 Task: Go to Digital Content & Devices. Select Echo & Alexa. Add to cart Echo Spot-2, Echo Show-3. Select Smart Home Devices from Echo & Alexa. Add to cart August Smart Lock-1, Logitech Harmony Hub (Universal Remote Control)-1. Select Fire Tablet. Add to cart Amazon Fire HD 8 Kids Edition-2. Select Fire TV from Amazon Fire TV. Add to cart Amazon Fire TV Edition Smart TVs (various brands)-1. Select Kindle E-Readers from Kindle E-readers & Books. Add to cart Kindle Scribe Essentials Bundle including Kindle Scribe (64 GB)-2. Select Audible Books & Originals. Add to cart Sapiens: A Brief History of Humankind by Yuval Noah Harari-2. Place order for _x000D_
7100 Chimney Rock_x000D_
Canyon Lake, Texas(TX), 78133, Cell Number (830) 907-4477
Action: Mouse moved to (16, 104)
Screenshot: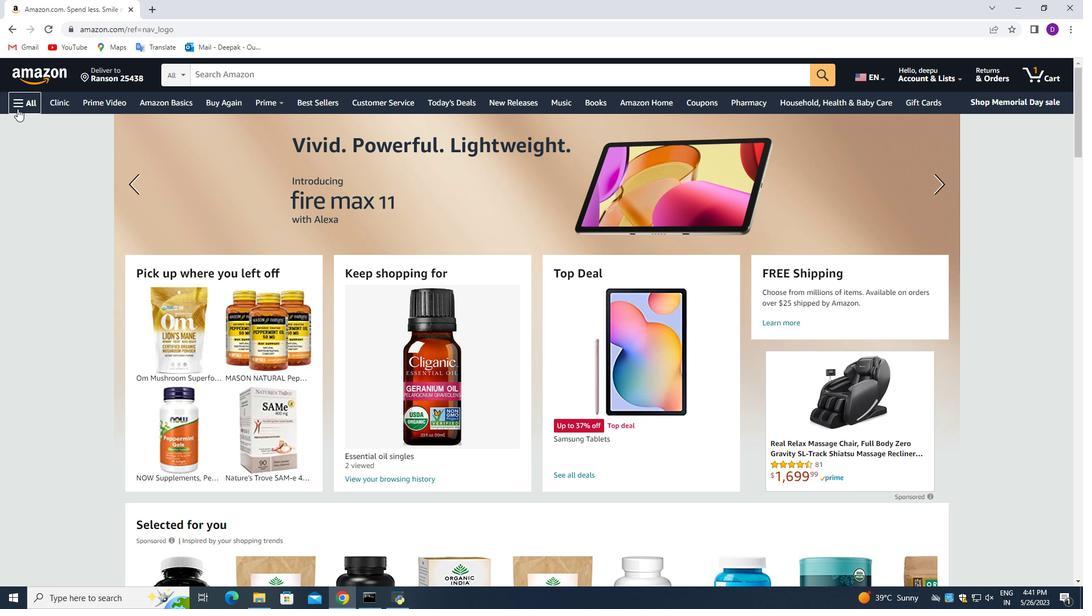 
Action: Mouse pressed left at (16, 104)
Screenshot: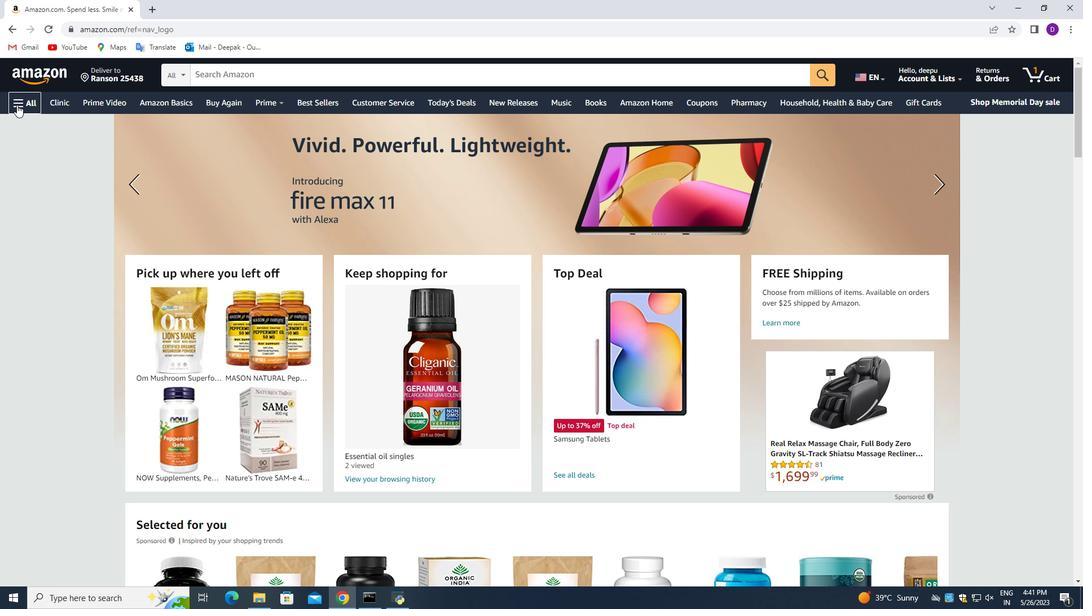 
Action: Mouse moved to (110, 278)
Screenshot: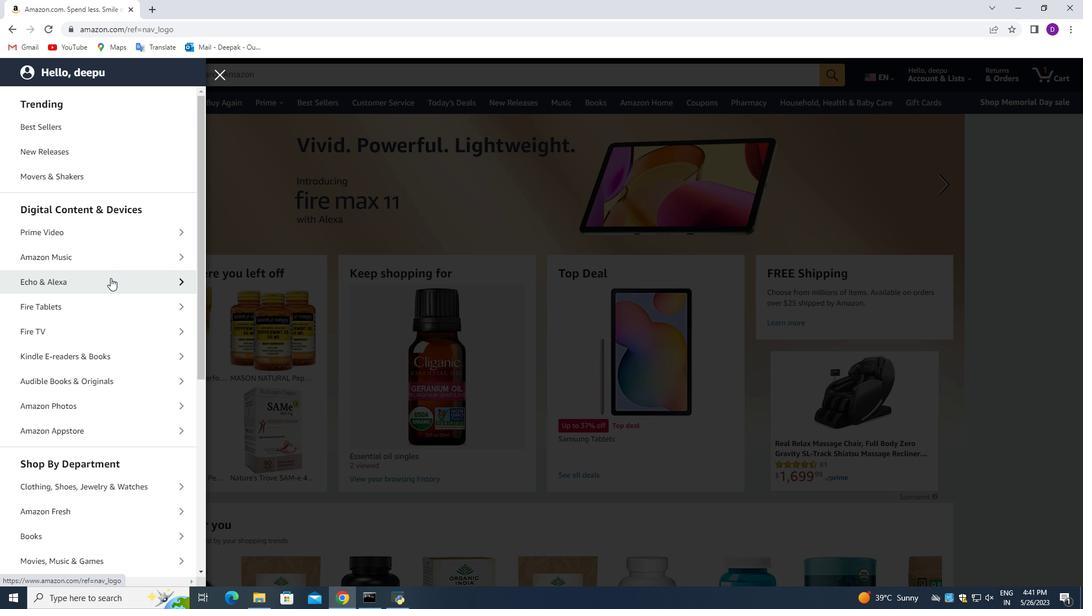 
Action: Mouse pressed left at (110, 278)
Screenshot: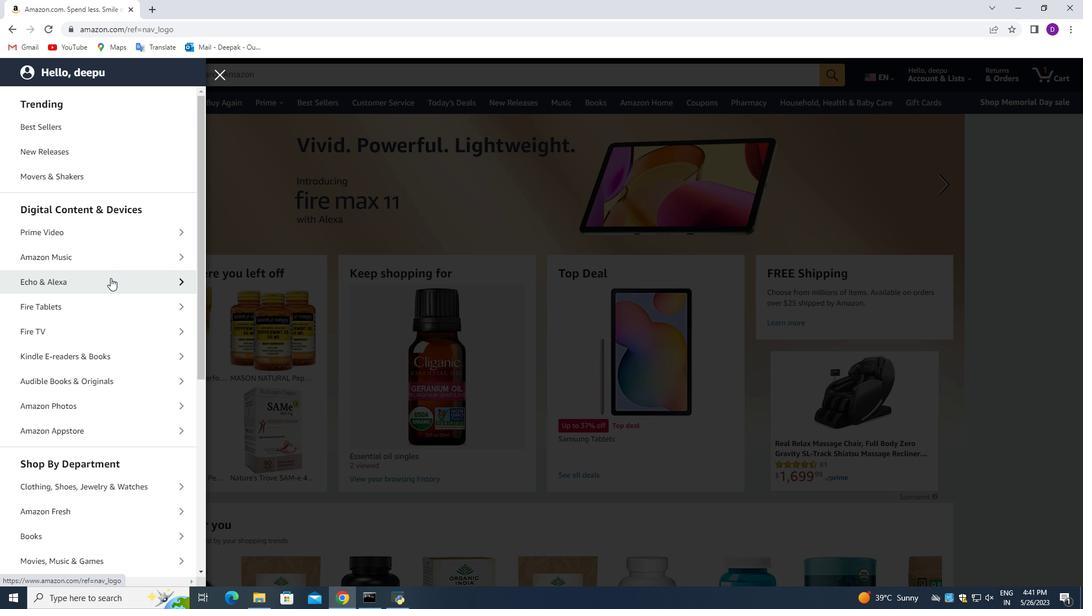 
Action: Mouse moved to (89, 362)
Screenshot: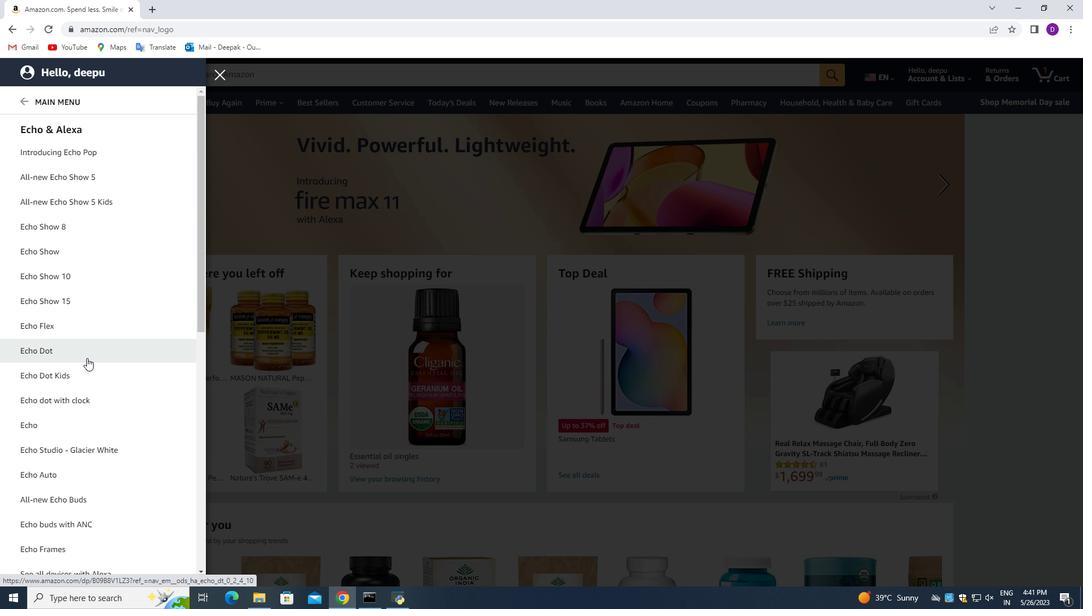 
Action: Mouse scrolled (89, 362) with delta (0, 0)
Screenshot: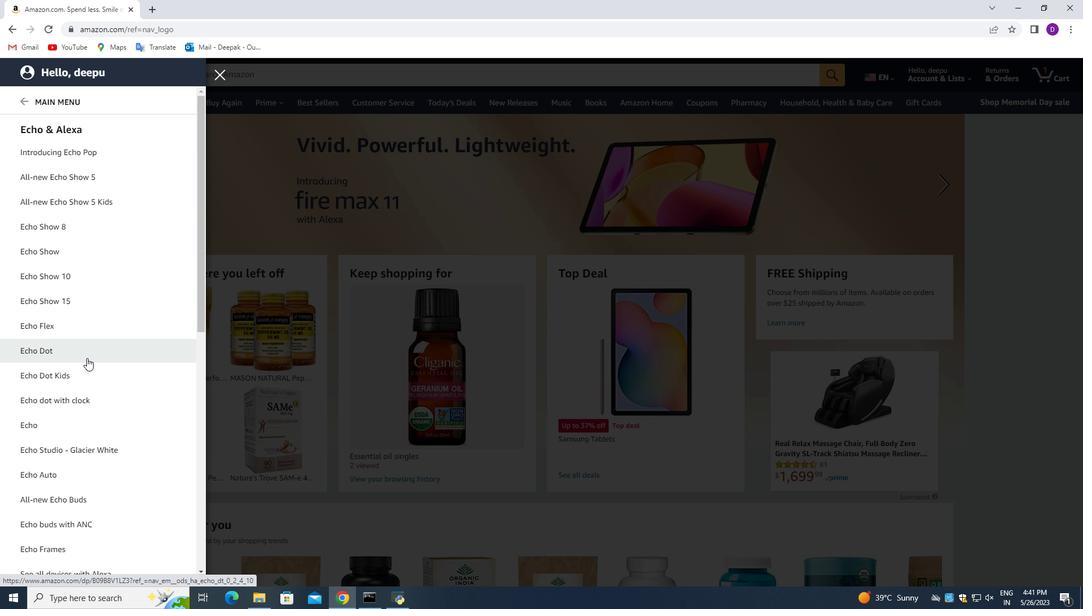 
Action: Mouse moved to (89, 365)
Screenshot: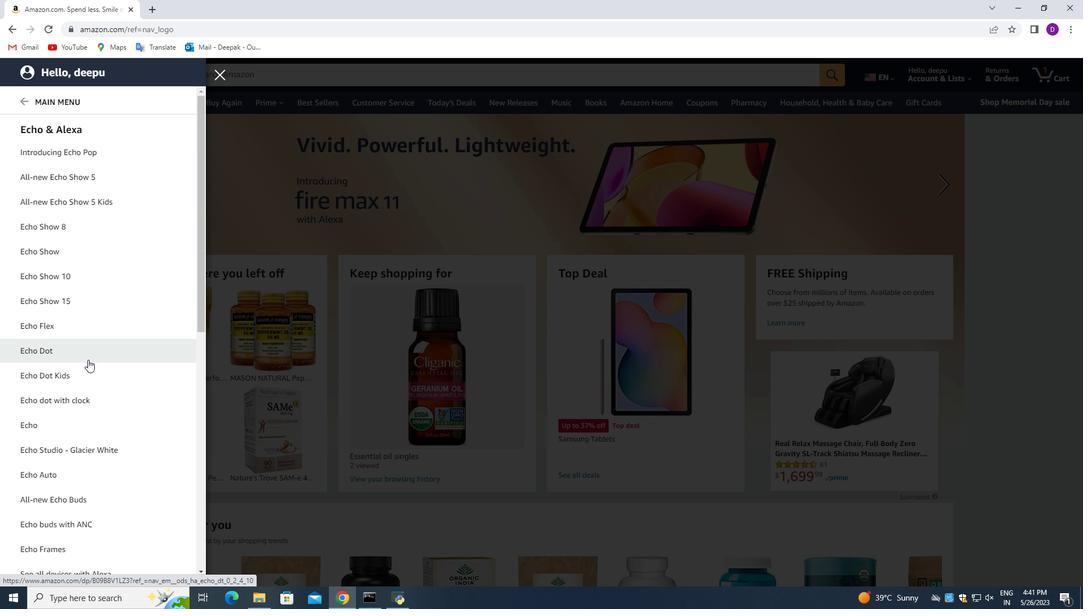 
Action: Mouse scrolled (89, 365) with delta (0, 0)
Screenshot: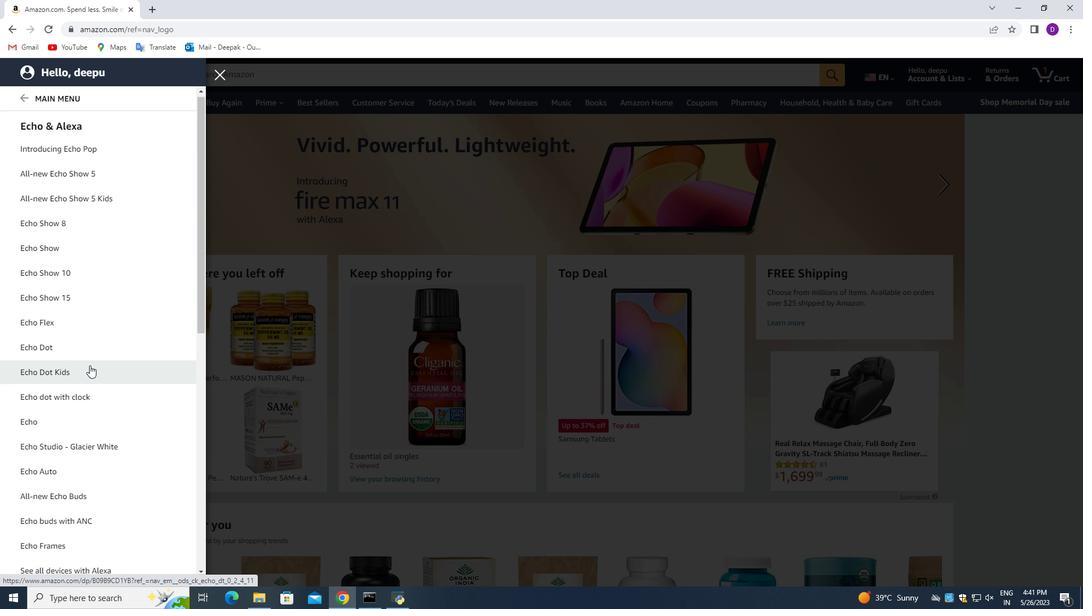 
Action: Mouse moved to (93, 370)
Screenshot: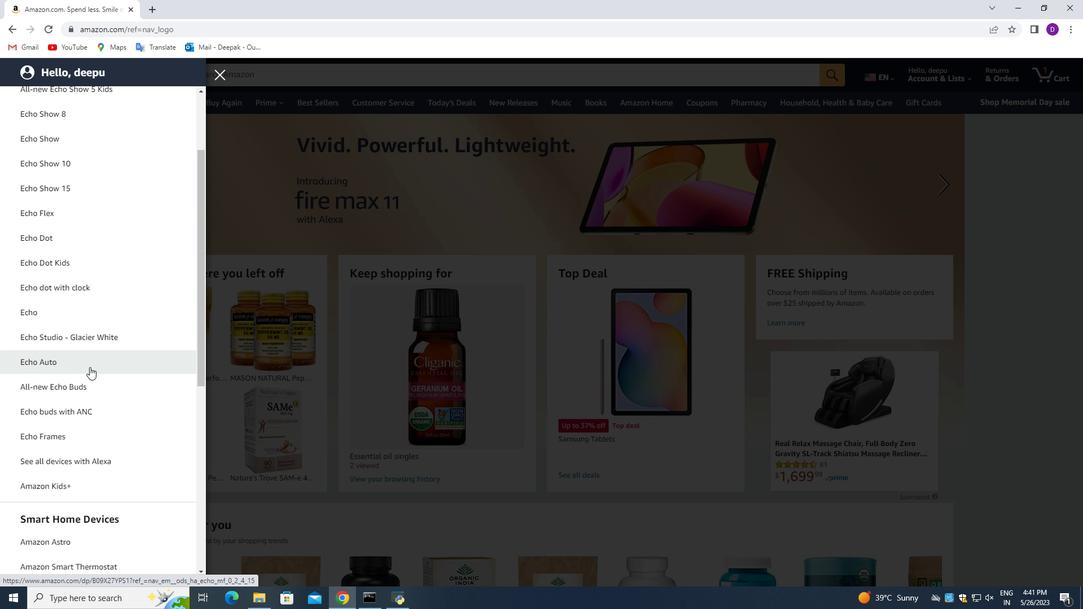 
Action: Mouse scrolled (93, 370) with delta (0, 0)
Screenshot: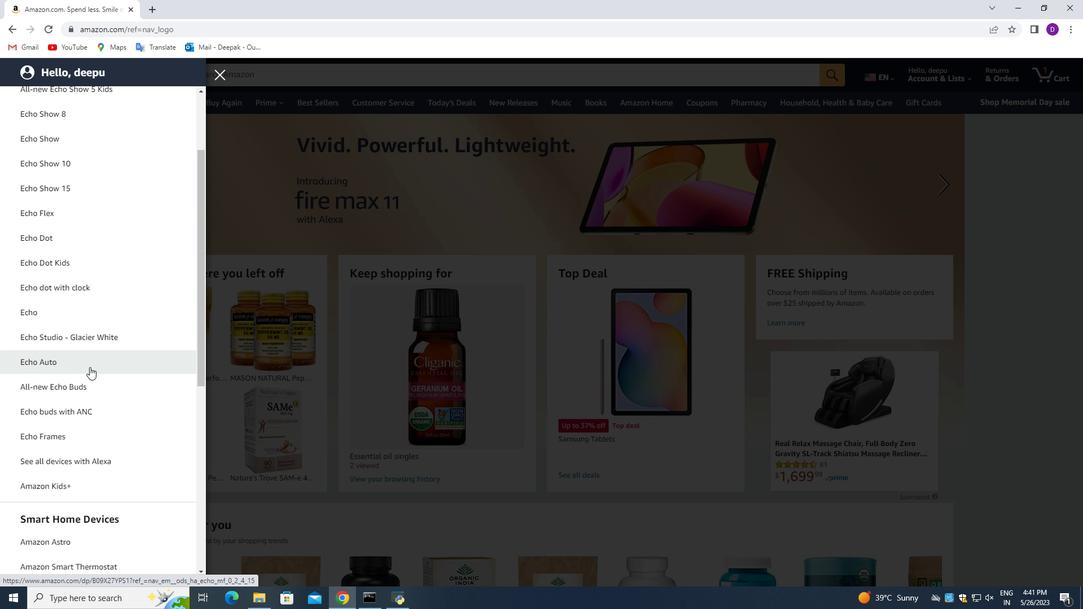 
Action: Mouse moved to (93, 371)
Screenshot: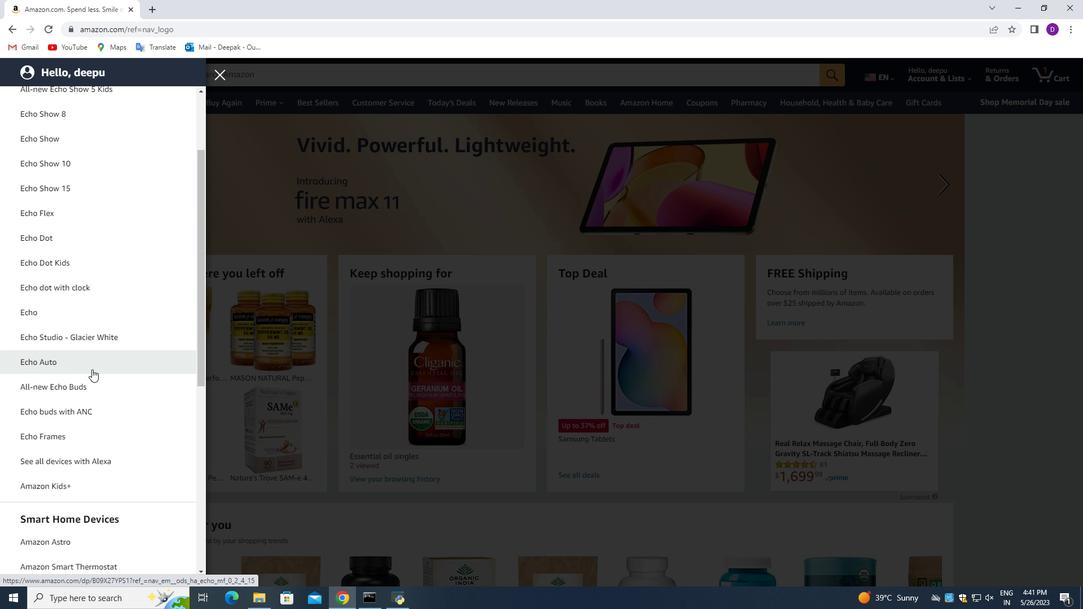
Action: Mouse scrolled (93, 370) with delta (0, 0)
Screenshot: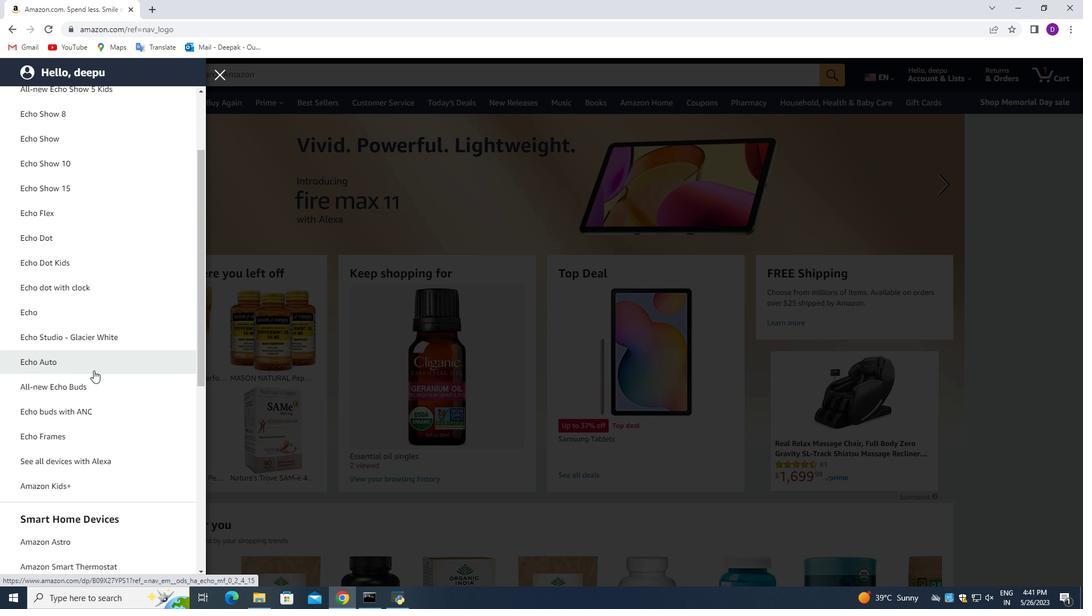 
Action: Mouse moved to (141, 386)
Screenshot: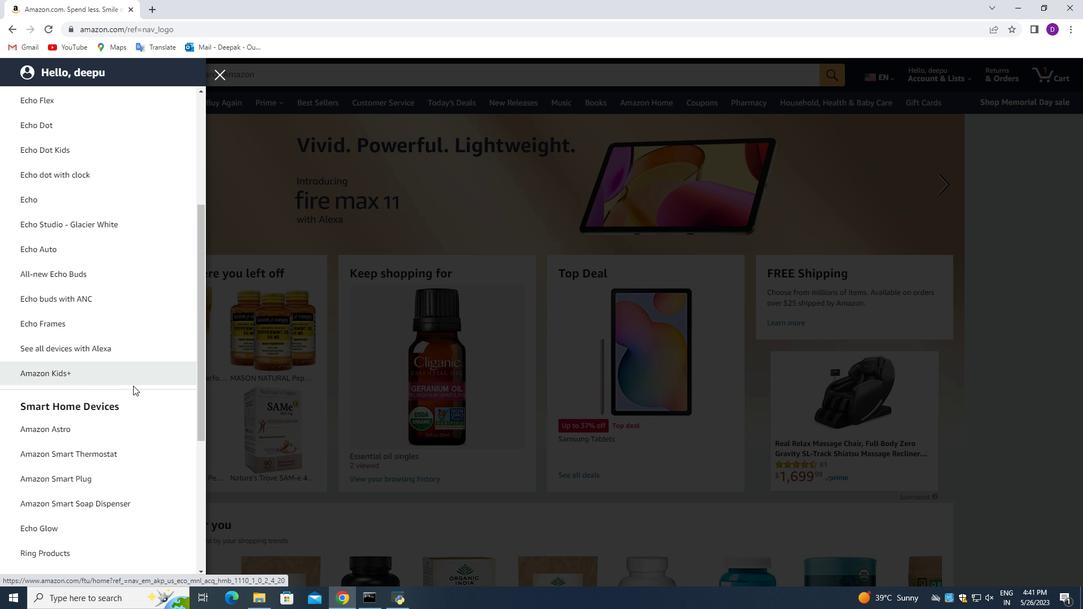 
Action: Mouse scrolled (141, 385) with delta (0, 0)
Screenshot: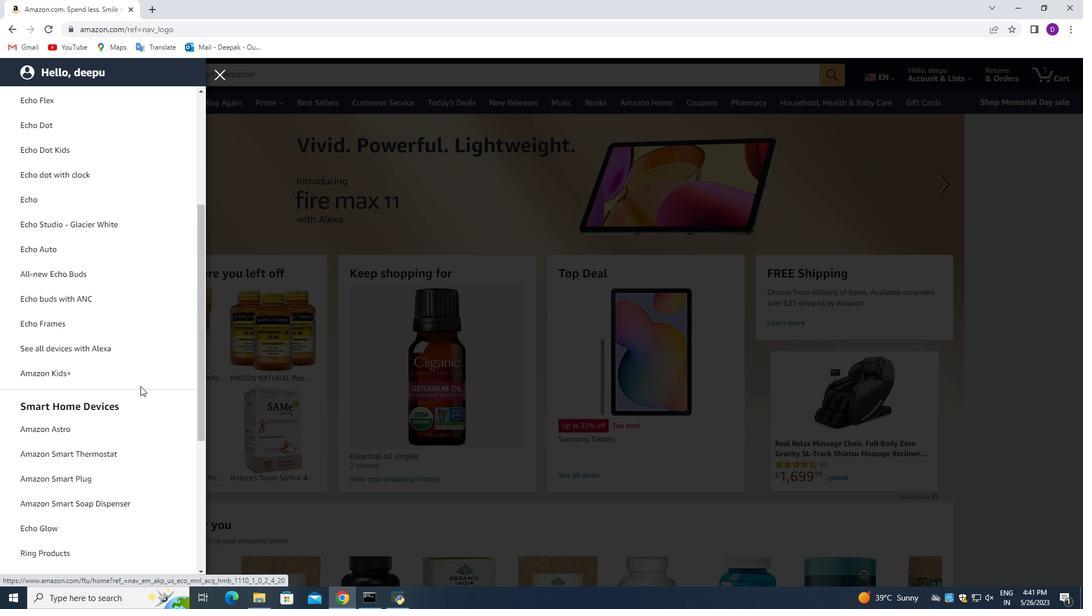 
Action: Mouse moved to (141, 386)
Screenshot: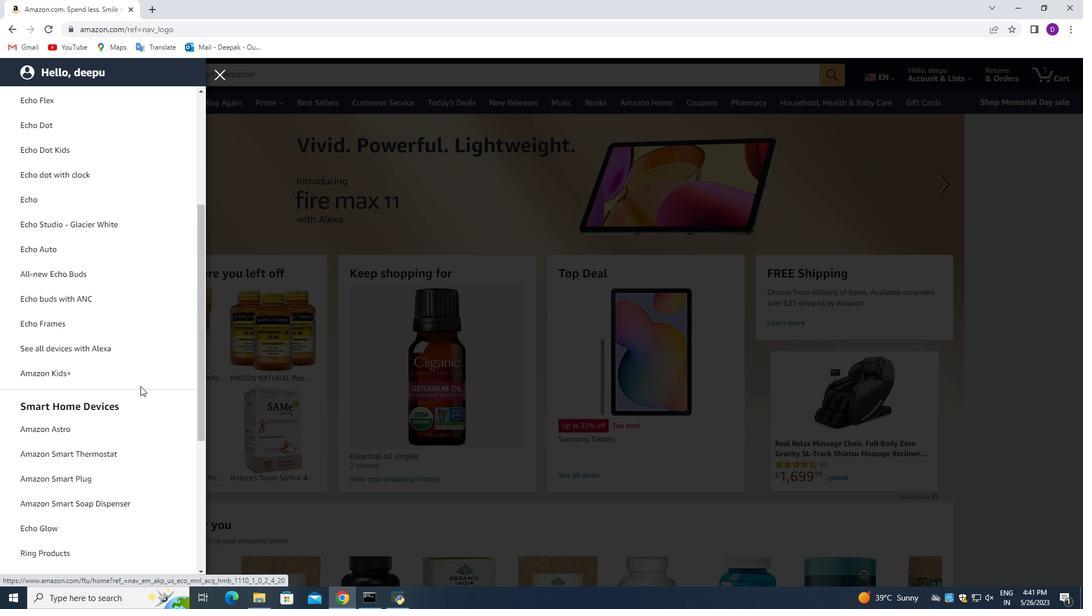
Action: Mouse scrolled (141, 385) with delta (0, 0)
Screenshot: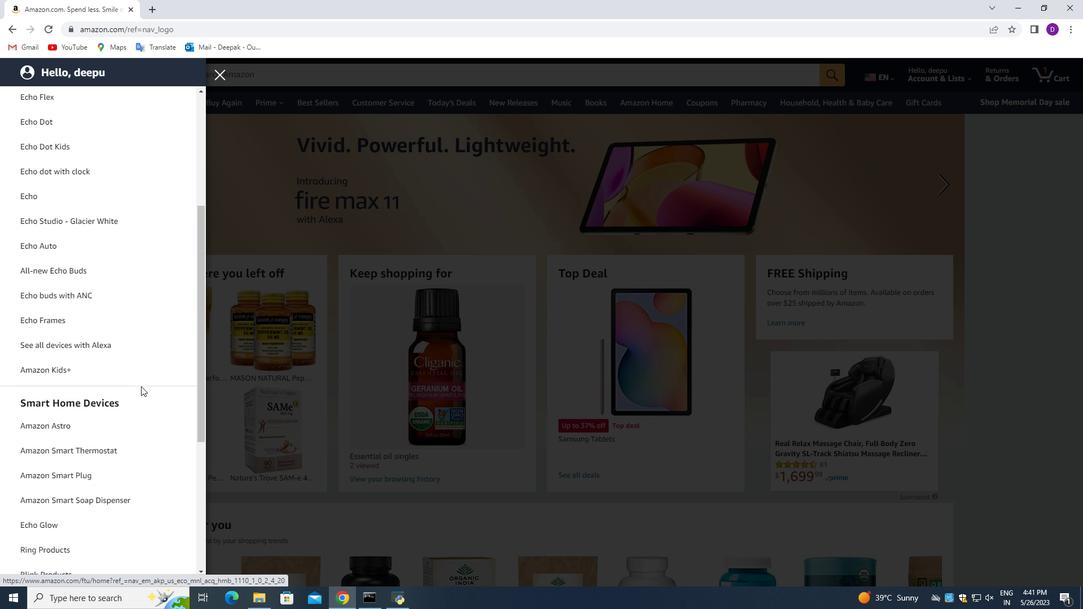 
Action: Mouse moved to (131, 392)
Screenshot: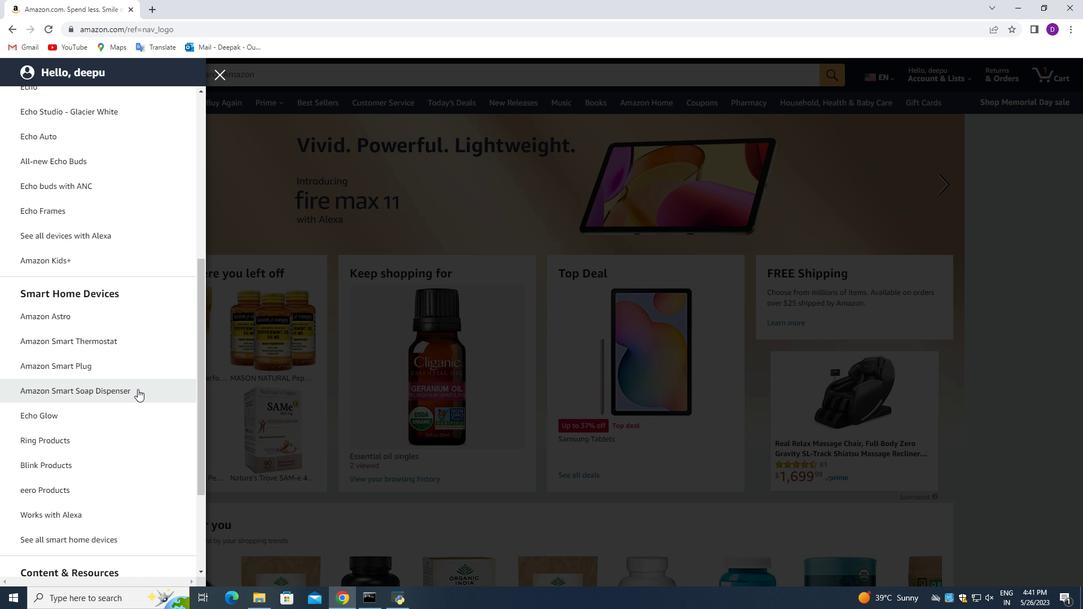 
Action: Mouse scrolled (131, 392) with delta (0, 0)
Screenshot: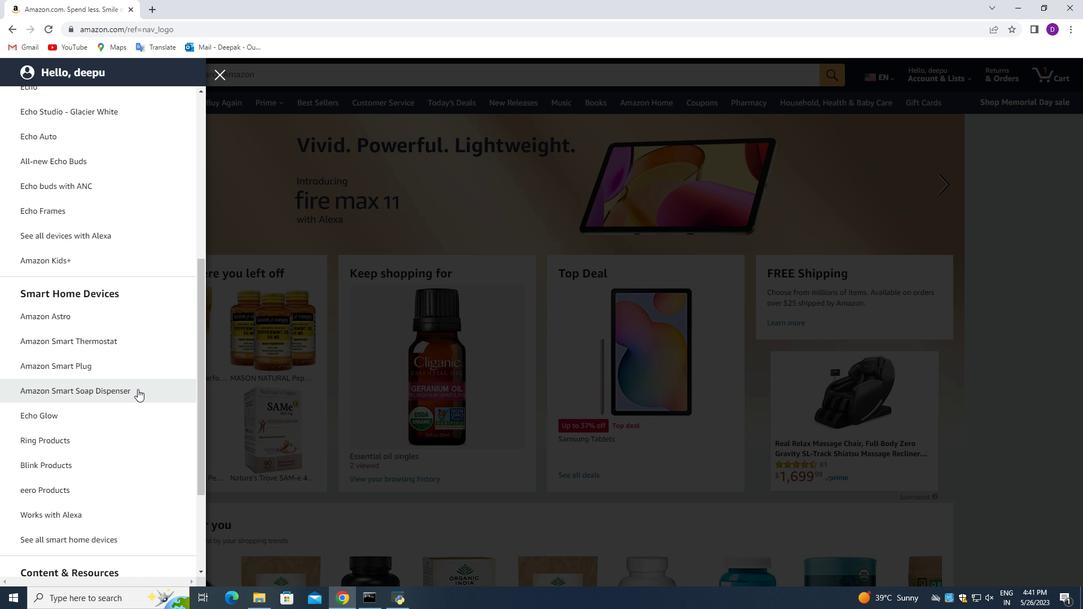 
Action: Mouse moved to (128, 394)
Screenshot: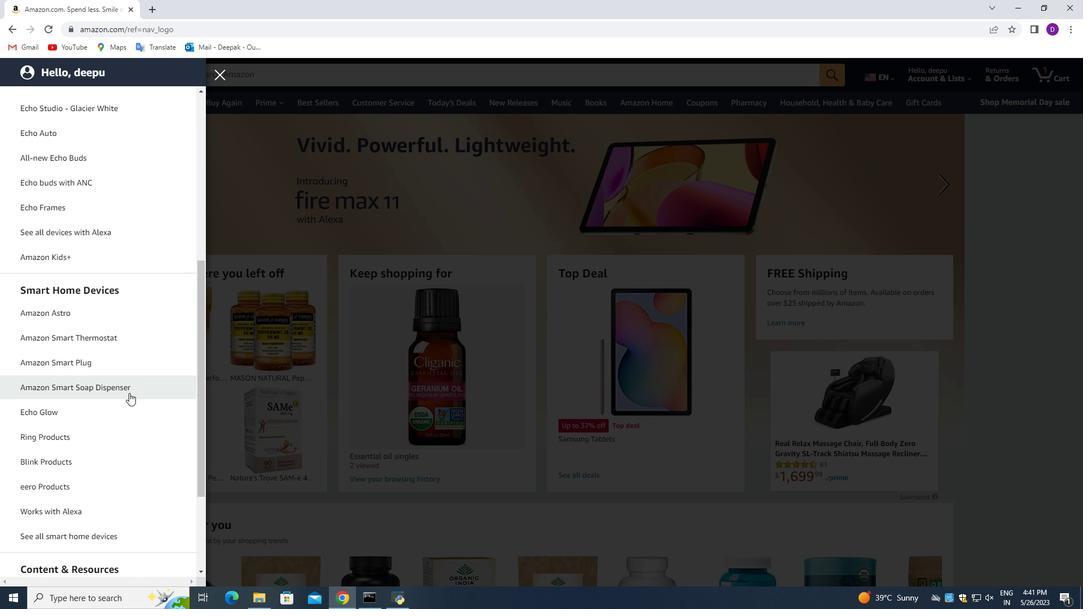 
Action: Mouse scrolled (128, 393) with delta (0, 0)
Screenshot: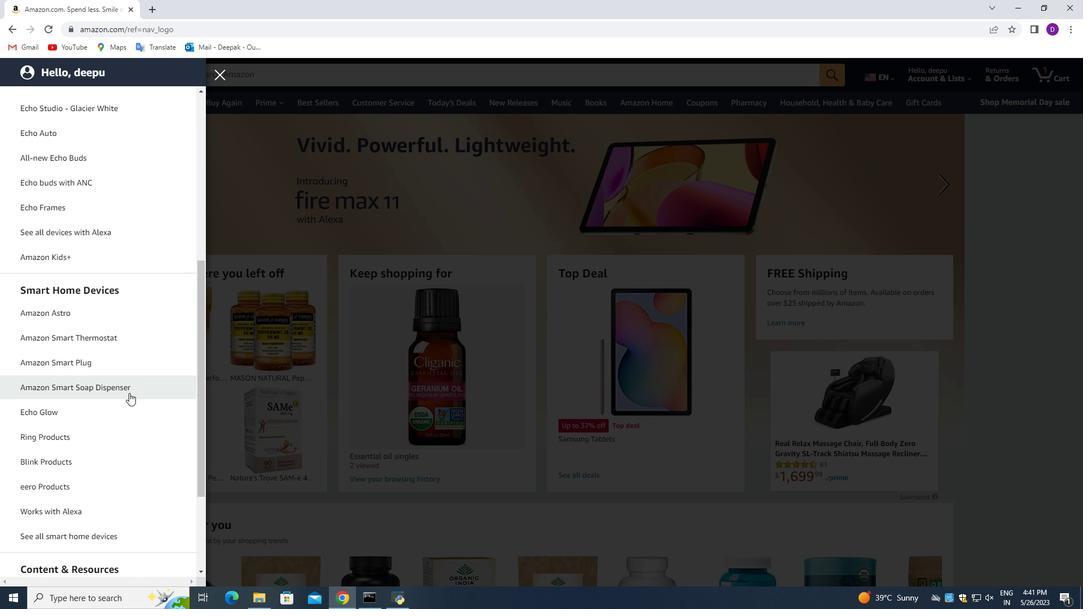 
Action: Mouse moved to (119, 396)
Screenshot: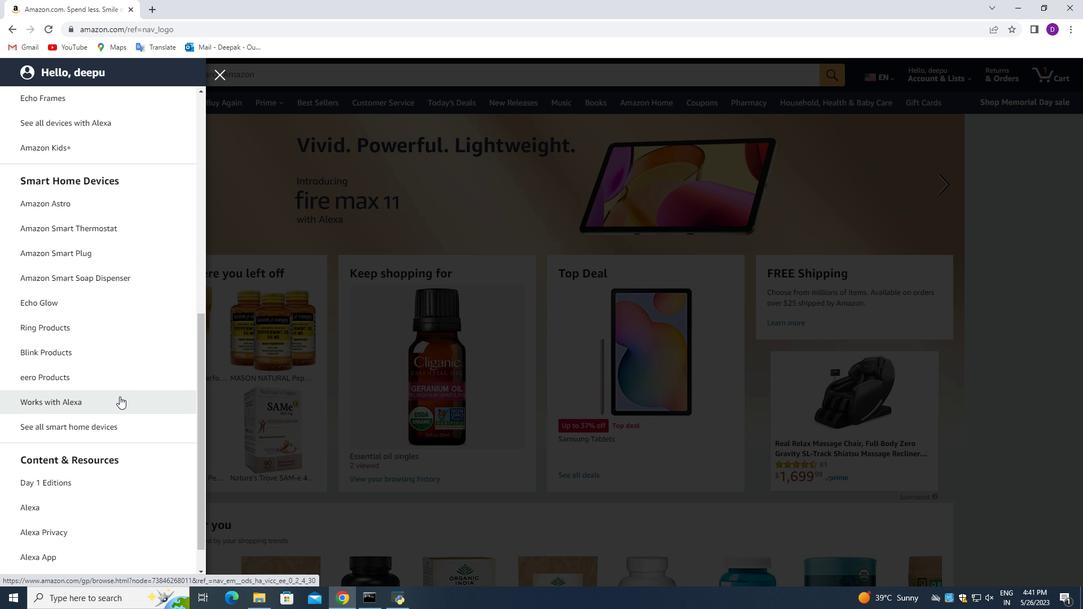 
Action: Mouse scrolled (119, 396) with delta (0, 0)
Screenshot: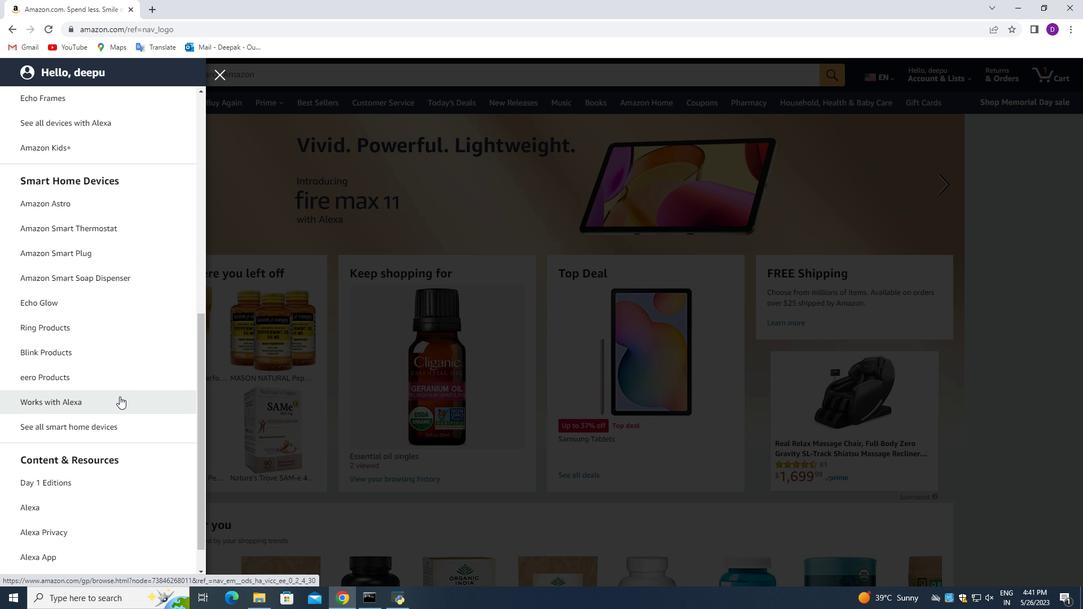 
Action: Mouse scrolled (119, 396) with delta (0, 0)
Screenshot: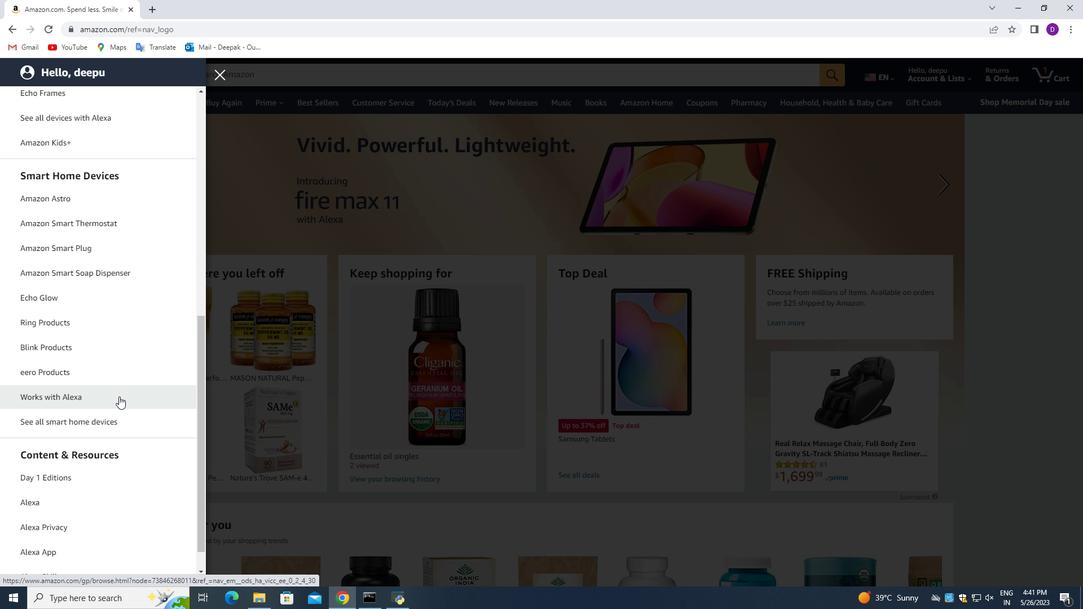 
Action: Mouse moved to (117, 396)
Screenshot: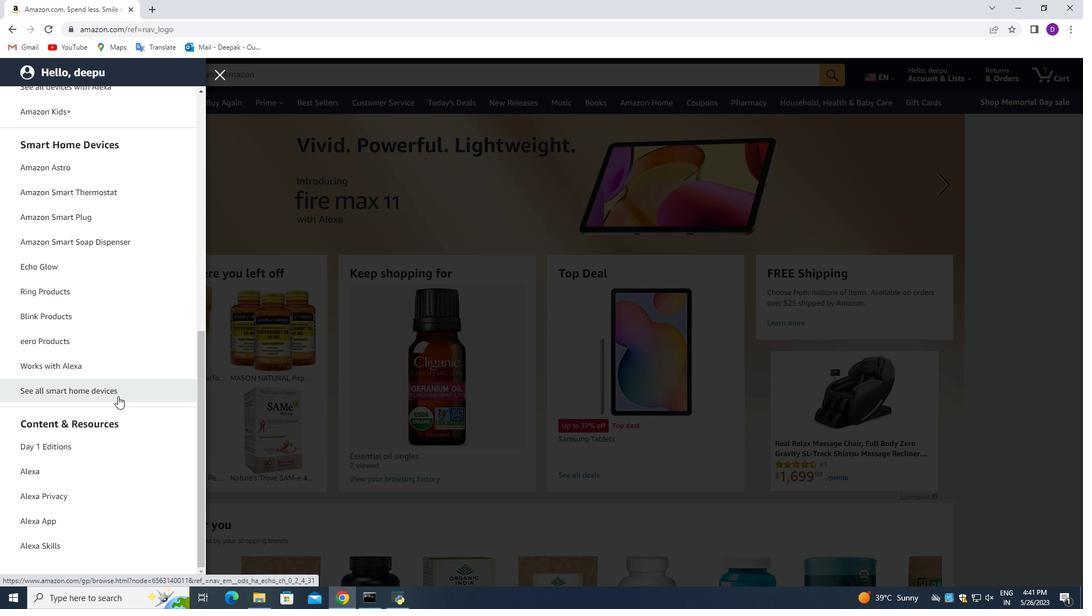 
Action: Mouse scrolled (117, 396) with delta (0, 0)
Screenshot: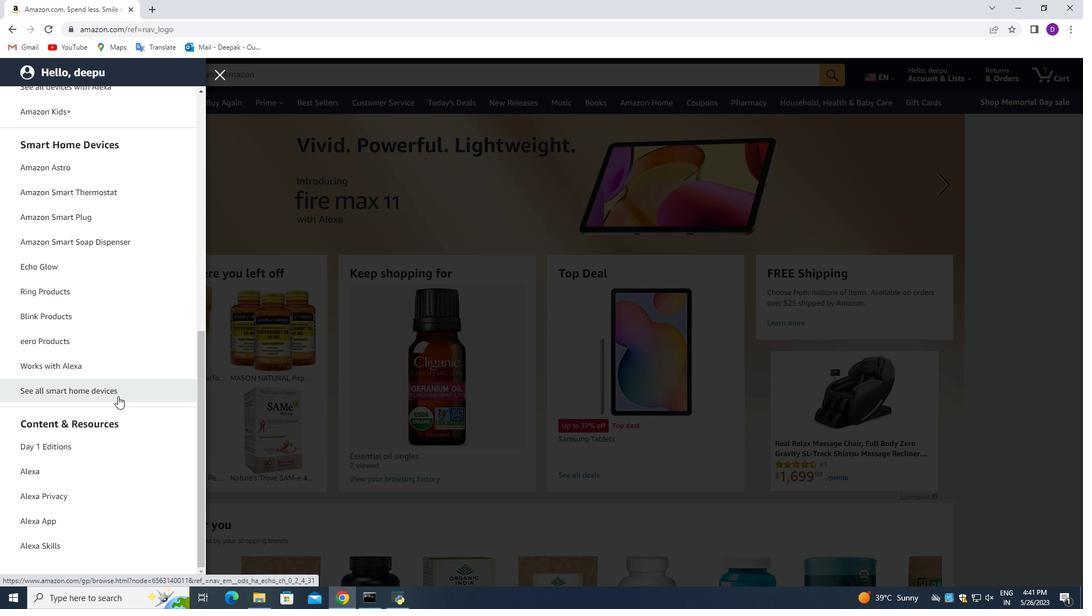 
Action: Mouse scrolled (117, 396) with delta (0, 0)
Screenshot: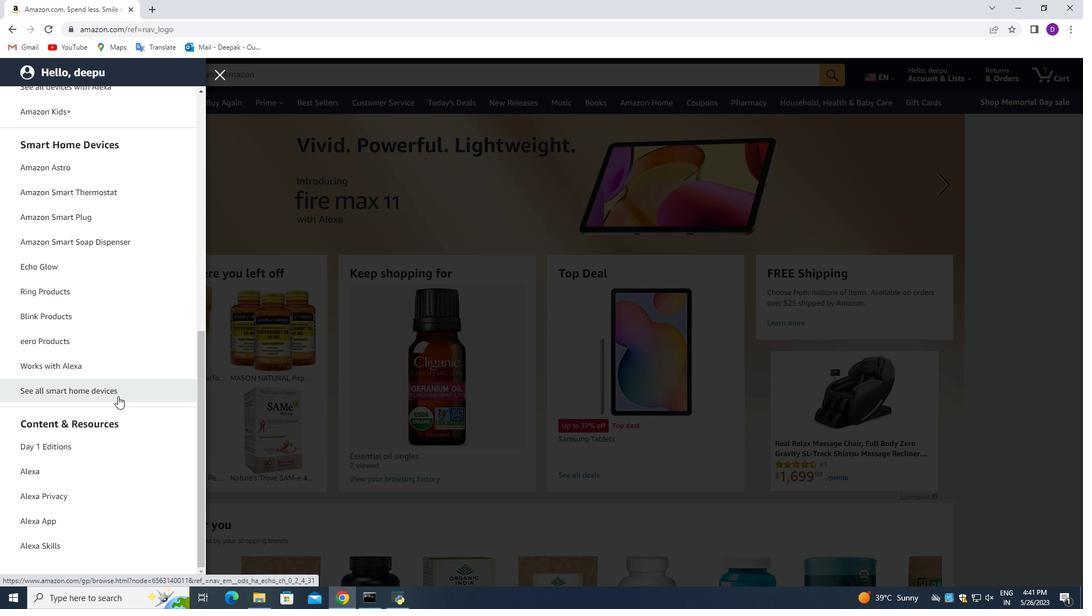 
Action: Mouse moved to (116, 398)
Screenshot: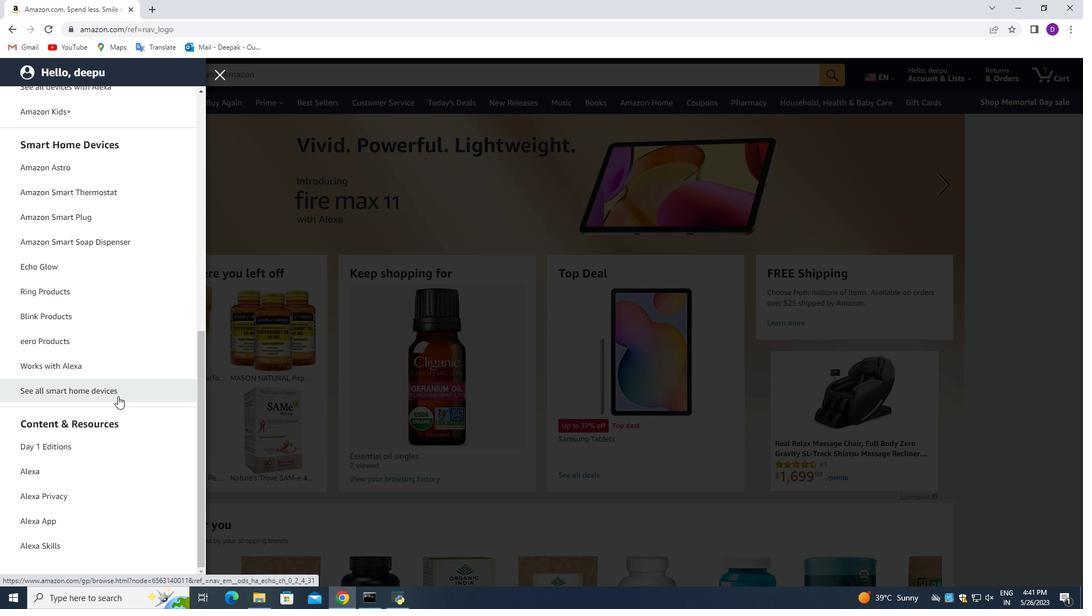 
Action: Mouse scrolled (116, 398) with delta (0, 0)
Screenshot: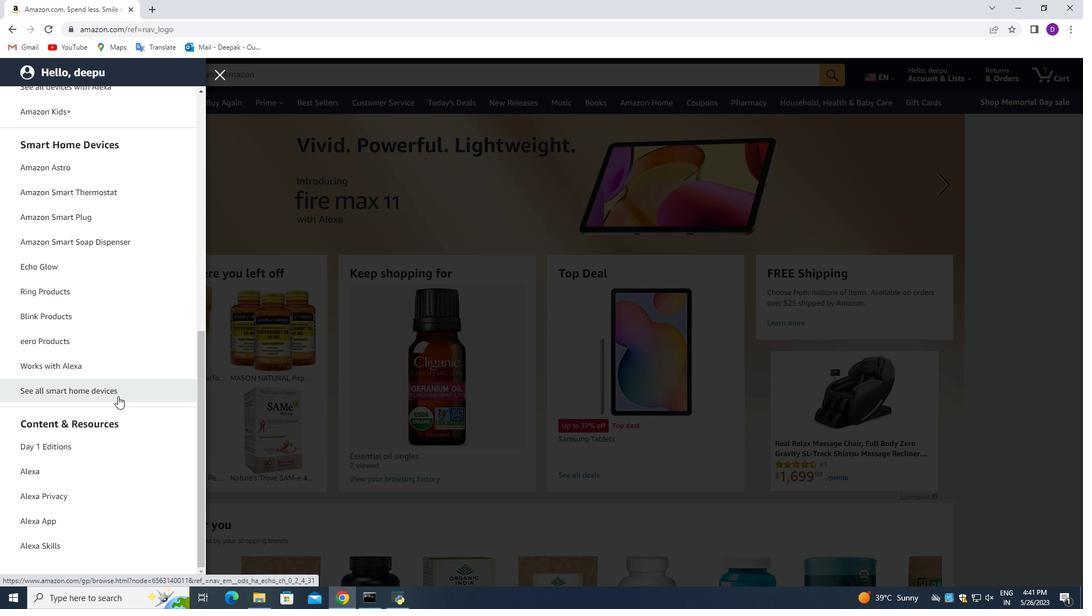 
Action: Mouse moved to (111, 393)
Screenshot: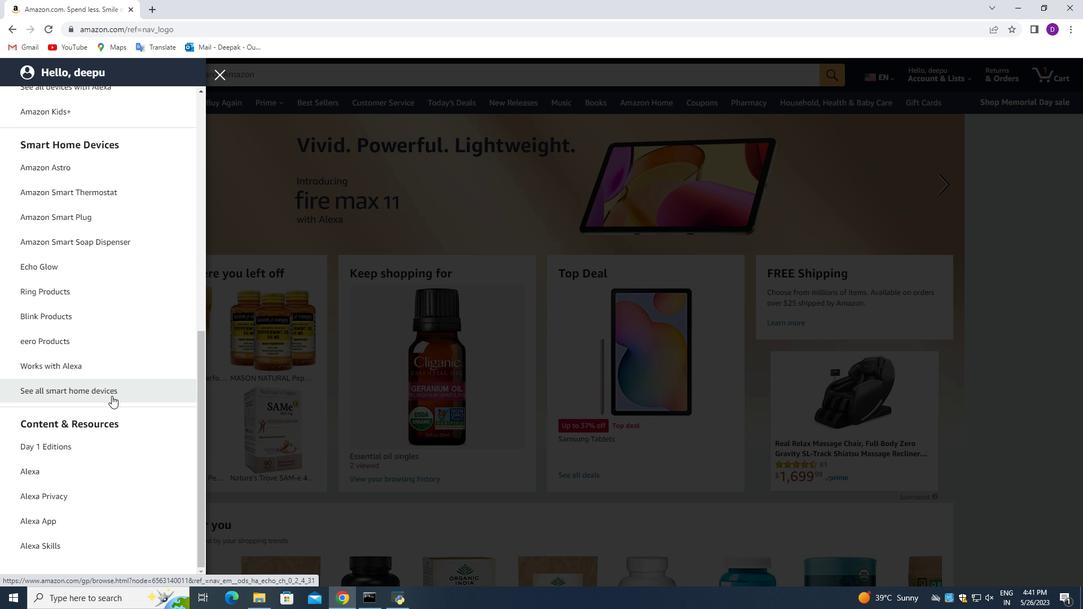 
Action: Mouse scrolled (111, 393) with delta (0, 0)
Screenshot: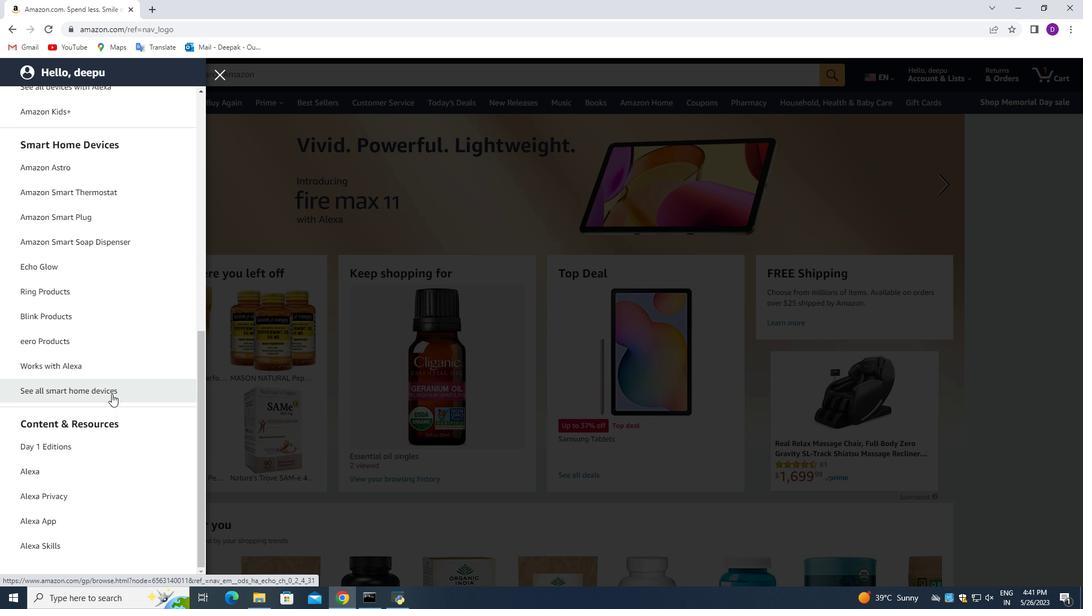 
Action: Mouse moved to (111, 392)
Screenshot: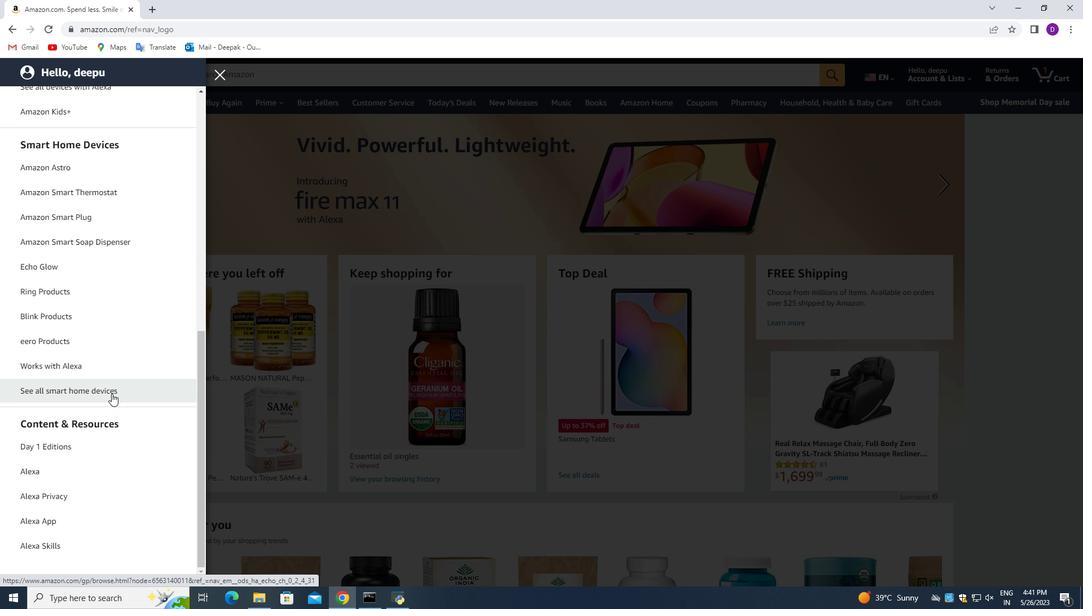 
Action: Mouse scrolled (111, 393) with delta (0, 0)
Screenshot: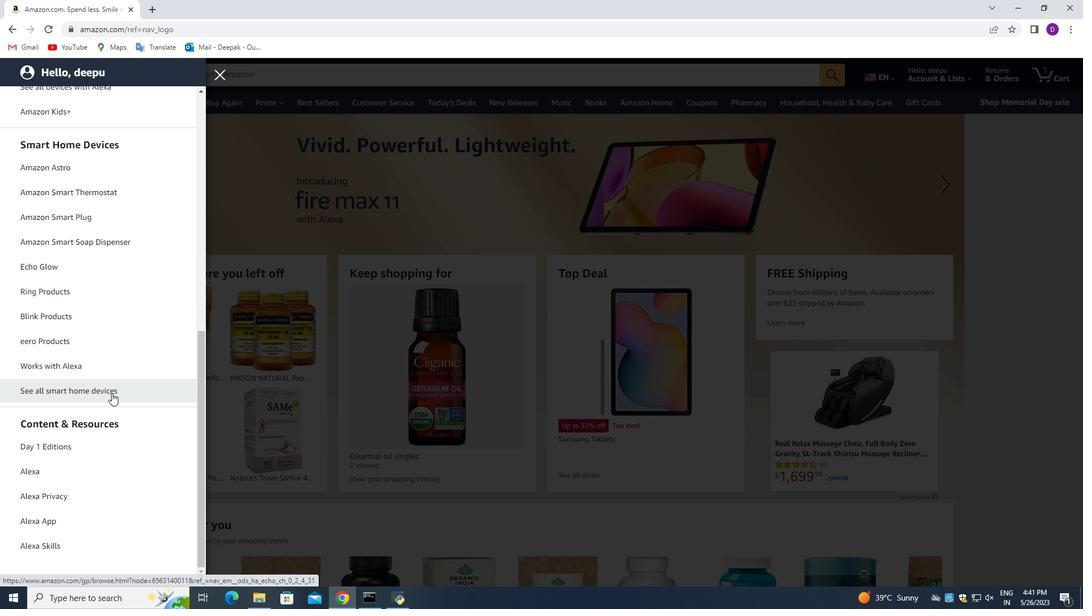 
Action: Mouse scrolled (111, 393) with delta (0, 0)
Screenshot: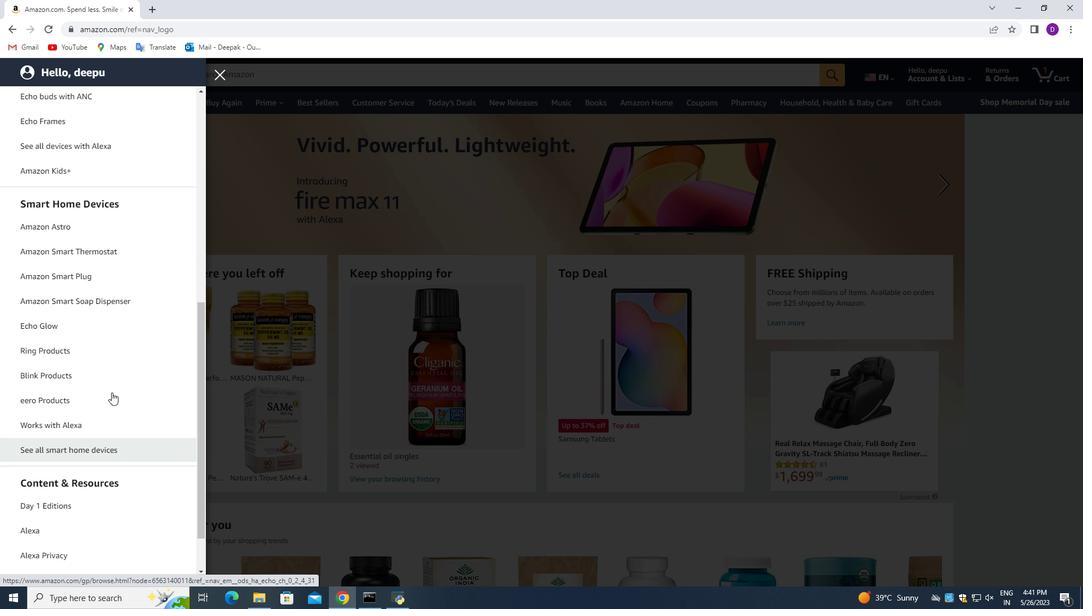 
Action: Mouse moved to (100, 392)
Screenshot: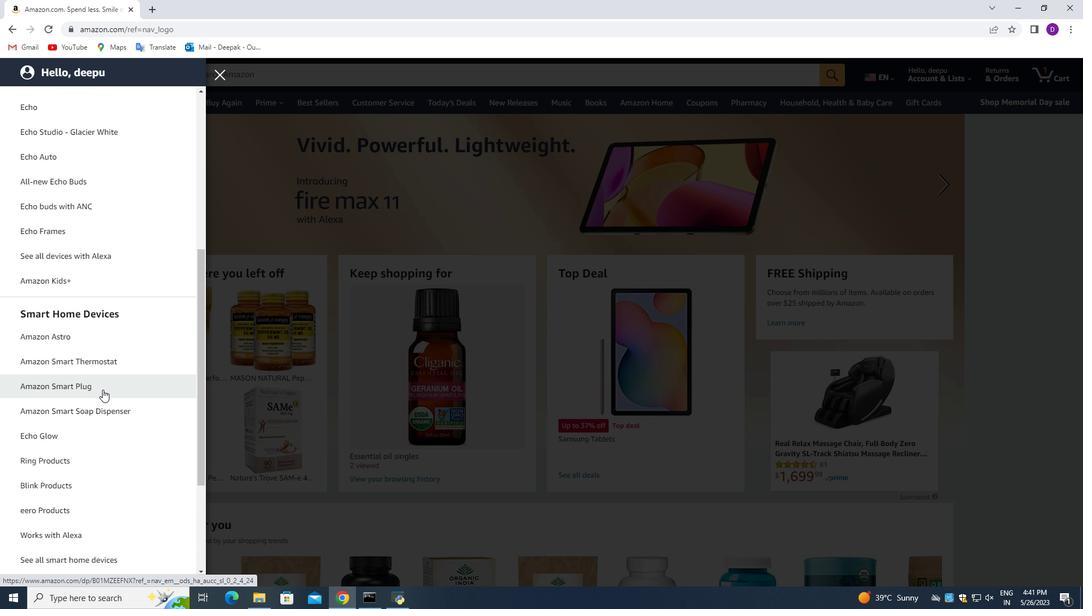 
Action: Mouse scrolled (100, 392) with delta (0, 0)
Screenshot: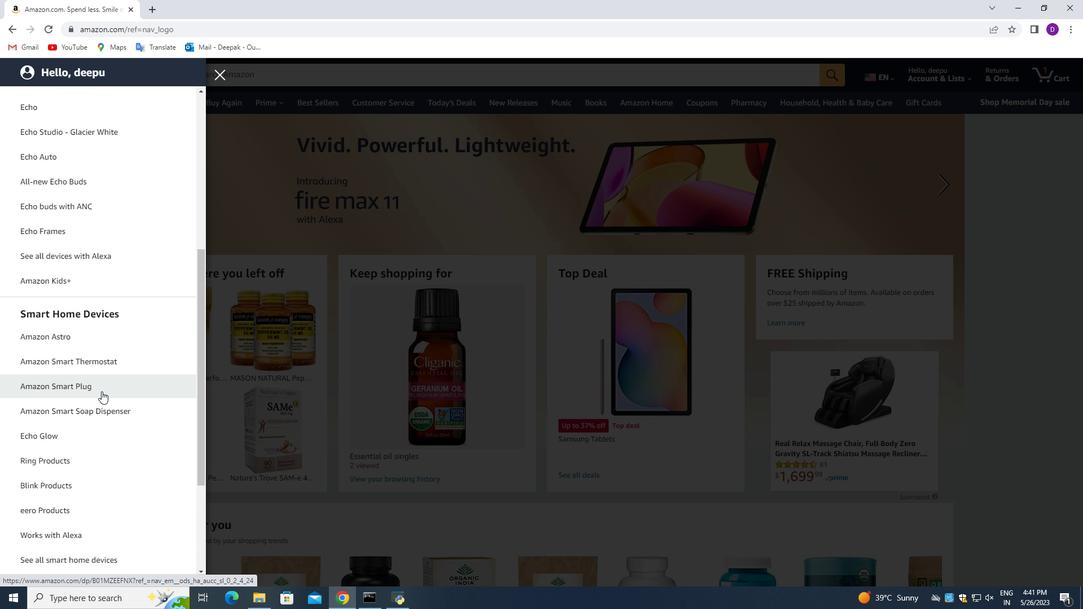 
Action: Mouse moved to (101, 383)
Screenshot: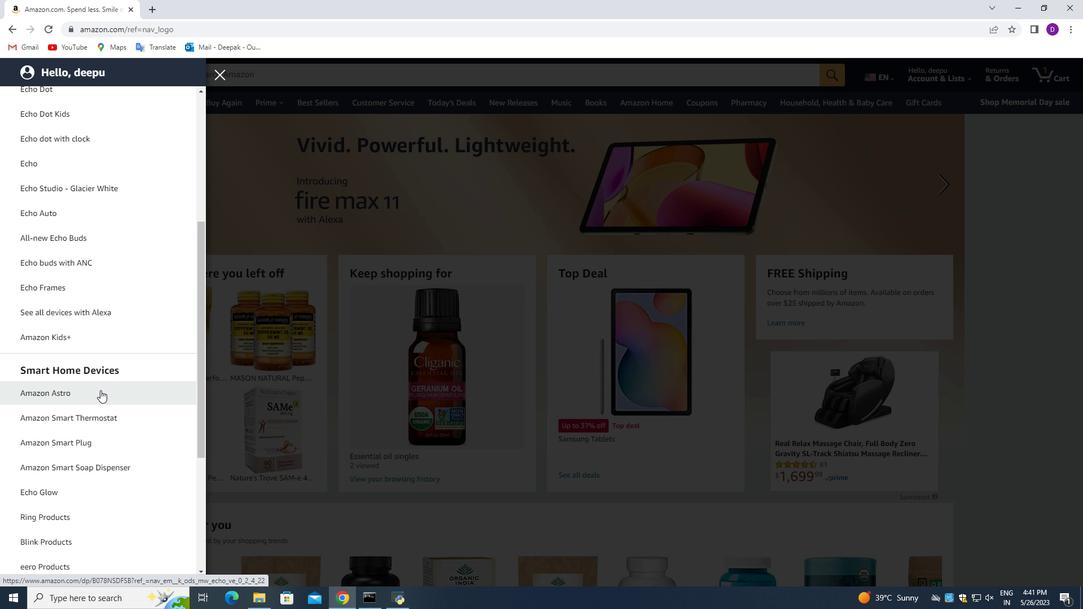 
Action: Mouse scrolled (101, 384) with delta (0, 0)
Screenshot: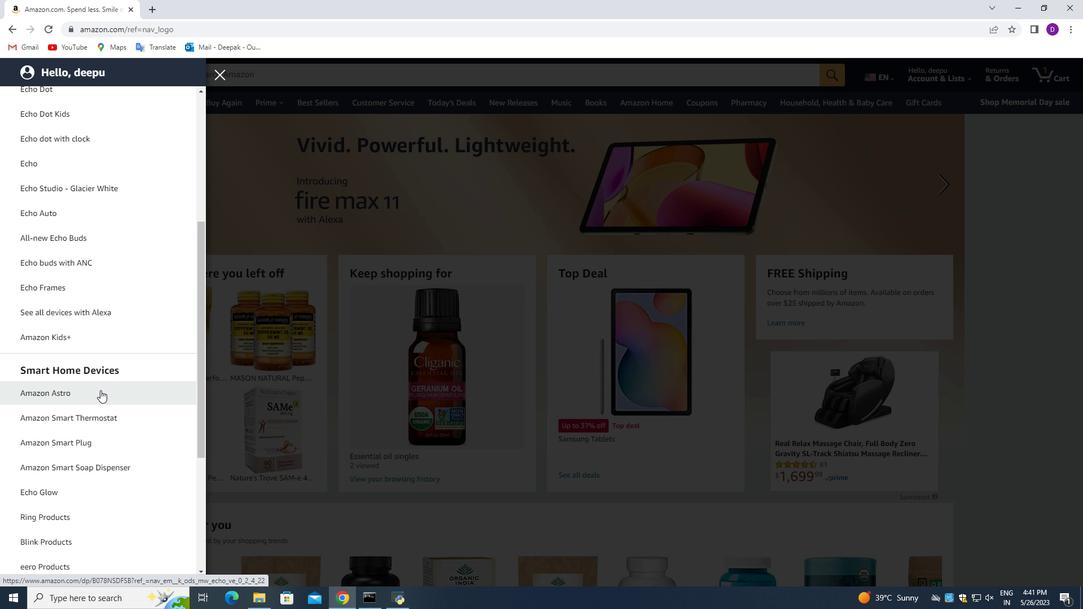 
Action: Mouse moved to (101, 383)
Screenshot: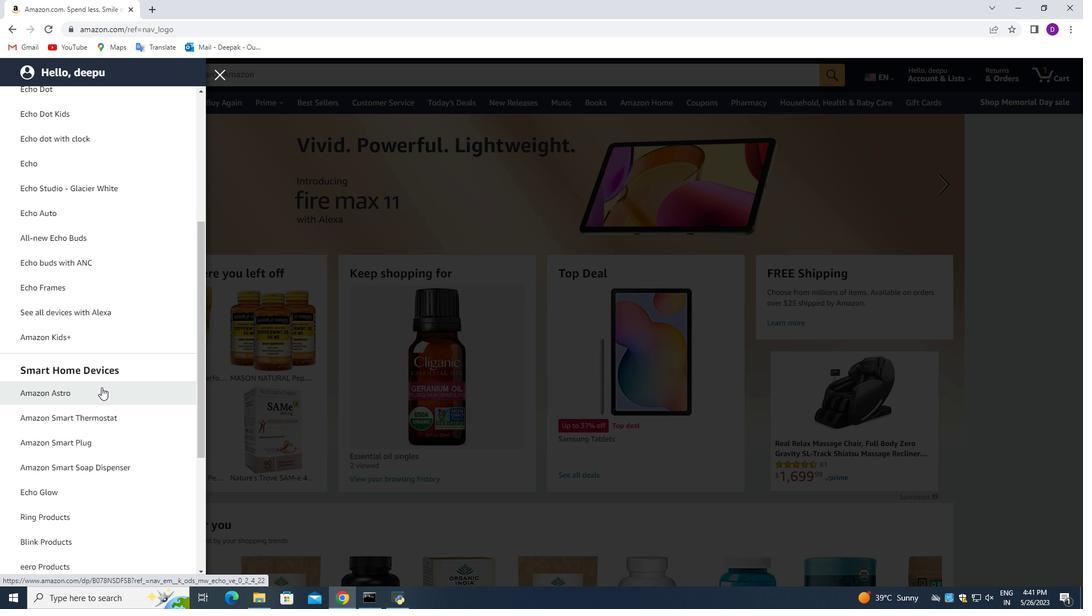 
Action: Mouse scrolled (101, 383) with delta (0, 0)
Screenshot: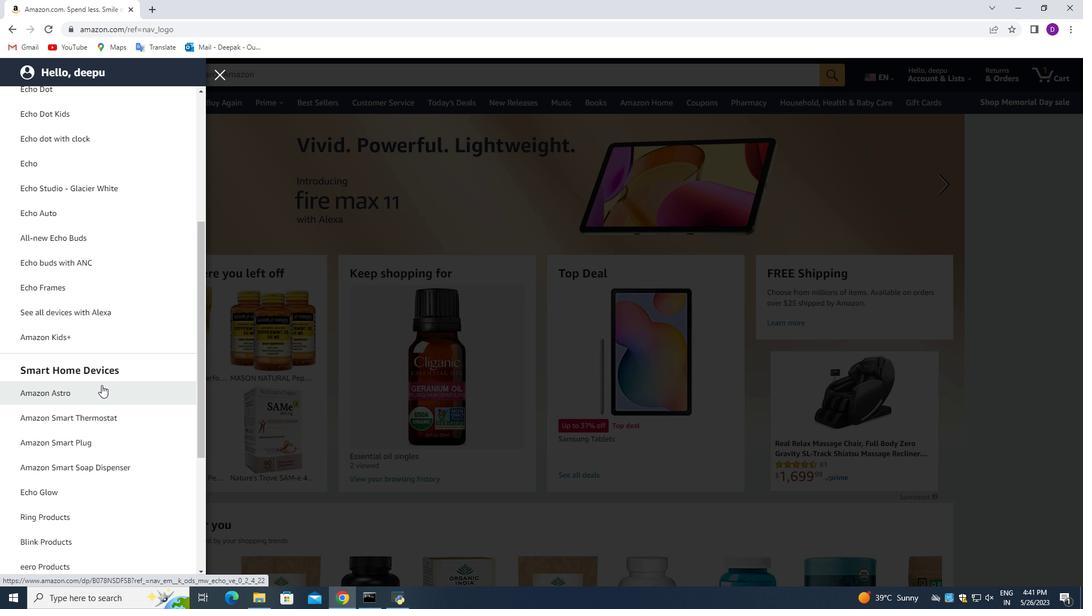 
Action: Mouse scrolled (101, 383) with delta (0, 0)
Screenshot: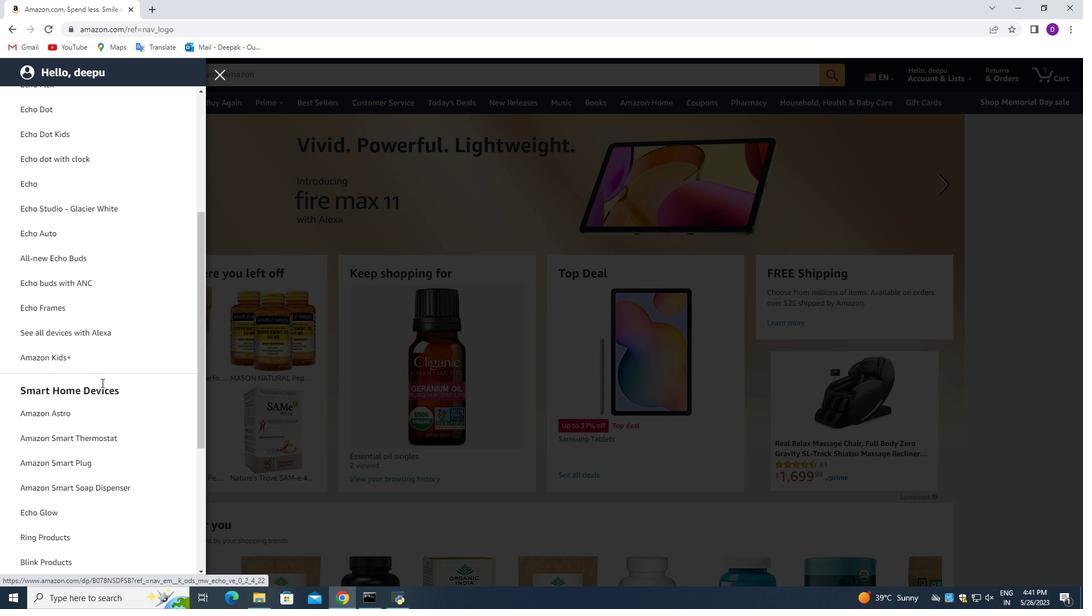 
Action: Mouse moved to (91, 331)
Screenshot: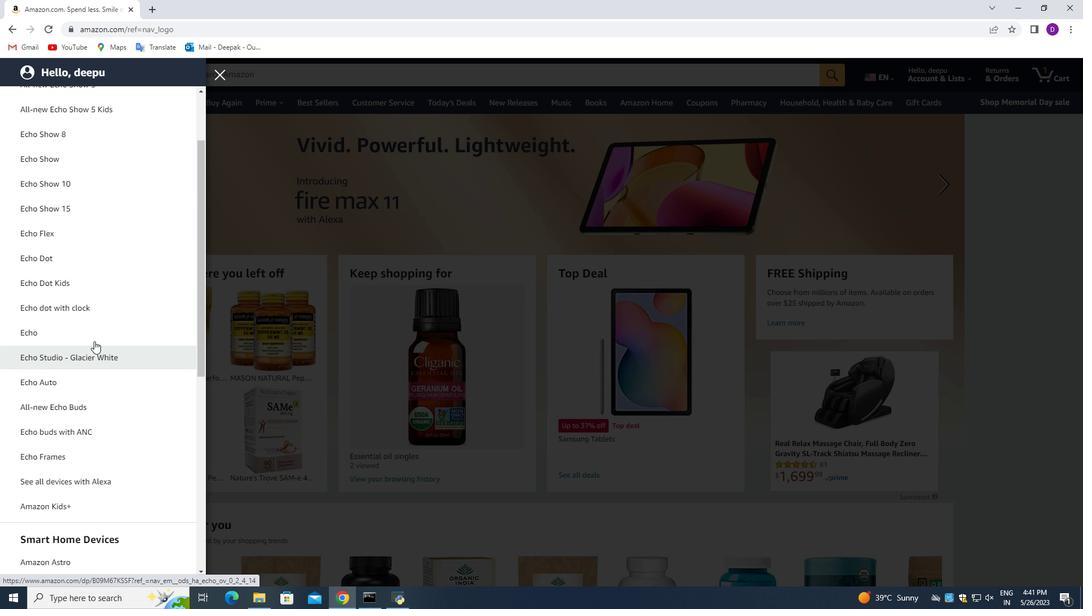 
Action: Mouse pressed left at (91, 331)
Screenshot: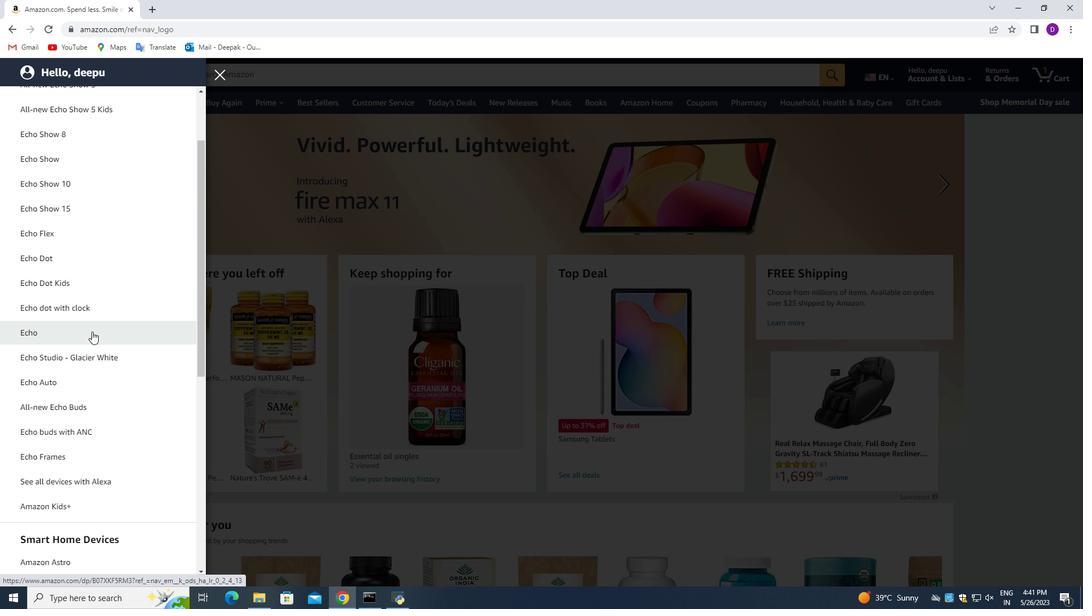 
Action: Mouse moved to (8, 24)
Screenshot: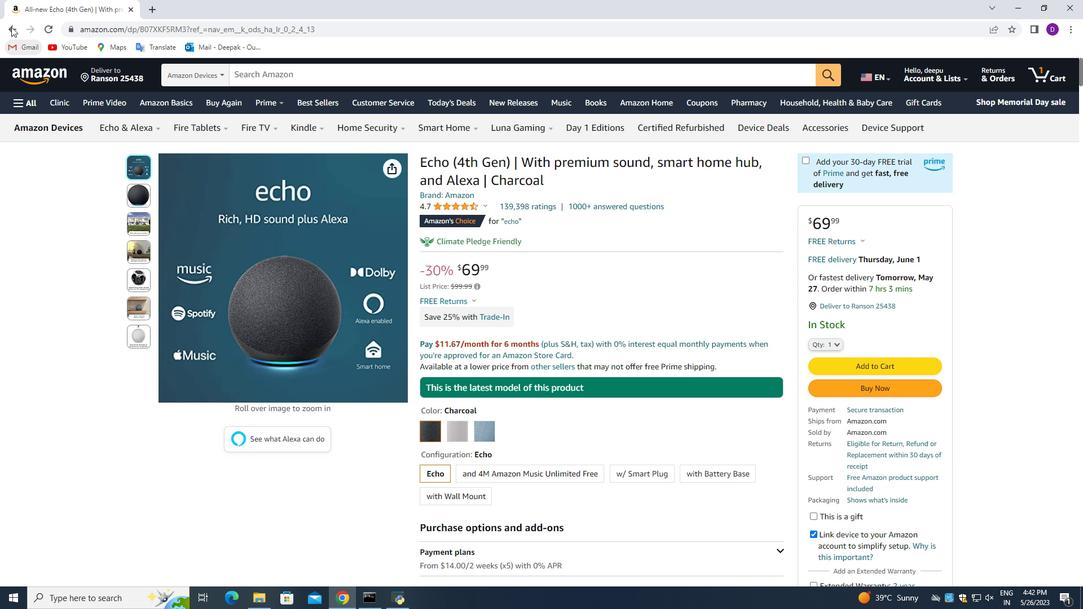 
Action: Mouse pressed left at (8, 24)
Screenshot: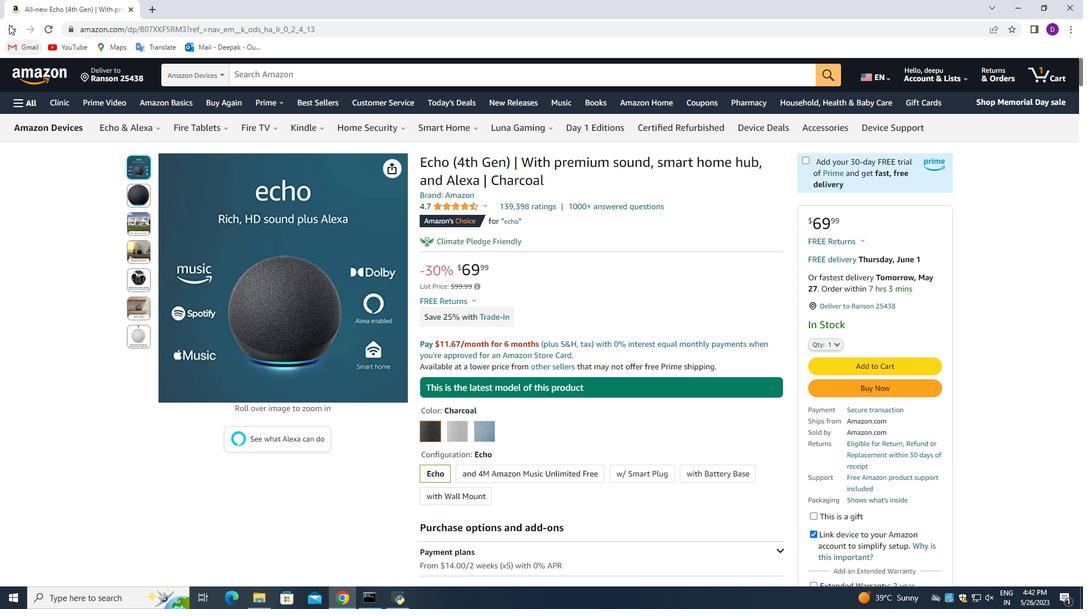 
Action: Mouse moved to (14, 99)
Screenshot: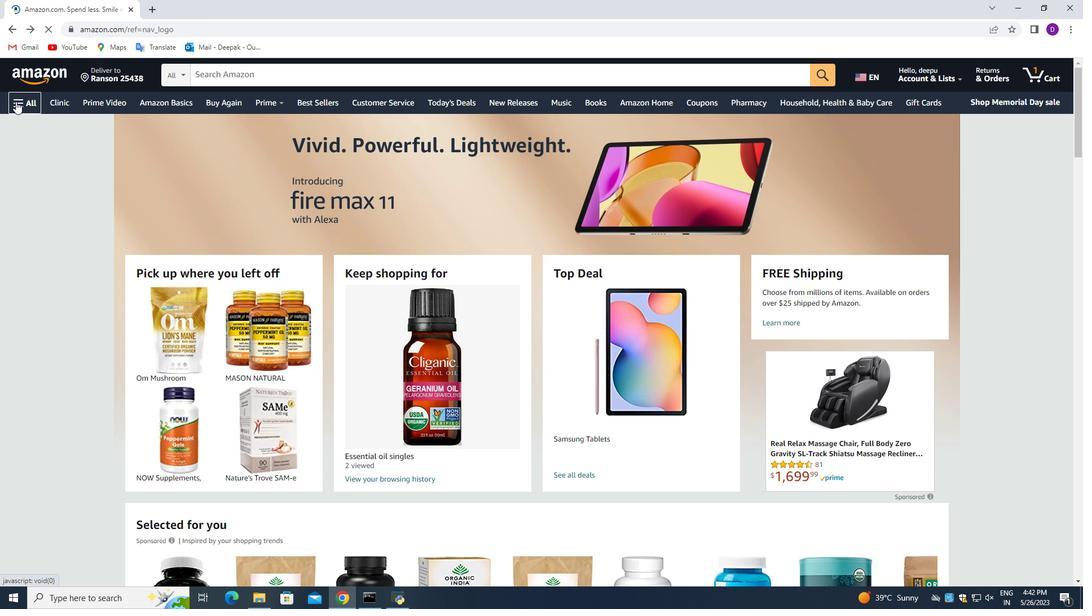 
Action: Mouse pressed left at (14, 99)
Screenshot: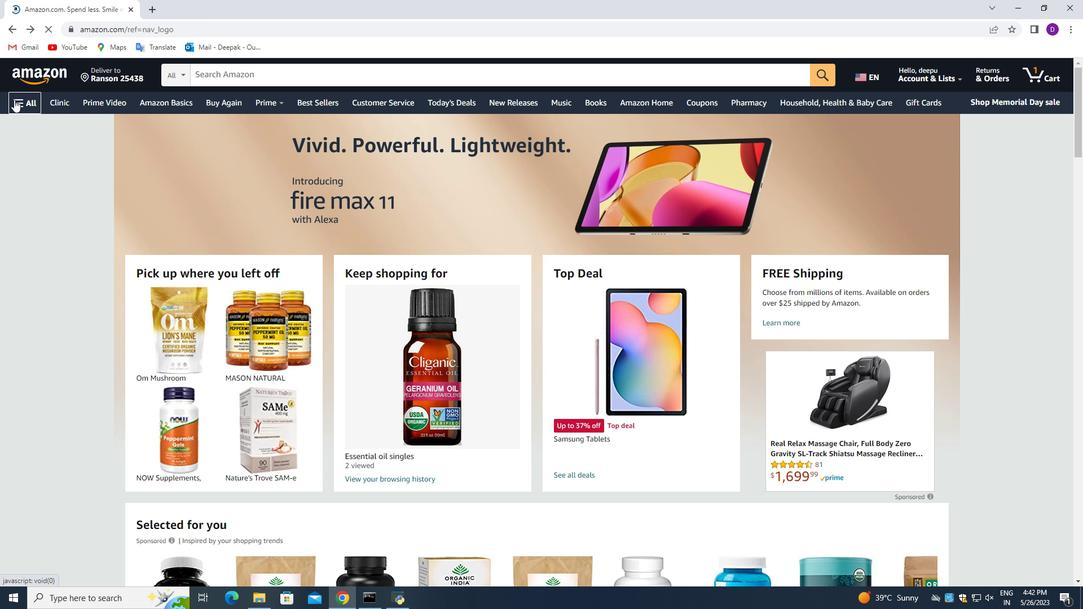 
Action: Mouse moved to (120, 288)
Screenshot: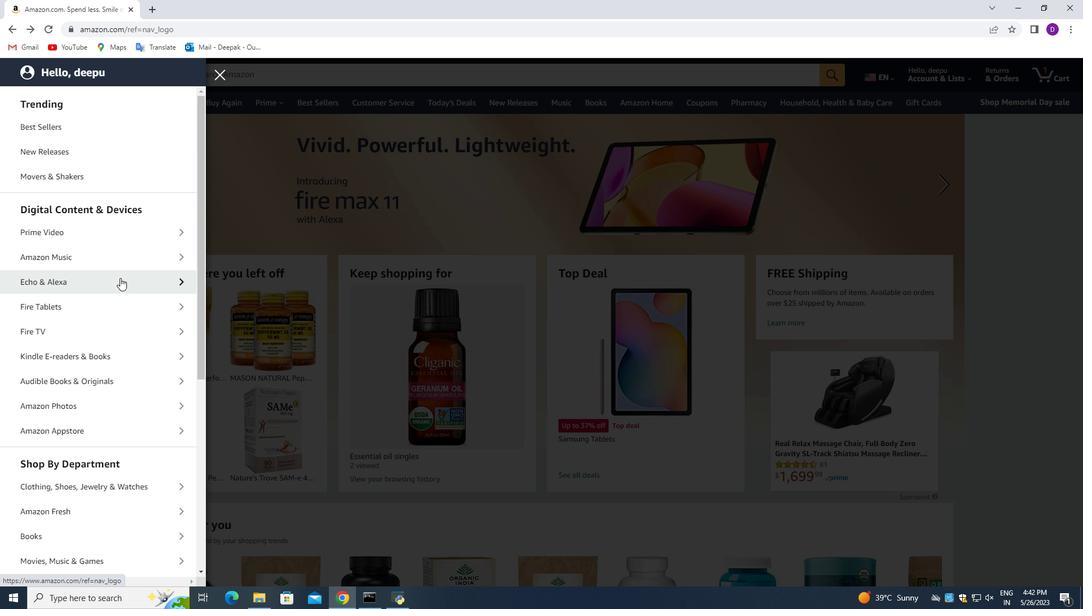 
Action: Mouse pressed left at (120, 288)
Screenshot: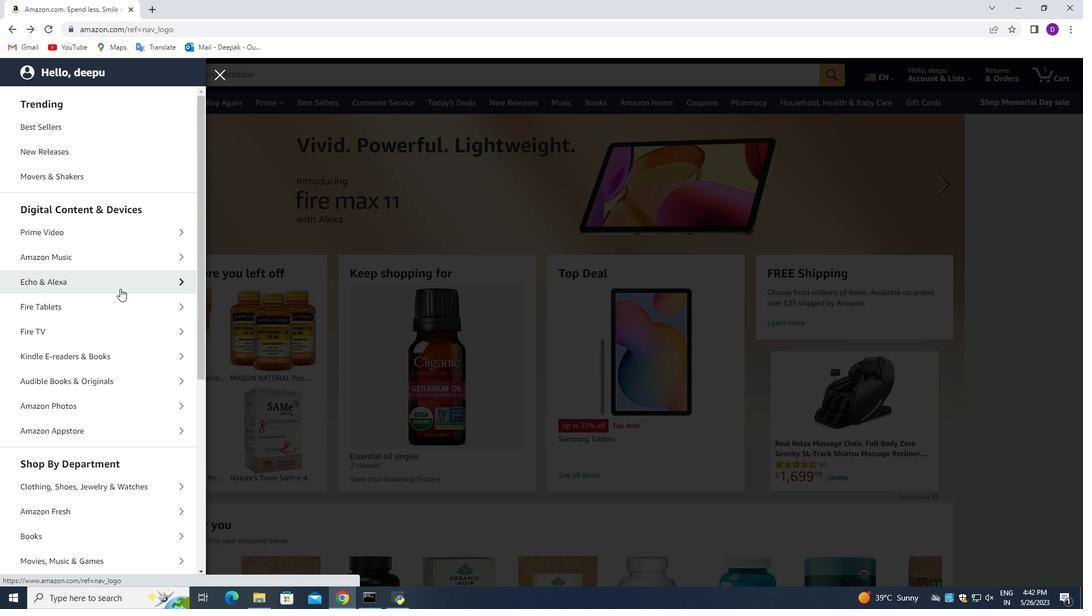 
Action: Mouse moved to (88, 260)
Screenshot: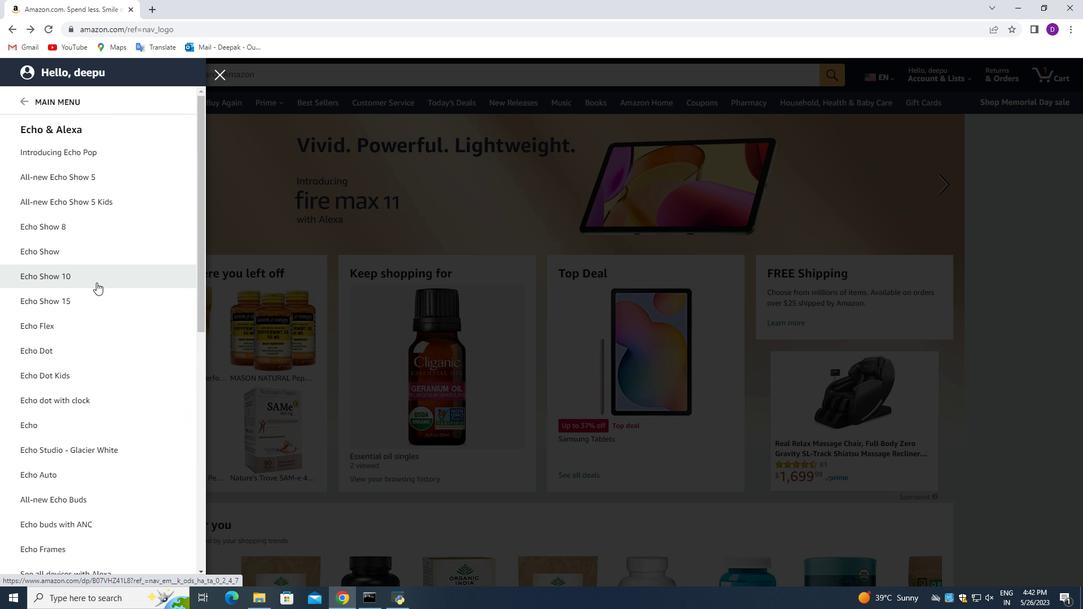 
Action: Mouse scrolled (88, 260) with delta (0, 0)
Screenshot: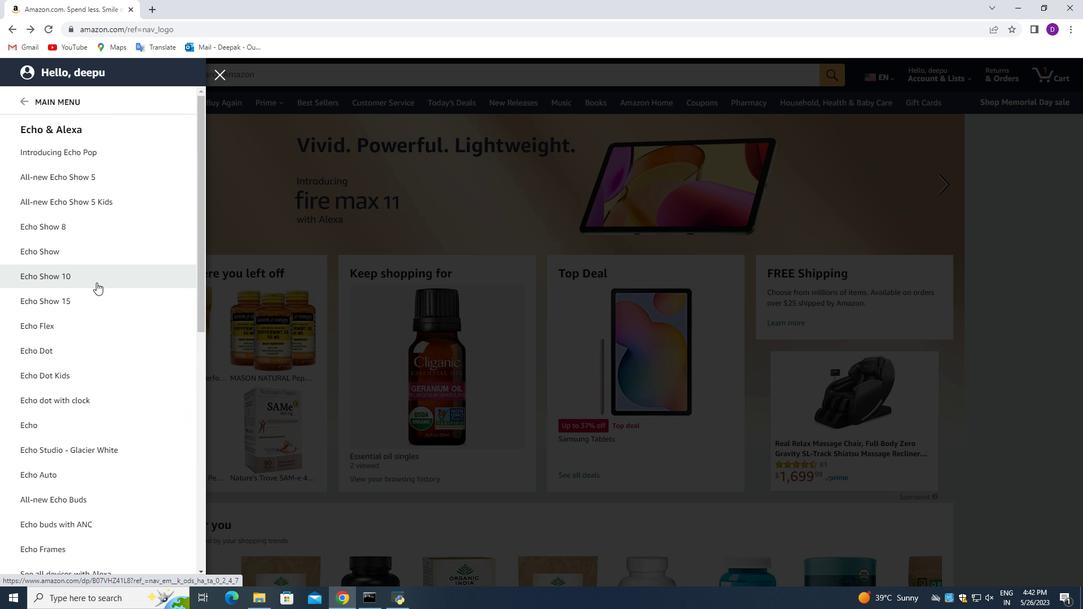 
Action: Mouse moved to (85, 247)
Screenshot: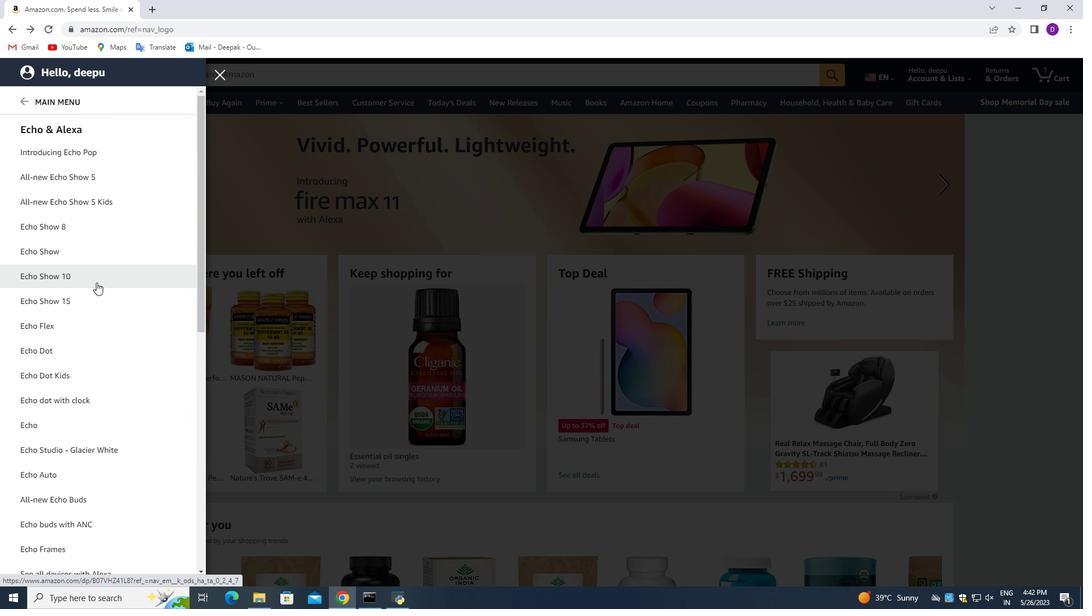 
Action: Mouse scrolled (85, 251) with delta (0, 0)
Screenshot: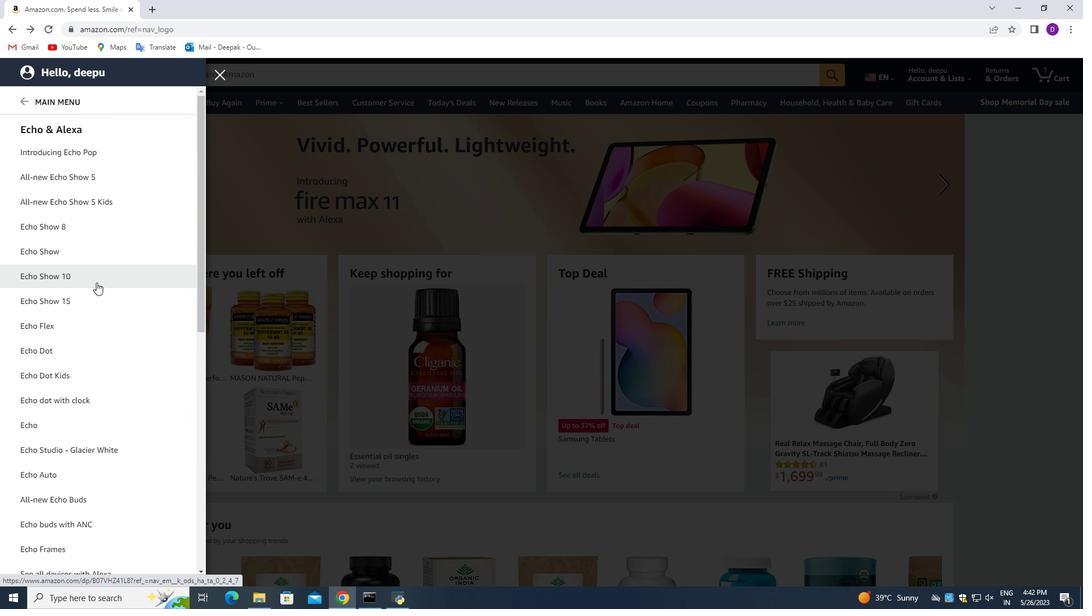 
Action: Mouse moved to (84, 236)
Screenshot: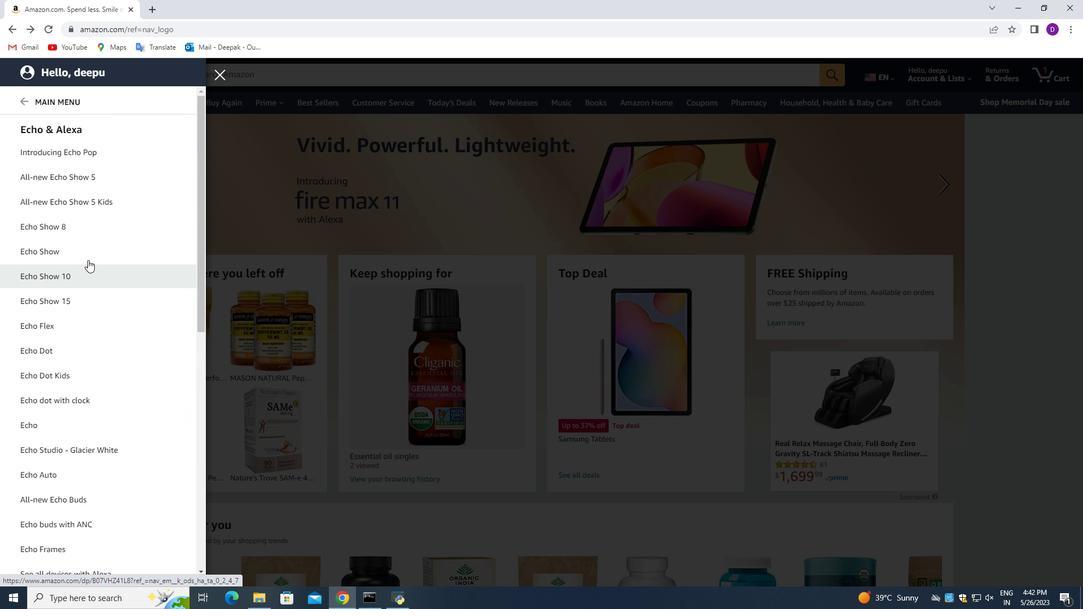 
Action: Mouse scrolled (85, 244) with delta (0, 0)
Screenshot: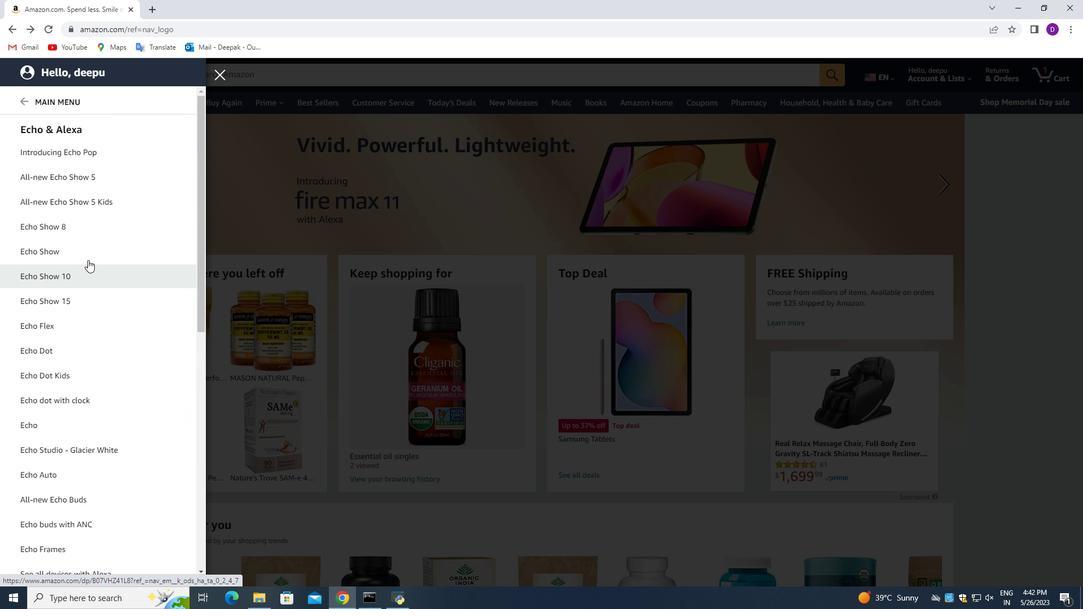 
Action: Mouse moved to (82, 227)
Screenshot: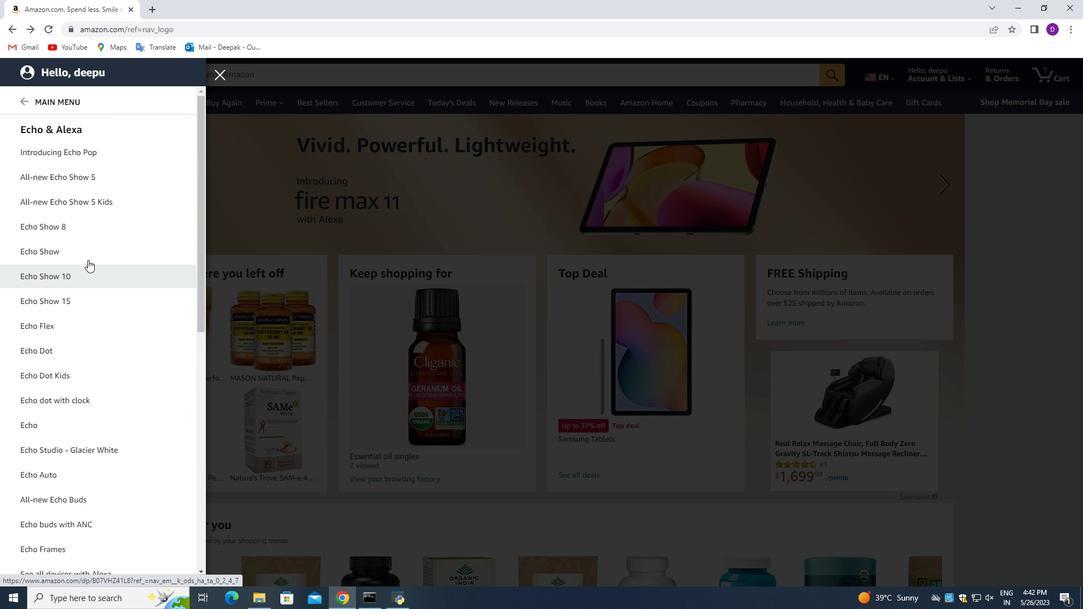 
Action: Mouse scrolled (82, 231) with delta (0, 0)
Screenshot: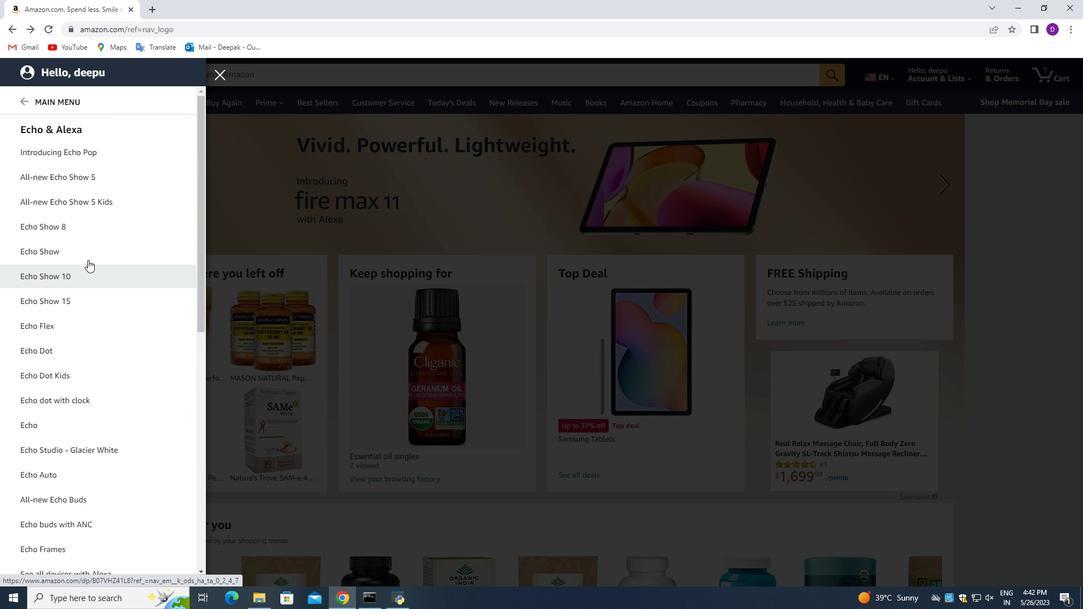 
Action: Mouse moved to (89, 339)
Screenshot: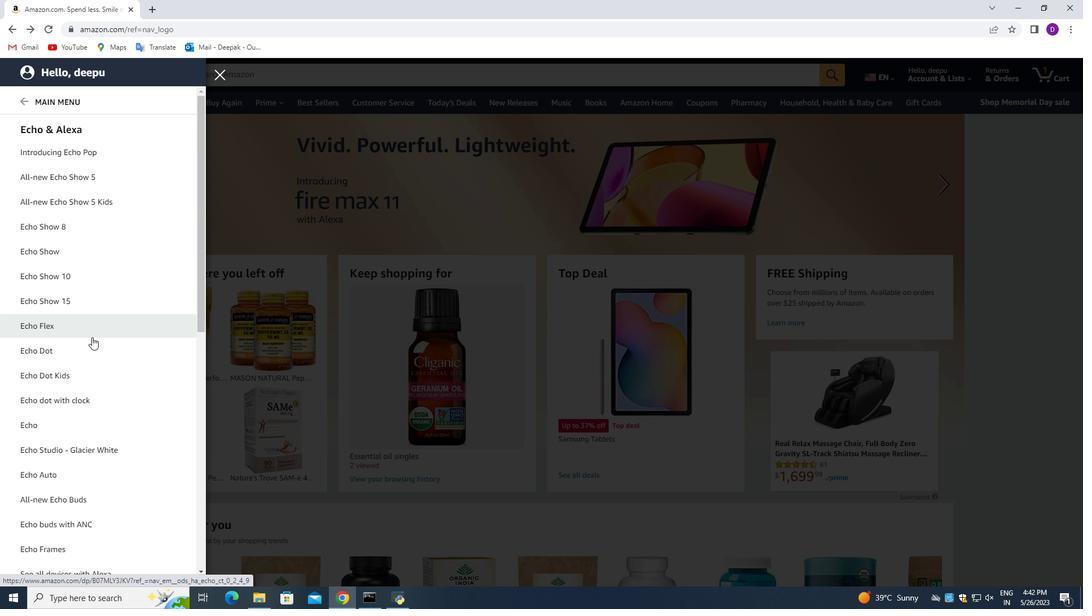 
Action: Mouse scrolled (89, 338) with delta (0, 0)
Screenshot: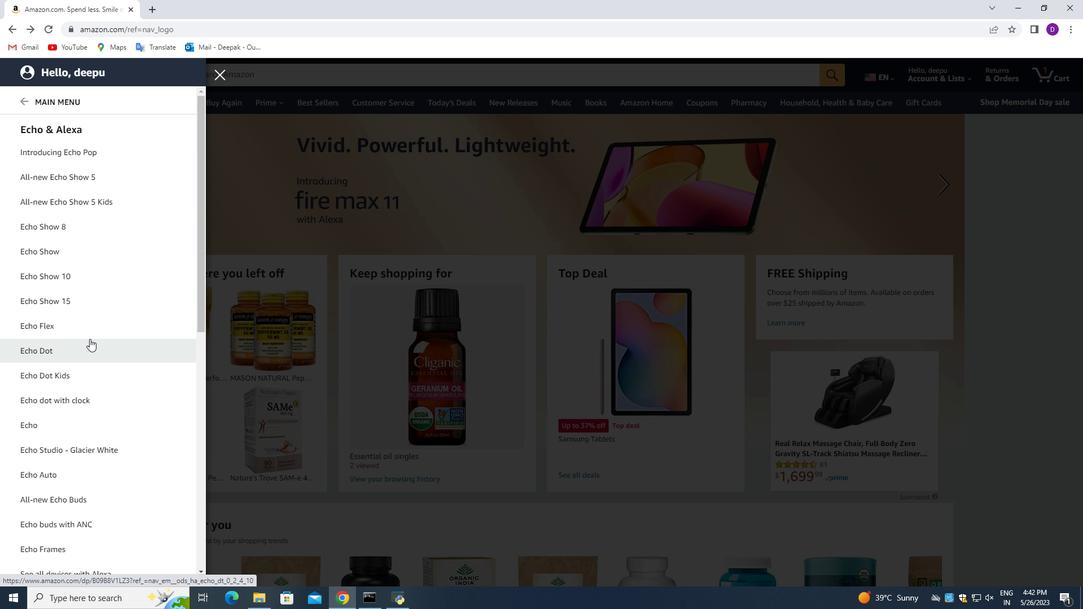 
Action: Mouse moved to (89, 339)
Screenshot: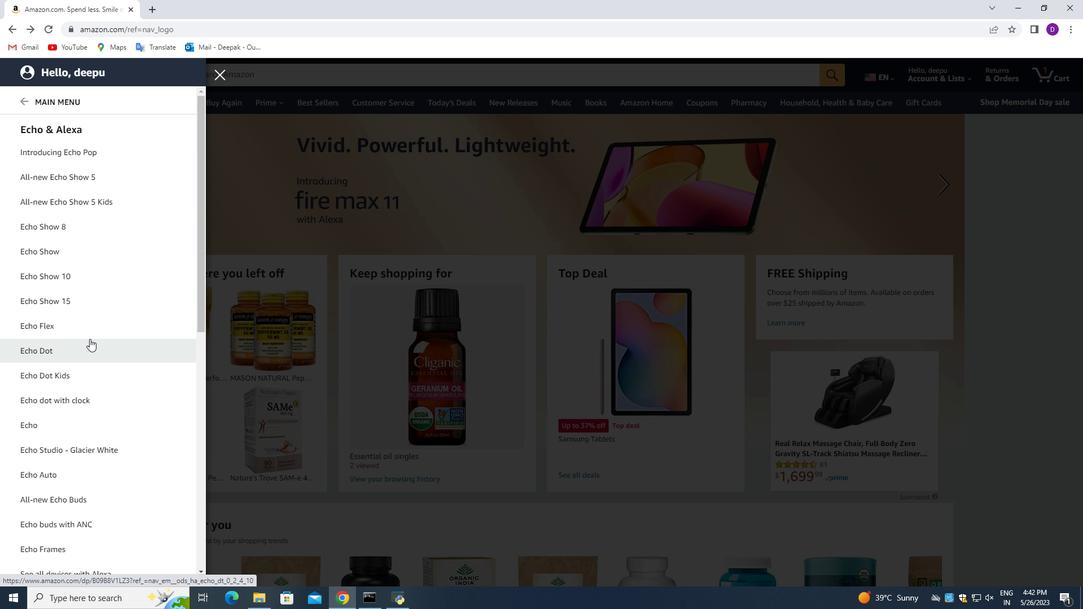 
Action: Mouse scrolled (89, 338) with delta (0, 0)
Screenshot: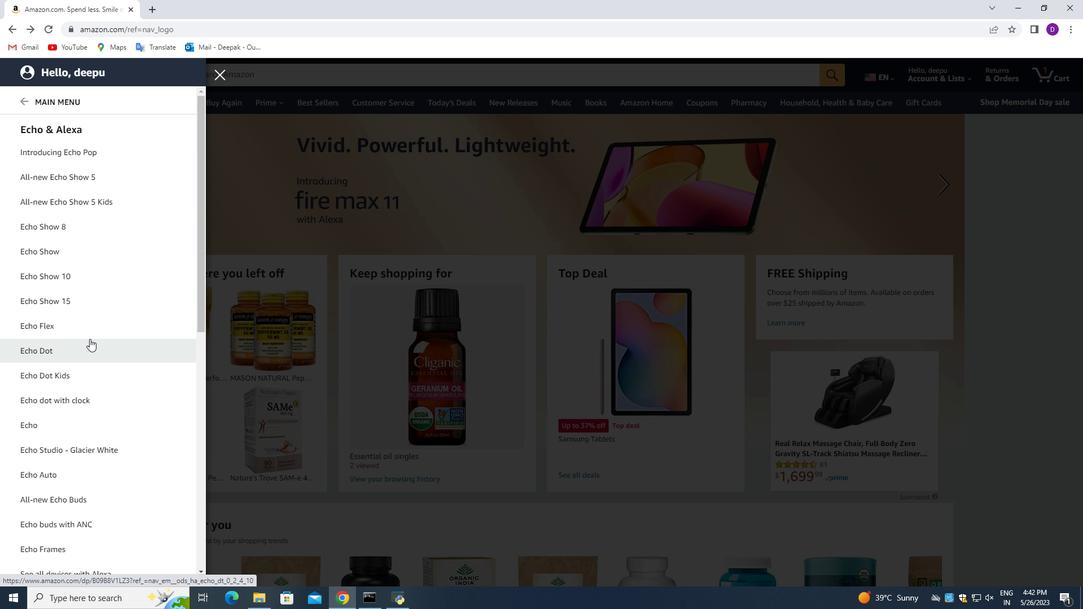 
Action: Mouse scrolled (89, 338) with delta (0, 0)
Screenshot: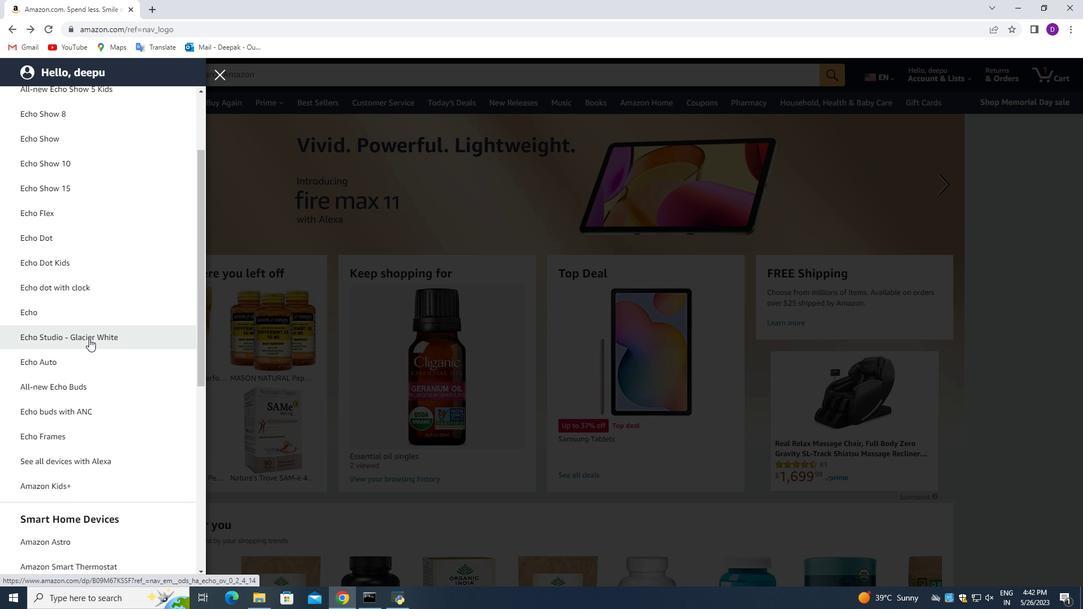 
Action: Mouse moved to (115, 345)
Screenshot: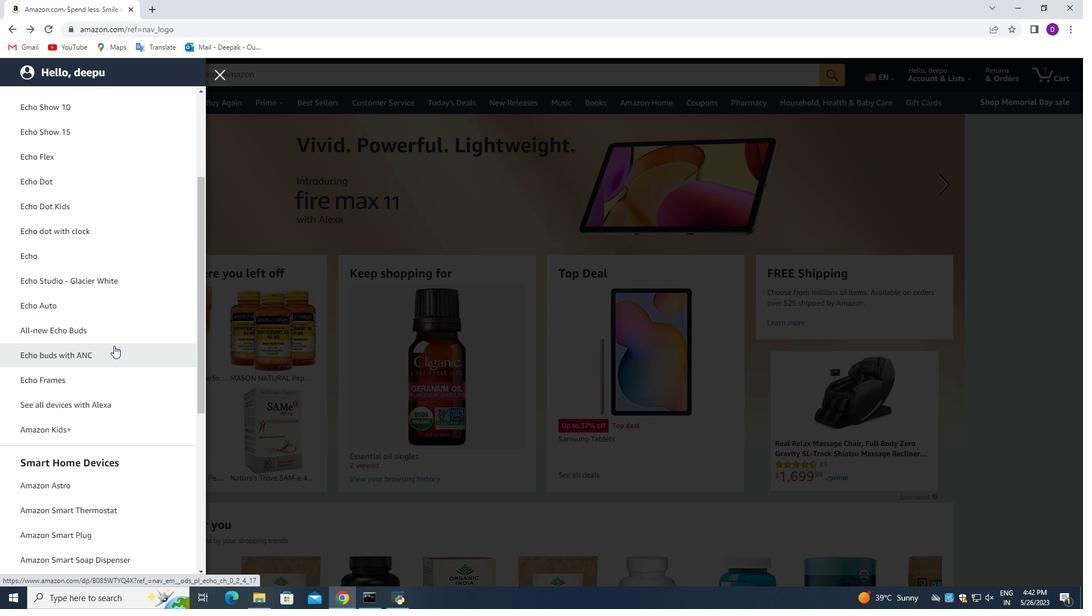 
Action: Mouse scrolled (115, 345) with delta (0, 0)
Screenshot: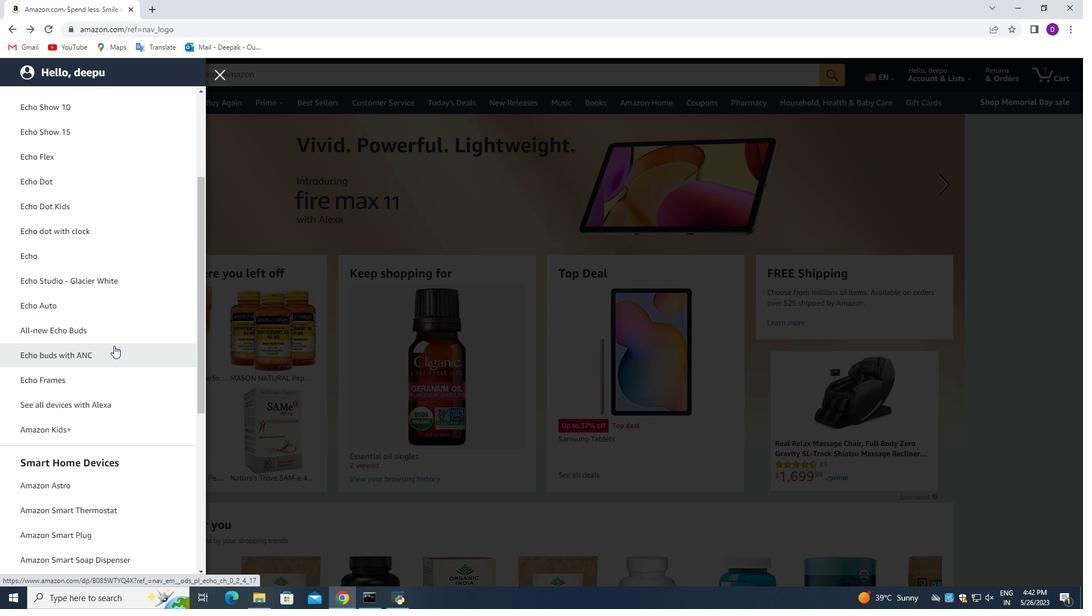 
Action: Mouse moved to (128, 353)
Screenshot: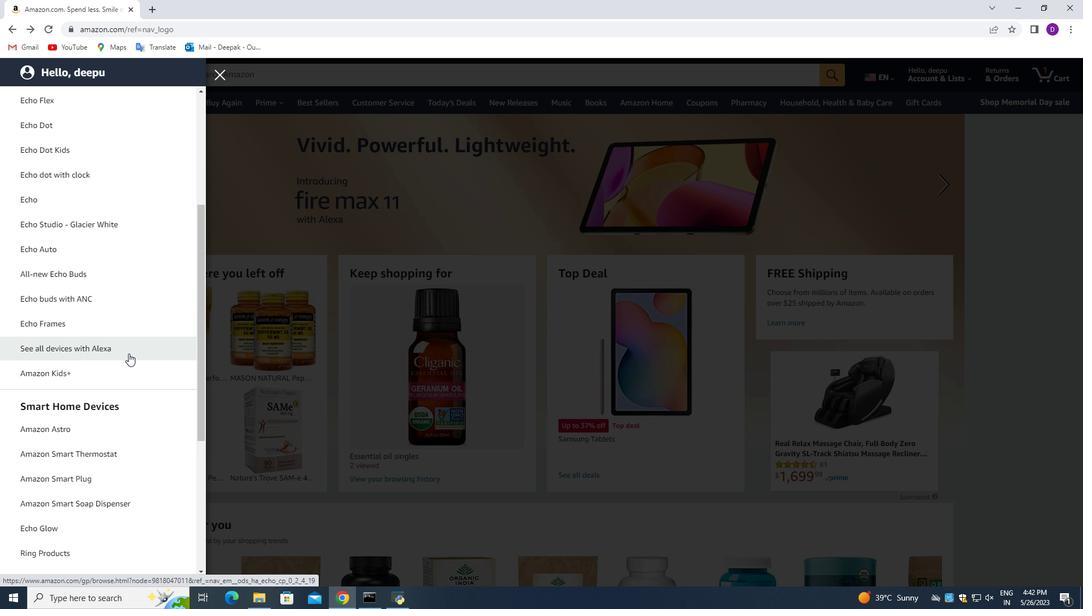 
Action: Mouse pressed left at (128, 353)
Screenshot: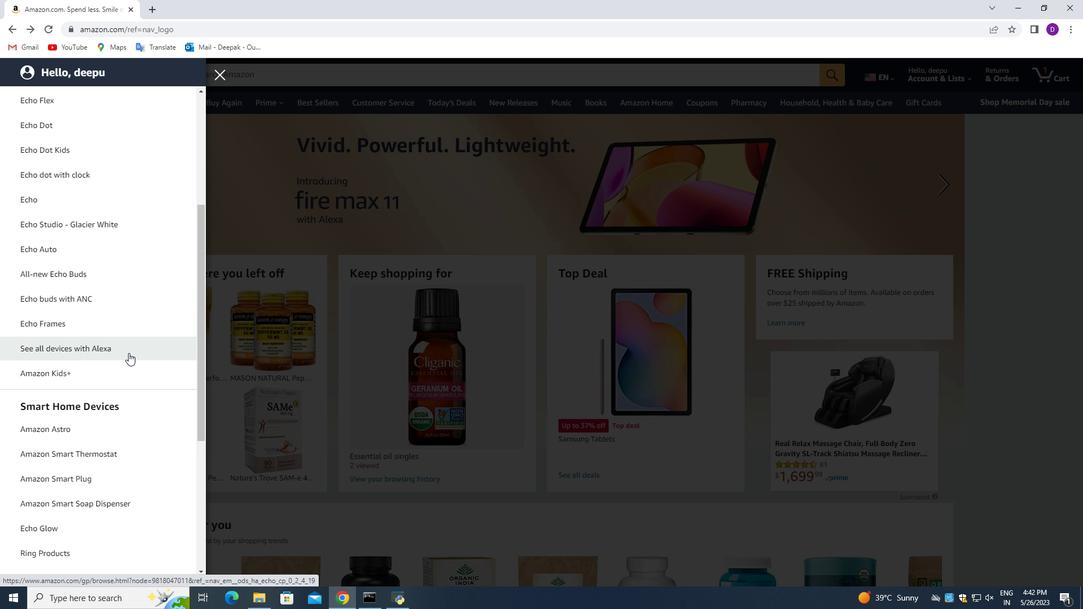 
Action: Mouse moved to (234, 327)
Screenshot: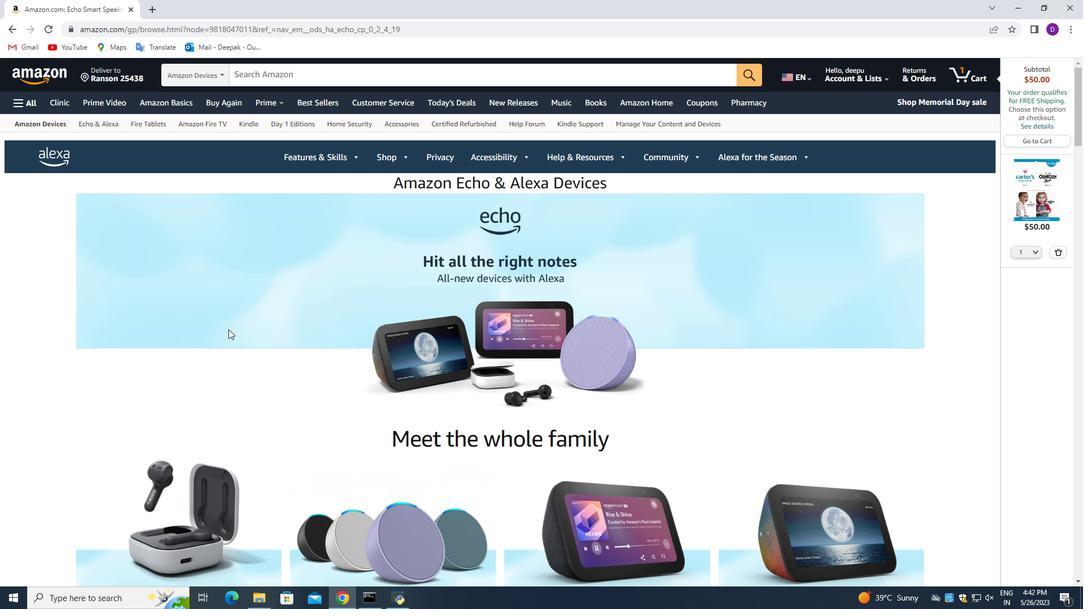 
Action: Mouse scrolled (234, 326) with delta (0, 0)
Screenshot: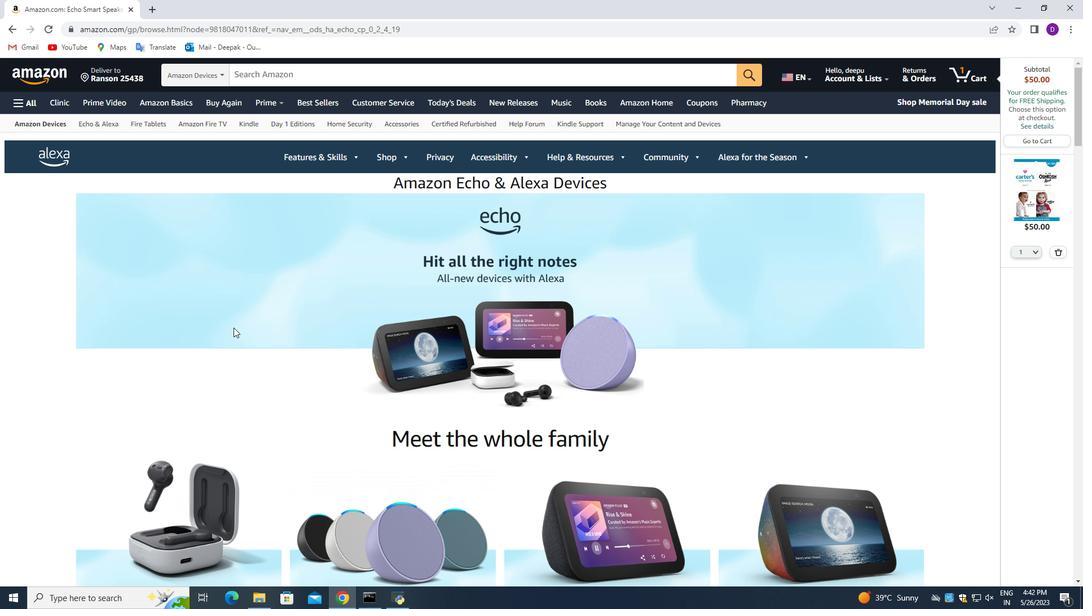 
Action: Mouse moved to (235, 324)
Screenshot: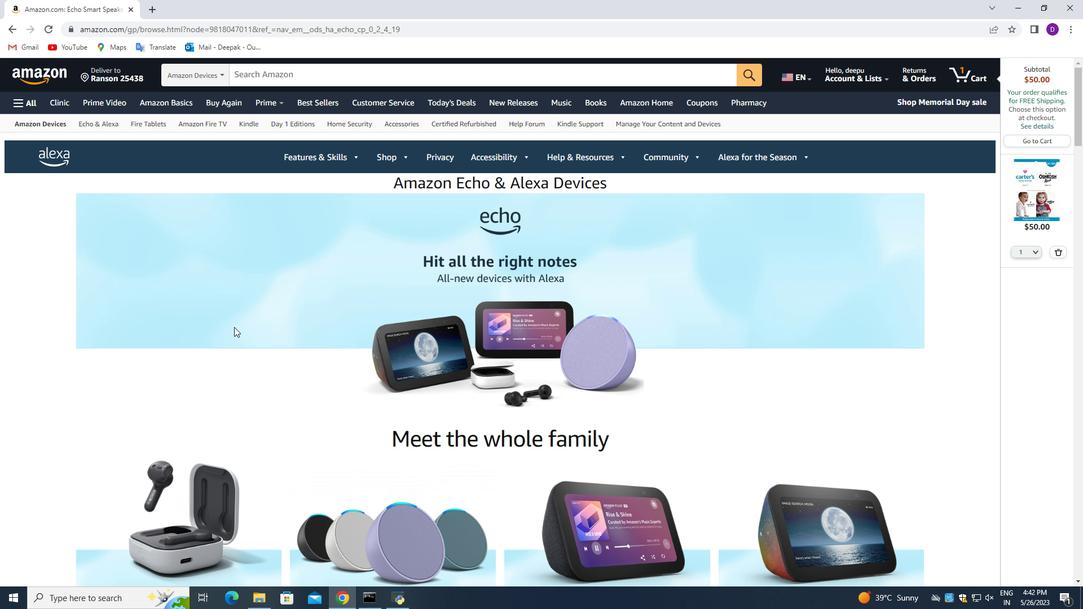 
Action: Mouse scrolled (235, 326) with delta (0, 0)
Screenshot: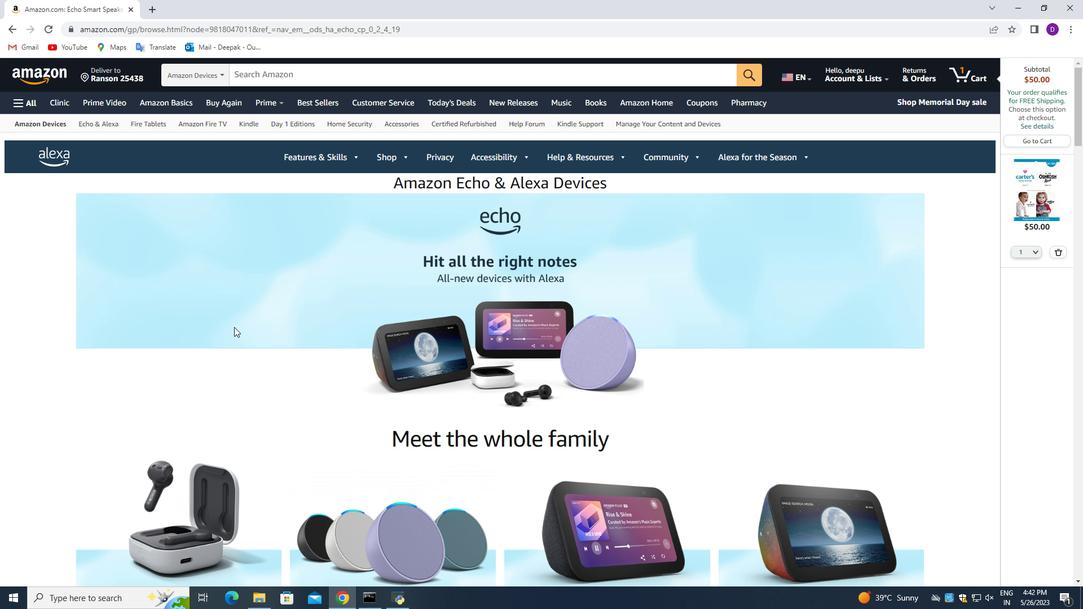 
Action: Mouse moved to (235, 323)
Screenshot: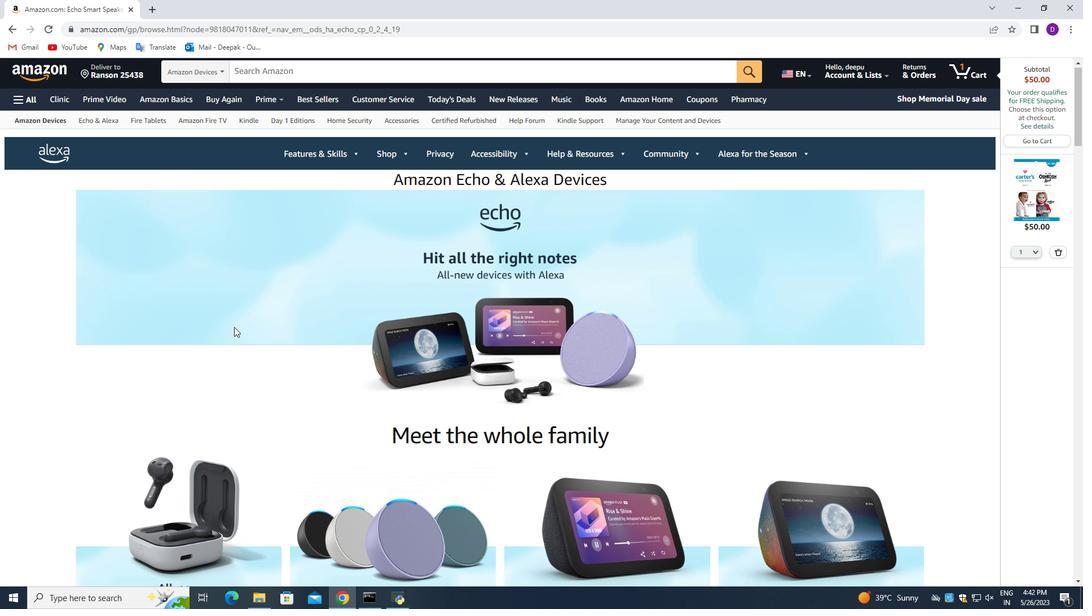 
Action: Mouse scrolled (235, 323) with delta (0, 0)
Screenshot: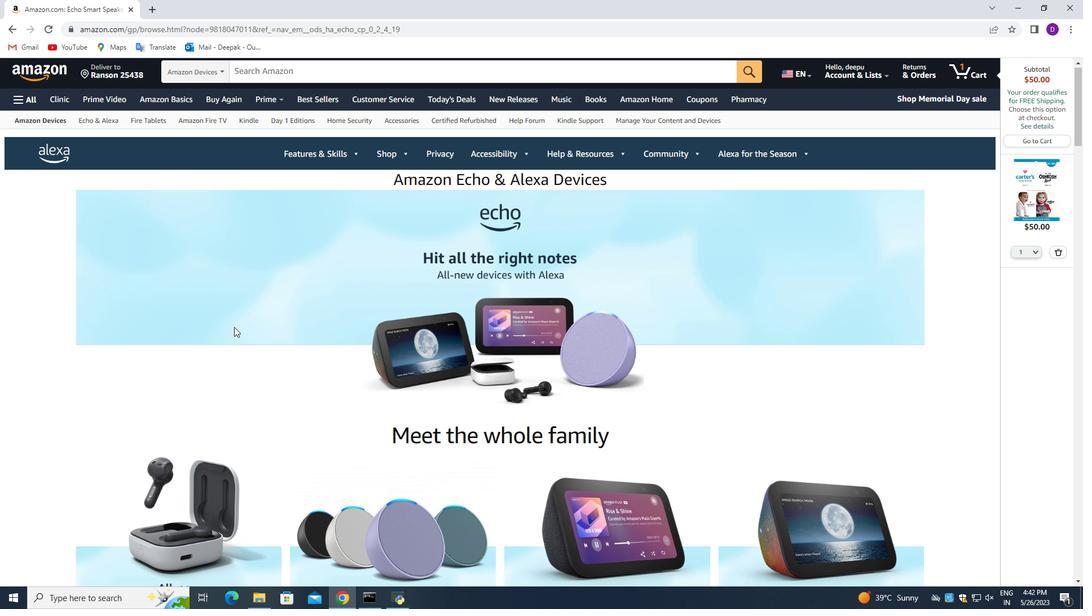 
Action: Mouse moved to (233, 302)
Screenshot: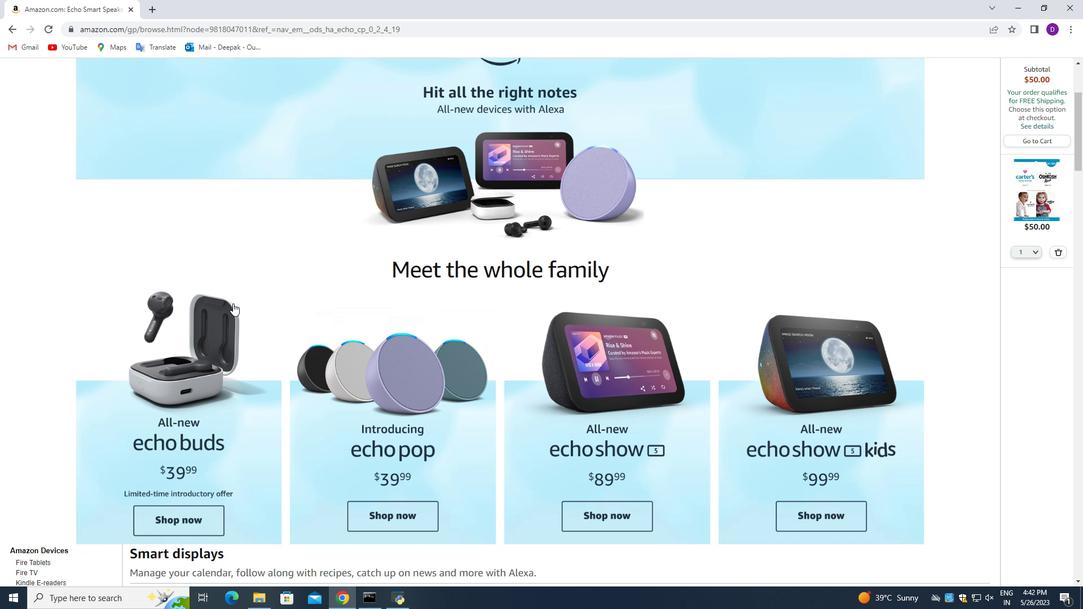 
Action: Mouse scrolled (233, 302) with delta (0, 0)
Screenshot: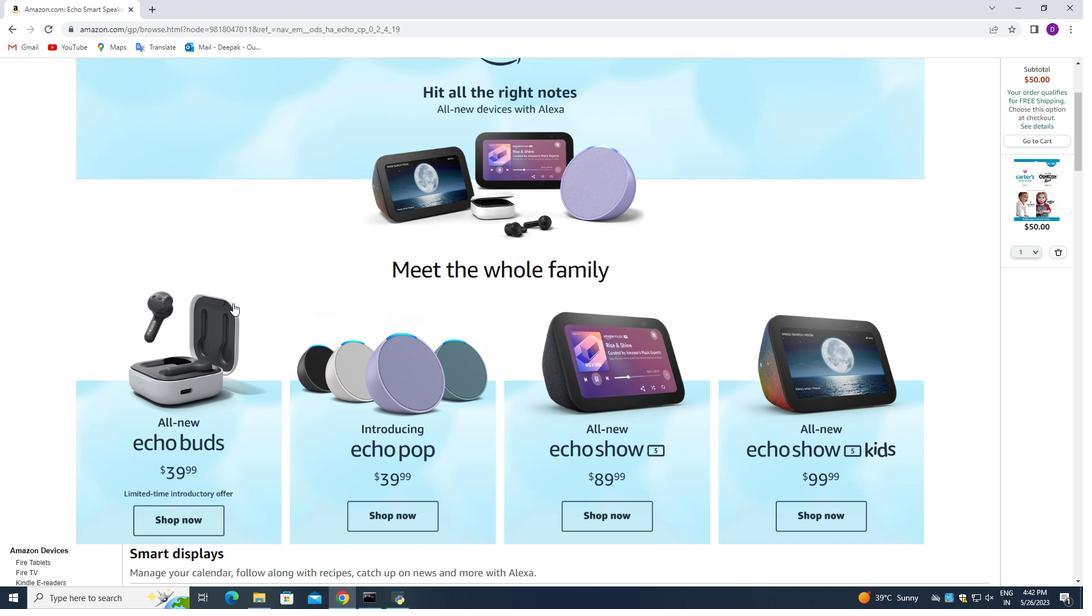 
Action: Mouse scrolled (233, 302) with delta (0, 0)
Screenshot: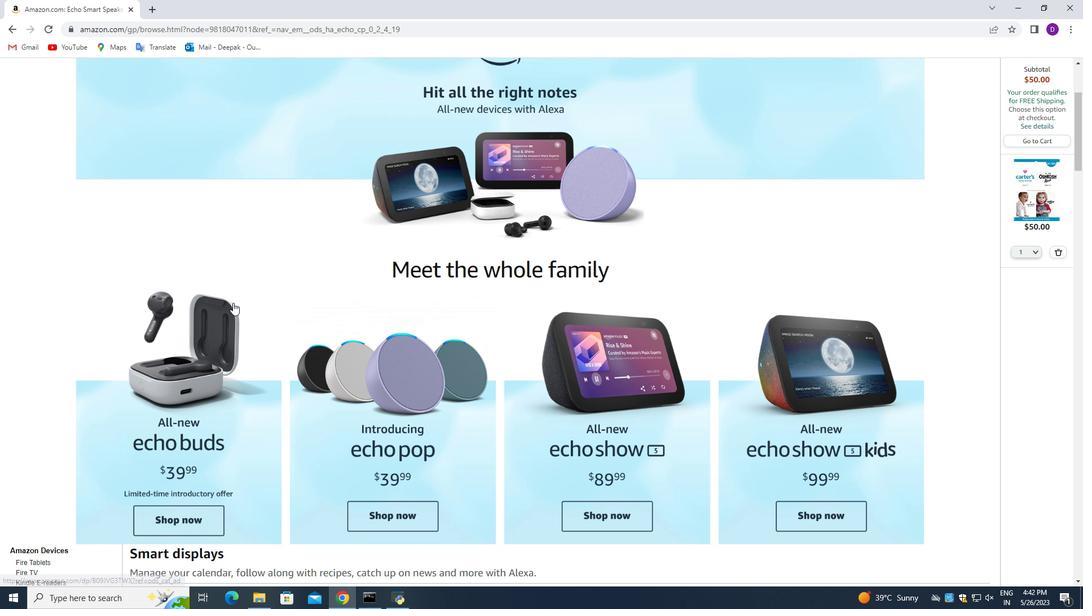 
Action: Mouse moved to (125, 299)
Screenshot: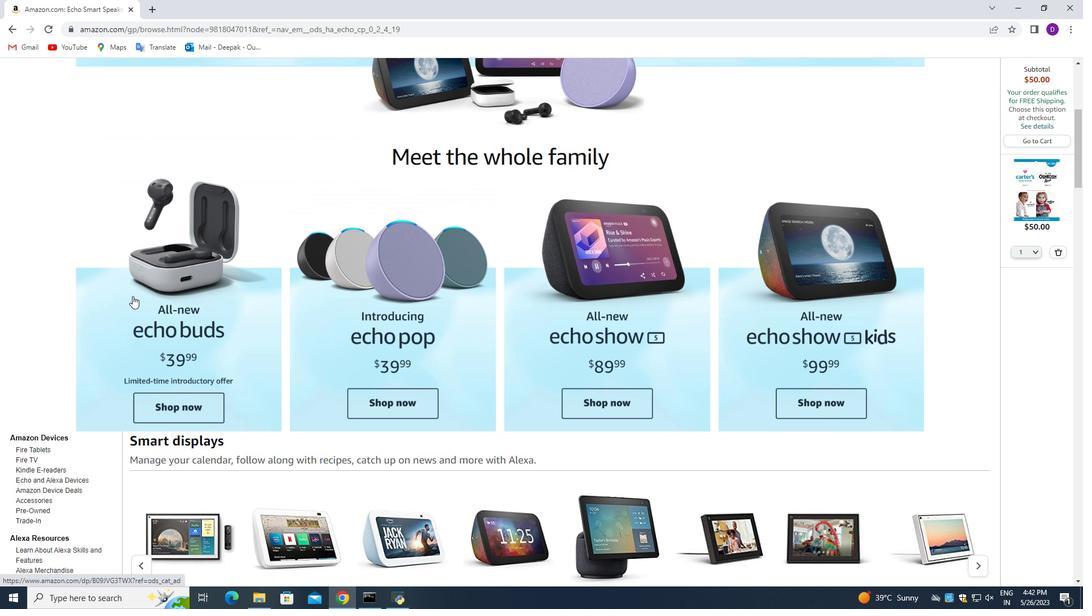 
Action: Mouse scrolled (125, 299) with delta (0, 0)
Screenshot: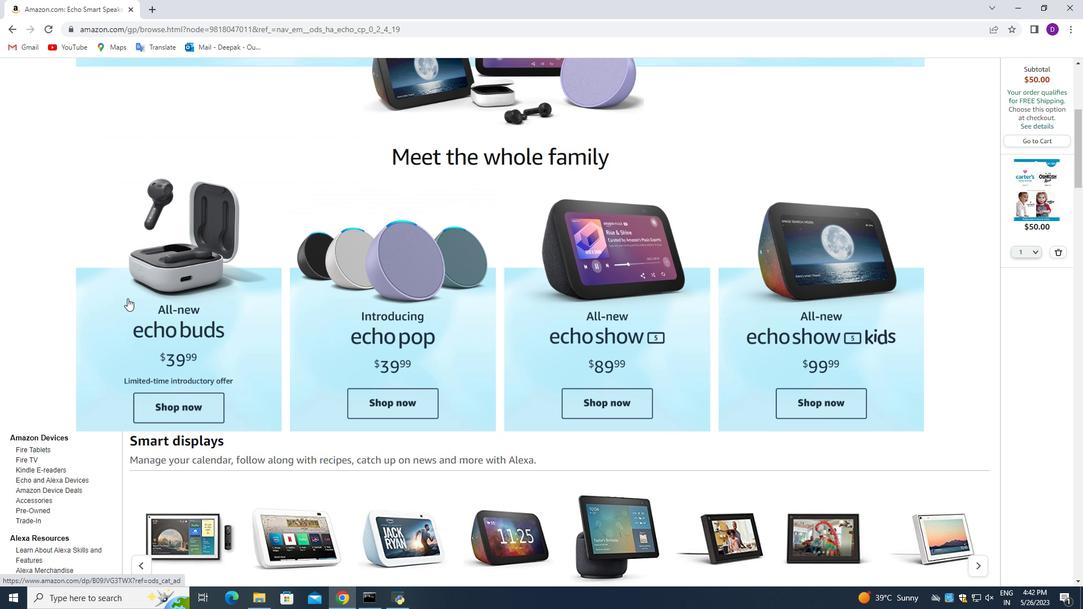 
Action: Mouse moved to (190, 221)
Screenshot: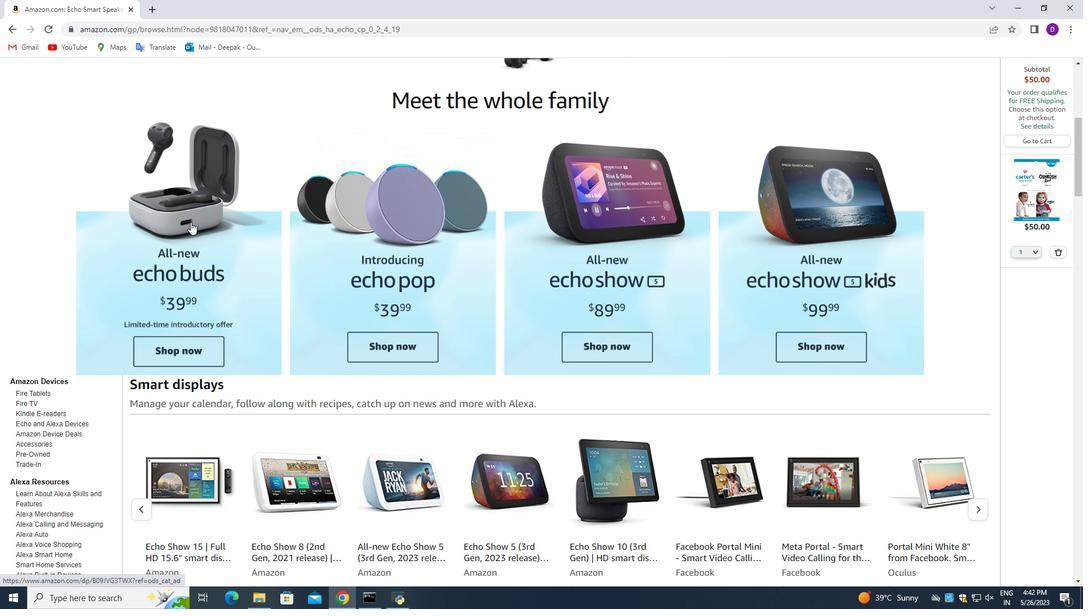 
Action: Mouse pressed left at (190, 221)
Screenshot: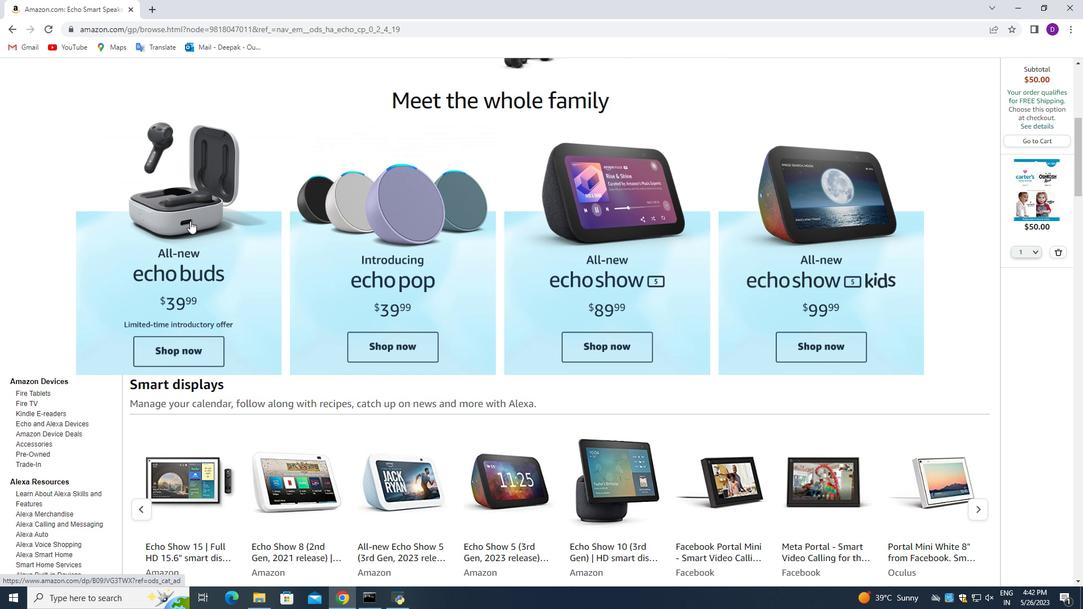 
Action: Mouse moved to (77, 315)
Screenshot: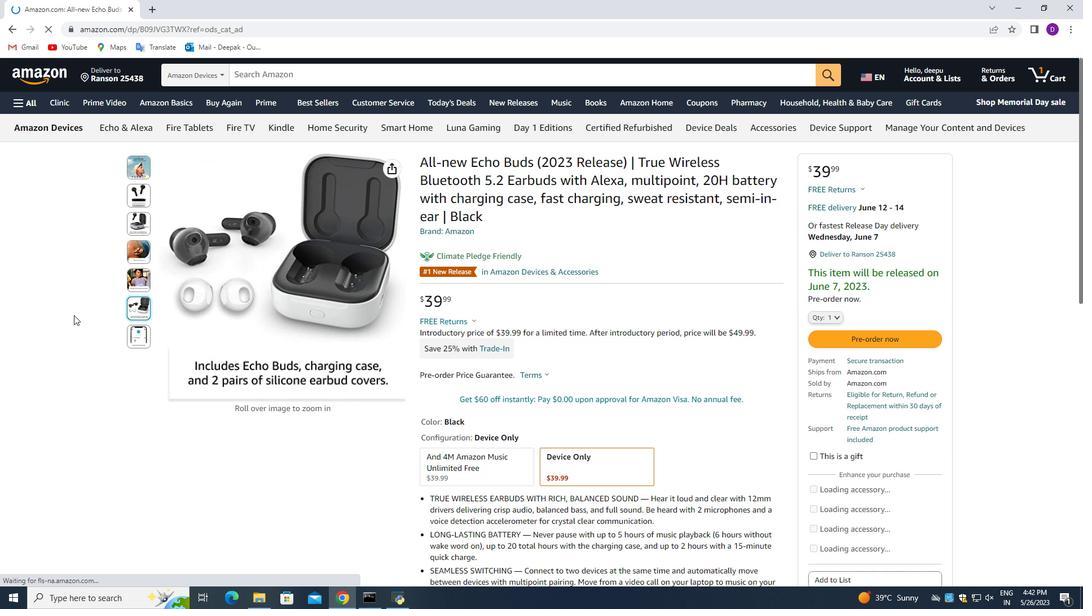 
Action: Mouse scrolled (77, 314) with delta (0, 0)
Screenshot: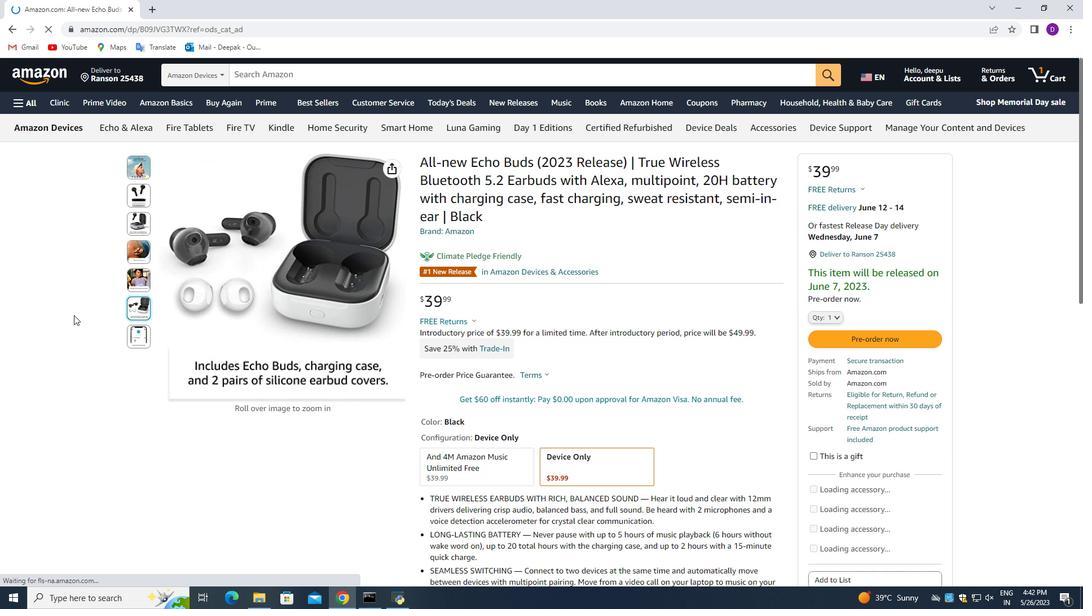 
Action: Mouse moved to (79, 316)
Screenshot: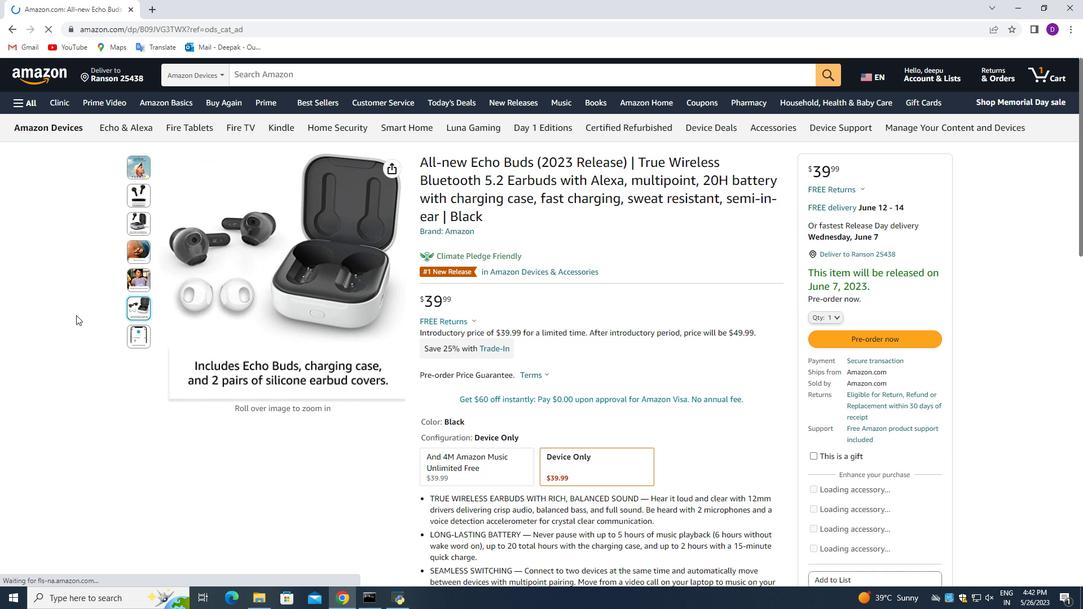 
Action: Mouse scrolled (79, 315) with delta (0, 0)
Screenshot: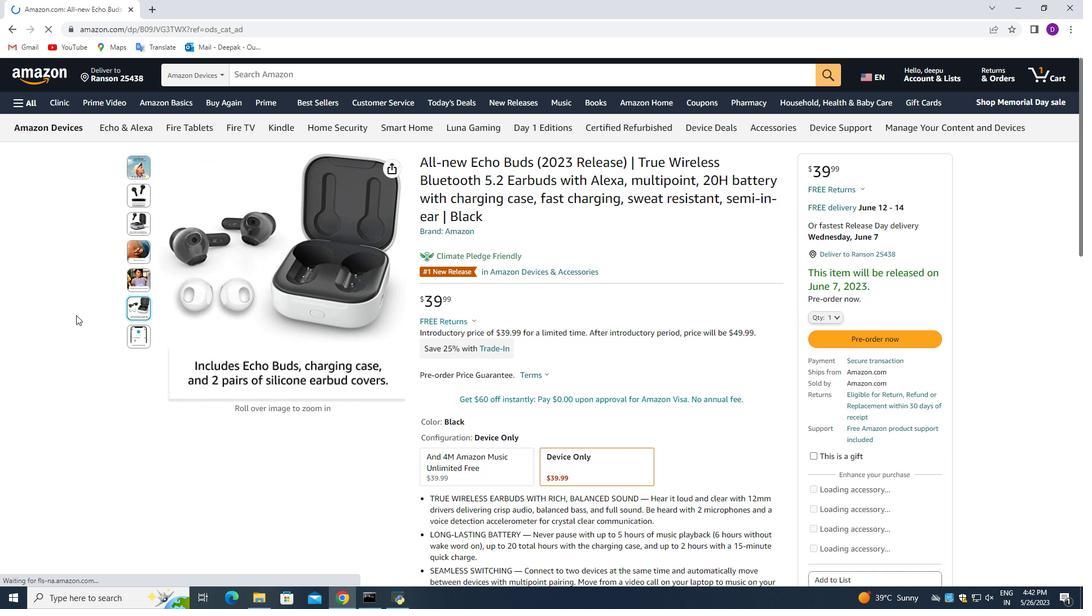 
Action: Mouse moved to (150, 326)
Screenshot: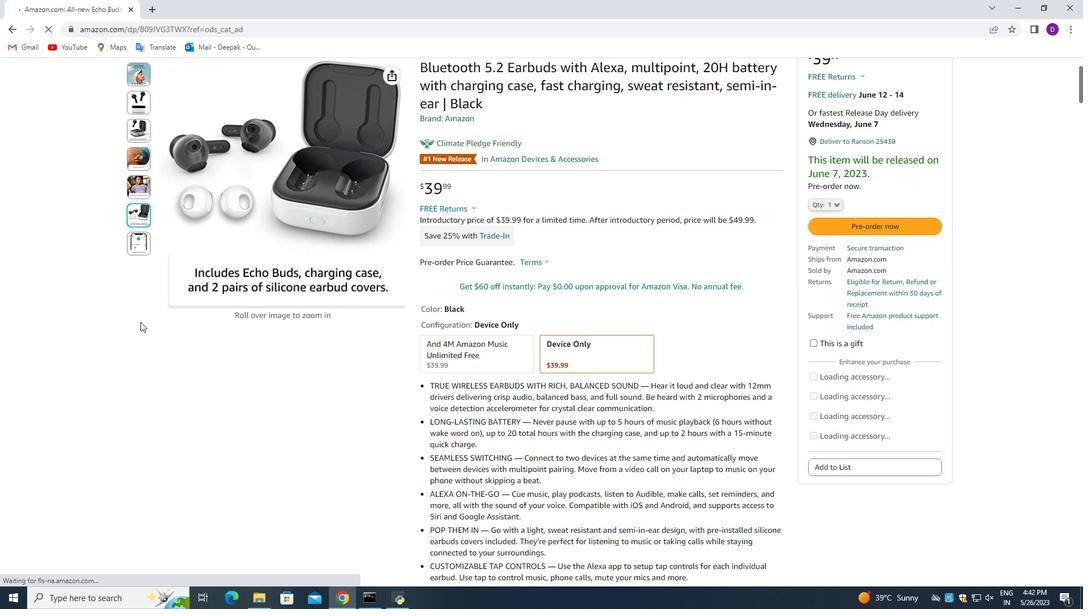 
Action: Mouse scrolled (149, 324) with delta (0, 0)
Screenshot: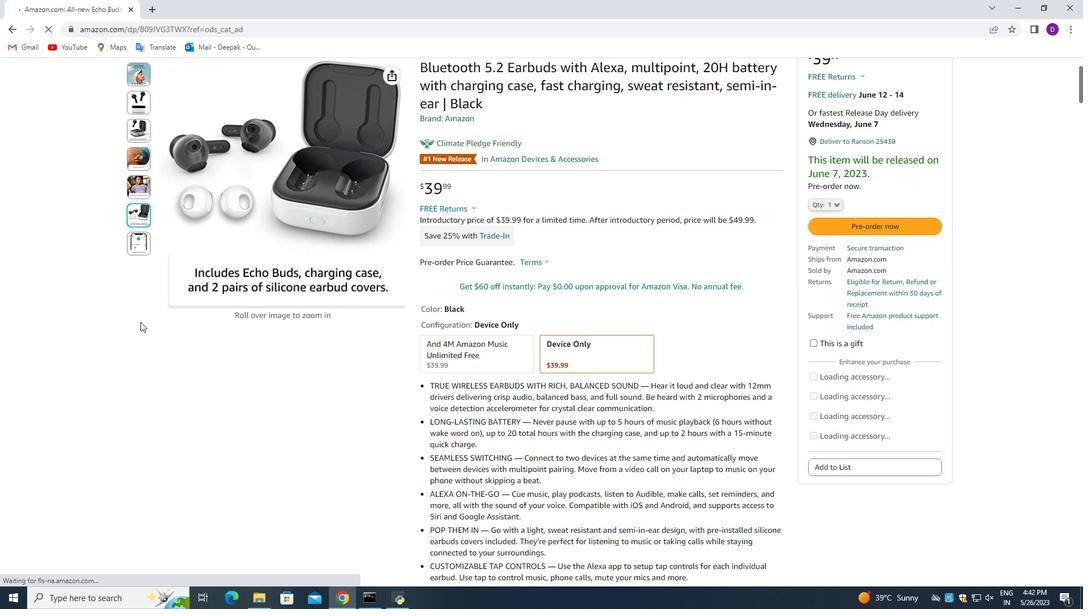 
Action: Mouse moved to (154, 326)
Screenshot: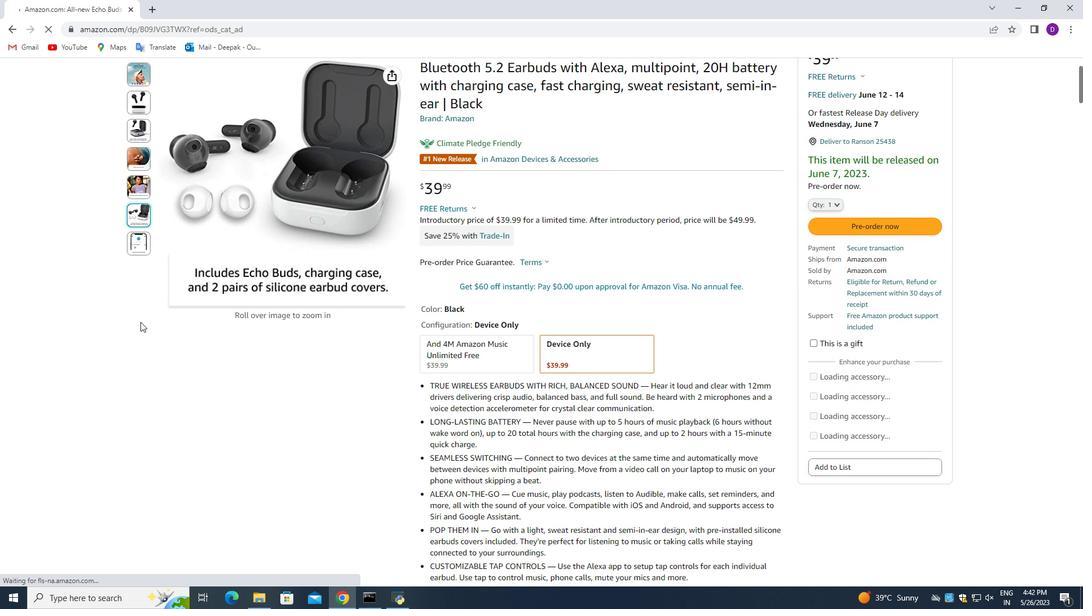 
Action: Mouse scrolled (154, 326) with delta (0, 0)
Screenshot: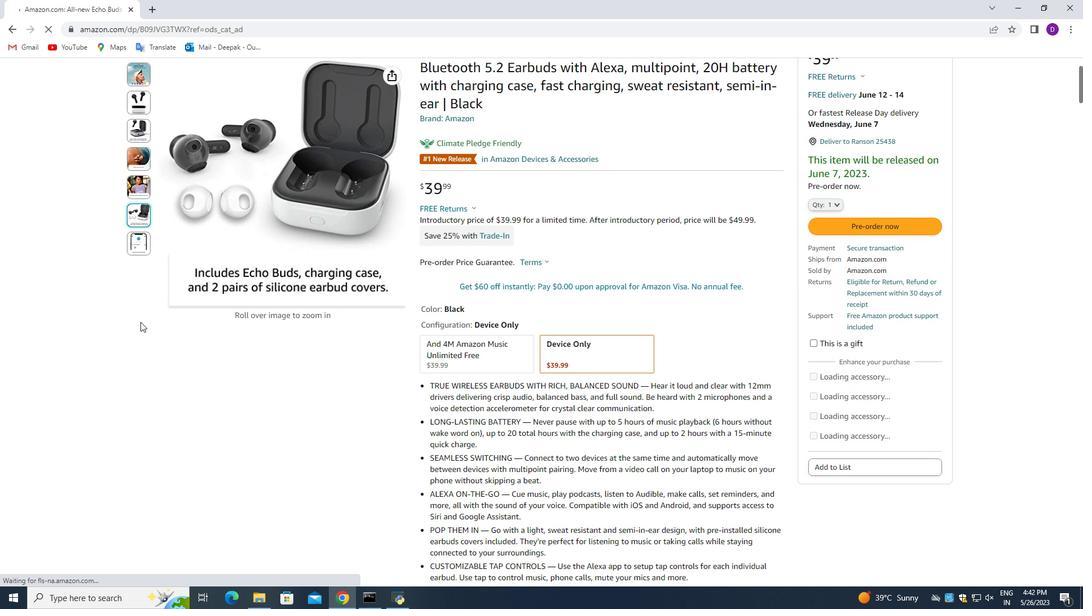 
Action: Mouse moved to (310, 368)
Screenshot: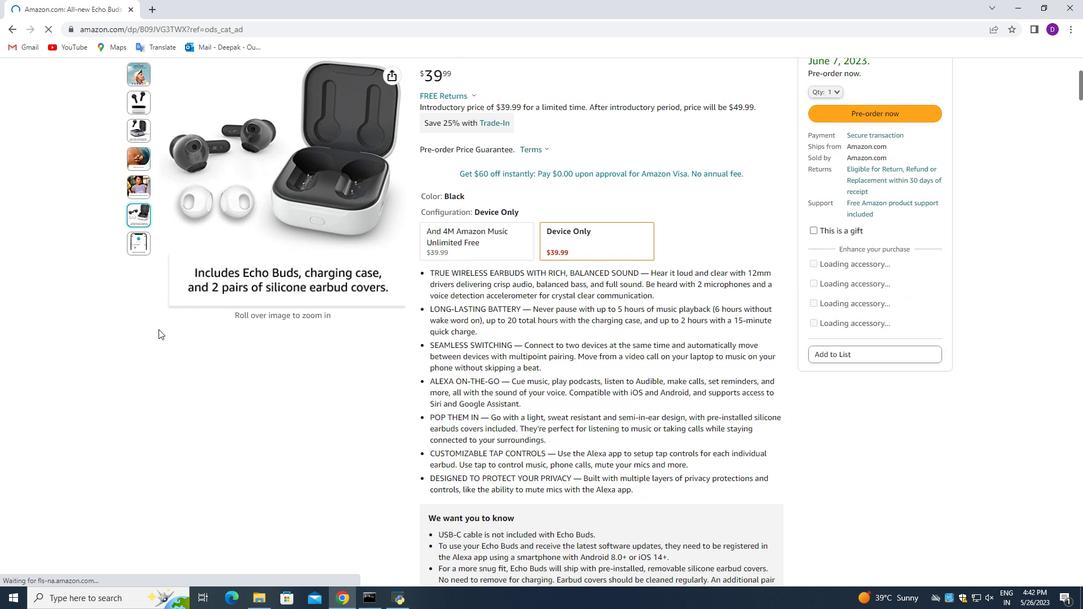 
Action: Mouse scrolled (297, 367) with delta (0, 0)
Screenshot: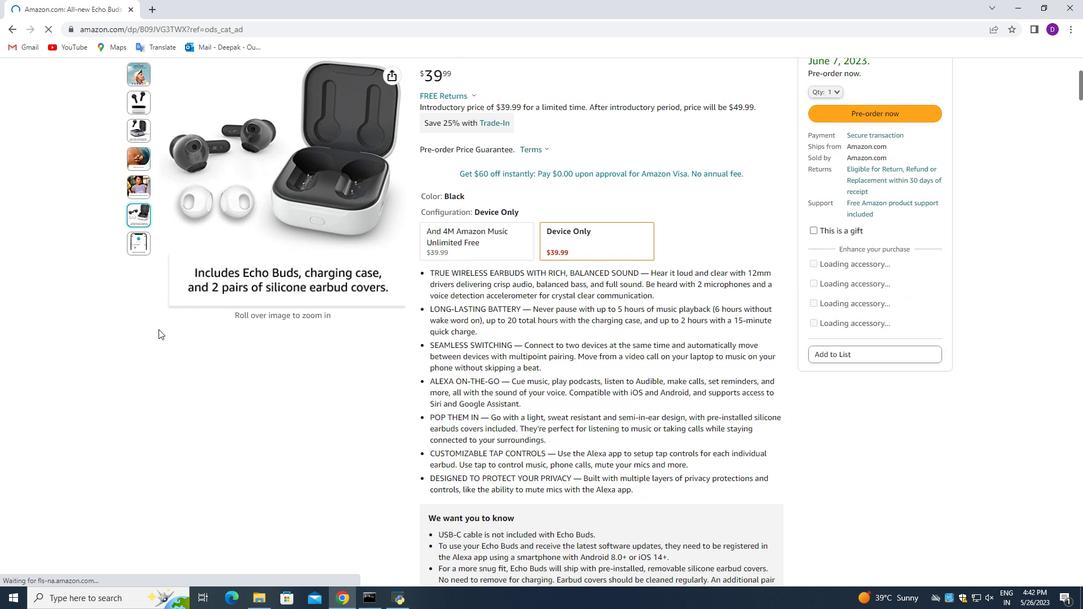 
Action: Mouse moved to (314, 368)
Screenshot: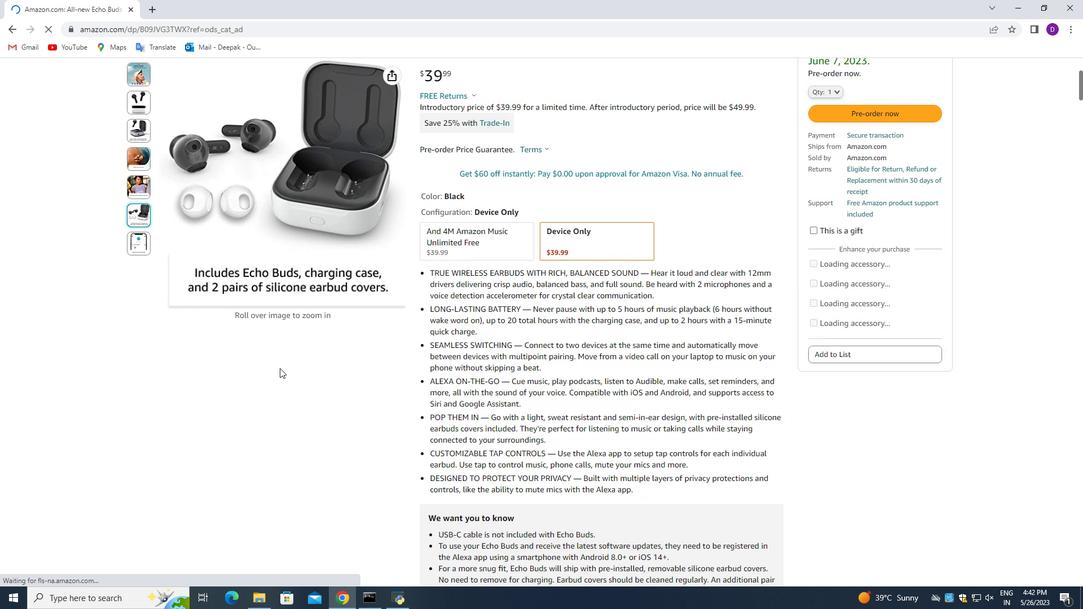 
Action: Mouse scrolled (310, 367) with delta (0, 0)
Screenshot: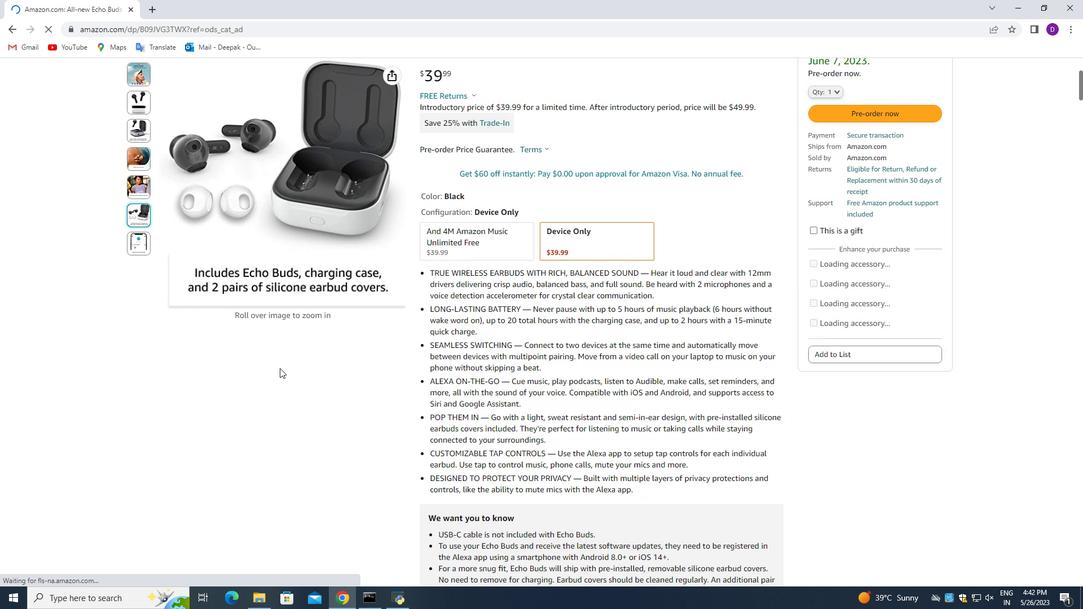
Action: Mouse moved to (317, 368)
Screenshot: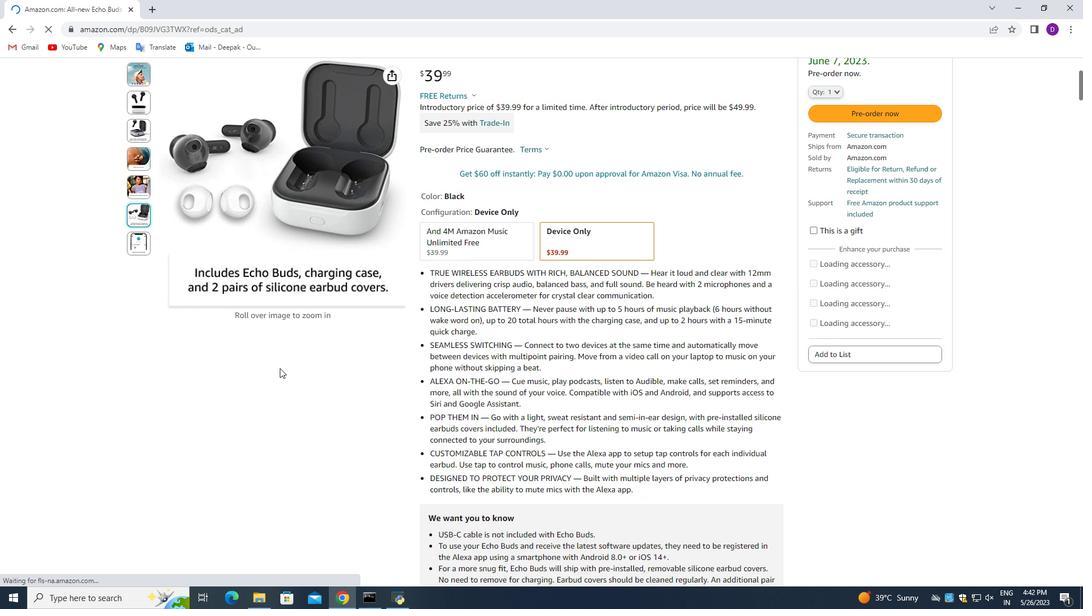 
Action: Mouse scrolled (316, 367) with delta (0, 0)
Screenshot: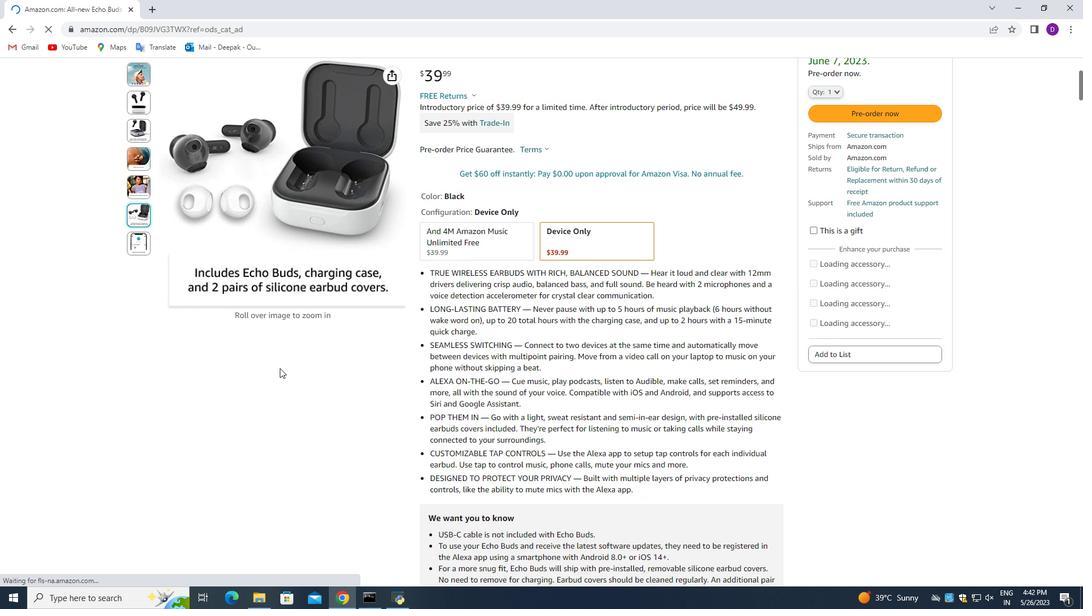 
Action: Mouse moved to (412, 373)
Screenshot: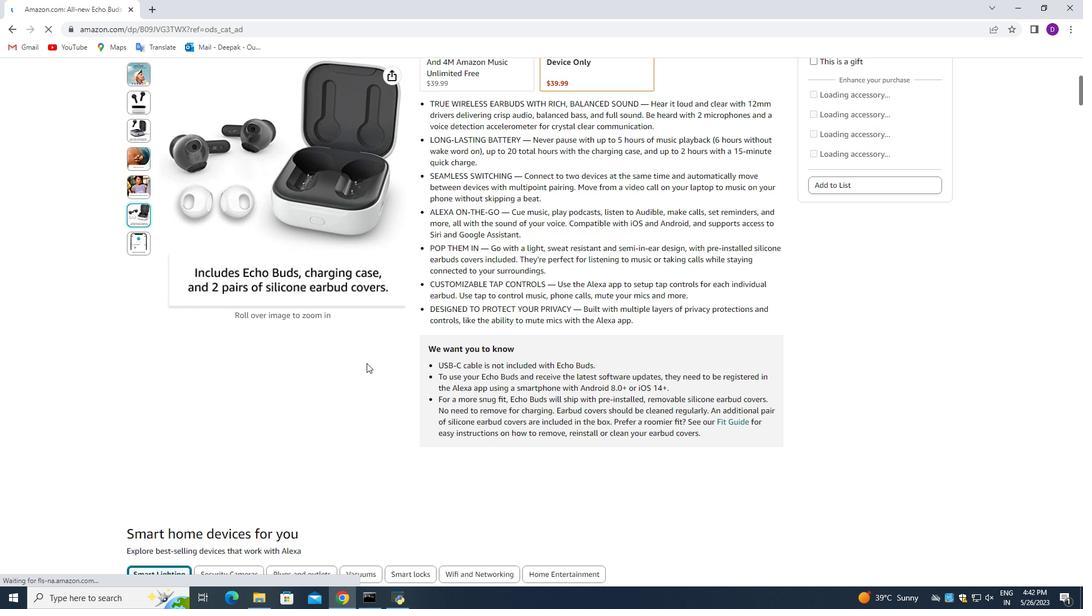 
Action: Mouse scrolled (412, 372) with delta (0, 0)
Screenshot: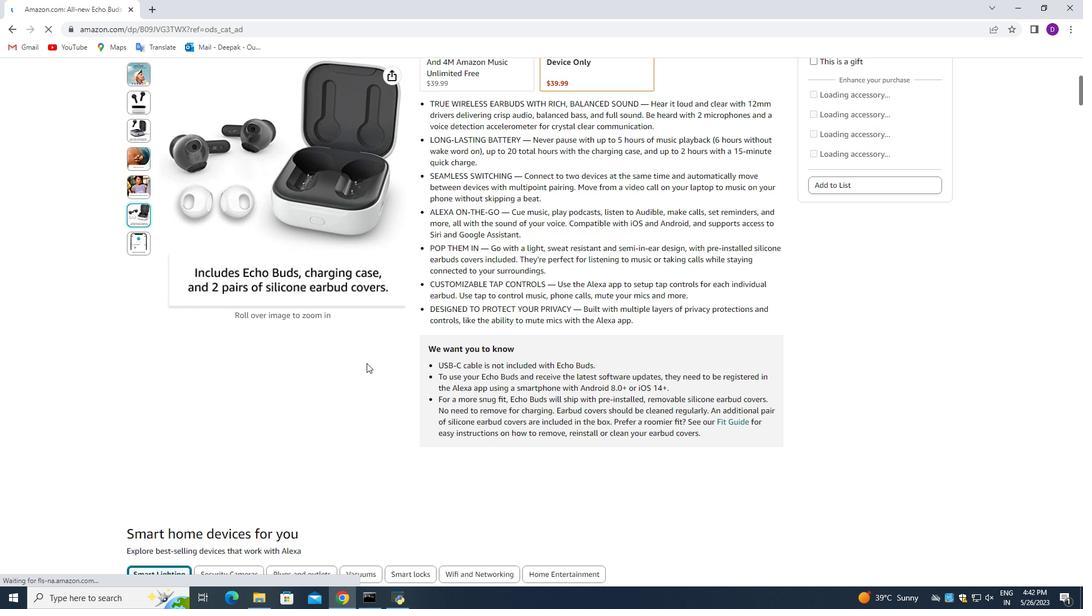 
Action: Mouse moved to (427, 373)
Screenshot: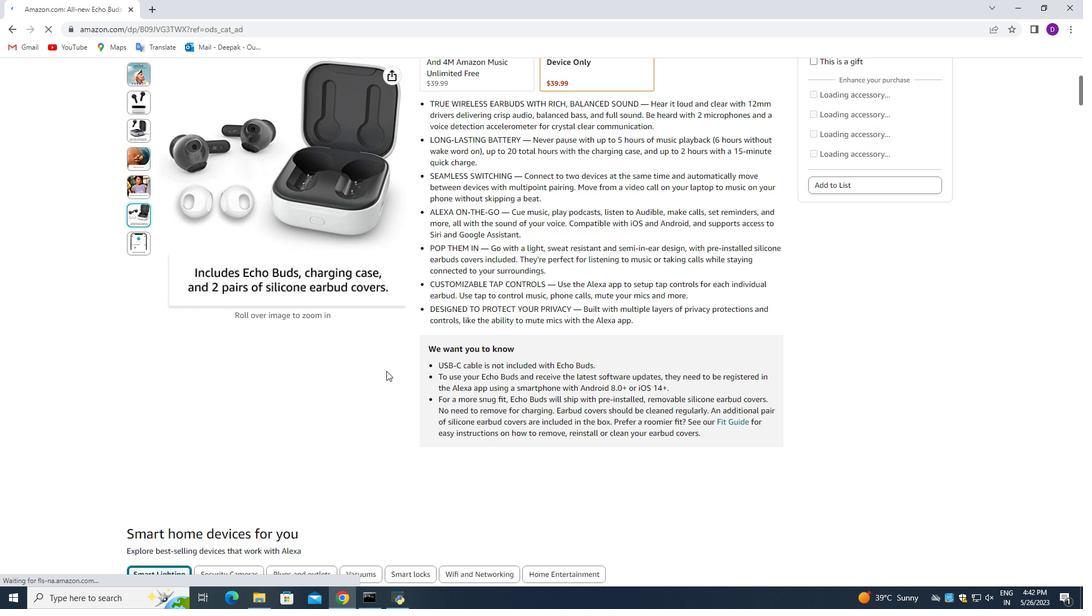 
Action: Mouse scrolled (427, 372) with delta (0, 0)
Screenshot: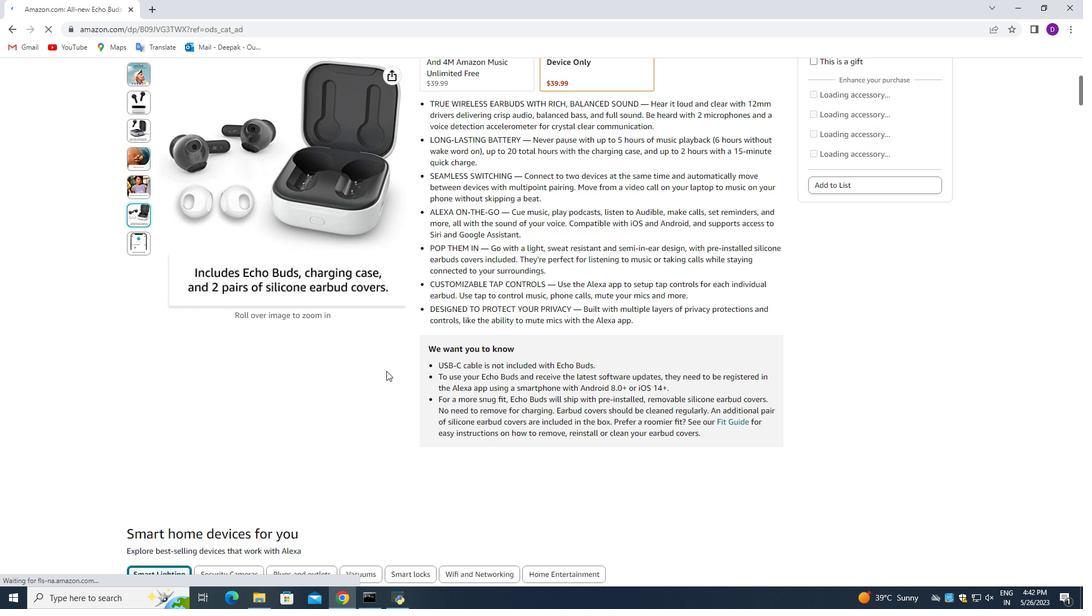 
Action: Mouse moved to (432, 373)
Screenshot: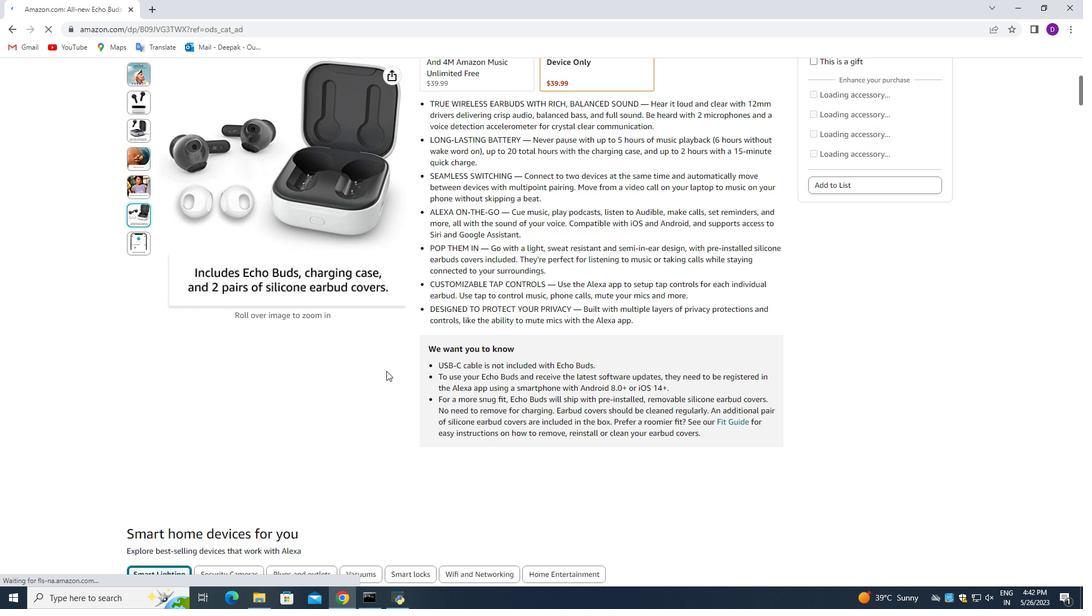 
Action: Mouse scrolled (432, 372) with delta (0, 0)
Screenshot: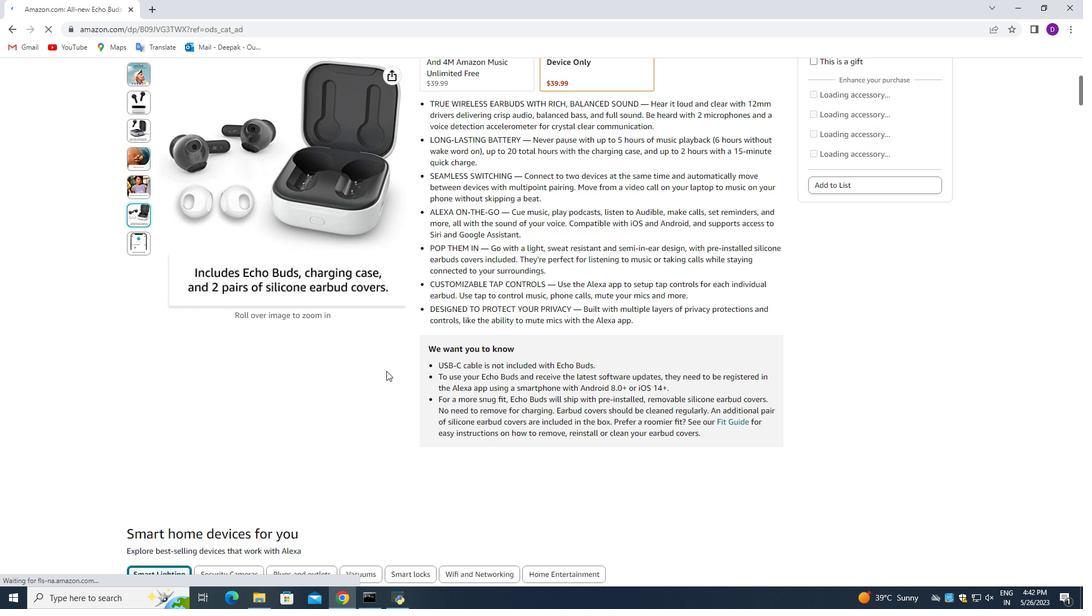 
Action: Mouse moved to (433, 373)
Screenshot: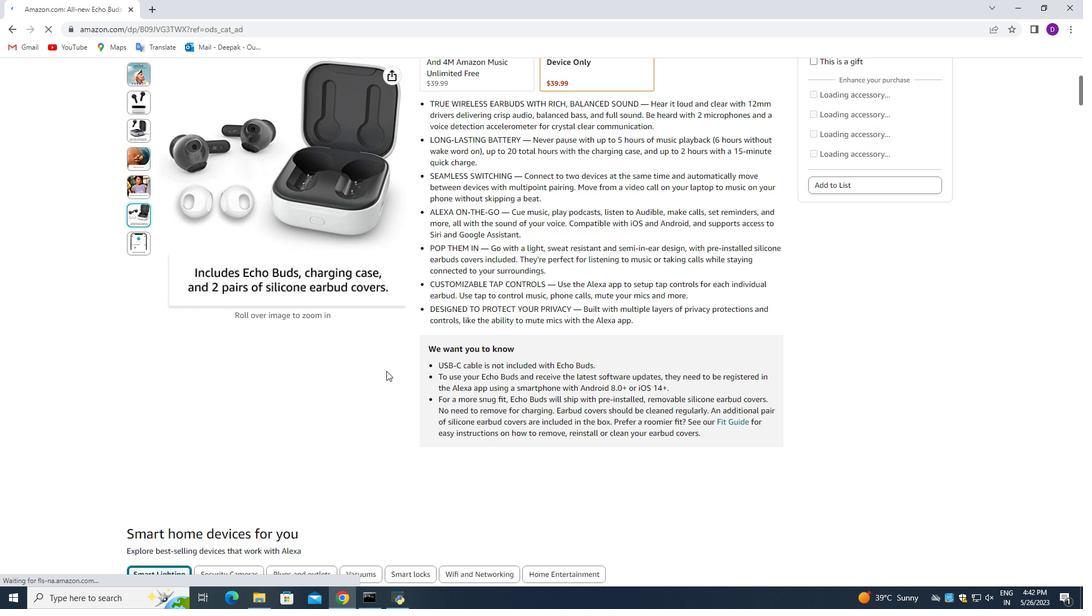 
Action: Mouse scrolled (433, 372) with delta (0, 0)
Screenshot: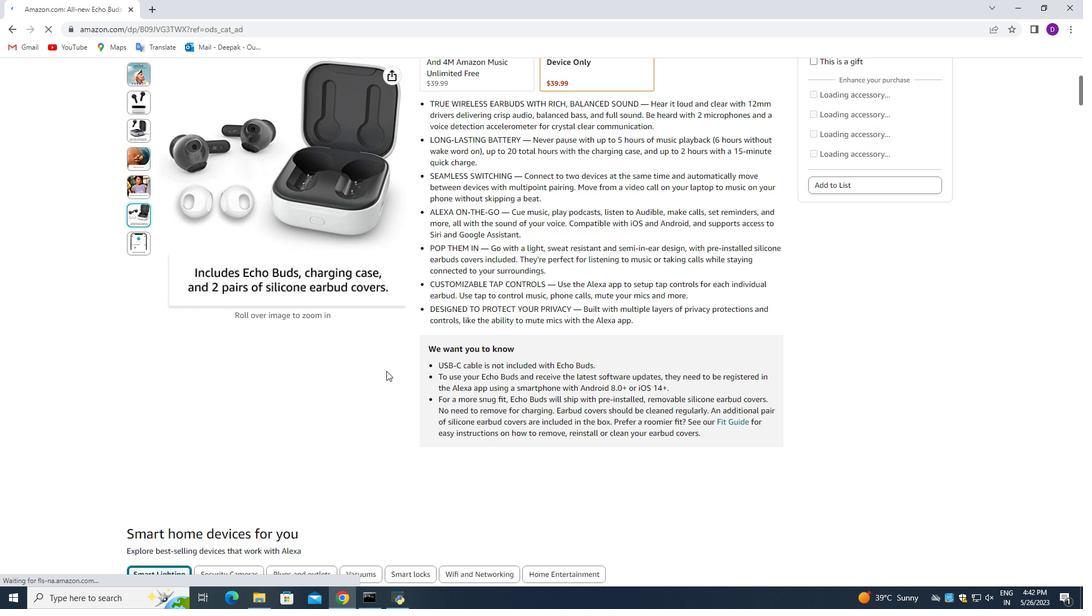 
Action: Mouse moved to (433, 372)
Screenshot: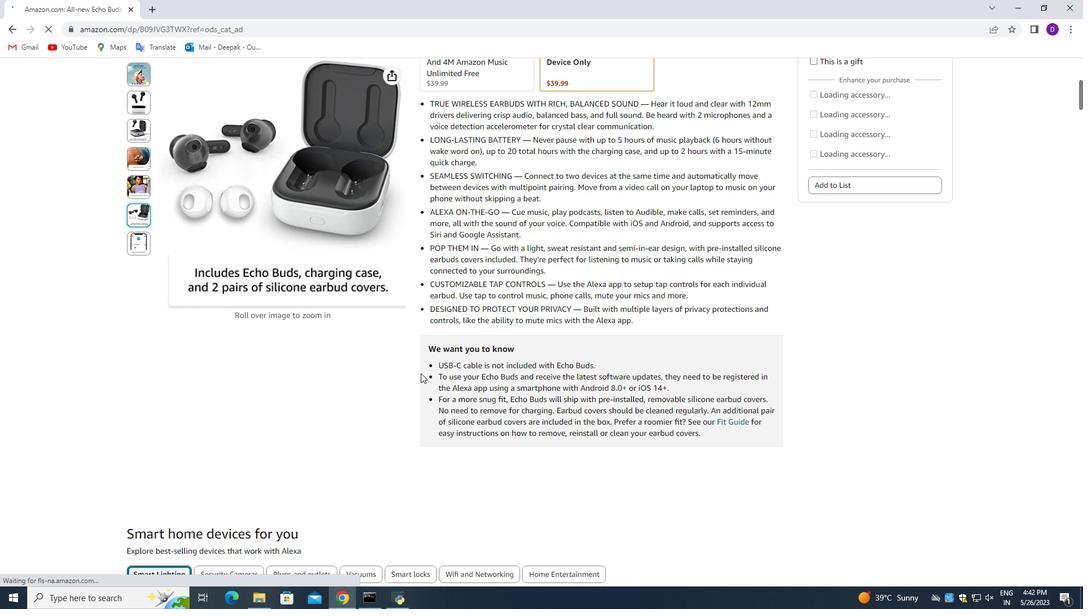
Action: Mouse scrolled (433, 372) with delta (0, 0)
Screenshot: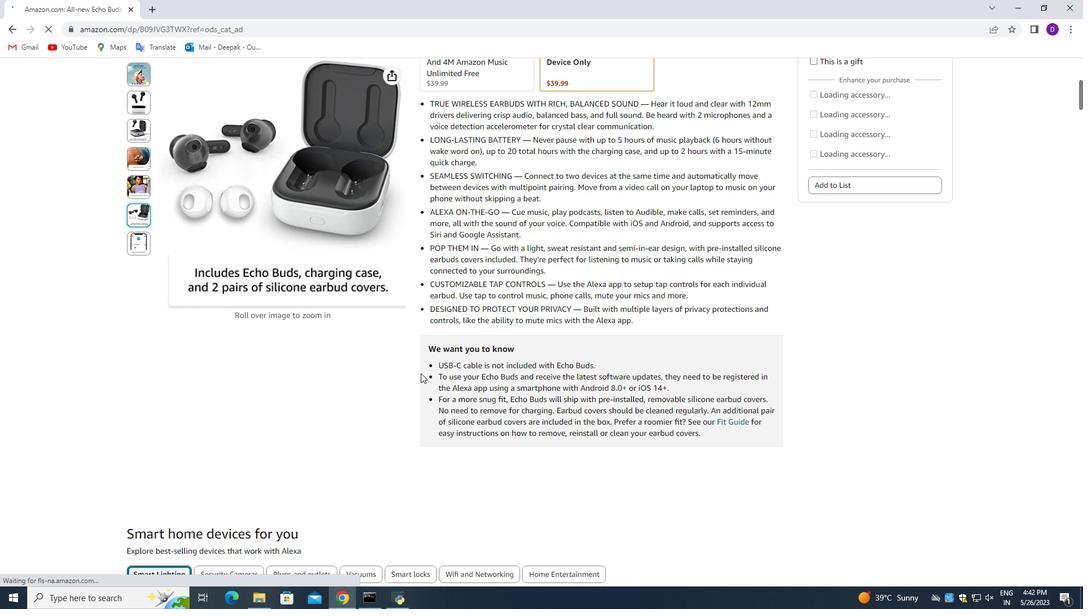 
Action: Mouse moved to (404, 368)
Screenshot: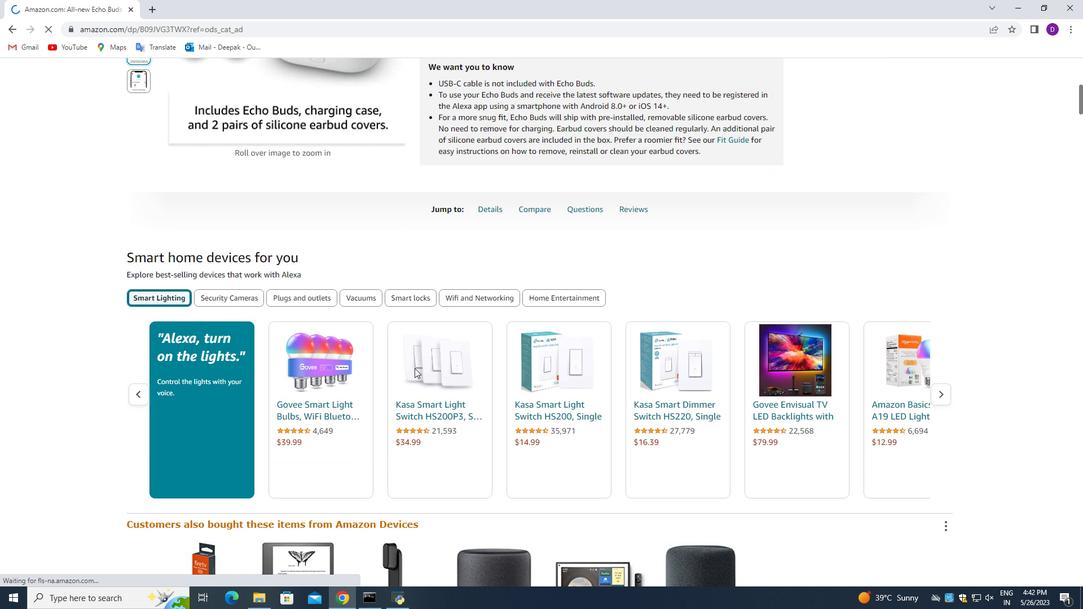 
Action: Mouse scrolled (404, 368) with delta (0, 0)
Screenshot: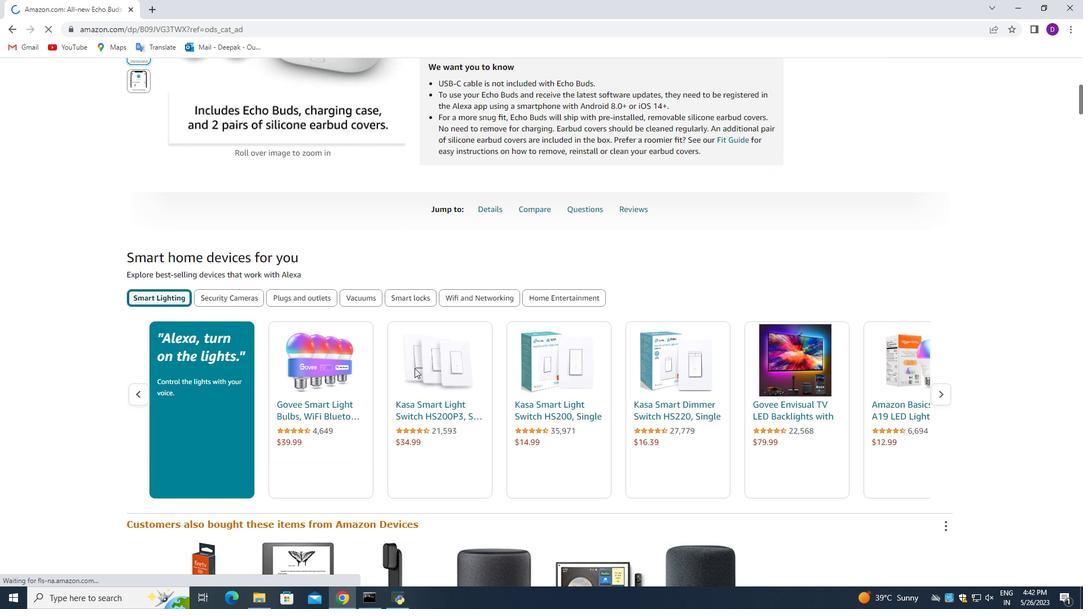 
Action: Mouse moved to (401, 368)
Screenshot: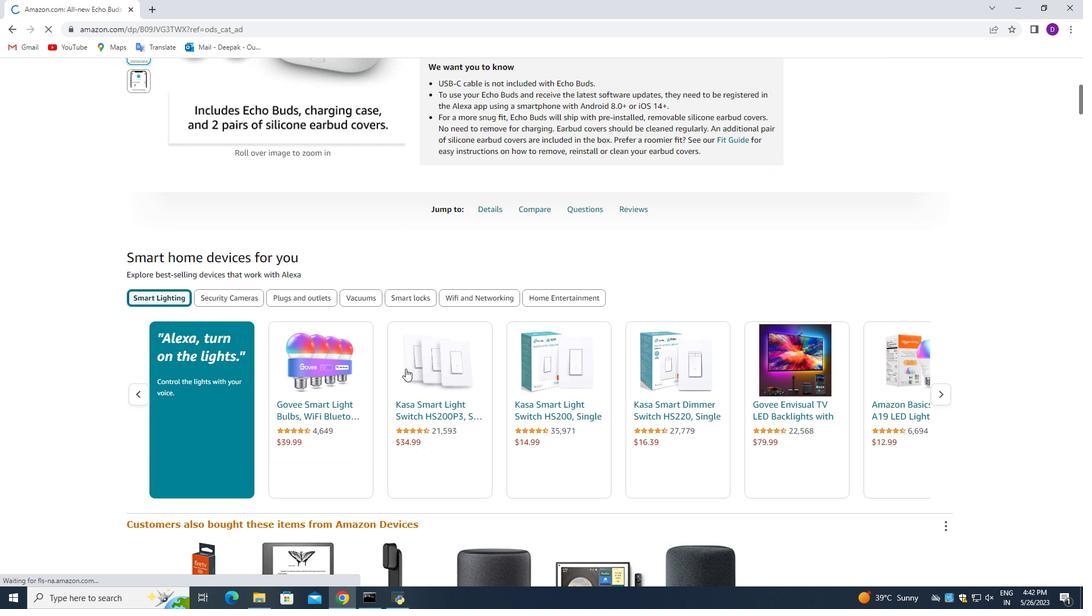 
Action: Mouse scrolled (401, 368) with delta (0, 0)
Screenshot: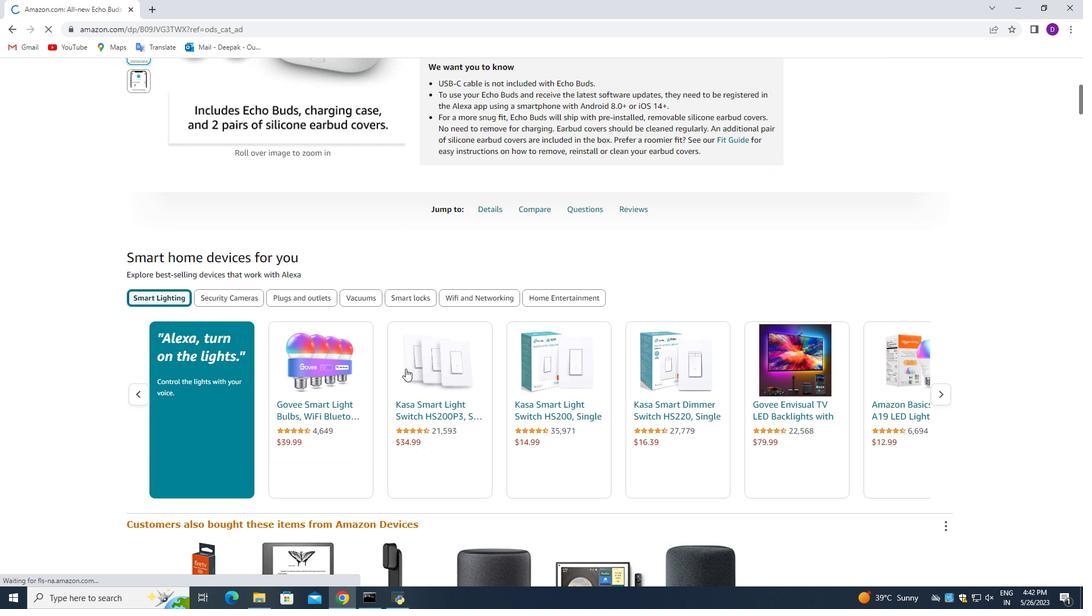 
Action: Mouse moved to (398, 368)
Screenshot: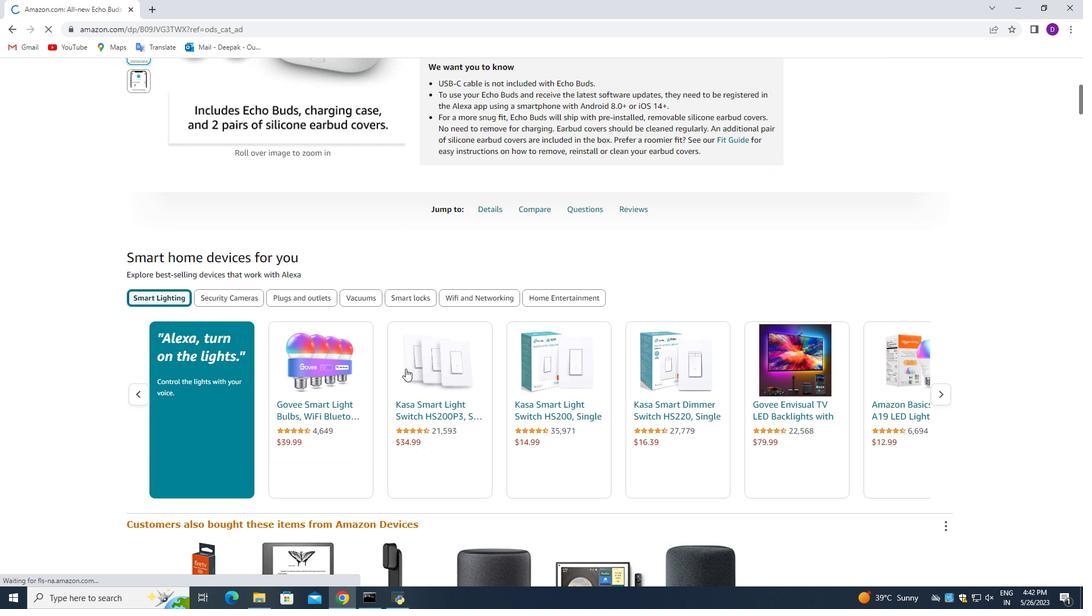 
Action: Mouse scrolled (398, 368) with delta (0, 0)
Screenshot: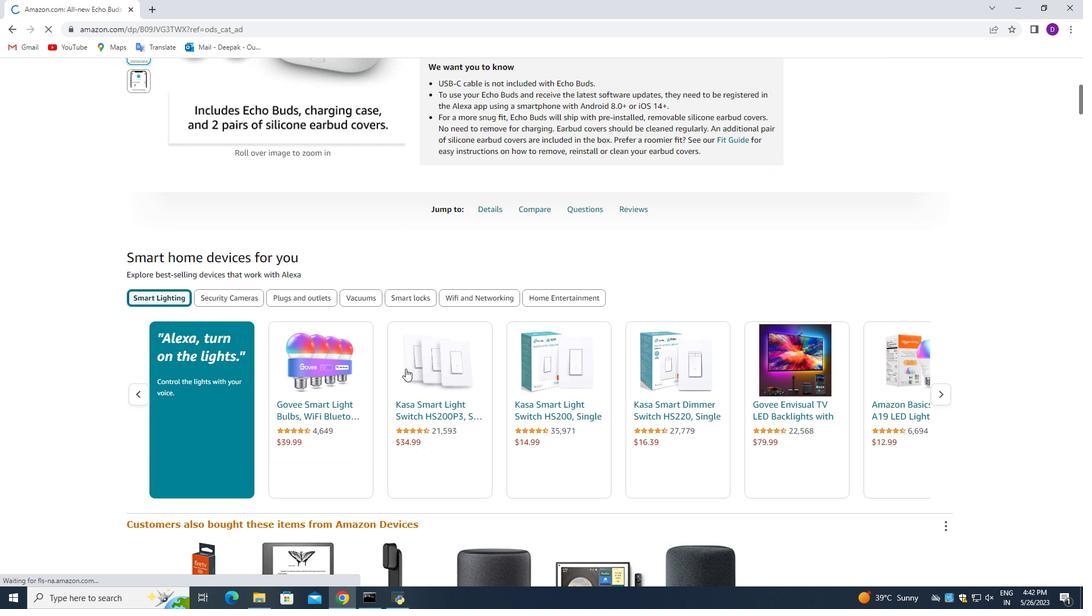 
Action: Mouse moved to (156, 406)
Screenshot: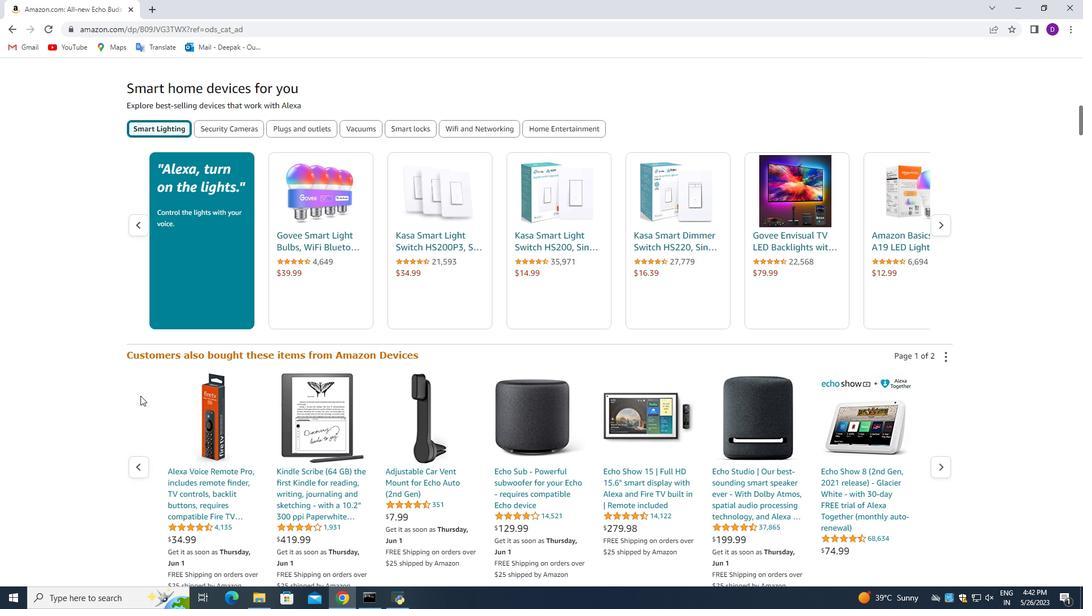 
Action: Mouse scrolled (151, 402) with delta (0, 0)
Screenshot: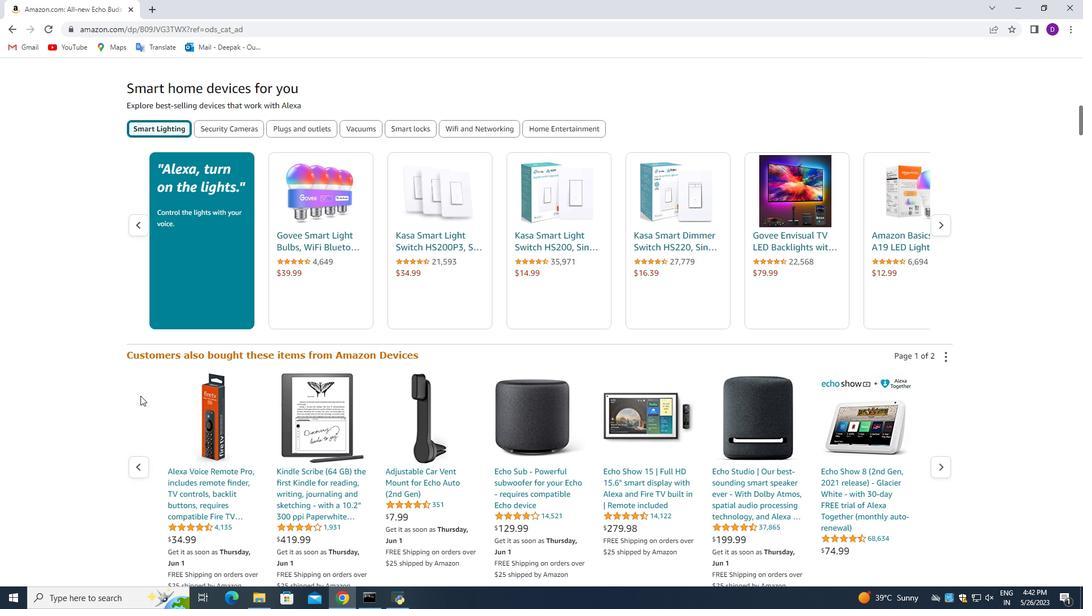 
Action: Mouse moved to (156, 407)
Screenshot: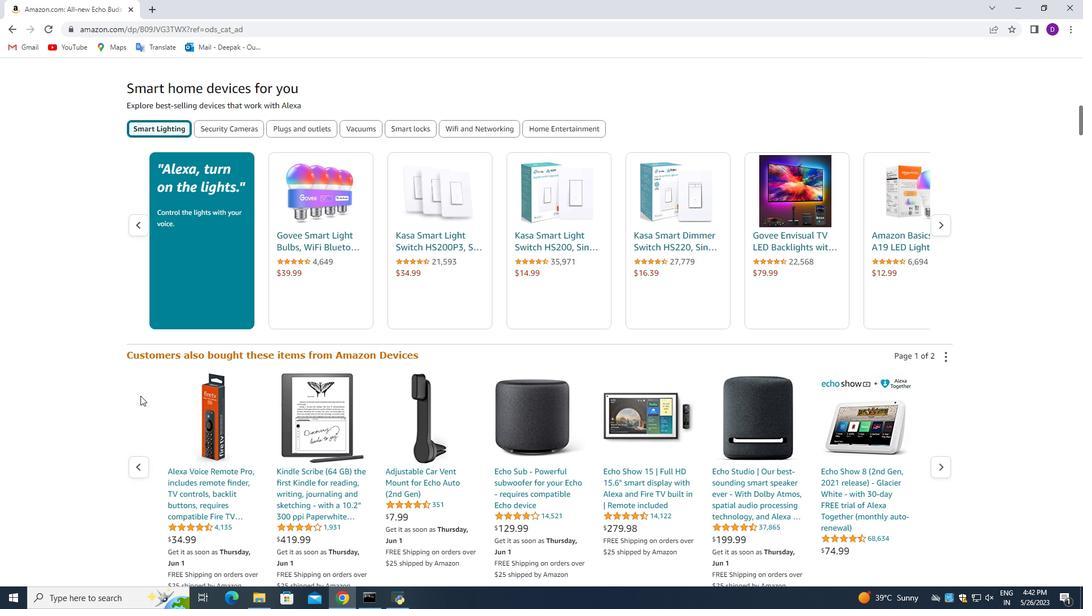 
Action: Mouse scrolled (155, 405) with delta (0, 0)
Screenshot: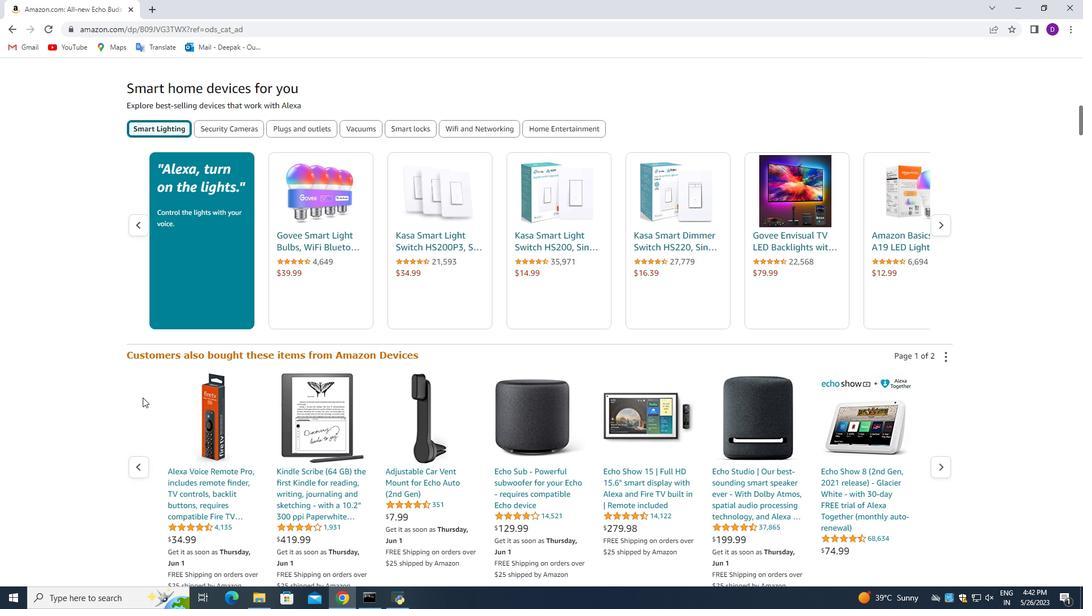 
Action: Mouse moved to (157, 407)
Screenshot: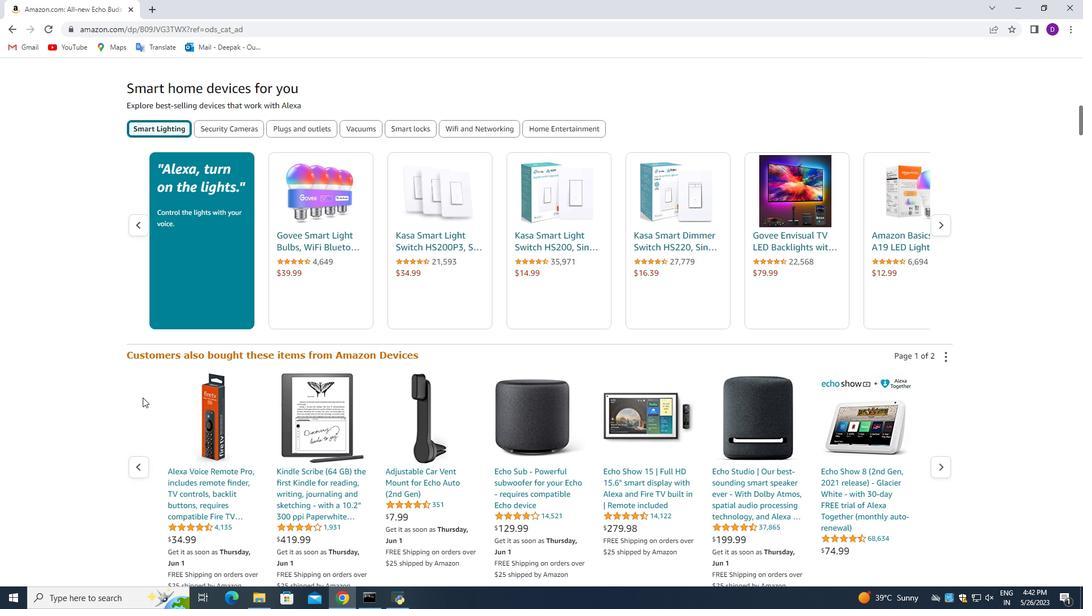 
Action: Mouse scrolled (156, 406) with delta (0, 0)
Screenshot: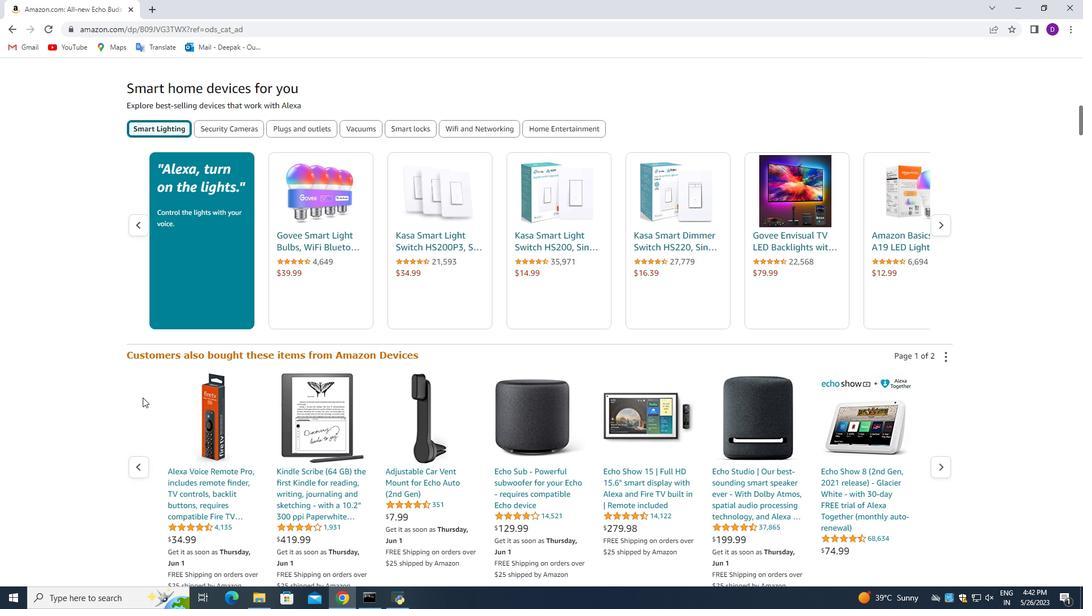 
Action: Mouse scrolled (157, 406) with delta (0, 0)
Screenshot: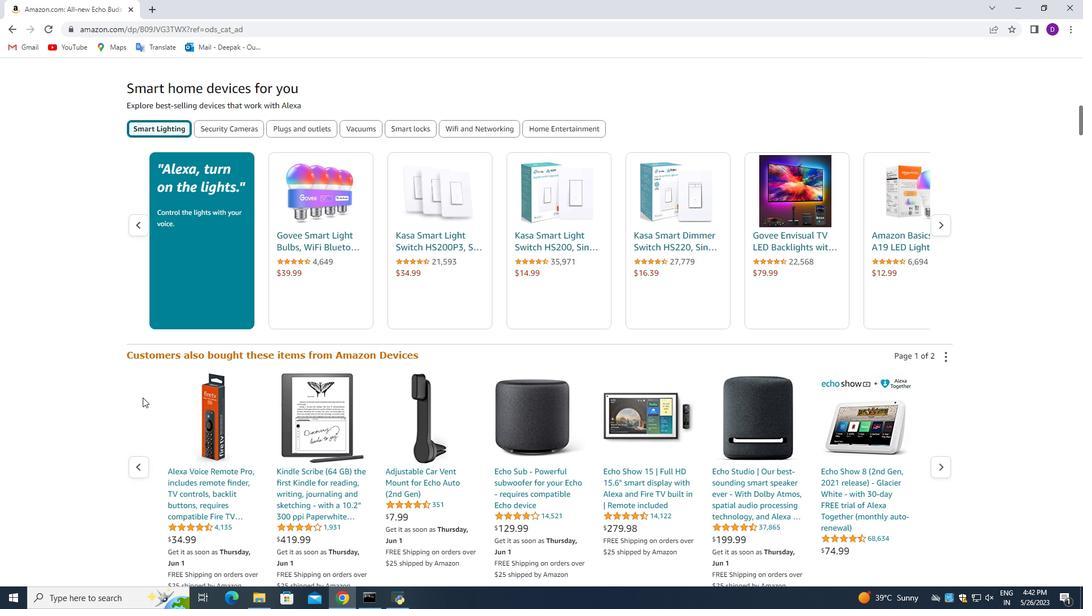 
Action: Mouse scrolled (157, 406) with delta (0, 0)
Screenshot: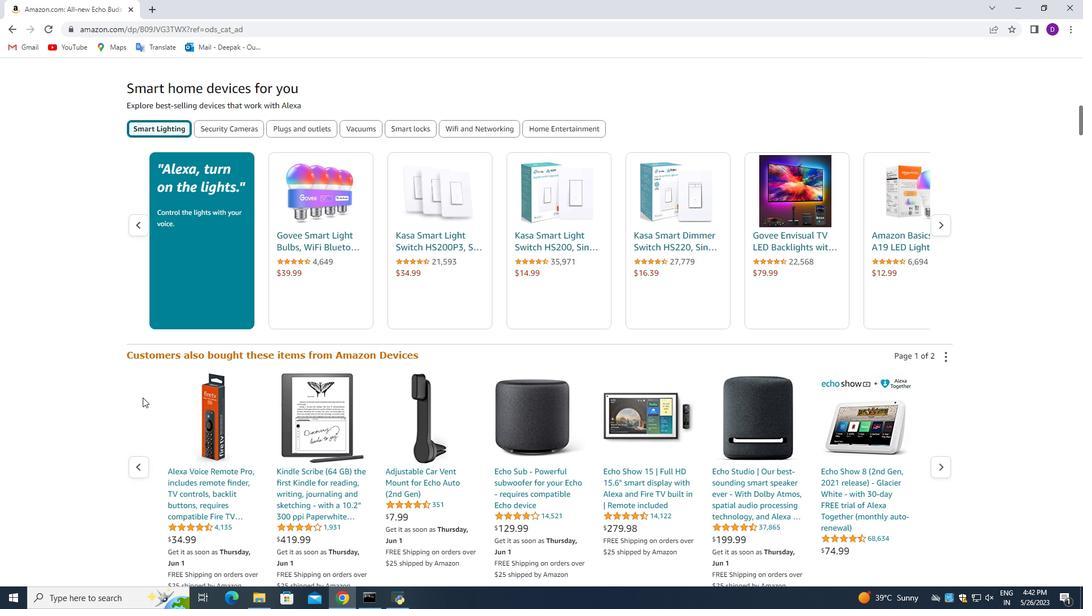 
Action: Mouse scrolled (157, 406) with delta (0, 0)
Screenshot: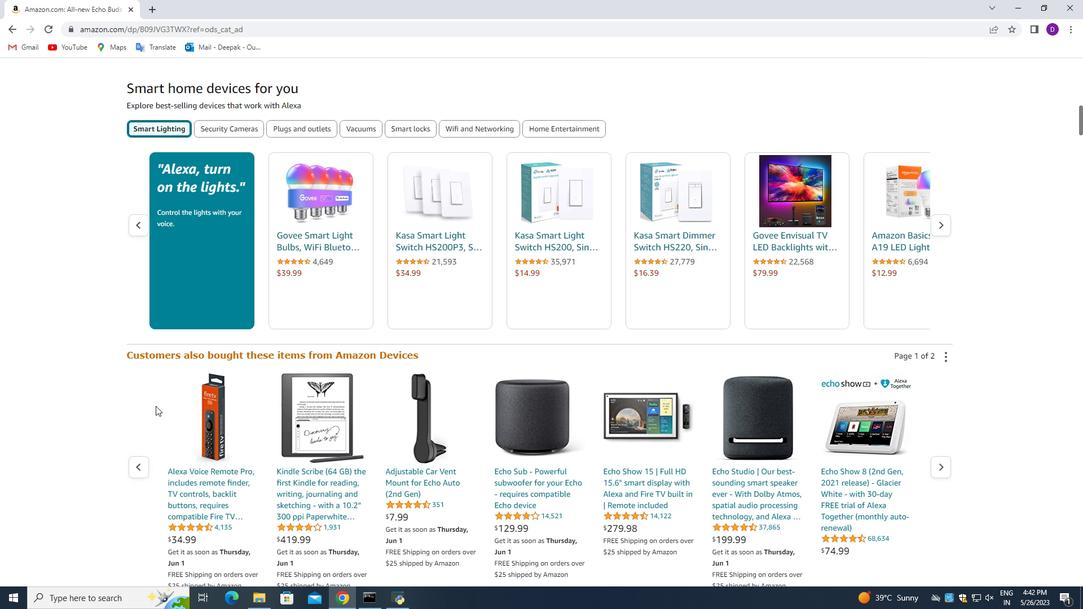 
Action: Mouse moved to (261, 402)
Screenshot: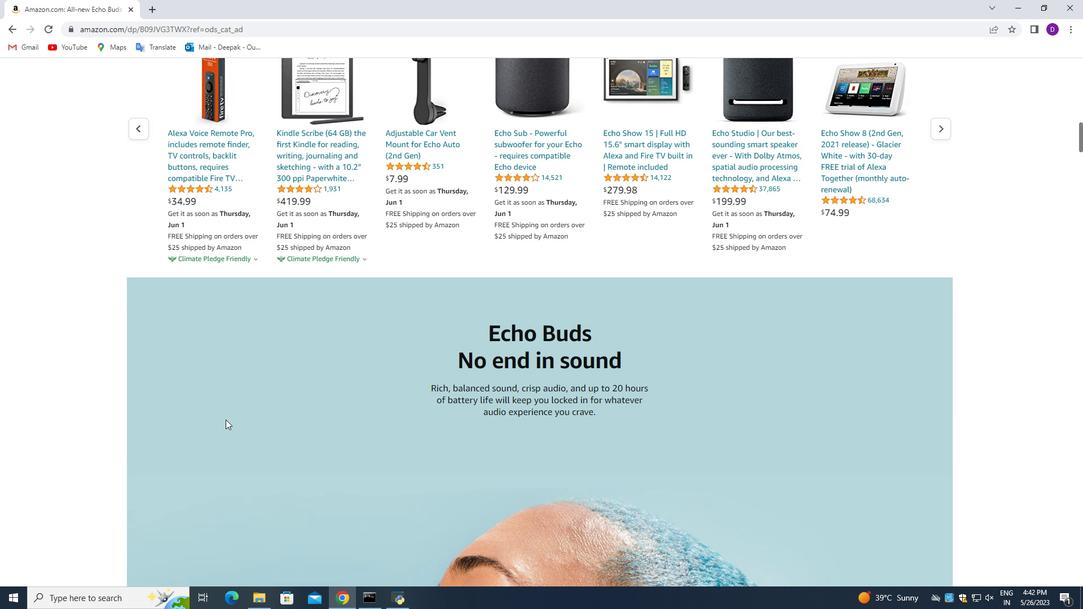 
Action: Mouse scrolled (260, 403) with delta (0, 0)
Screenshot: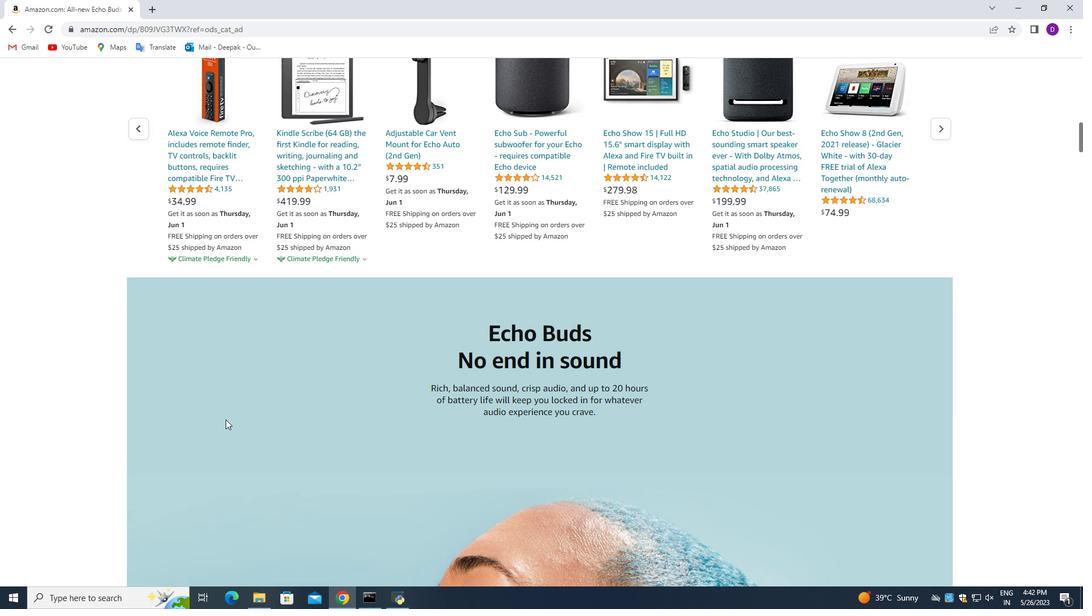 
Action: Mouse moved to (261, 400)
Screenshot: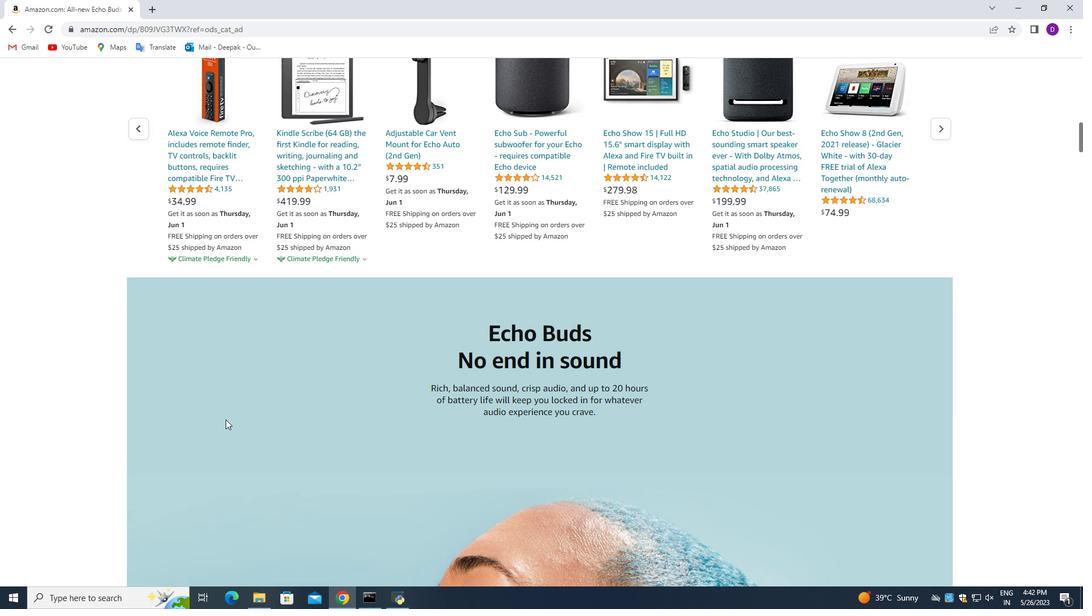 
Action: Mouse scrolled (261, 400) with delta (0, 0)
Screenshot: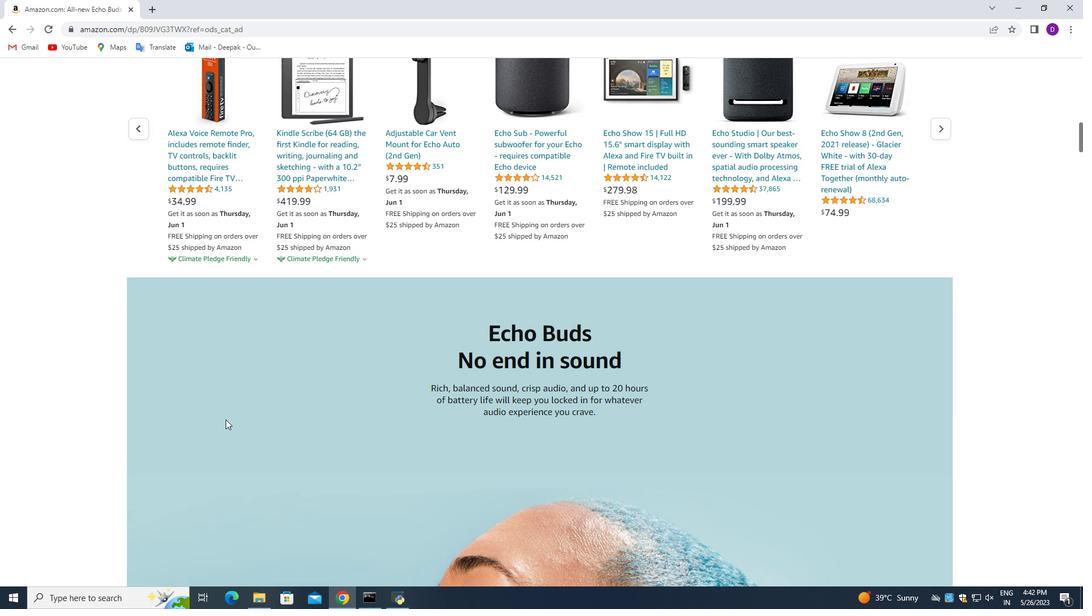 
Action: Mouse moved to (263, 388)
Screenshot: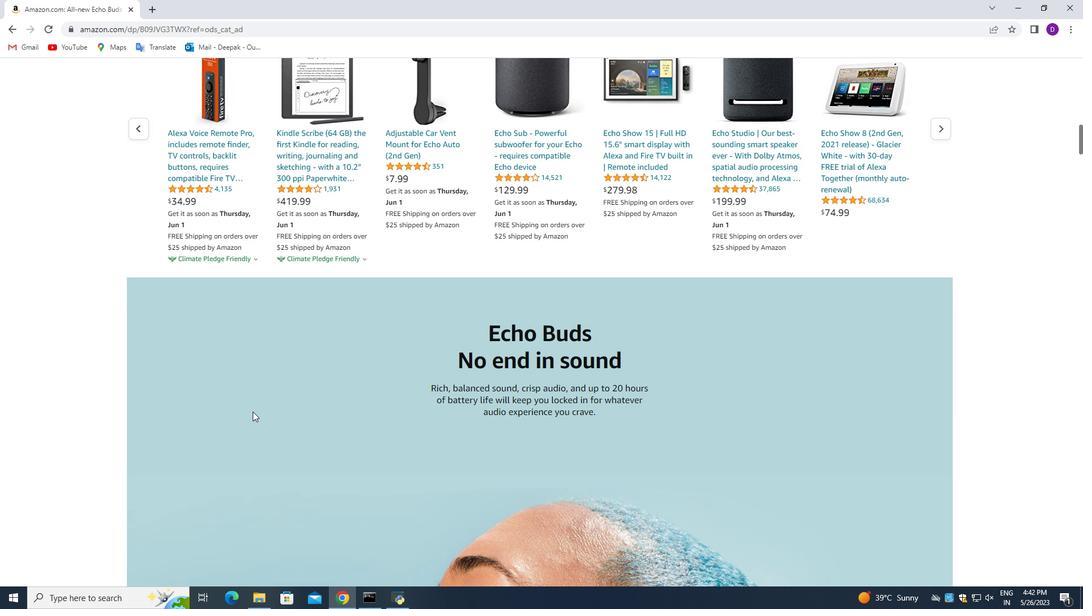 
Action: Mouse scrolled (262, 394) with delta (0, 0)
Screenshot: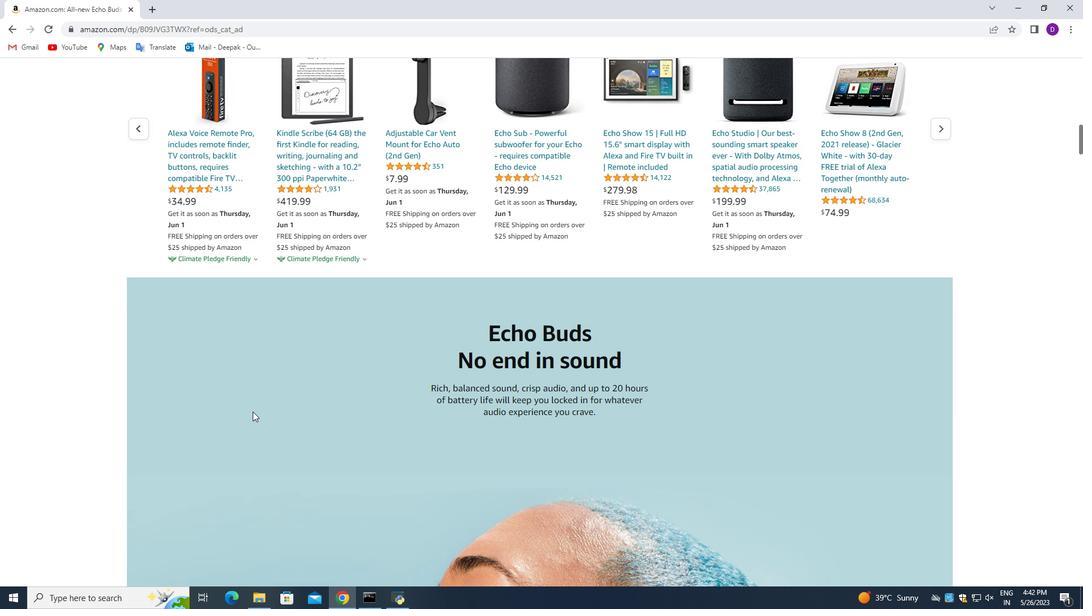 
Action: Mouse moved to (264, 383)
Screenshot: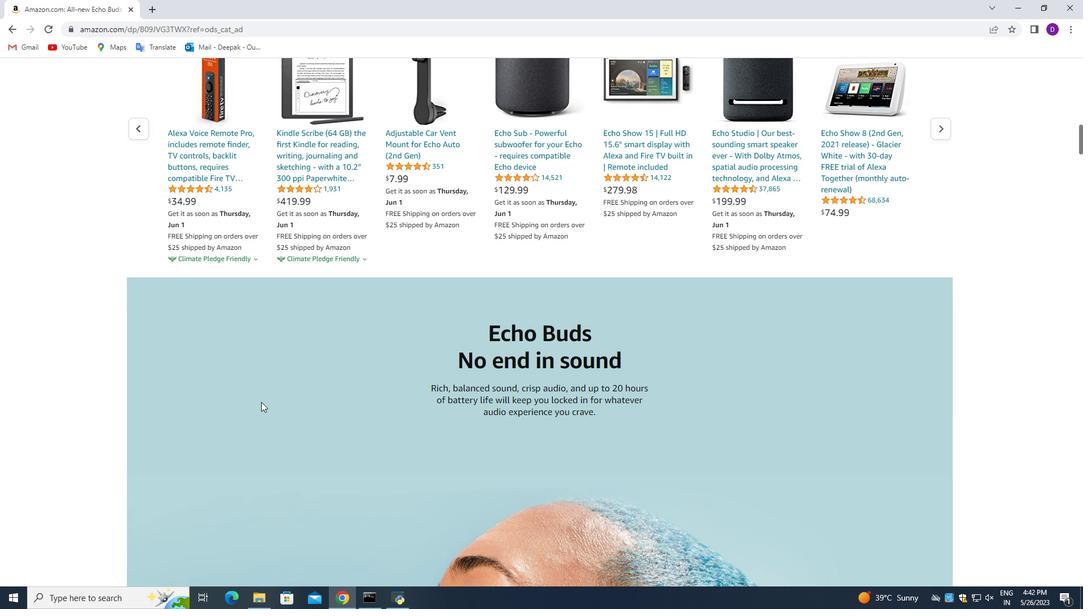 
Action: Mouse scrolled (264, 387) with delta (0, 0)
Screenshot: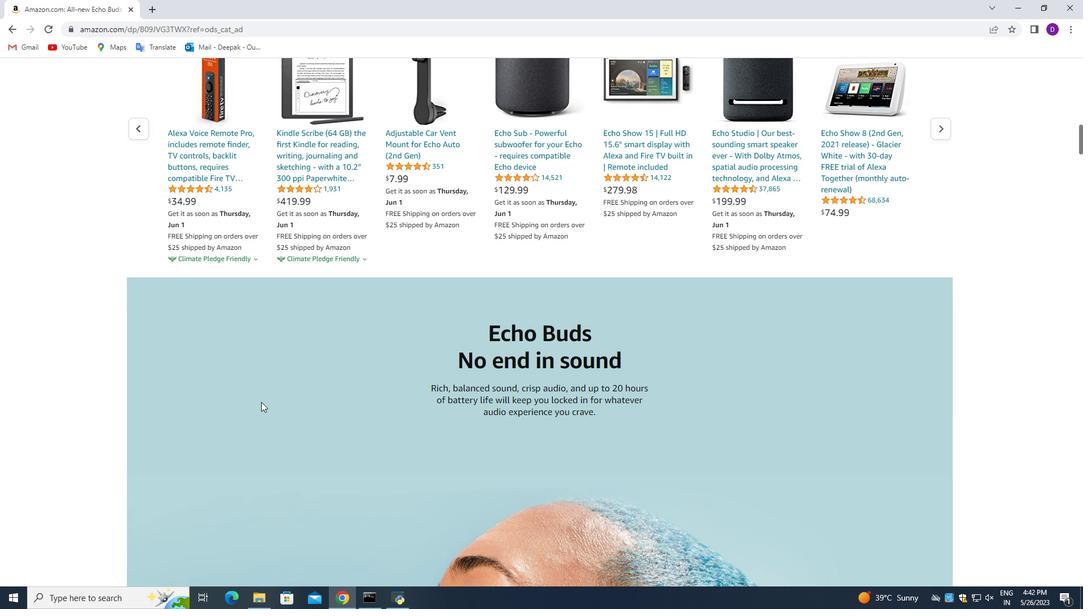 
Action: Mouse moved to (266, 367)
Screenshot: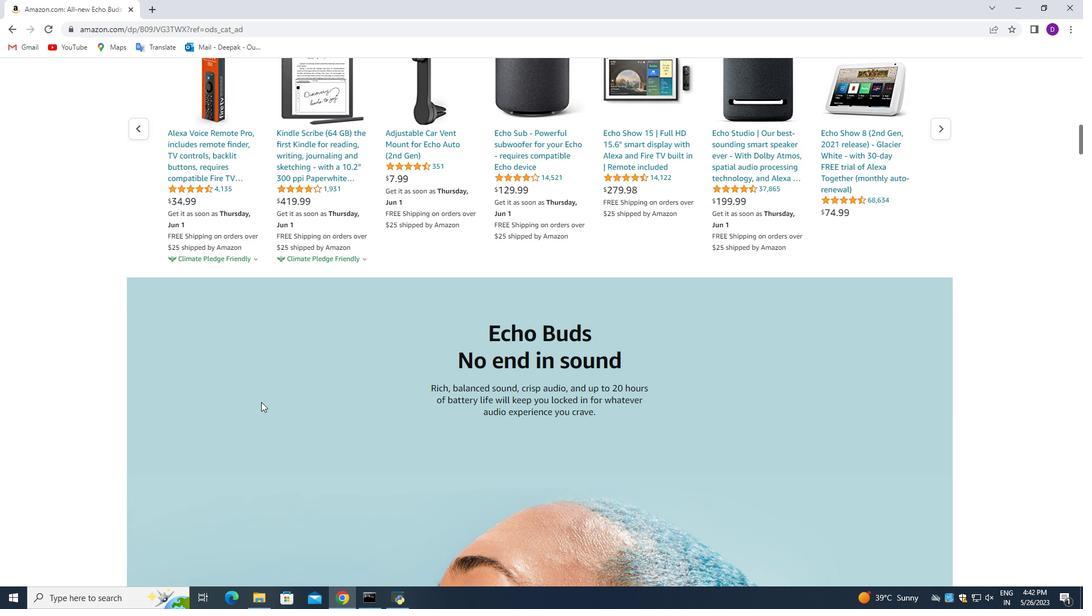 
Action: Mouse scrolled (264, 380) with delta (0, 0)
Screenshot: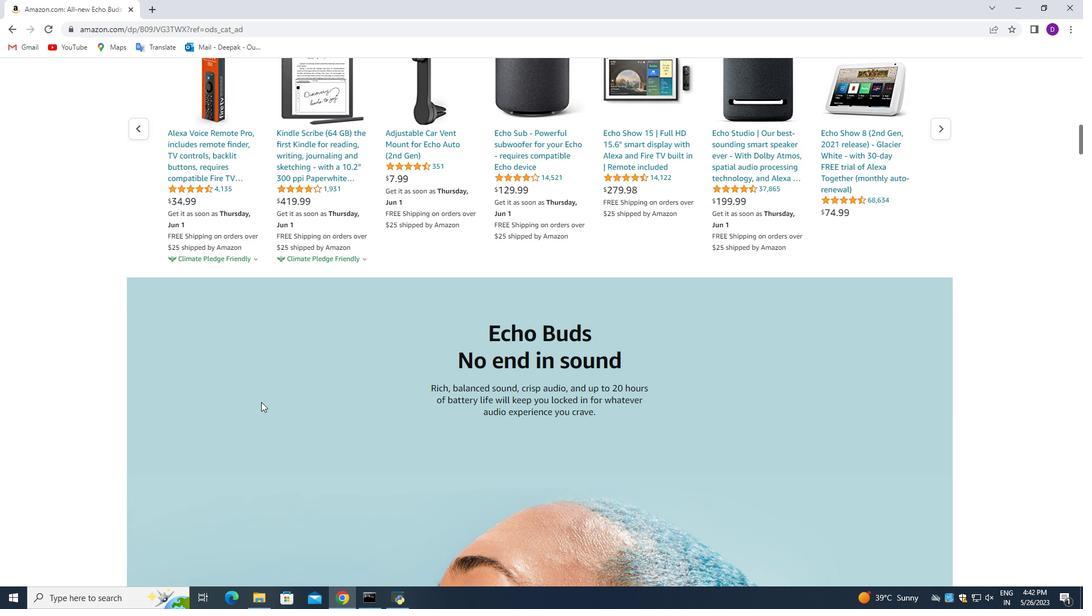 
Action: Mouse moved to (268, 339)
Screenshot: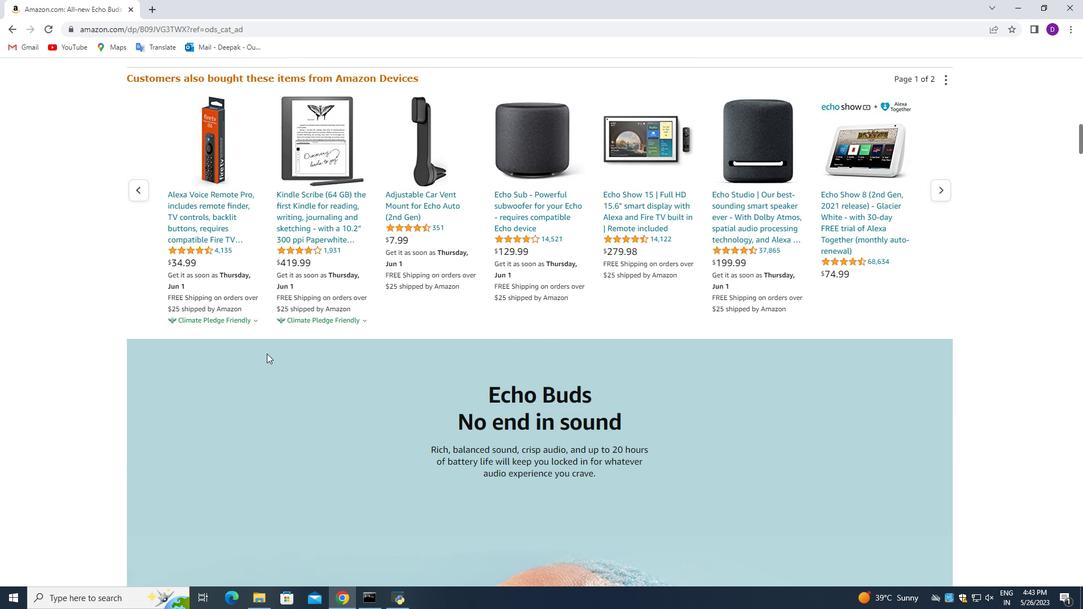 
Action: Mouse scrolled (268, 339) with delta (0, 0)
Screenshot: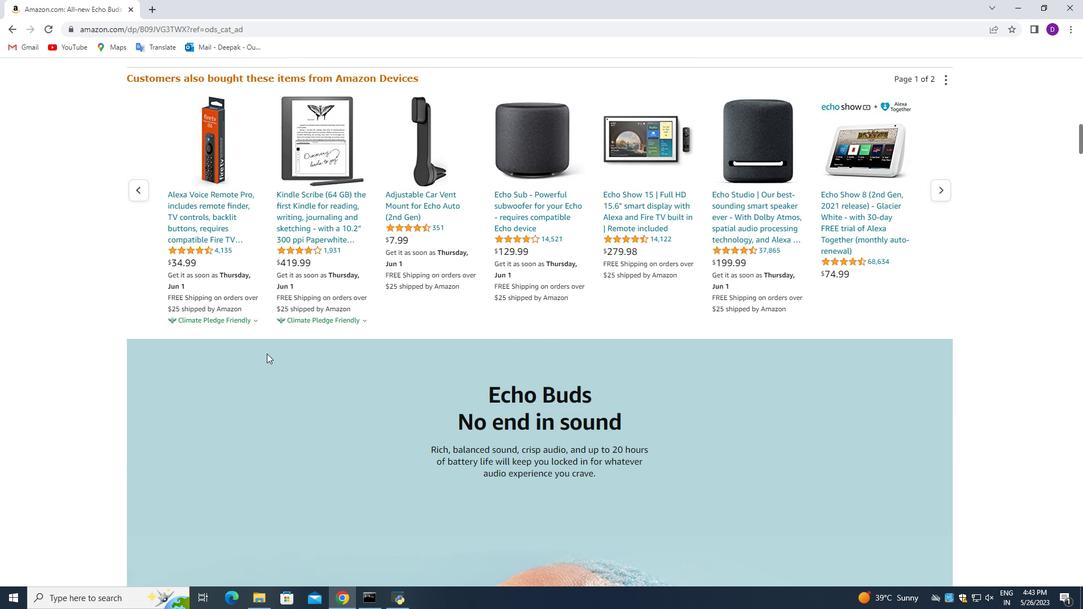 
Action: Mouse moved to (269, 337)
Screenshot: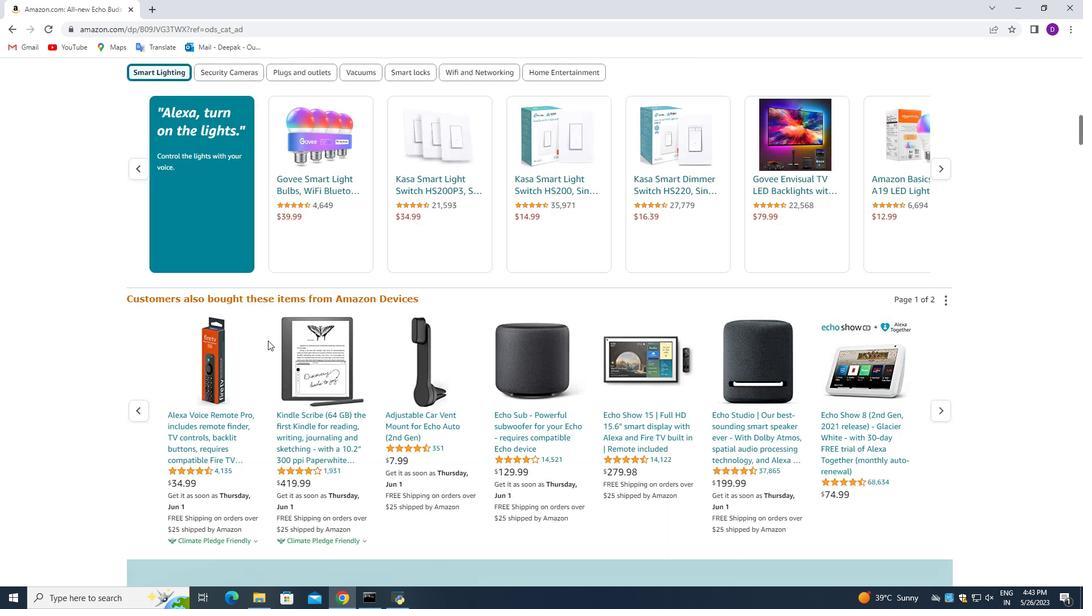 
Action: Mouse scrolled (268, 339) with delta (0, 0)
Screenshot: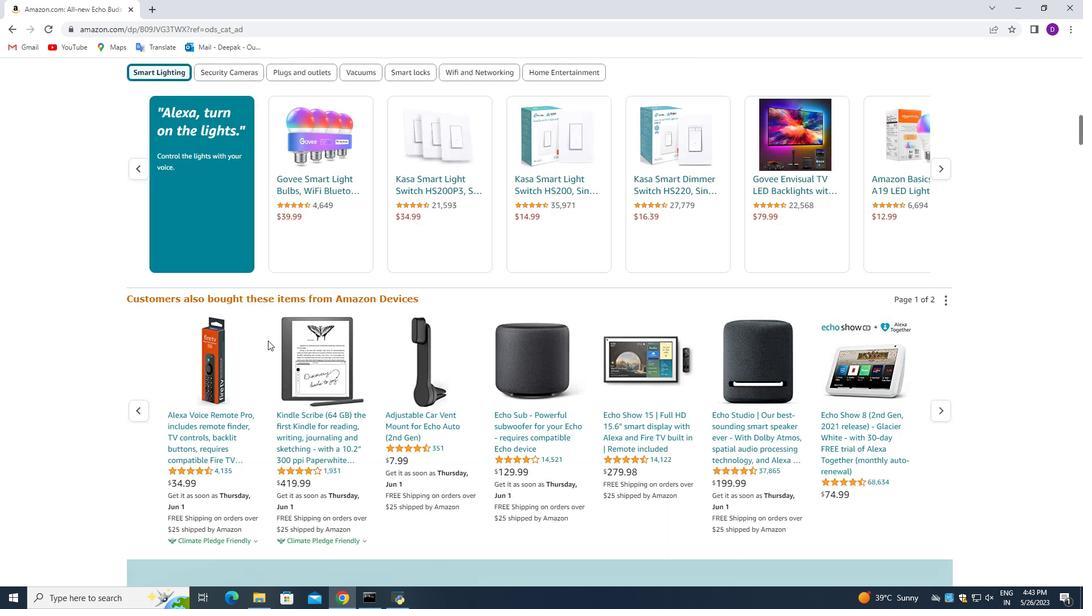 
Action: Mouse scrolled (268, 338) with delta (0, 0)
Screenshot: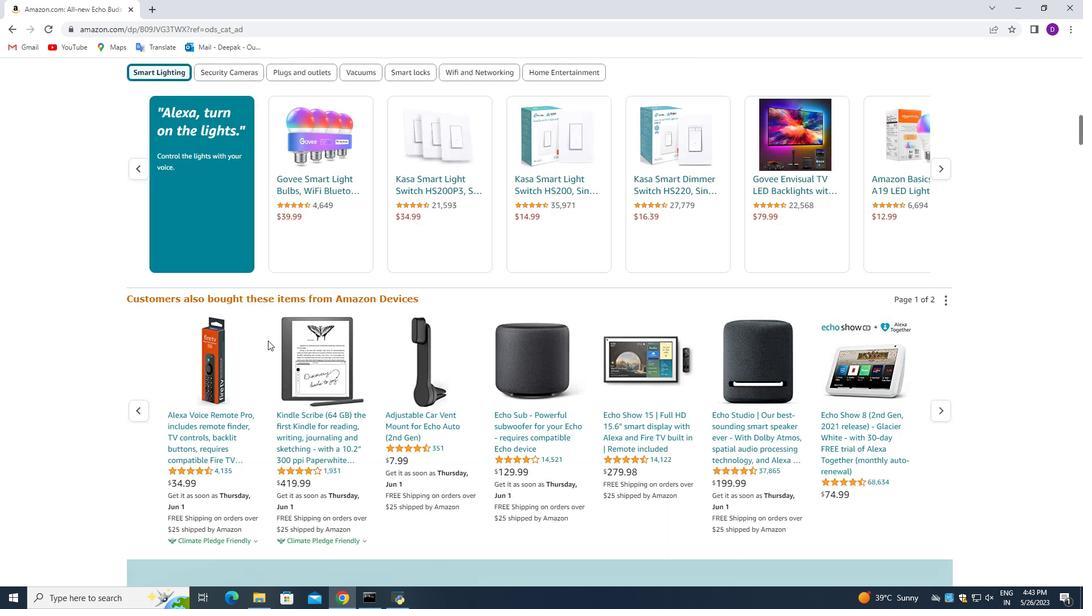 
Action: Mouse scrolled (269, 337) with delta (0, 0)
Screenshot: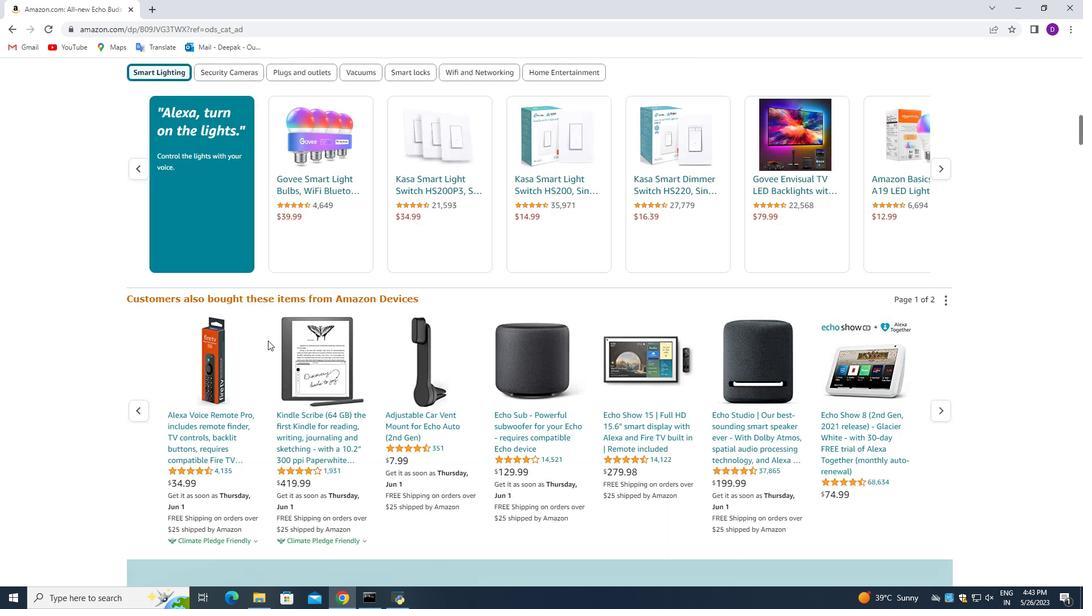 
Action: Mouse scrolled (269, 337) with delta (0, 0)
Screenshot: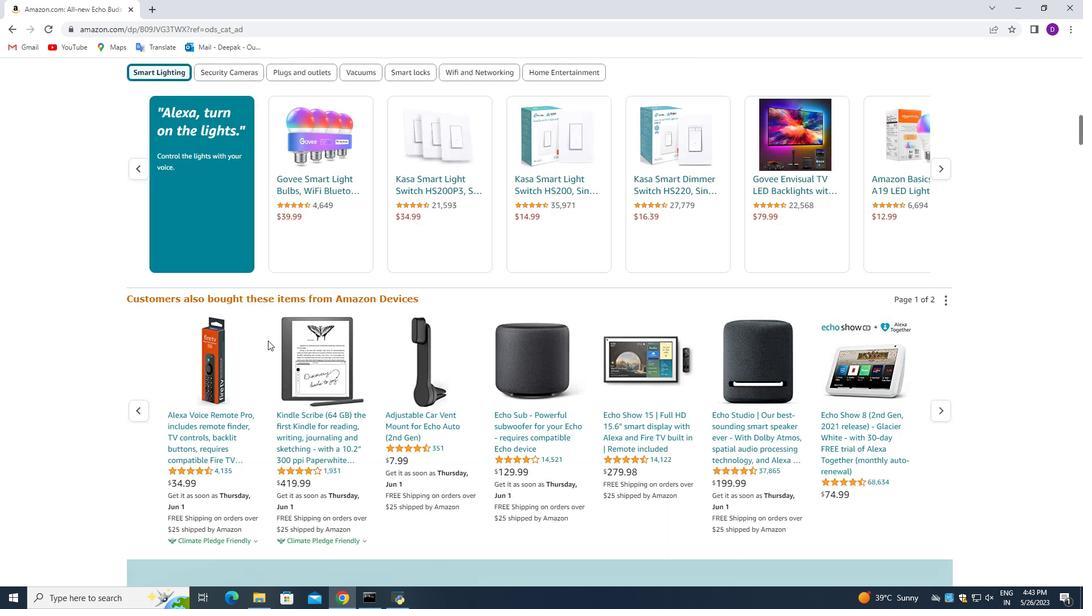 
Action: Mouse moved to (271, 334)
Screenshot: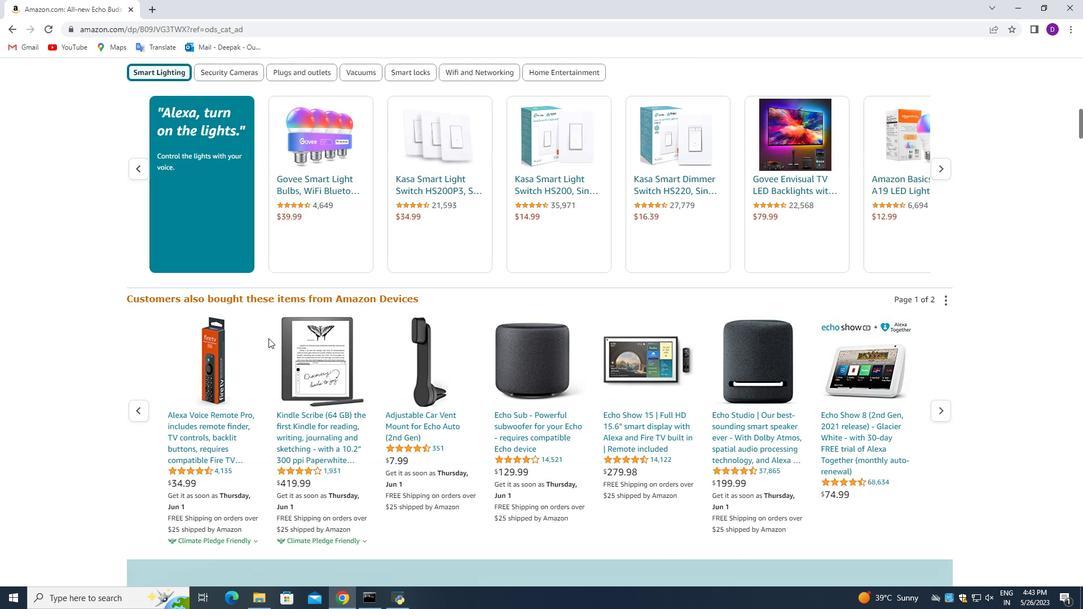 
Action: Mouse scrolled (271, 335) with delta (0, 0)
Screenshot: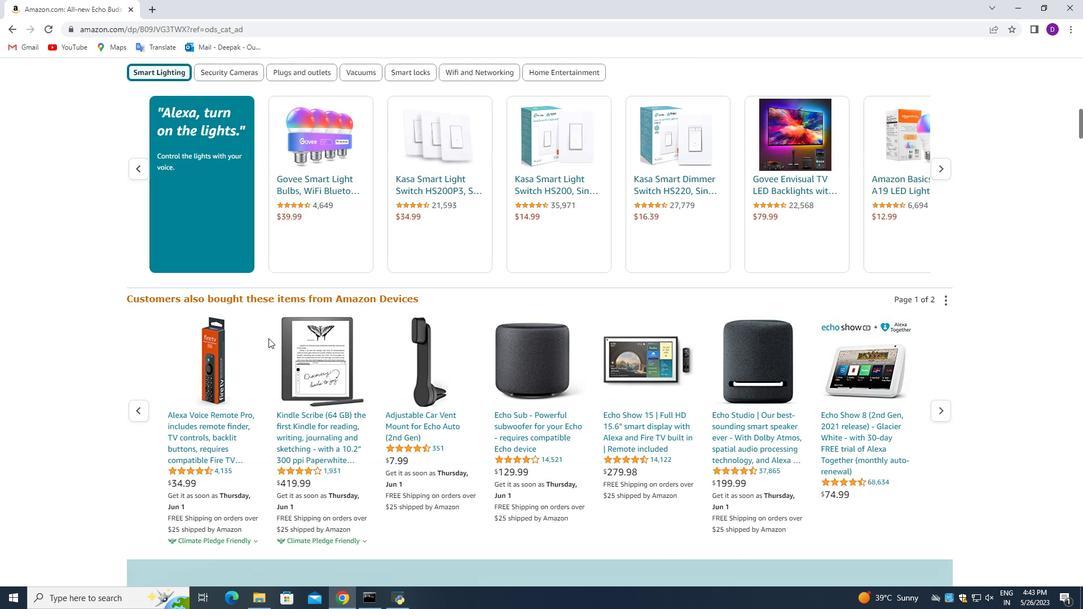 
Action: Mouse moved to (248, 368)
Screenshot: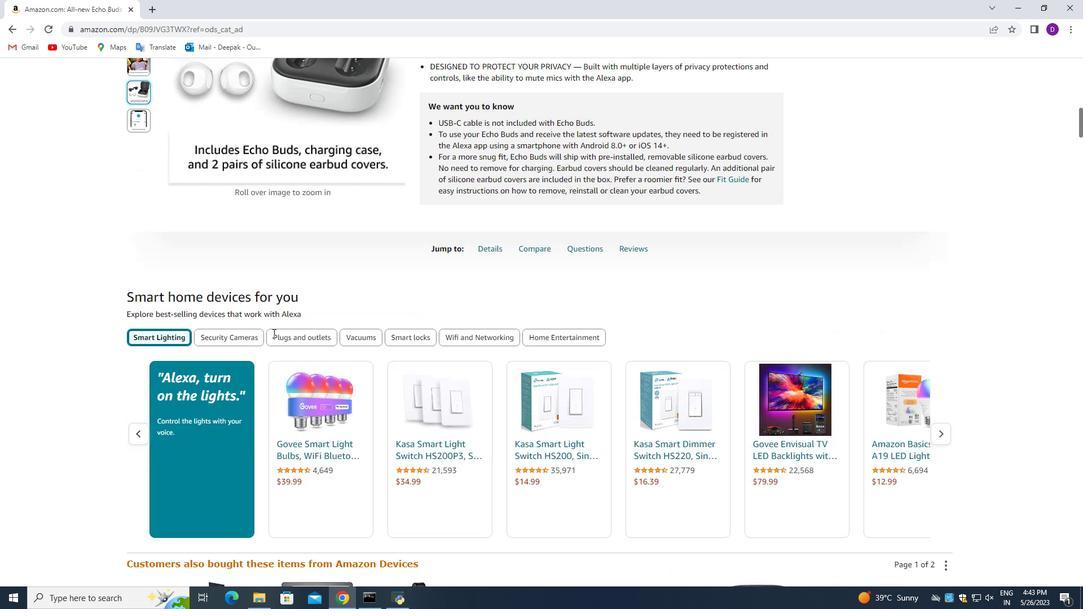 
Action: Mouse scrolled (248, 369) with delta (0, 0)
Screenshot: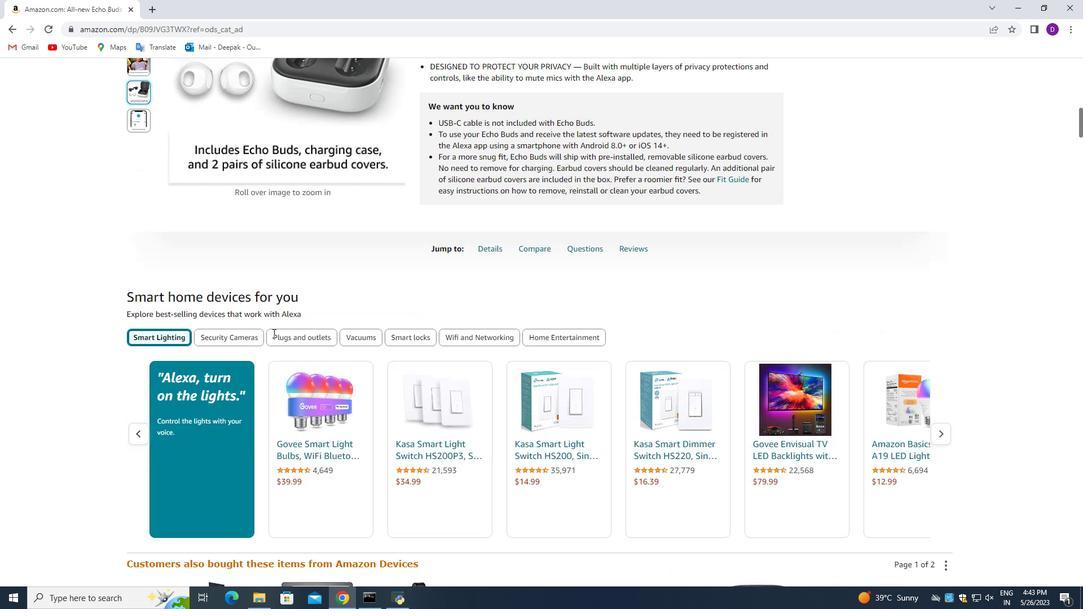 
Action: Mouse moved to (248, 371)
Screenshot: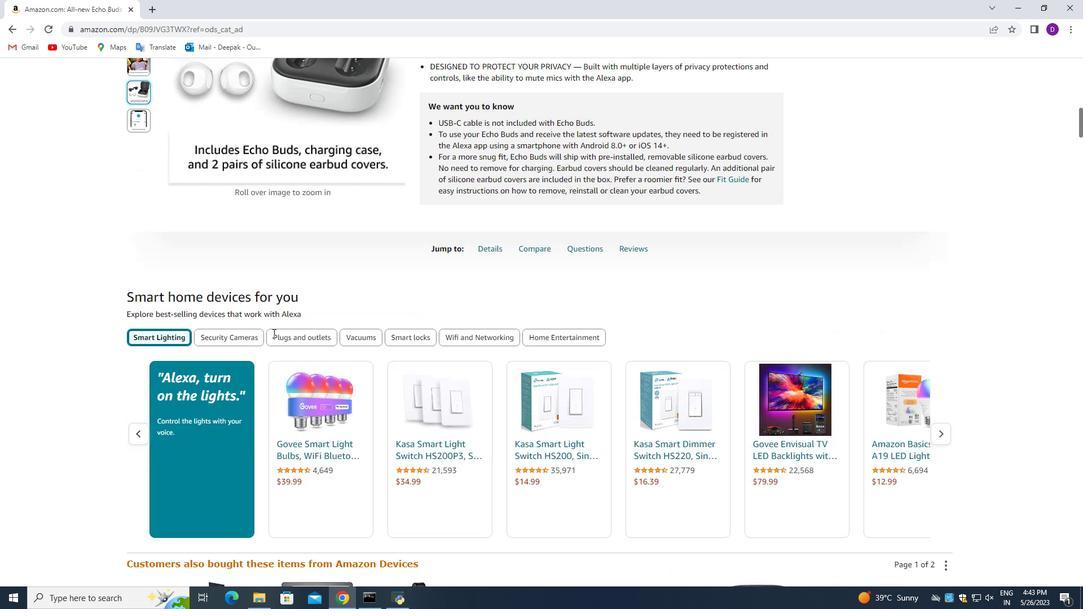
Action: Mouse scrolled (248, 372) with delta (0, 0)
Screenshot: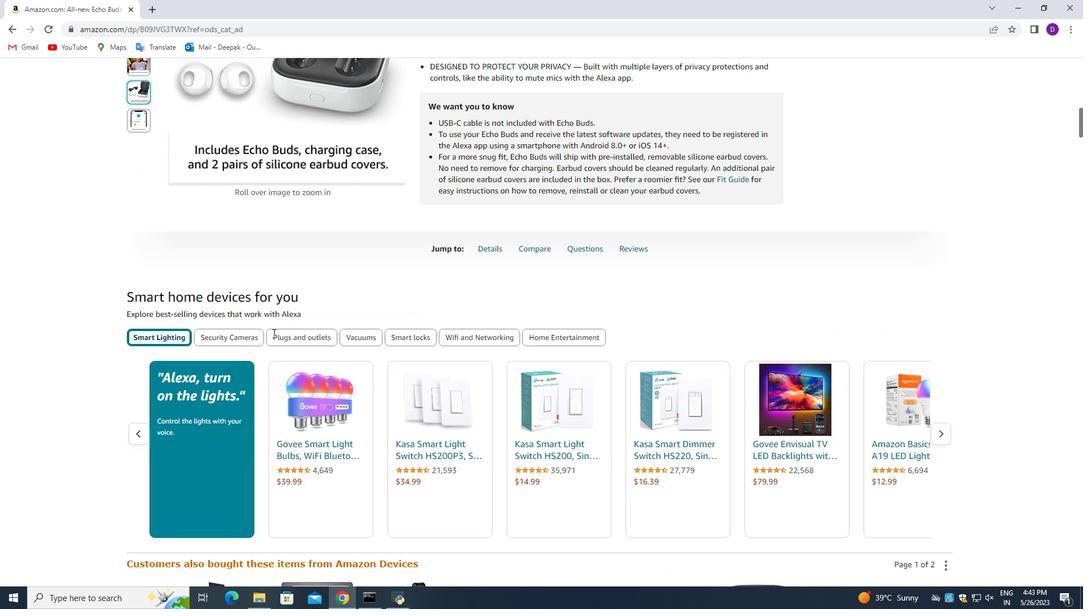 
Action: Mouse moved to (249, 375)
Screenshot: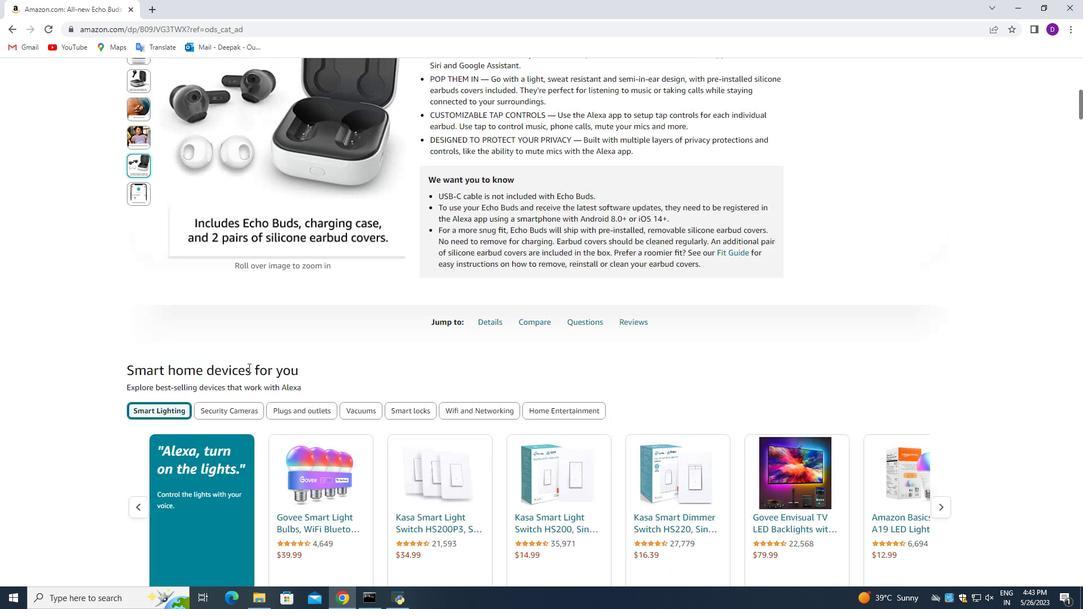 
Action: Mouse scrolled (248, 374) with delta (0, 0)
Screenshot: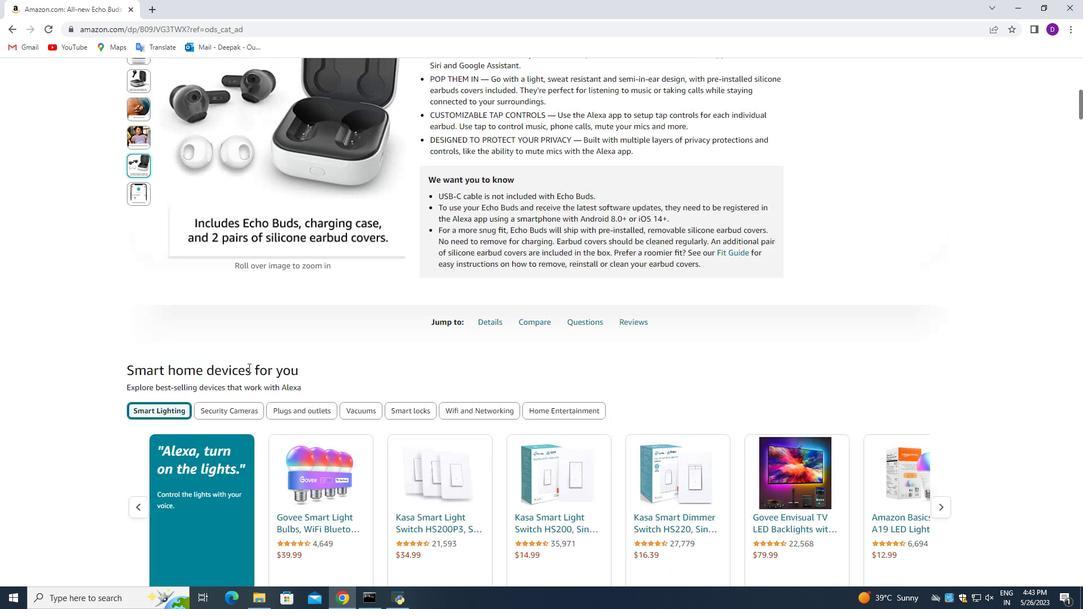 
Action: Mouse moved to (251, 378)
Screenshot: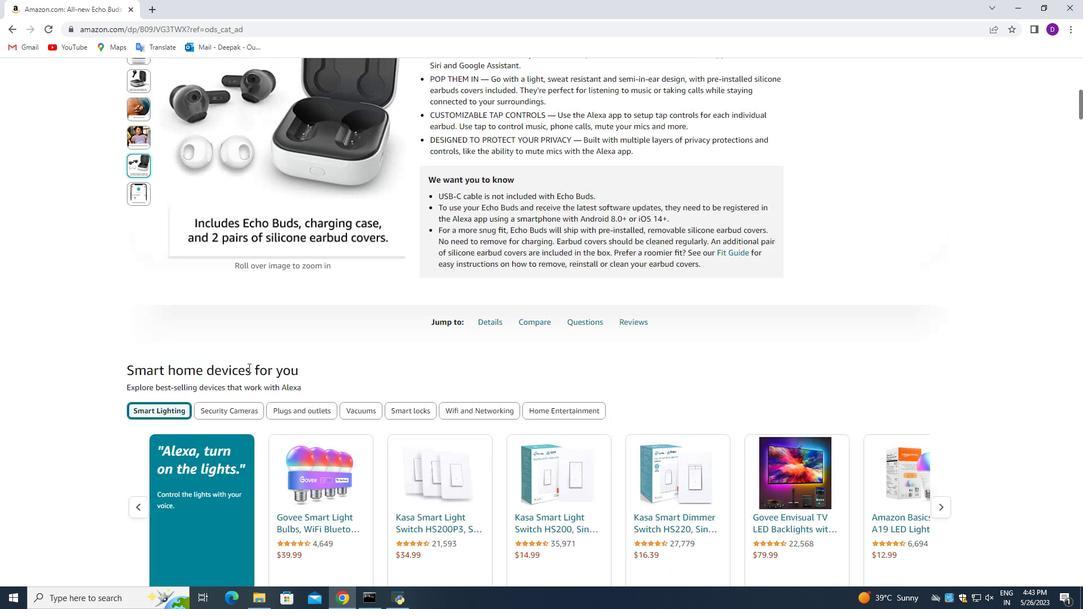 
Action: Mouse scrolled (251, 376) with delta (0, 0)
Screenshot: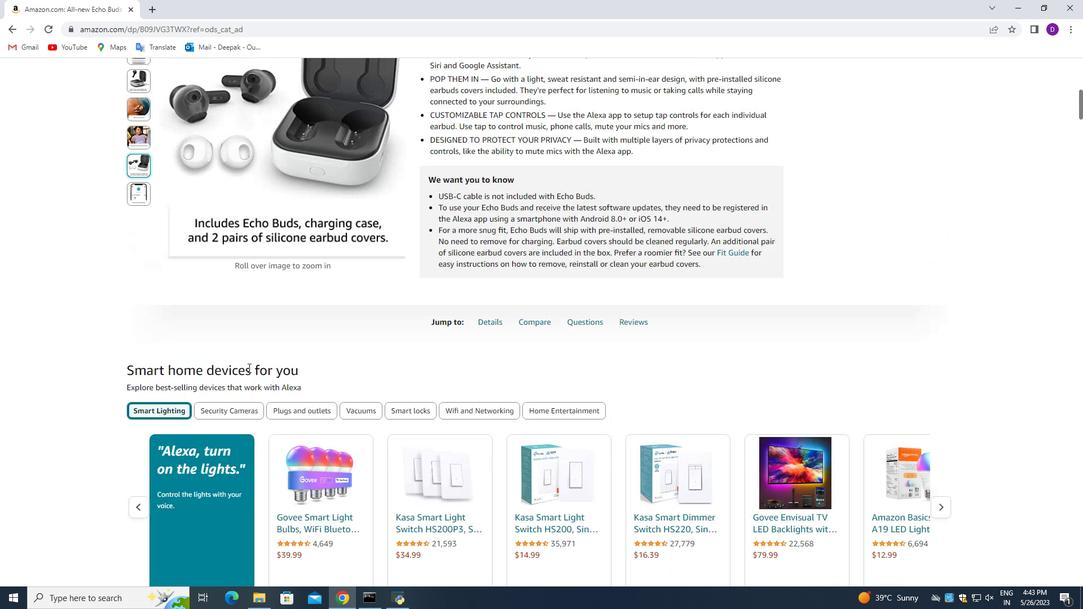
Action: Mouse moved to (252, 379)
Screenshot: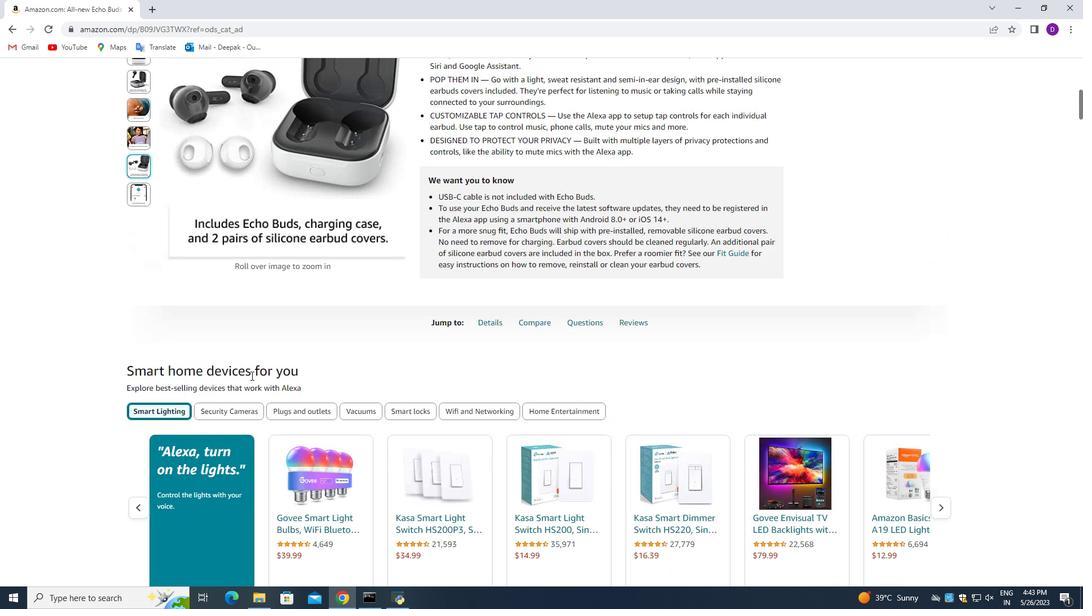 
Action: Mouse scrolled (252, 380) with delta (0, 0)
Screenshot: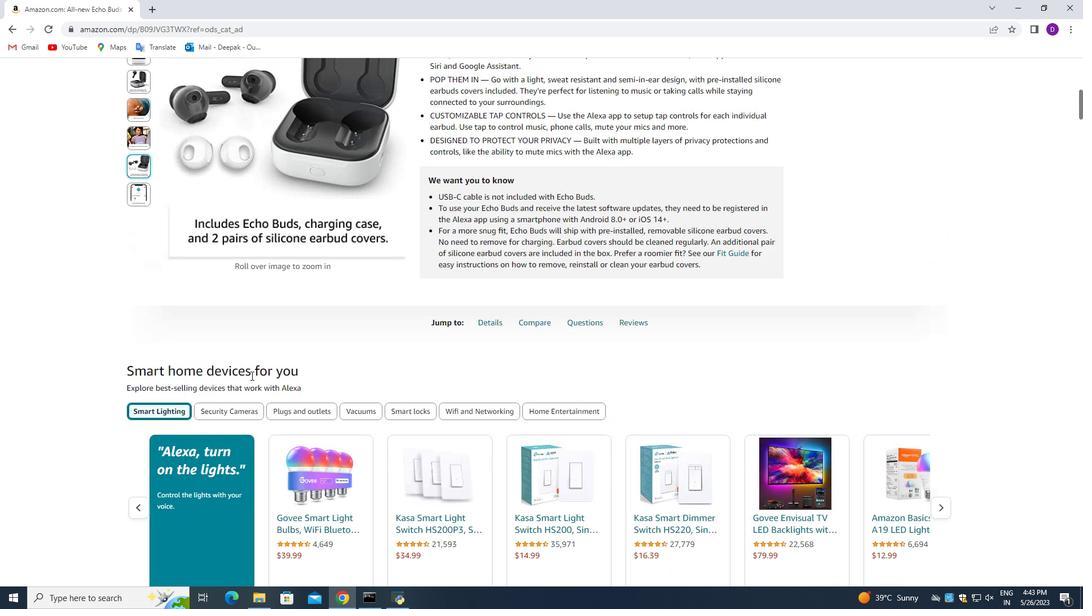
Action: Mouse moved to (302, 404)
Screenshot: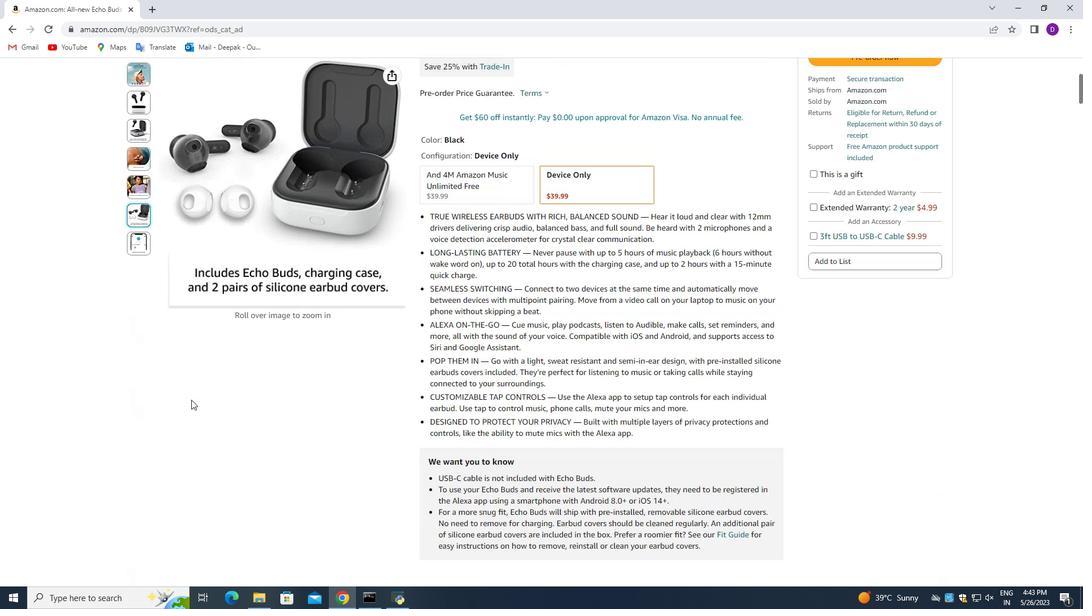 
Action: Mouse scrolled (302, 405) with delta (0, 0)
Screenshot: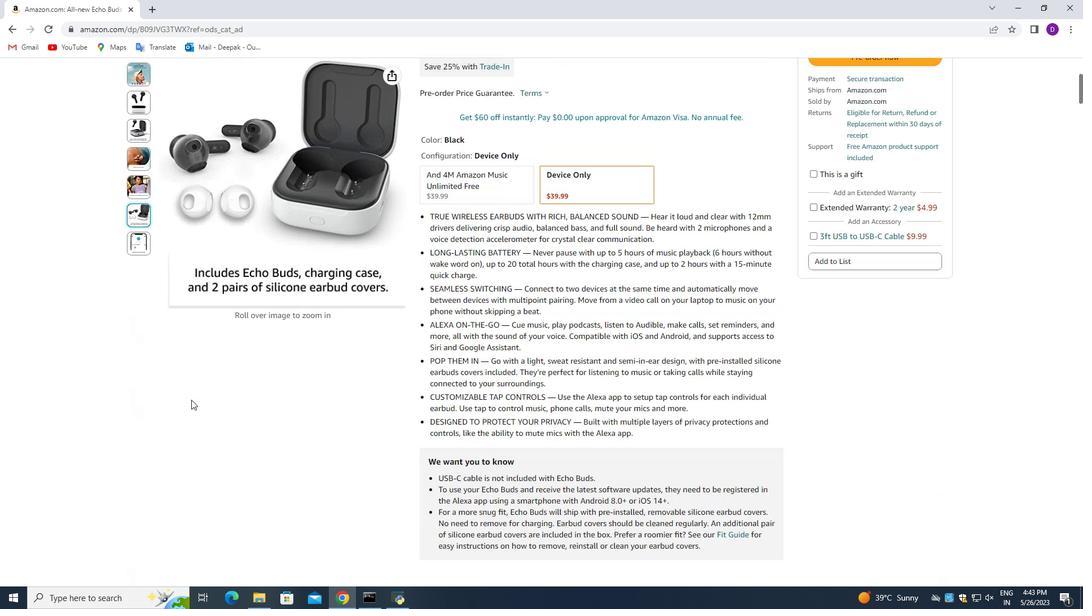 
Action: Mouse moved to (503, 394)
Screenshot: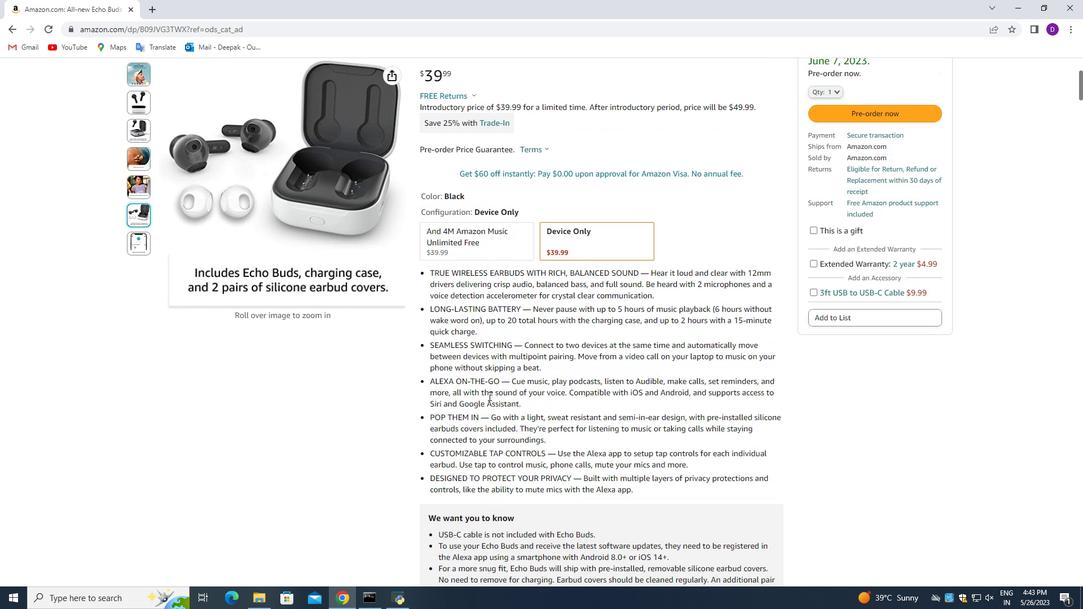 
Action: Mouse scrolled (503, 394) with delta (0, 0)
Screenshot: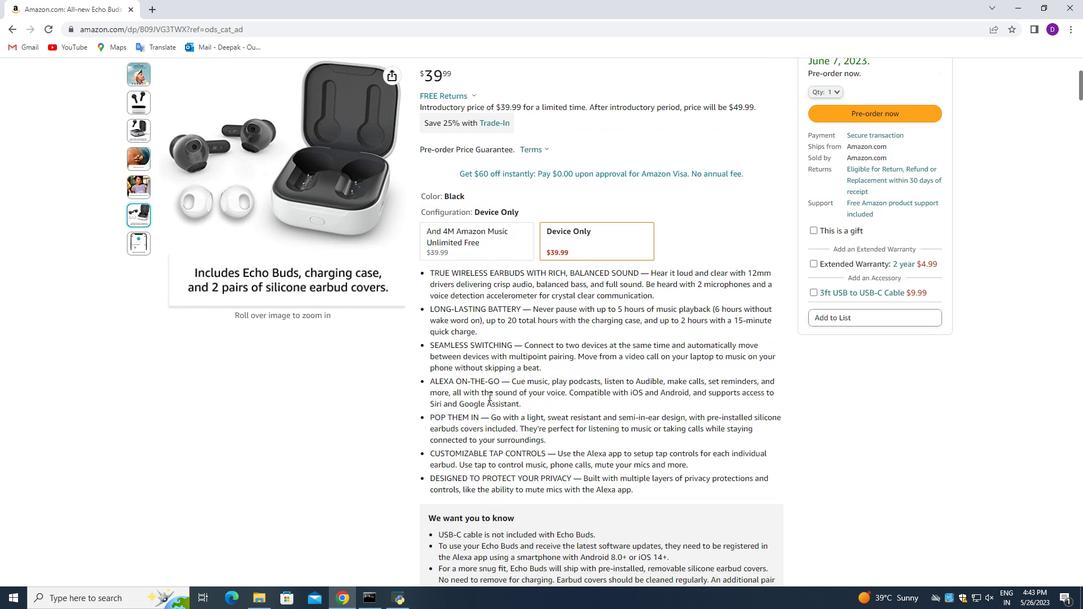 
Action: Mouse moved to (512, 392)
Screenshot: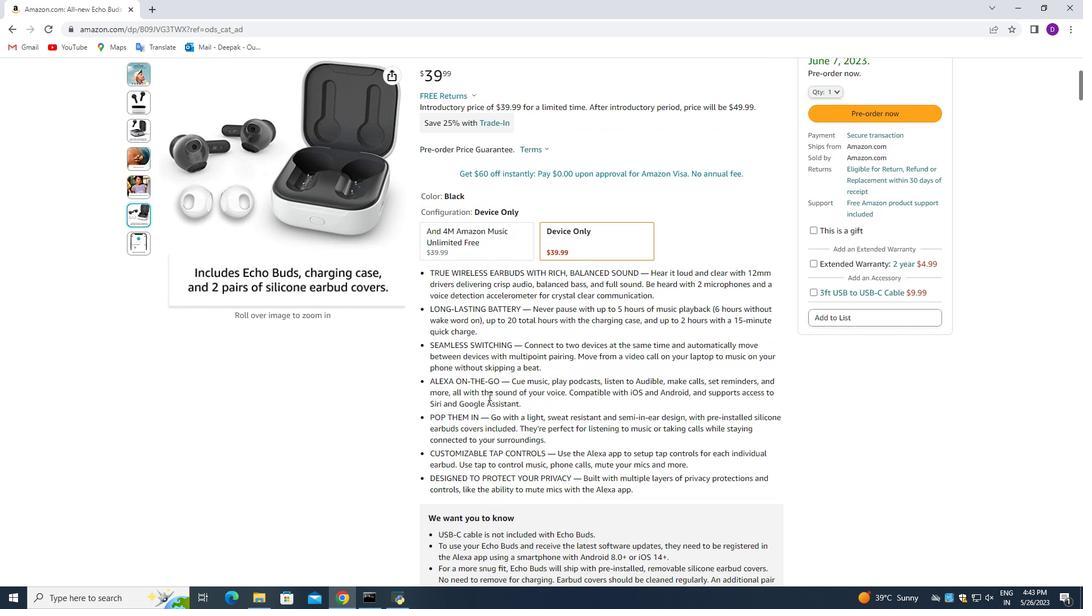 
Action: Mouse scrolled (512, 393) with delta (0, 0)
Screenshot: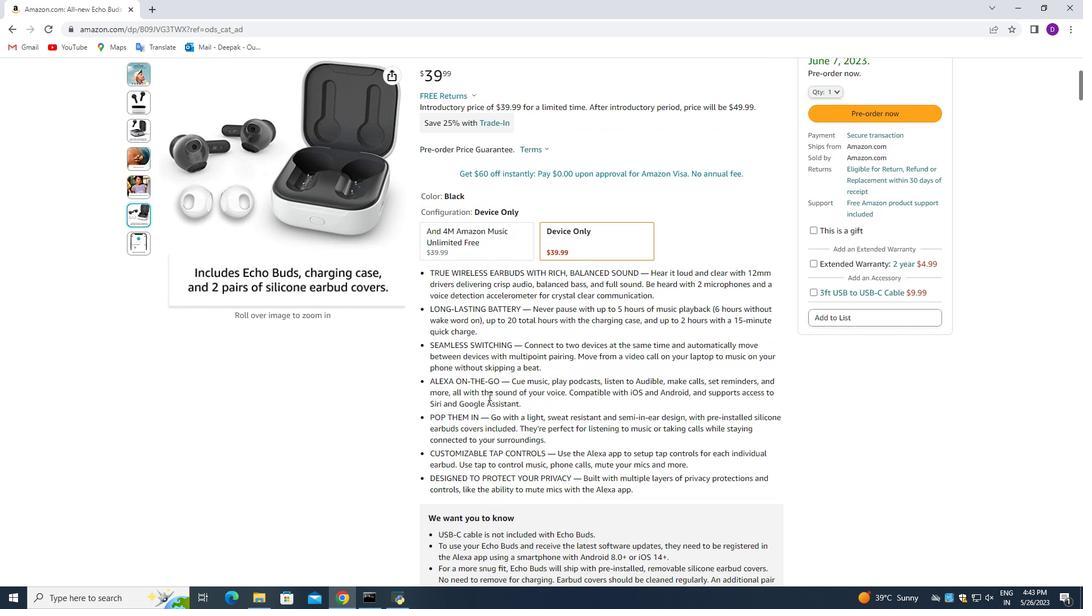 
Action: Mouse moved to (519, 391)
Screenshot: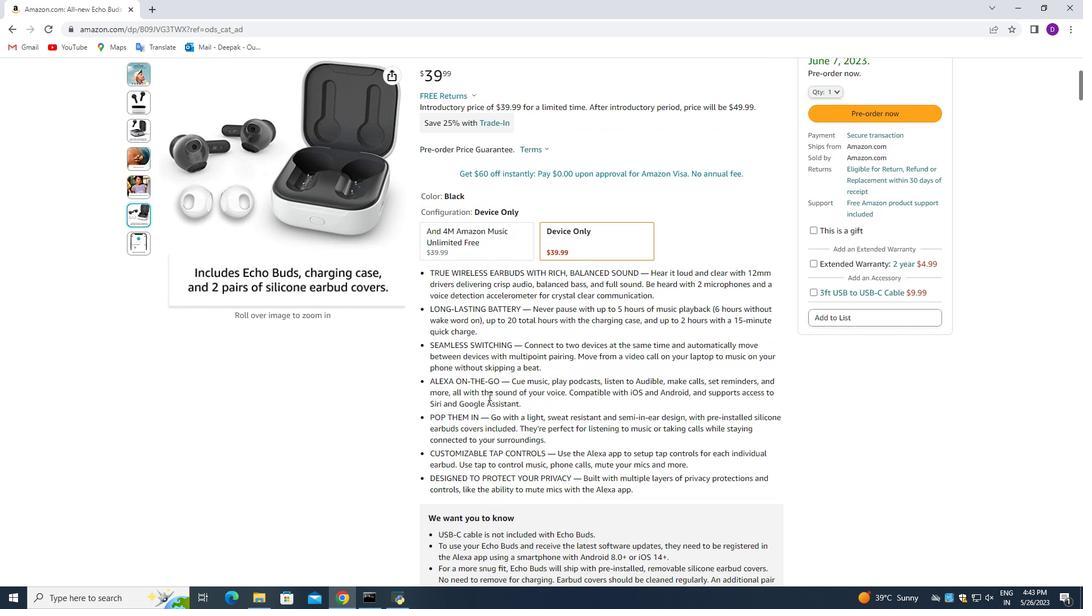 
Action: Mouse scrolled (519, 391) with delta (0, 0)
Screenshot: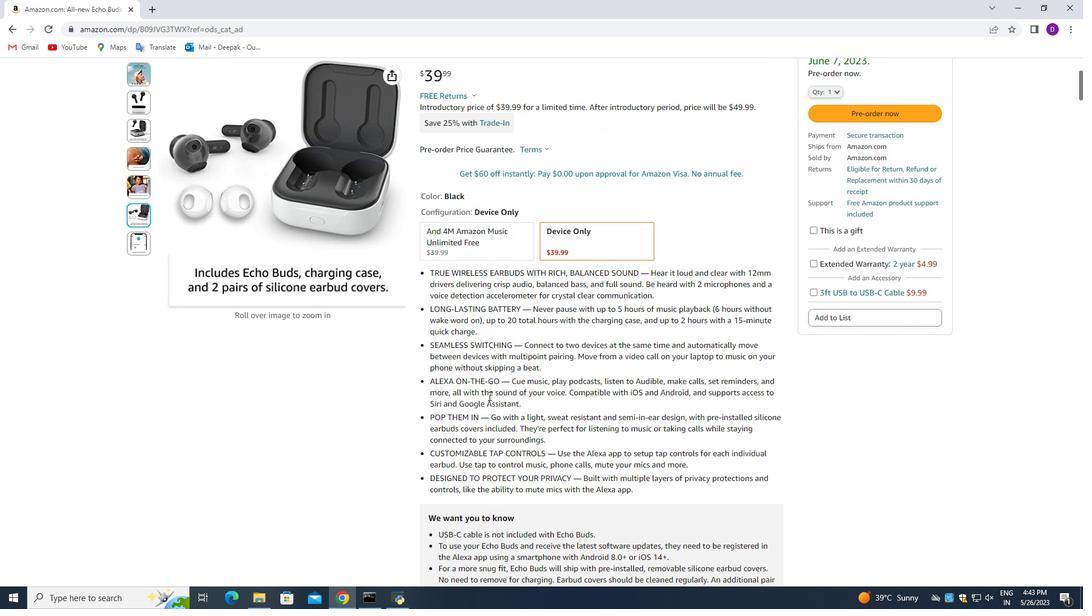 
Action: Mouse moved to (519, 390)
Screenshot: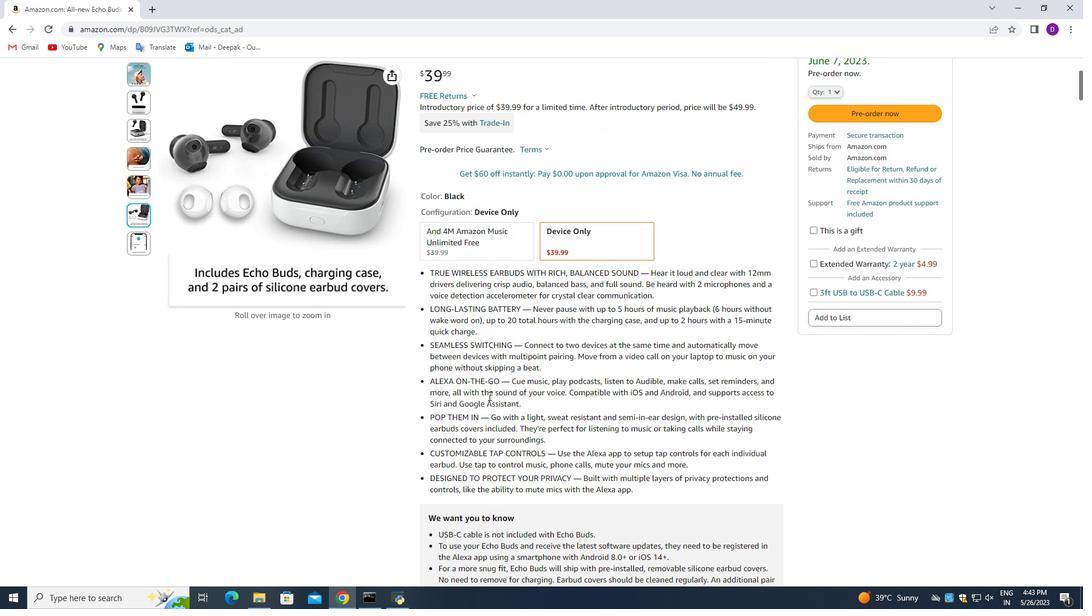 
Action: Mouse scrolled (519, 391) with delta (0, 0)
Screenshot: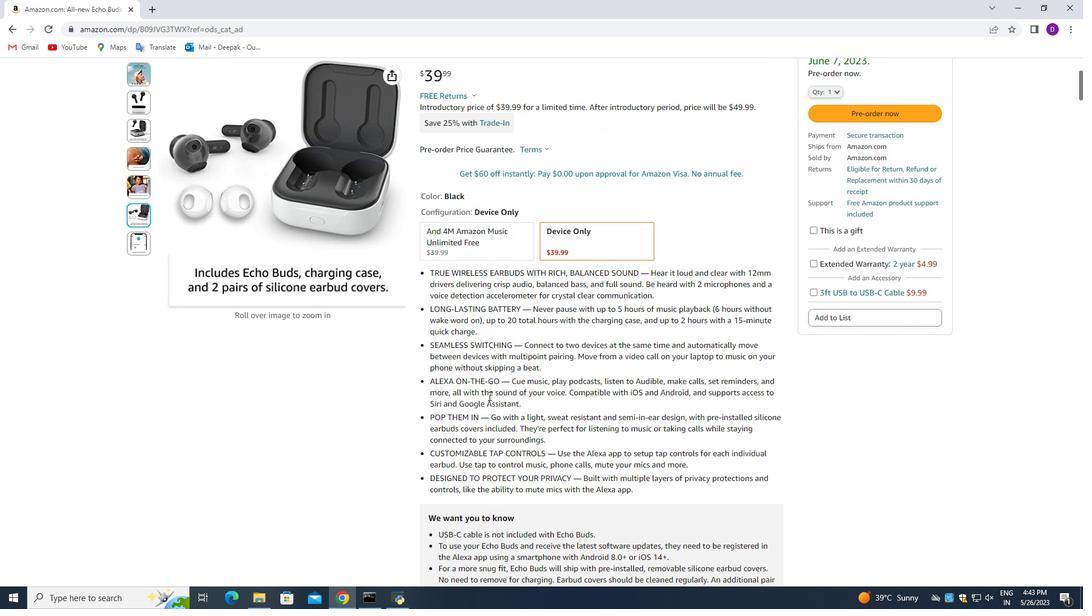 
Action: Mouse moved to (519, 387)
Screenshot: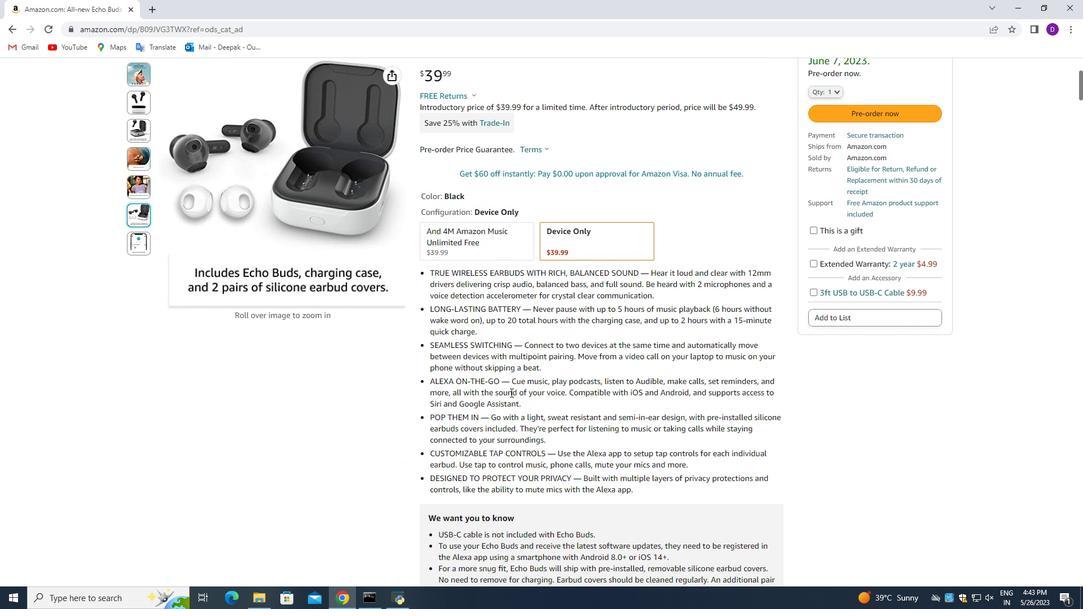 
Action: Mouse scrolled (519, 389) with delta (0, 0)
Screenshot: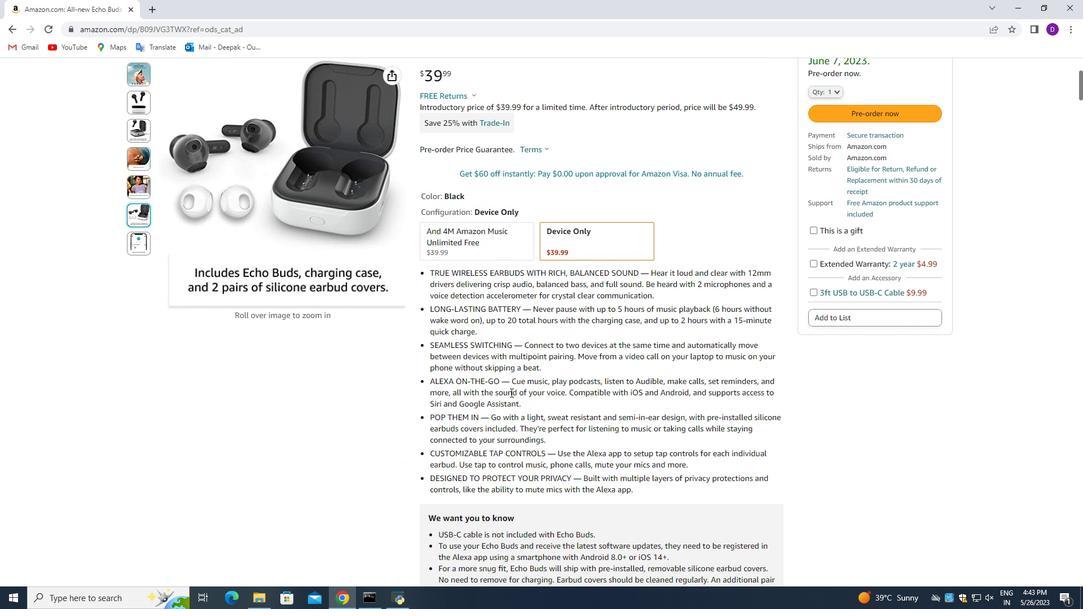 
Action: Mouse moved to (519, 383)
Screenshot: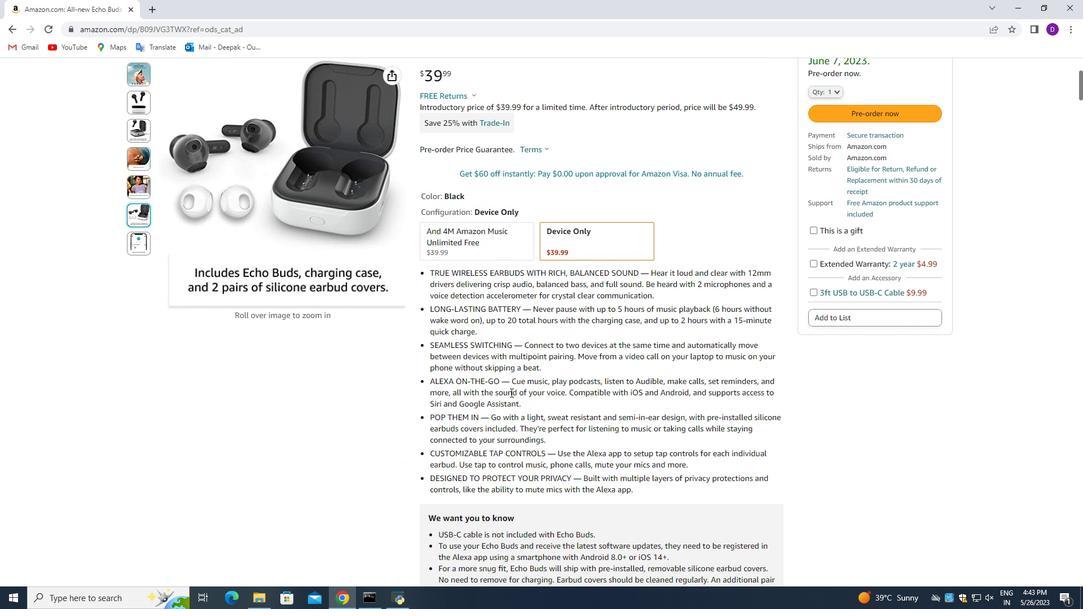 
Action: Mouse scrolled (519, 383) with delta (0, 0)
Screenshot: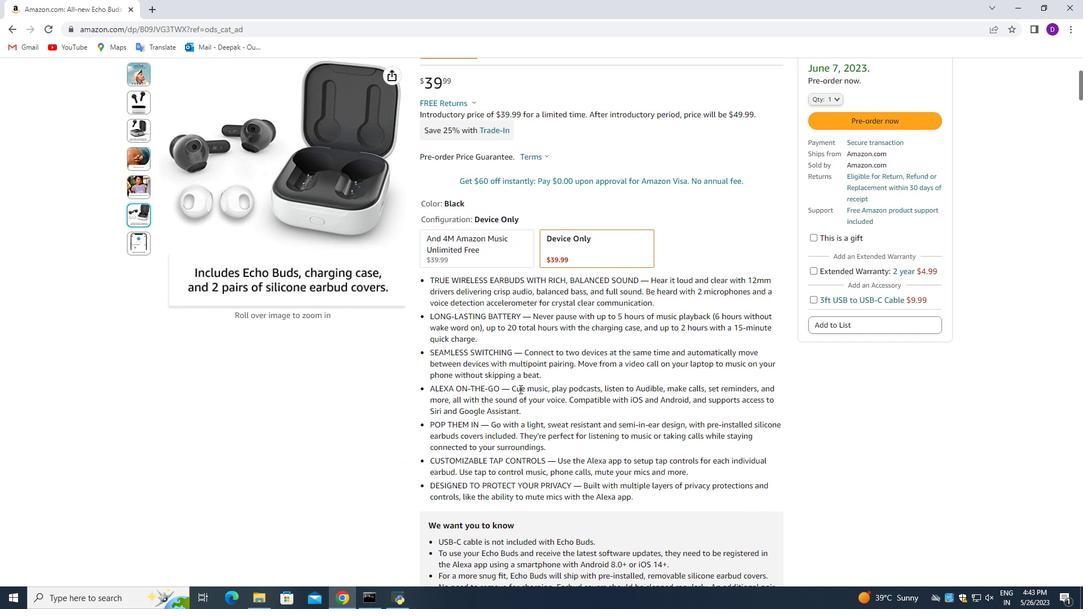 
Action: Mouse moved to (519, 375)
Screenshot: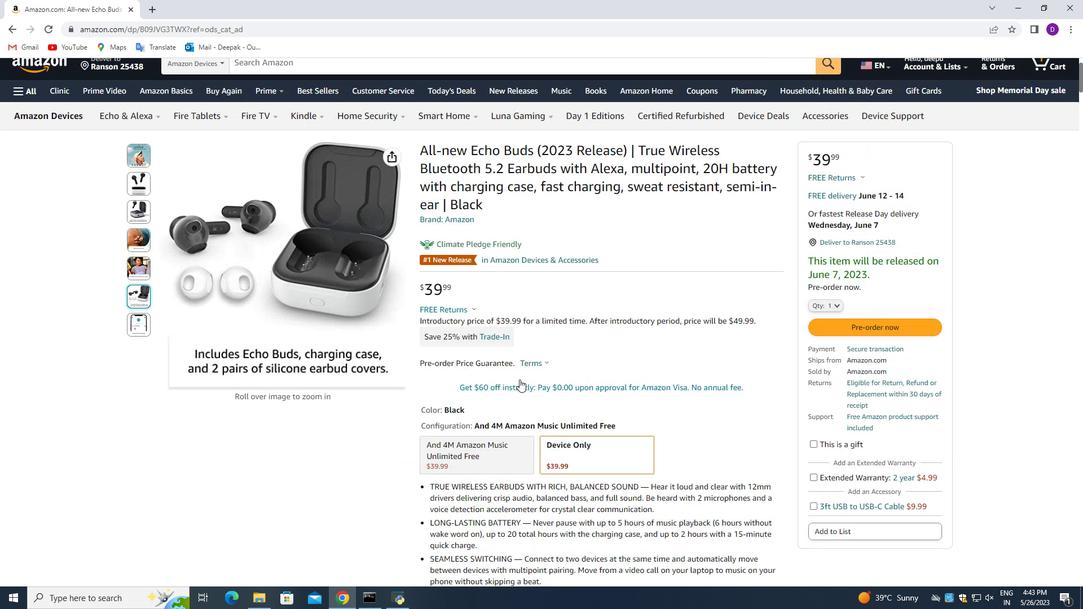 
Action: Mouse scrolled (519, 375) with delta (0, 0)
Screenshot: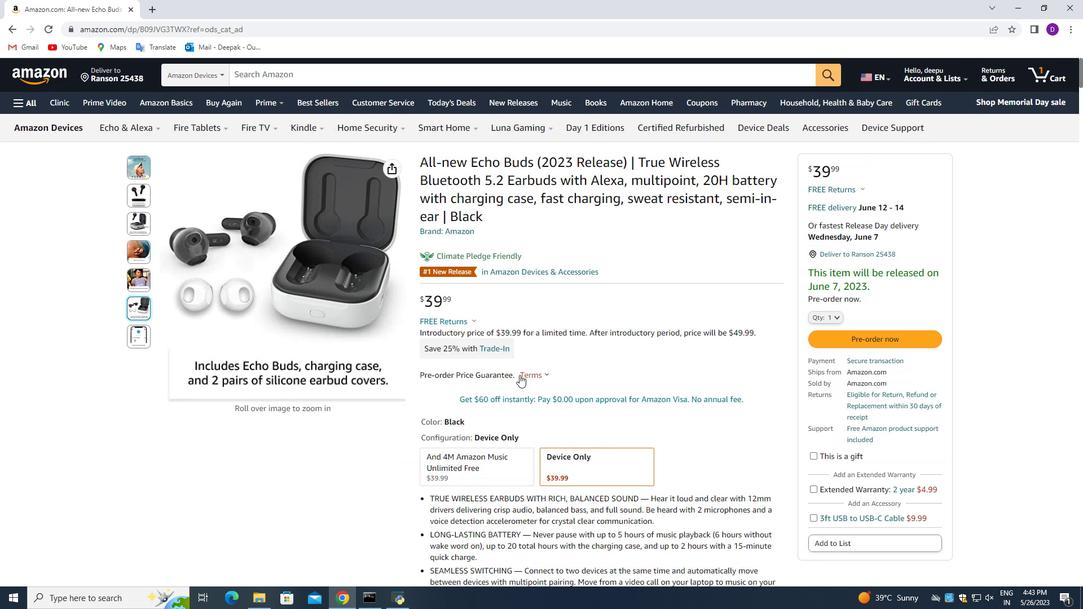 
Action: Mouse scrolled (519, 375) with delta (0, 0)
Screenshot: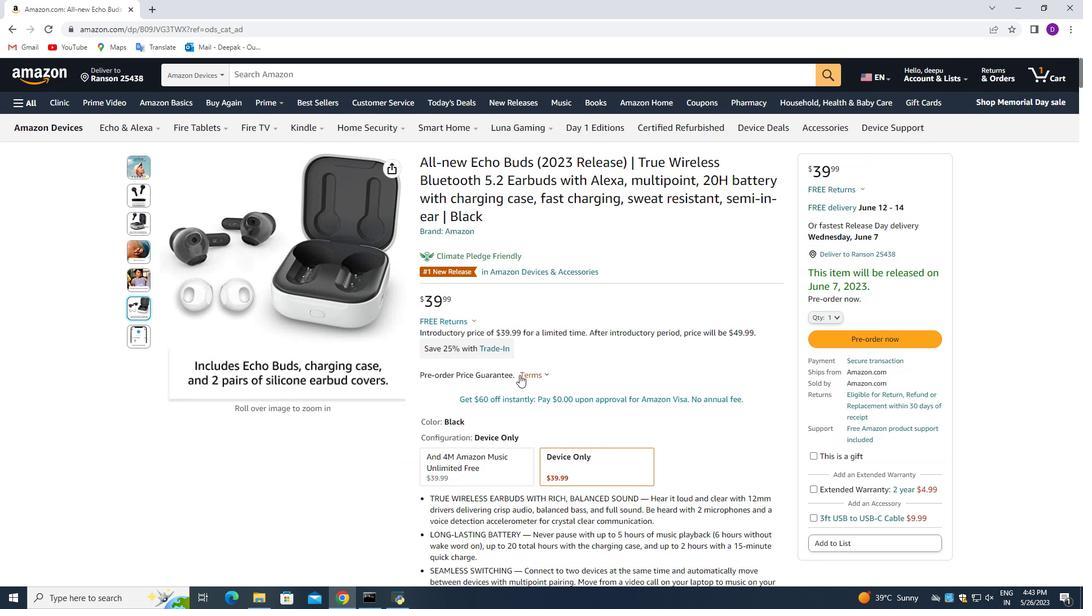 
Action: Mouse scrolled (519, 375) with delta (0, 0)
Screenshot: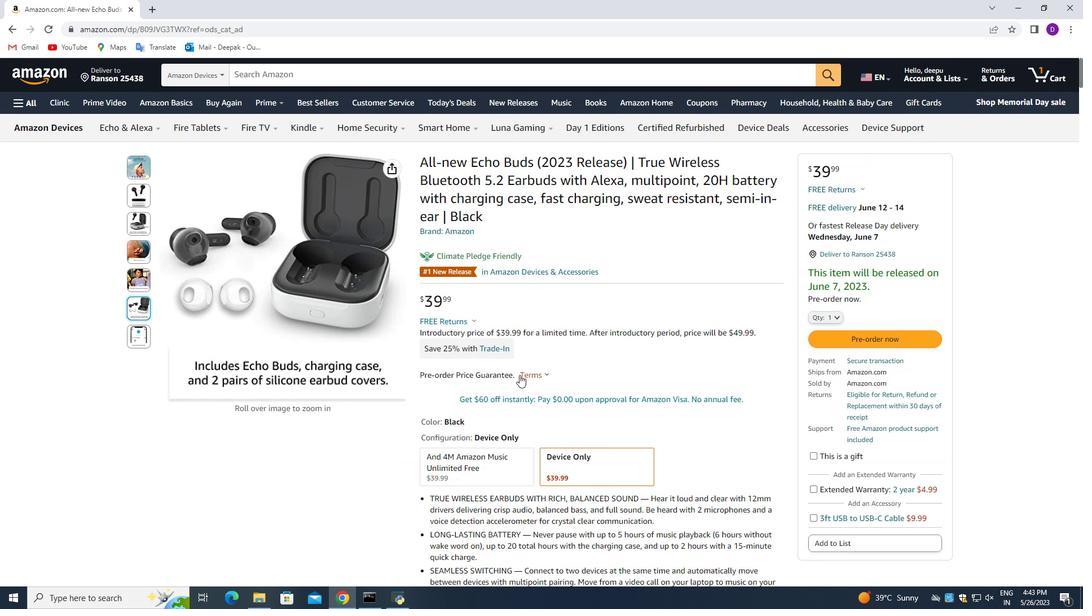 
Action: Mouse scrolled (519, 375) with delta (0, 0)
Screenshot: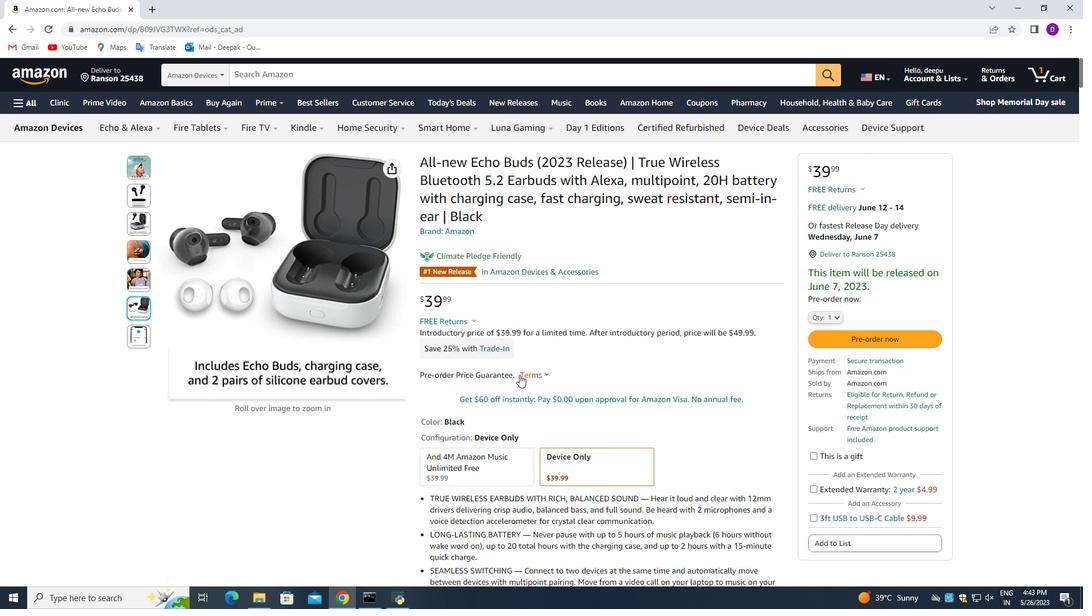 
Action: Mouse moved to (13, 29)
Screenshot: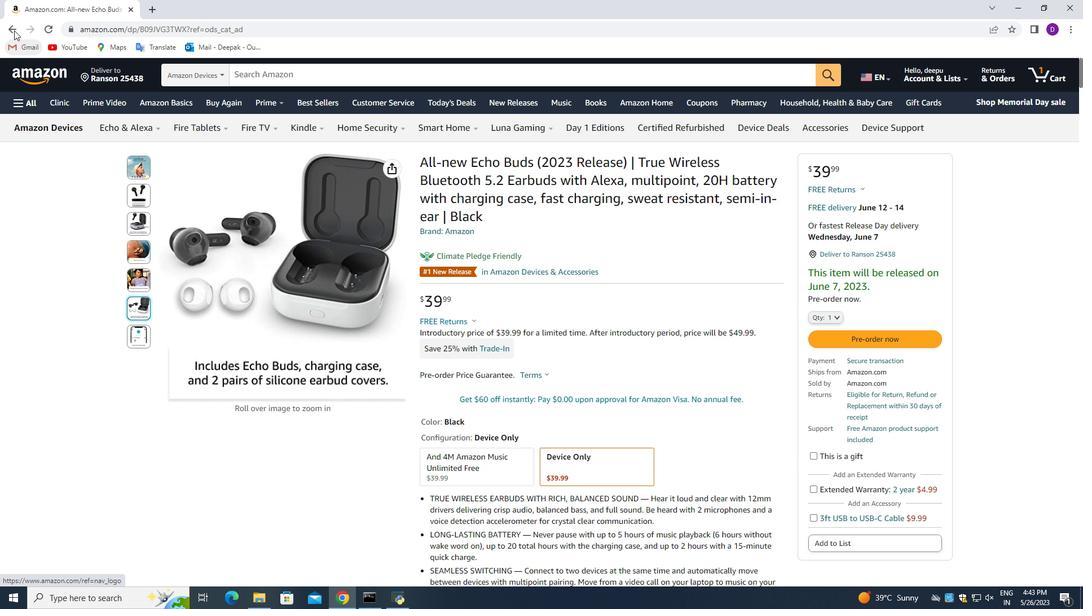 
Action: Mouse pressed left at (13, 29)
Screenshot: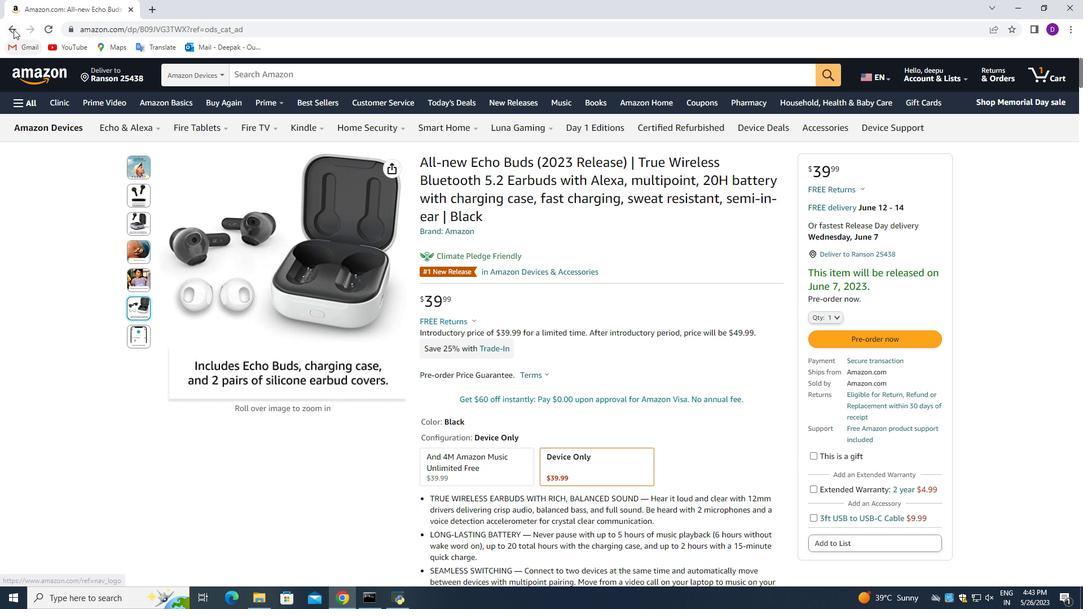 
Action: Mouse moved to (581, 291)
Screenshot: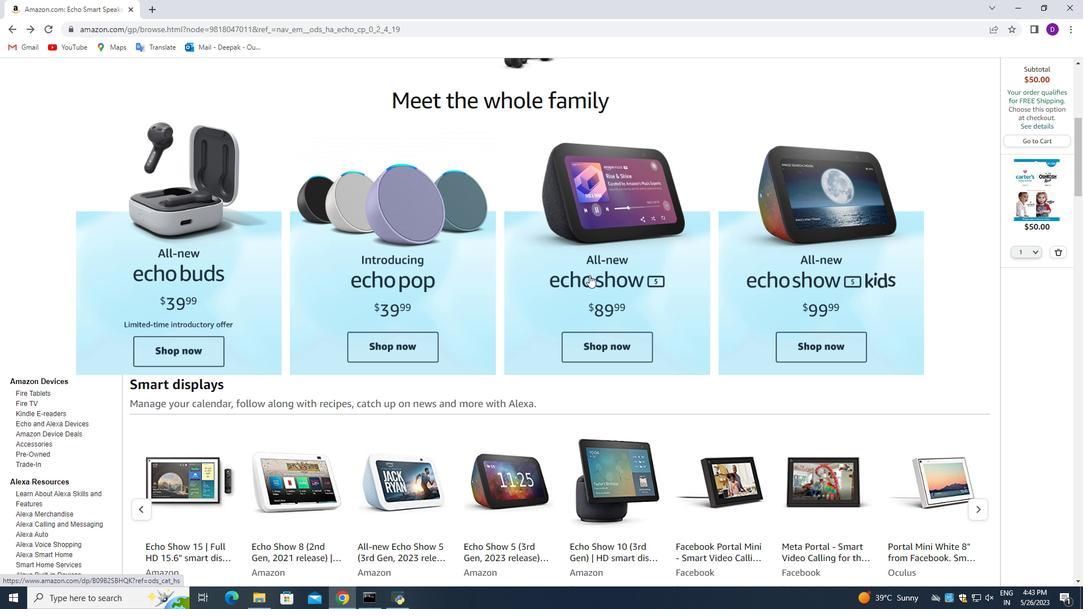 
Action: Mouse scrolled (581, 292) with delta (0, 0)
Screenshot: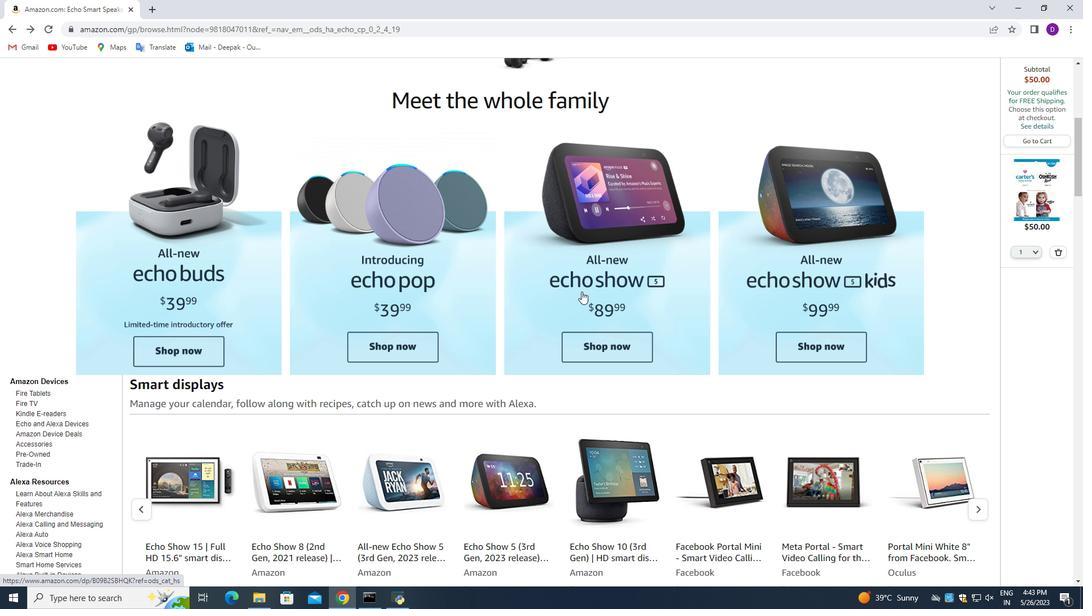 
Action: Mouse scrolled (581, 292) with delta (0, 0)
Screenshot: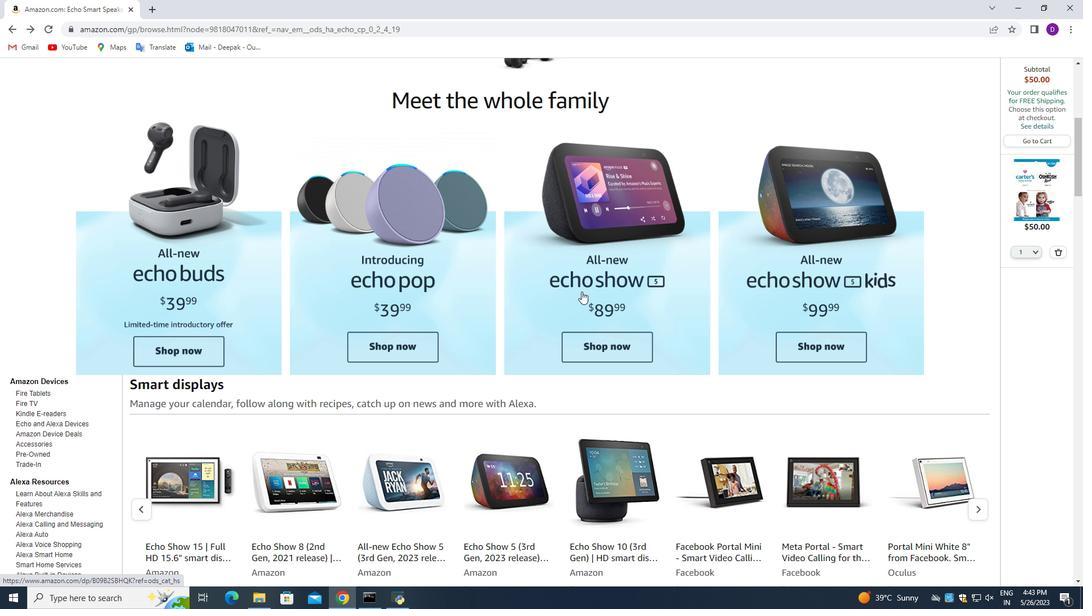 
Action: Mouse scrolled (581, 292) with delta (0, 0)
Screenshot: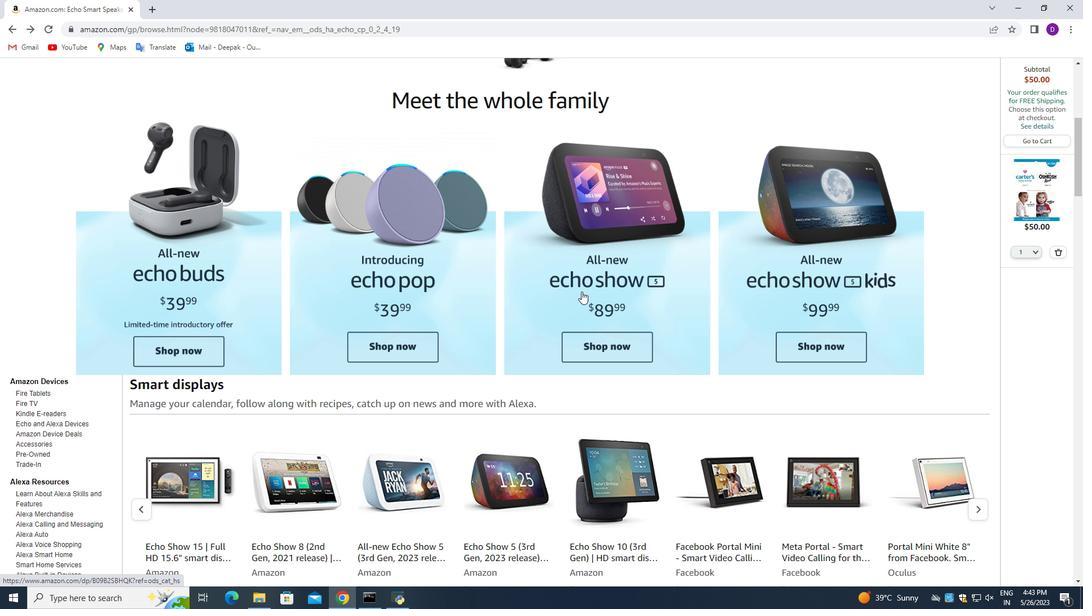 
Action: Mouse scrolled (581, 292) with delta (0, 0)
Screenshot: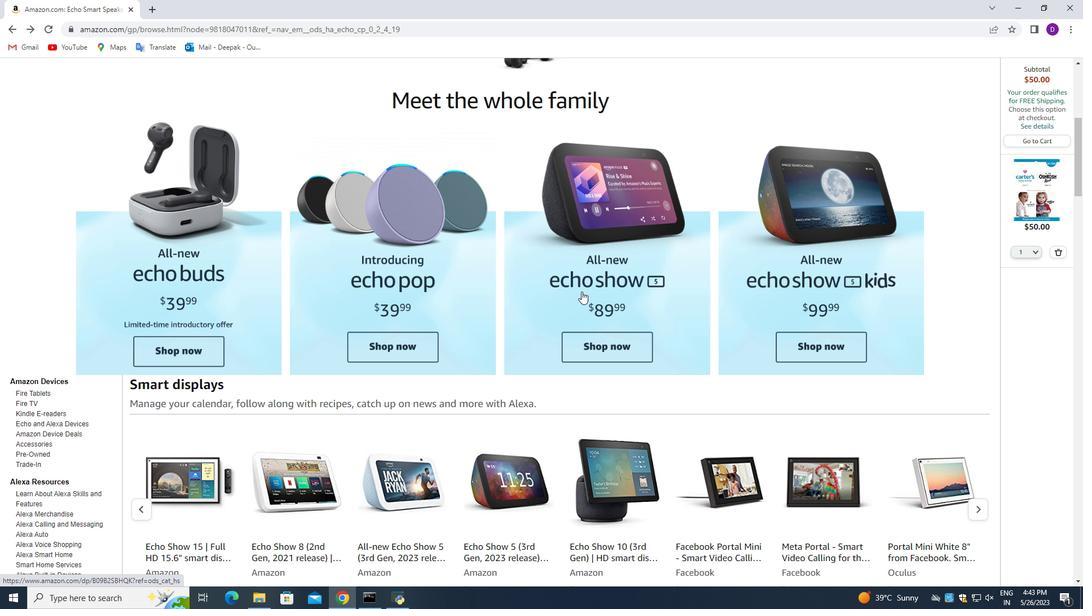
Action: Mouse scrolled (581, 292) with delta (0, 0)
Screenshot: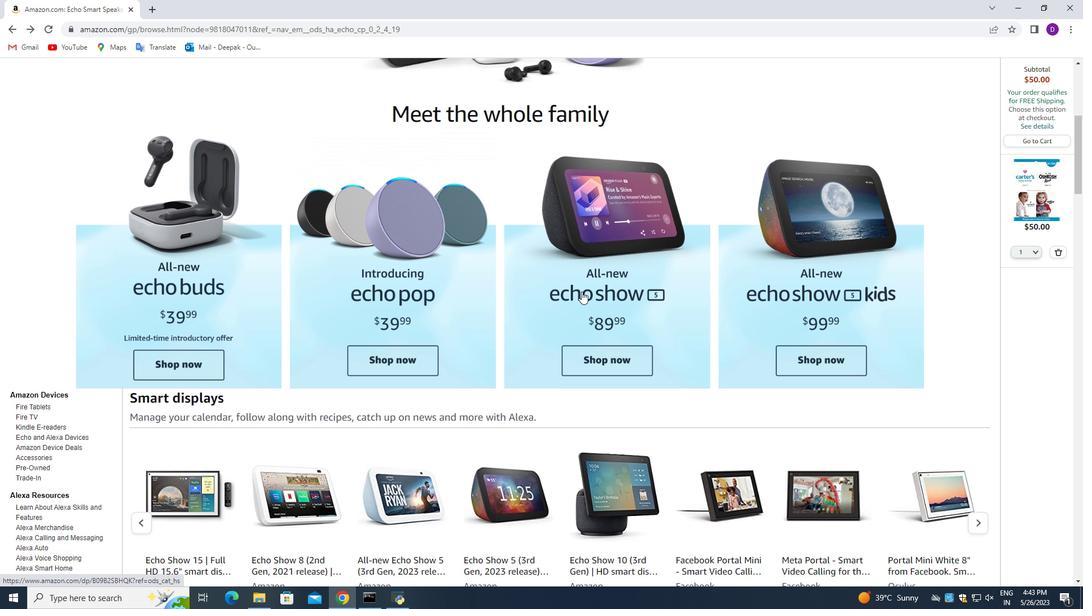 
Action: Mouse moved to (502, 339)
Screenshot: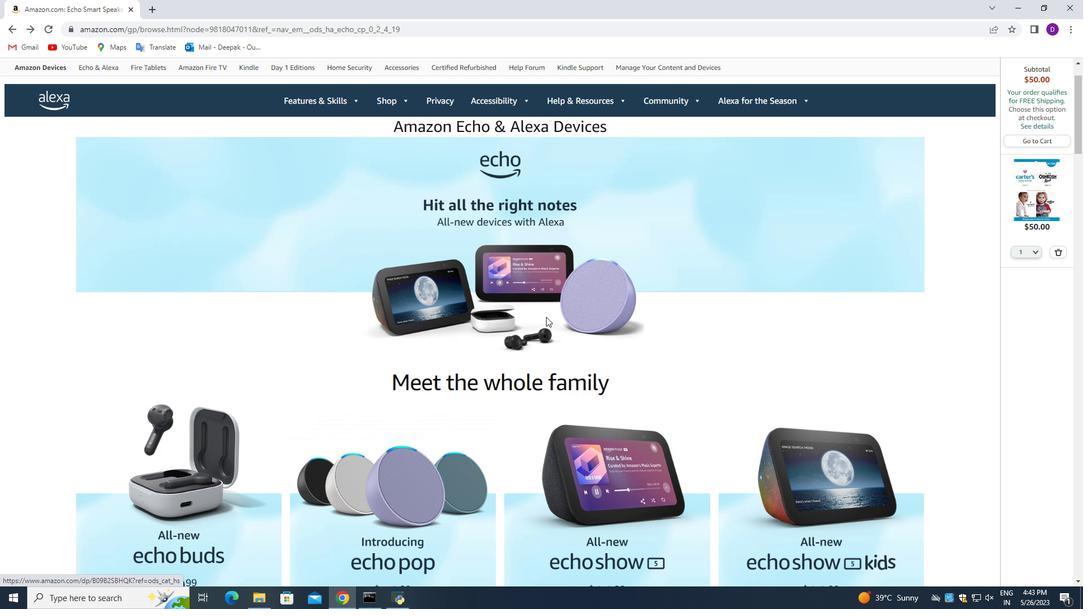 
Action: Mouse scrolled (502, 339) with delta (0, 0)
Screenshot: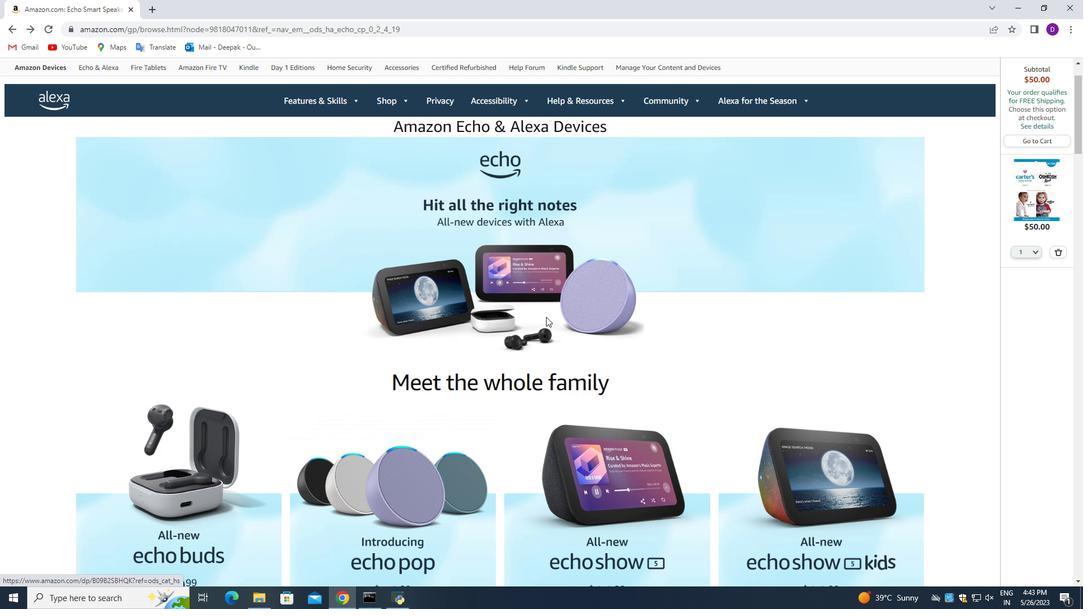 
Action: Mouse moved to (497, 342)
Screenshot: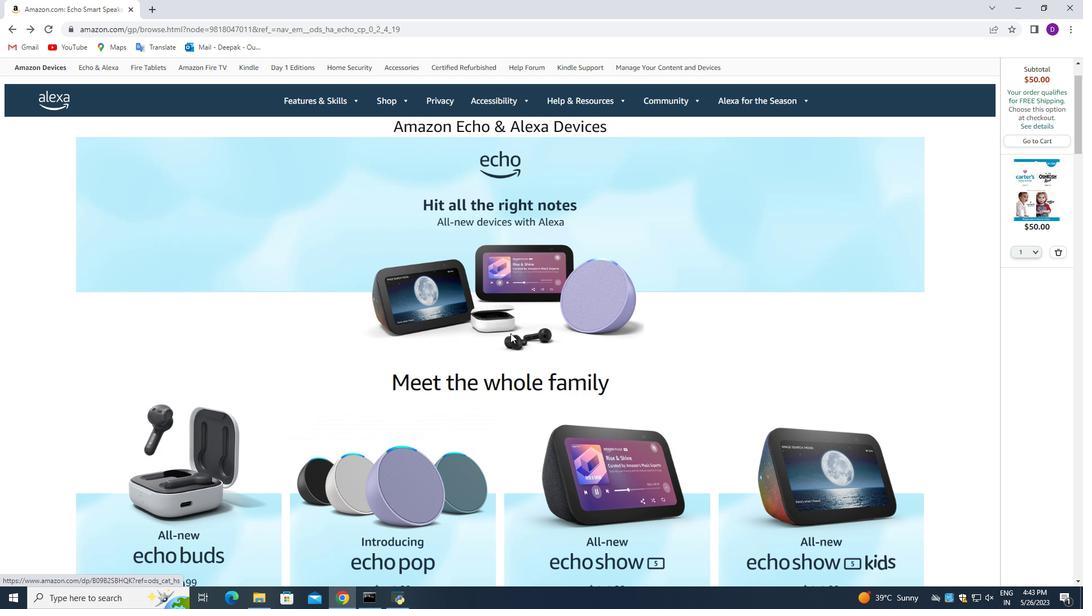 
Action: Mouse scrolled (497, 342) with delta (0, 0)
Screenshot: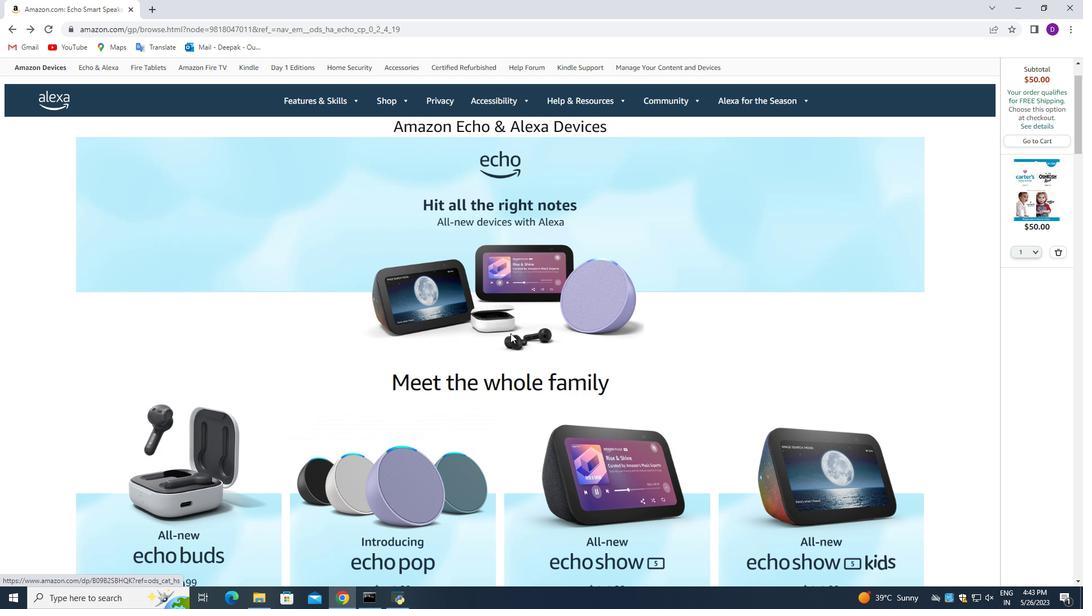 
Action: Mouse moved to (496, 342)
Screenshot: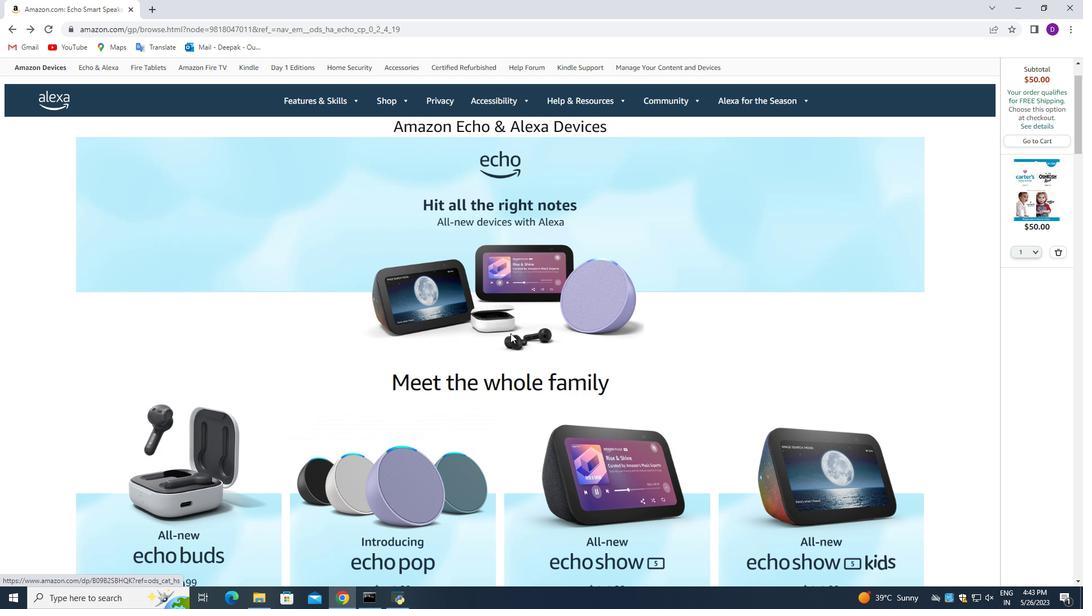 
Action: Mouse scrolled (496, 343) with delta (0, 0)
Screenshot: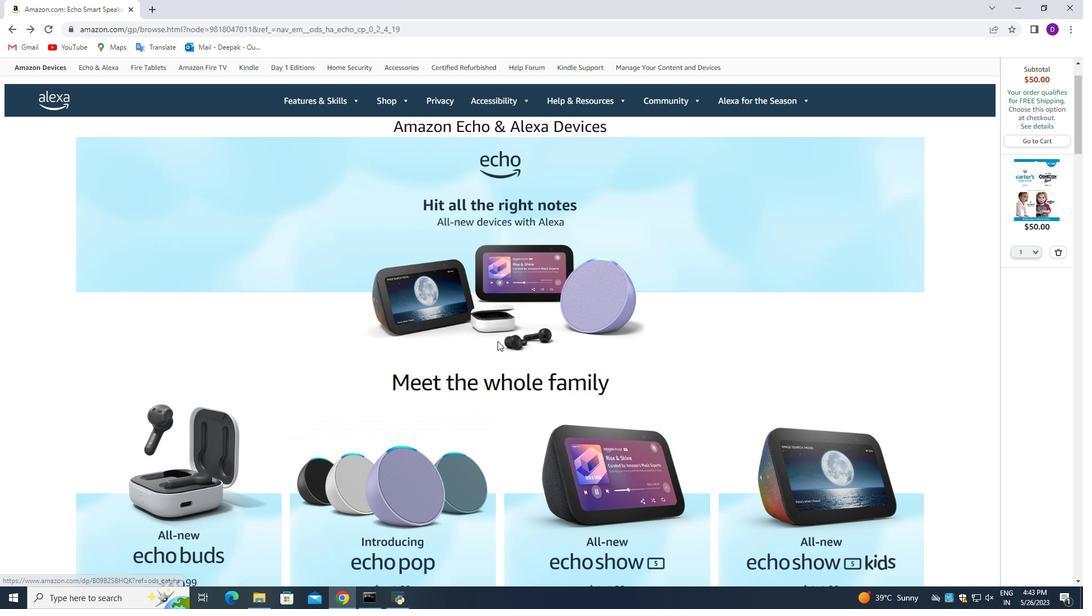 
Action: Mouse moved to (387, 260)
Screenshot: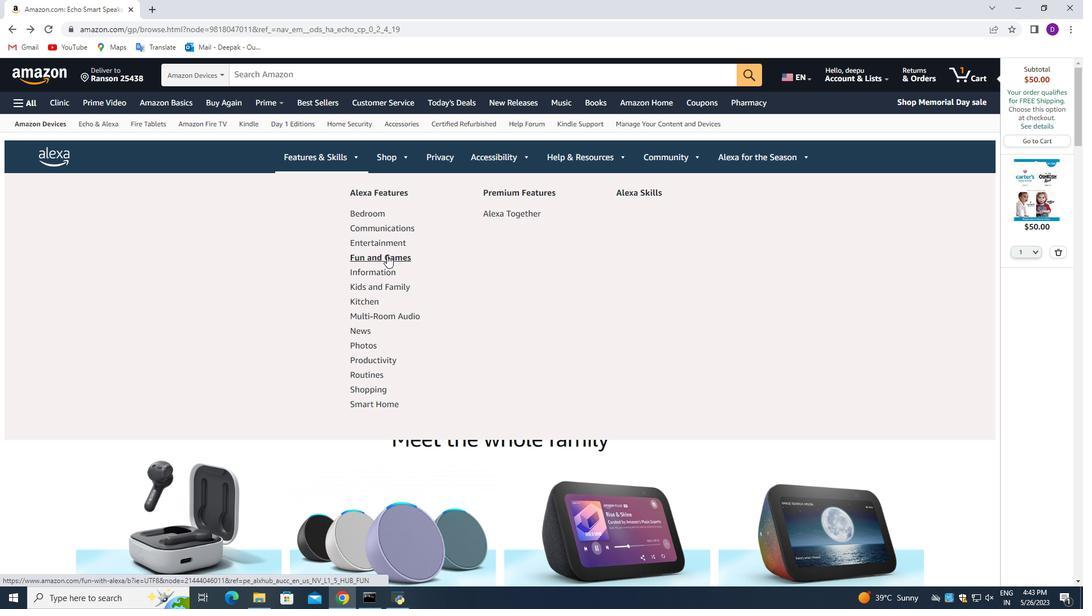 
Action: Mouse scrolled (387, 260) with delta (0, 0)
Screenshot: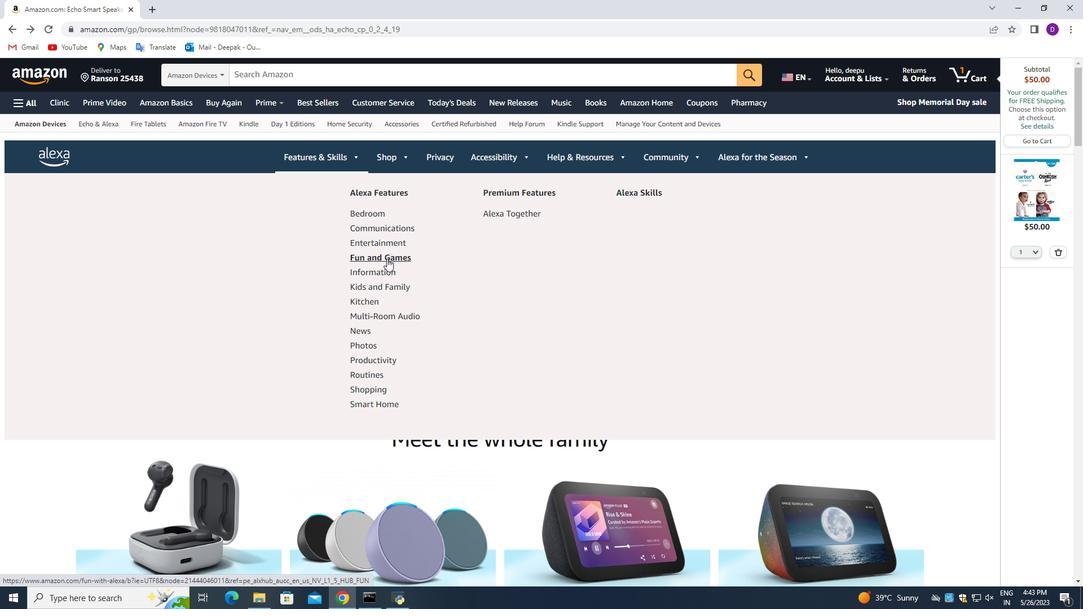 
Action: Mouse moved to (372, 297)
Screenshot: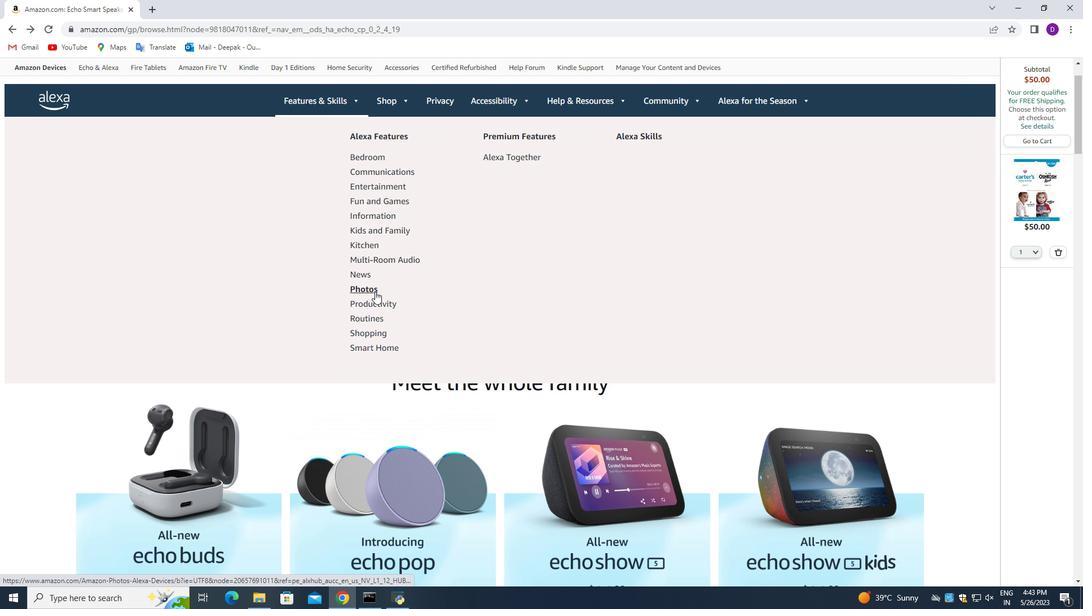 
Action: Mouse scrolled (372, 297) with delta (0, 0)
Screenshot: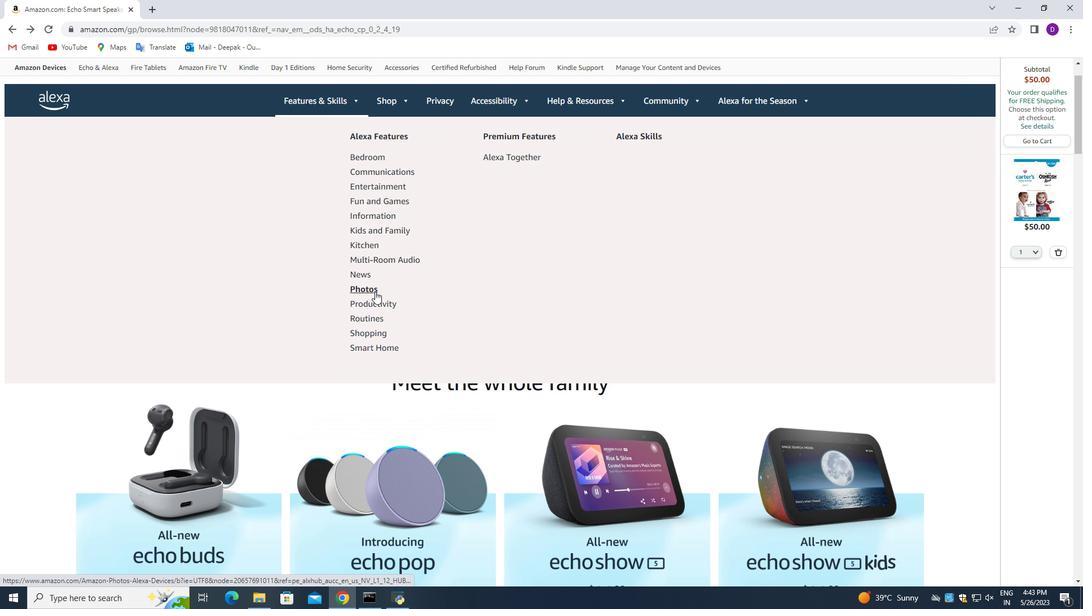 
Action: Mouse moved to (354, 218)
Screenshot: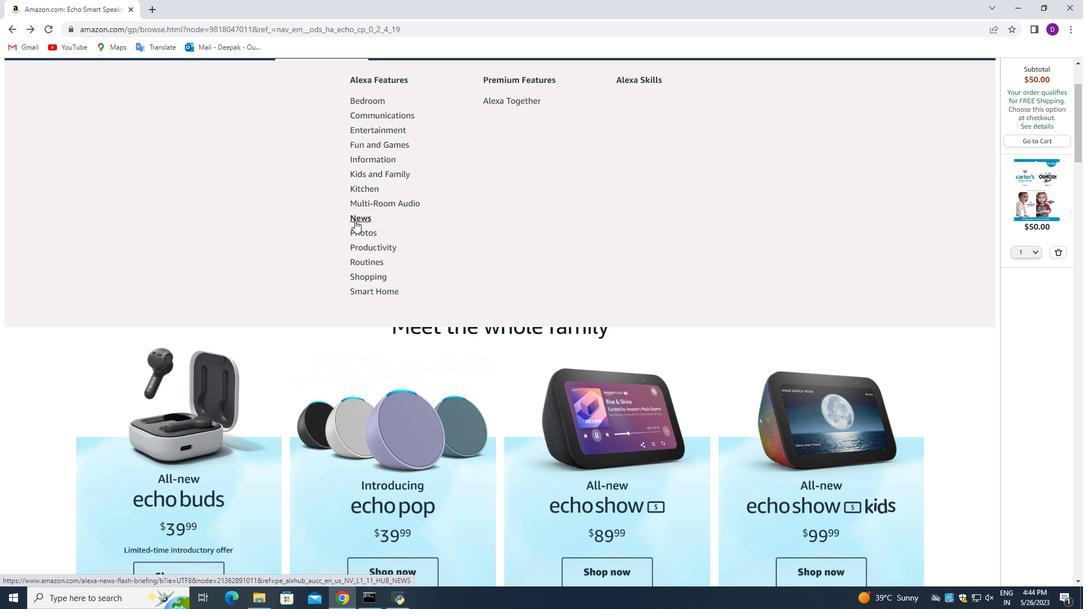 
Action: Mouse scrolled (354, 219) with delta (0, 0)
Screenshot: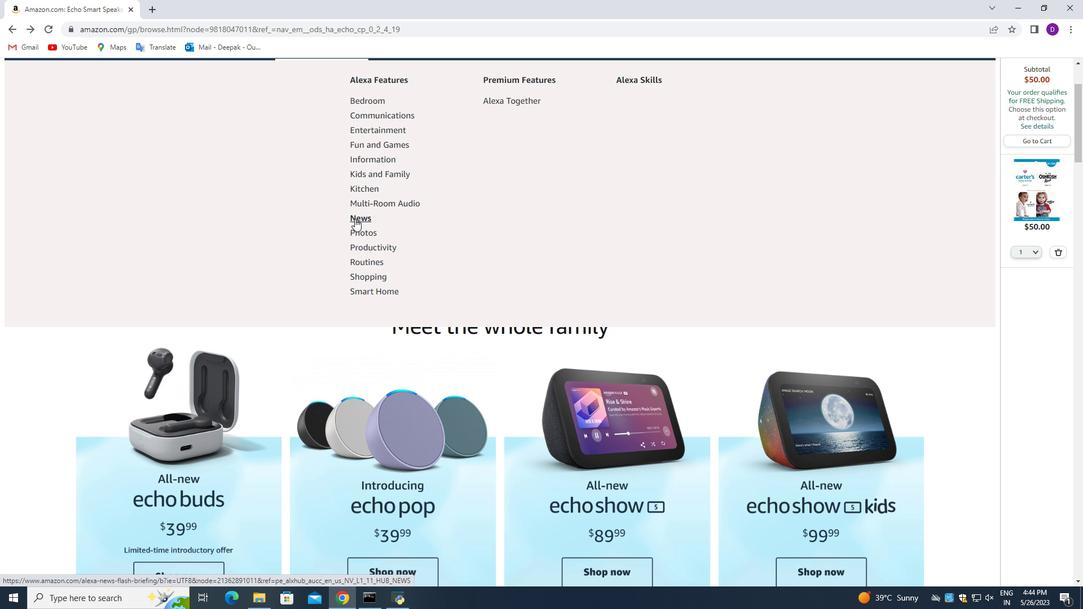 
Action: Mouse moved to (361, 243)
Screenshot: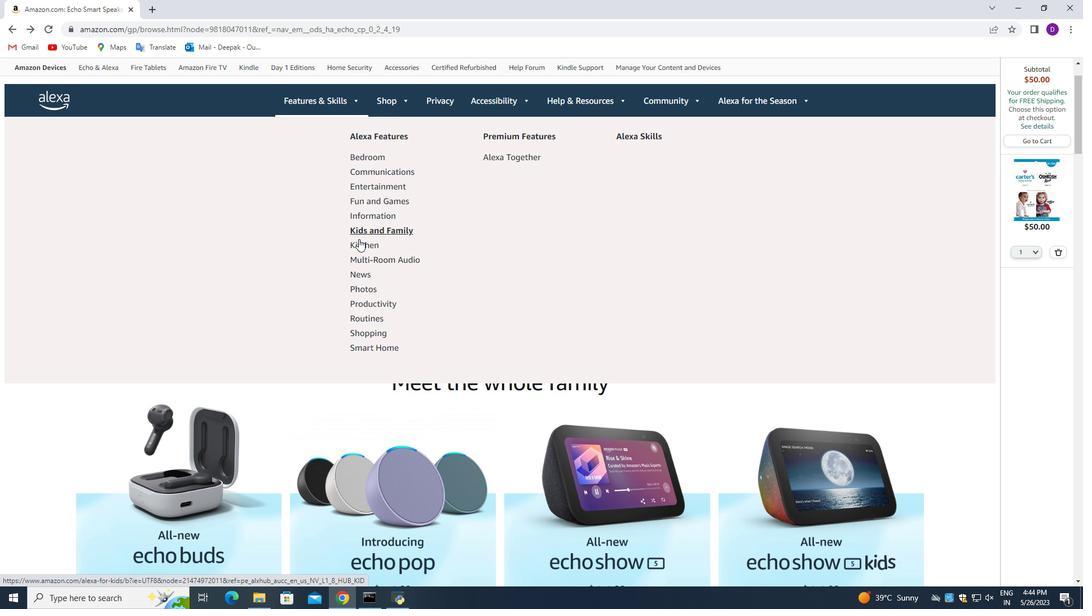 
Action: Mouse scrolled (361, 244) with delta (0, 0)
Screenshot: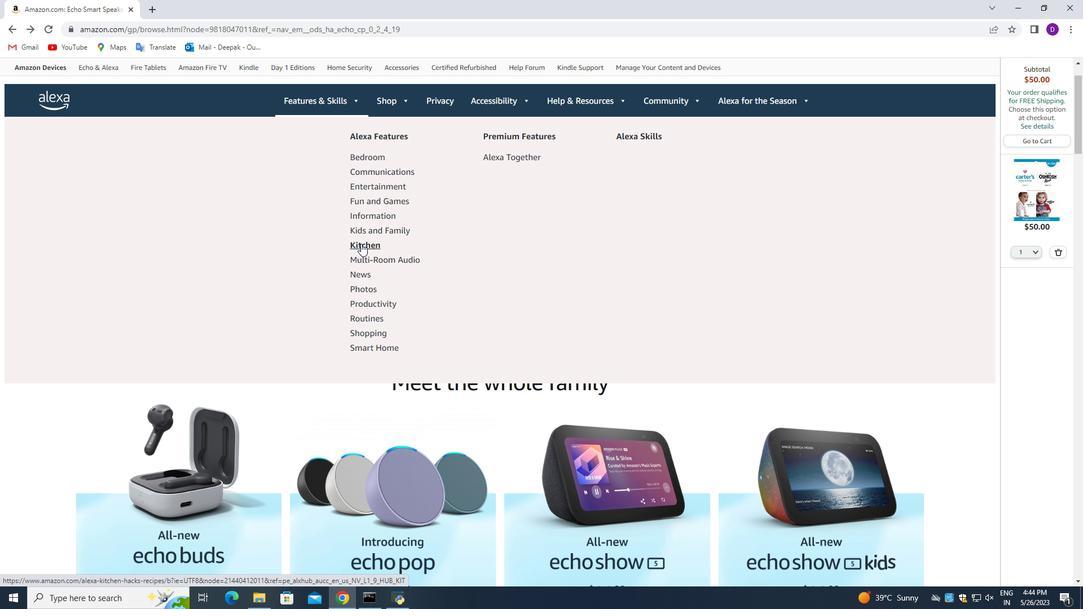 
Action: Mouse moved to (165, 339)
Screenshot: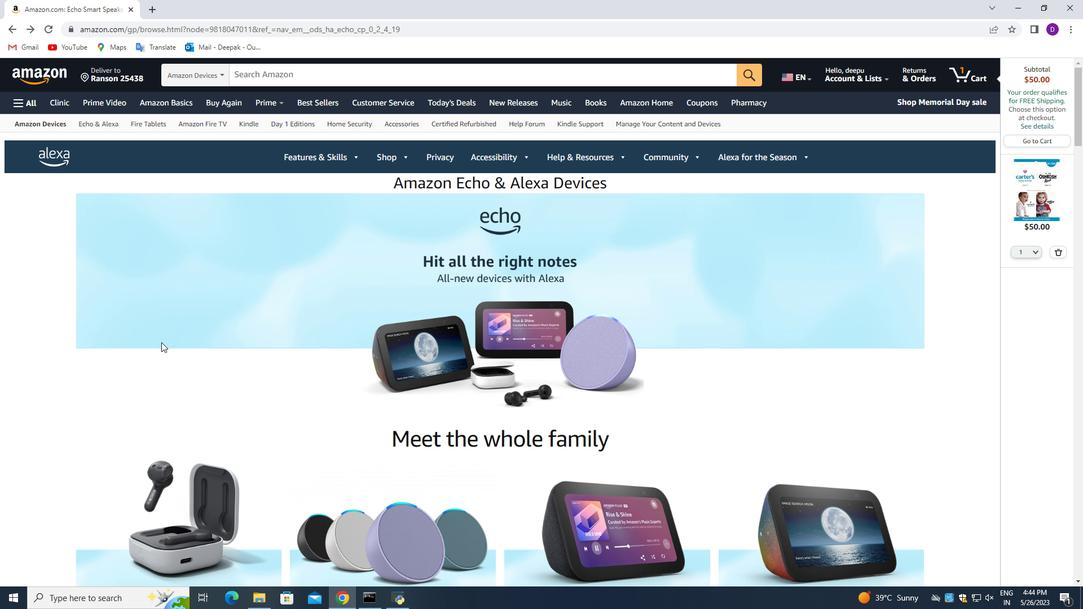 
Action: Mouse scrolled (165, 340) with delta (0, 0)
Screenshot: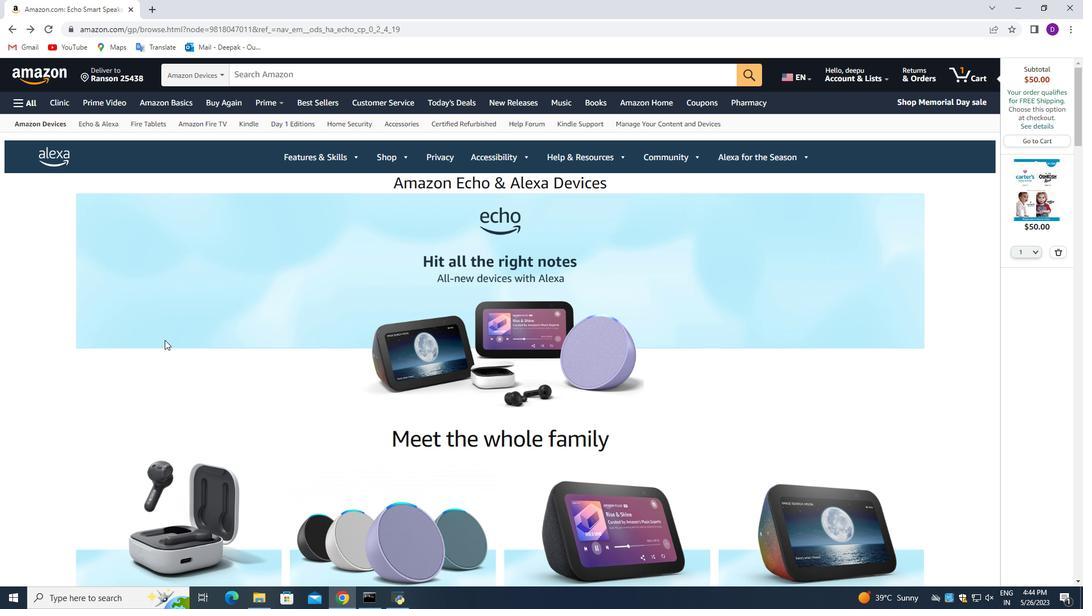 
Action: Mouse scrolled (165, 340) with delta (0, 0)
Screenshot: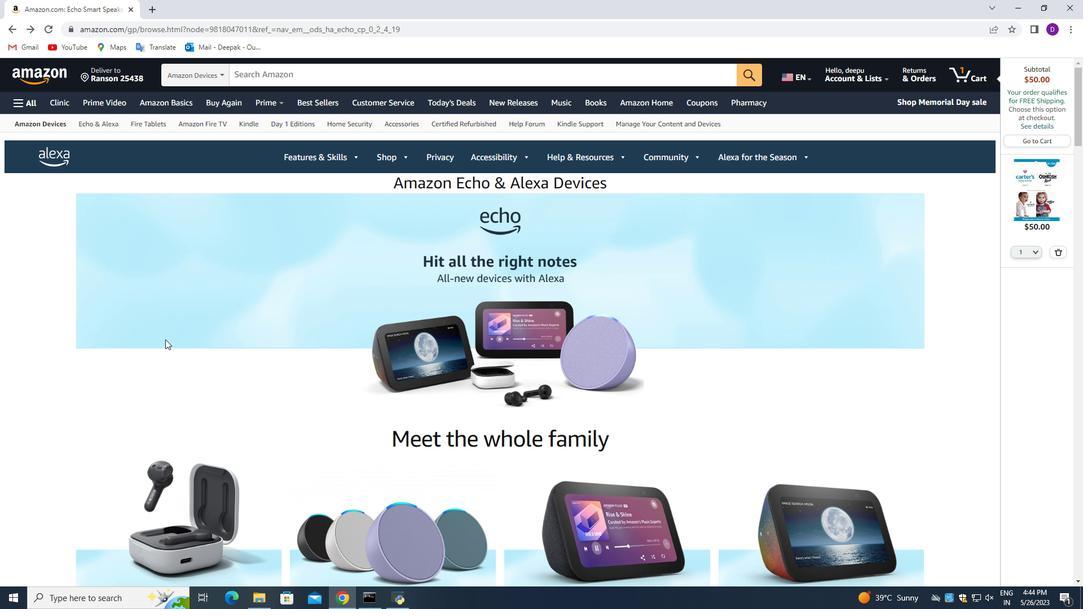 
Action: Mouse moved to (165, 339)
Screenshot: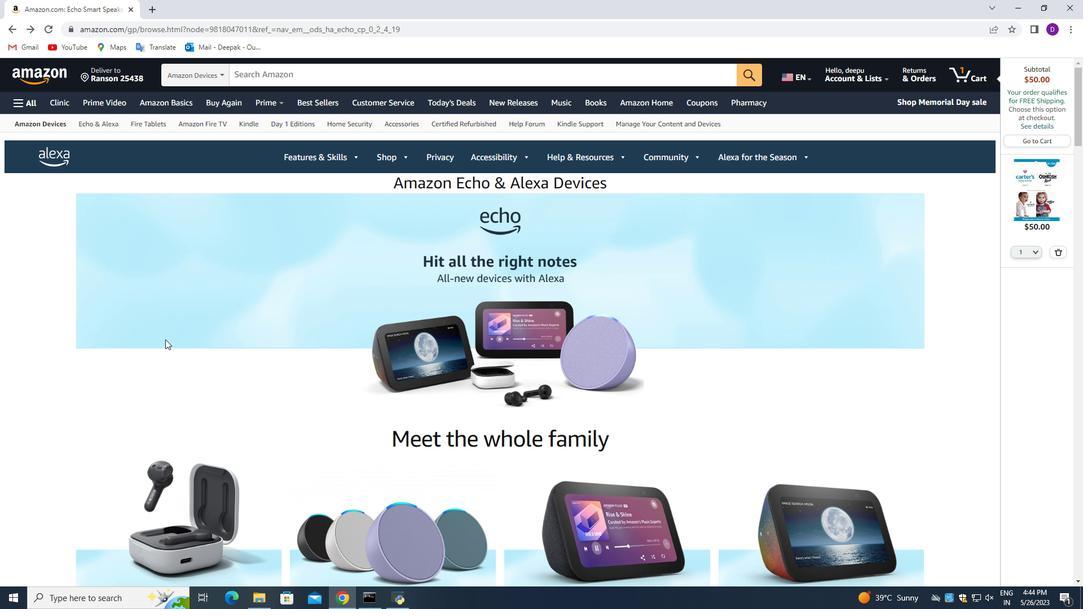 
Action: Mouse scrolled (165, 340) with delta (0, 0)
Screenshot: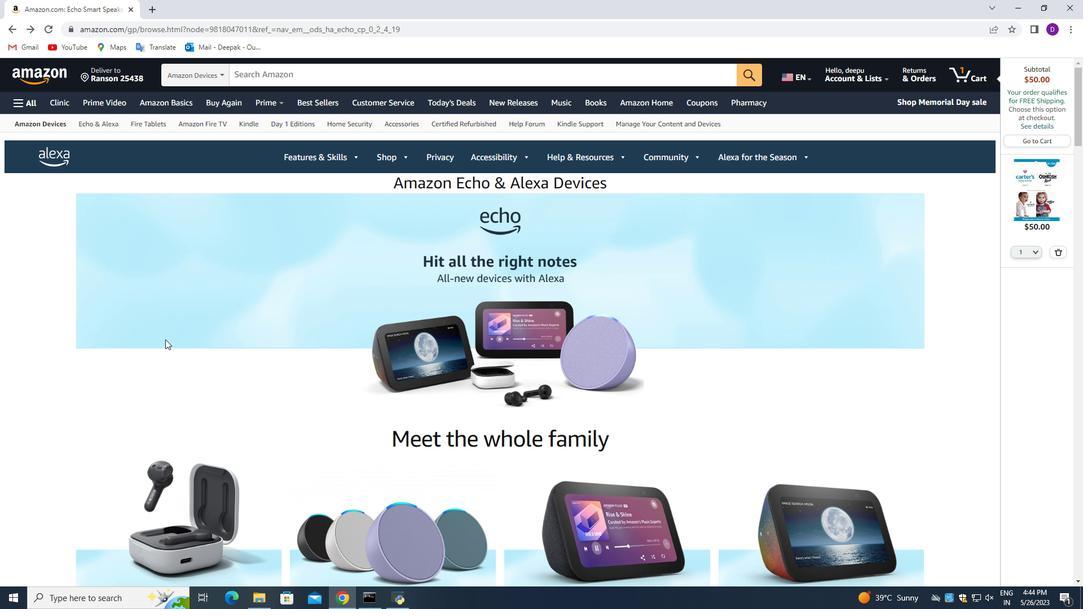 
Action: Mouse moved to (165, 337)
Screenshot: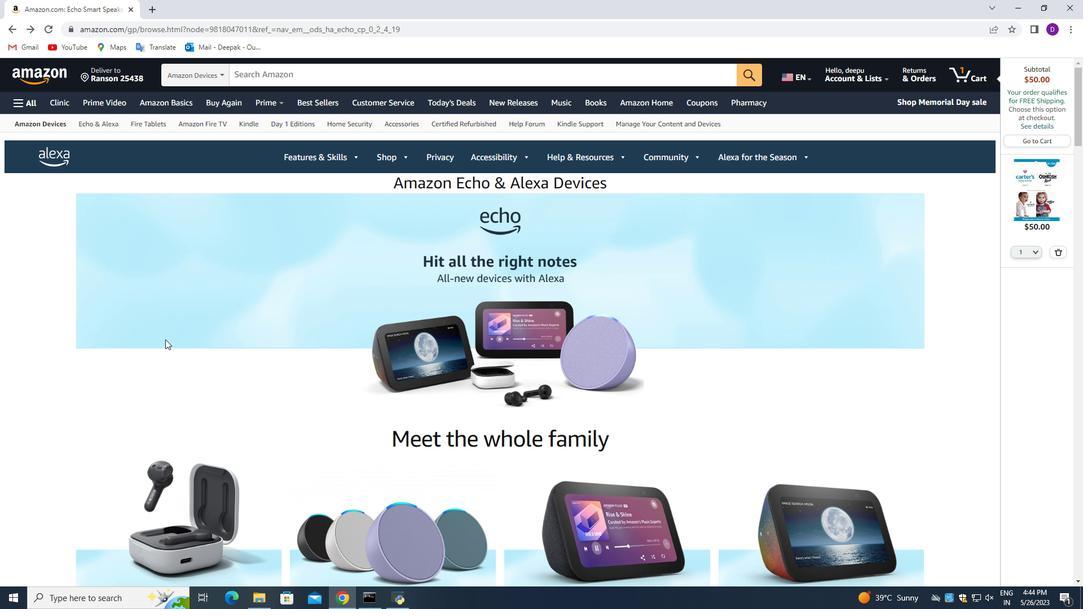 
Action: Mouse scrolled (165, 340) with delta (0, 0)
Screenshot: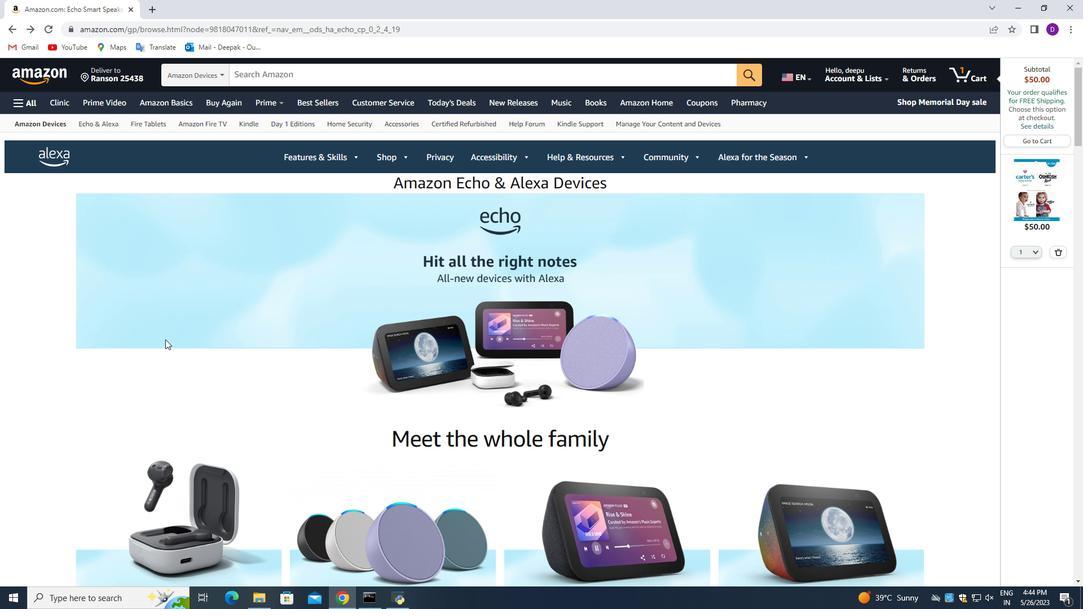 
Action: Mouse moved to (109, 299)
Screenshot: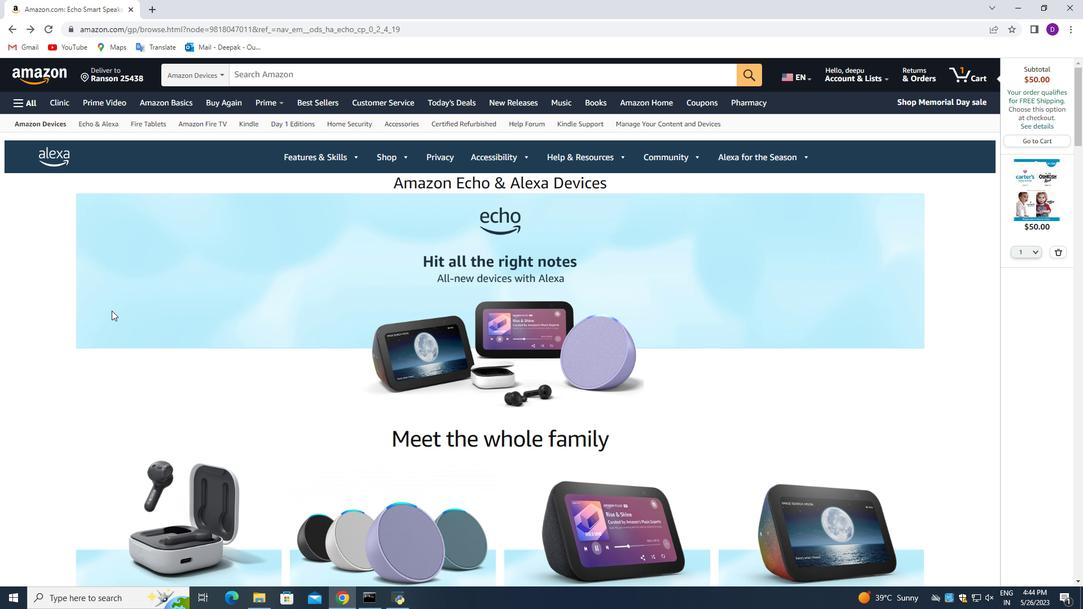 
Action: Mouse scrolled (109, 299) with delta (0, 0)
Screenshot: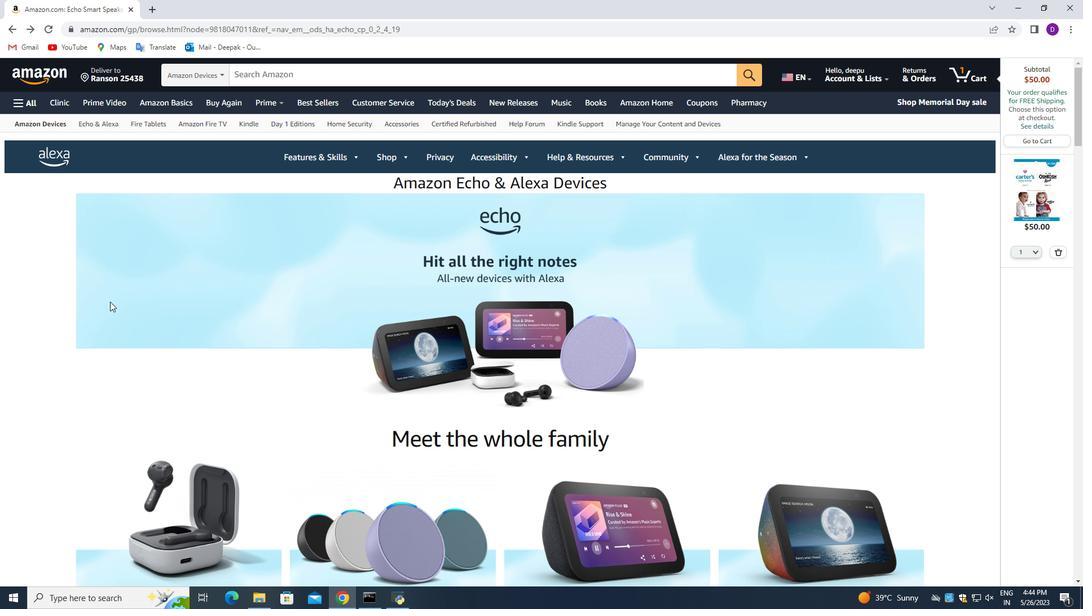 
Action: Mouse scrolled (109, 299) with delta (0, 0)
Screenshot: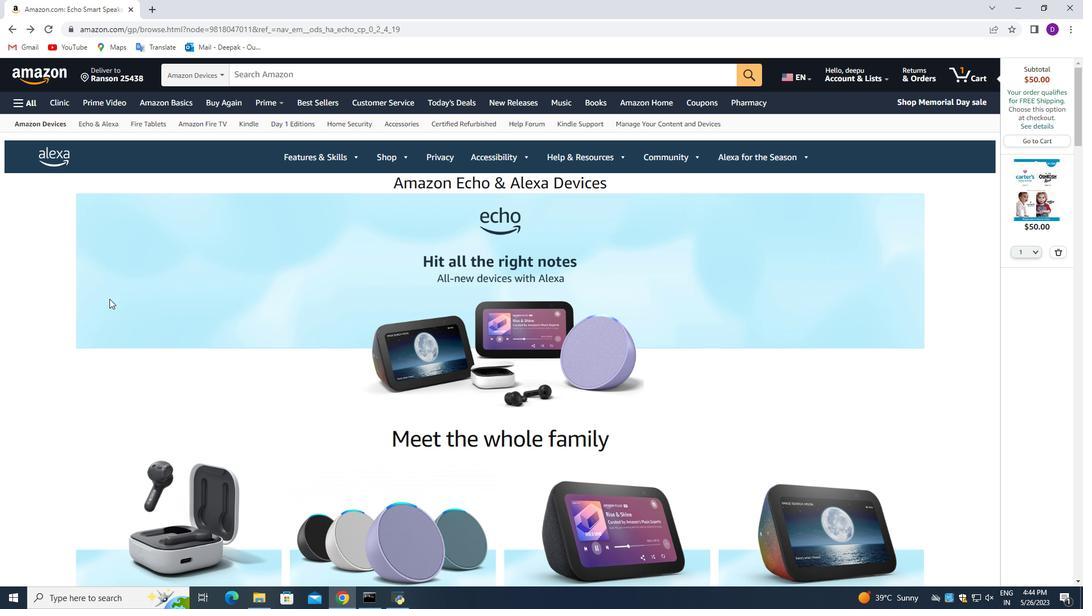 
Action: Mouse moved to (109, 297)
Screenshot: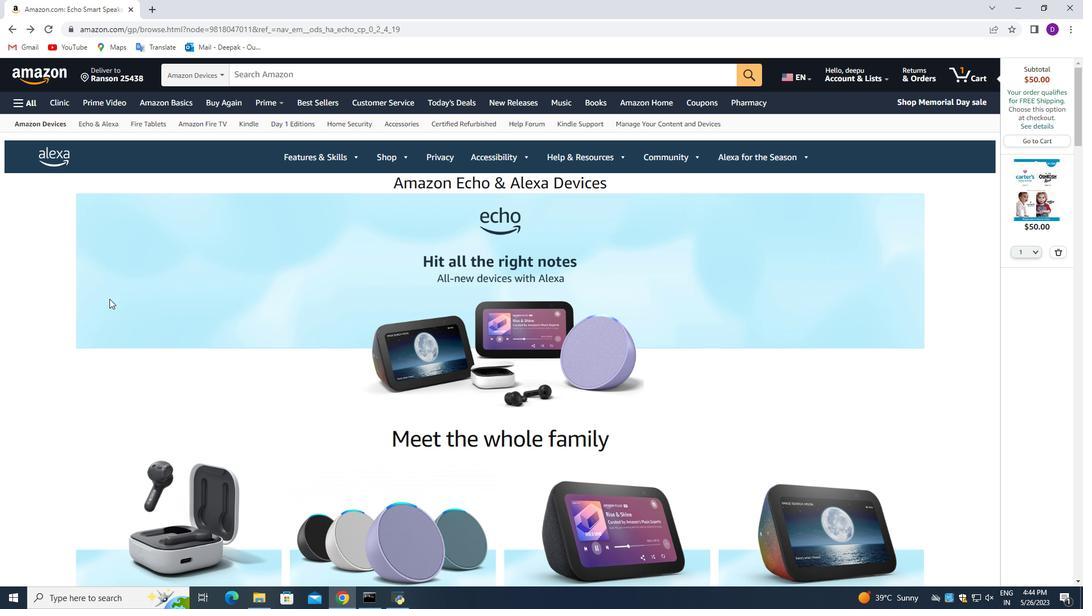 
Action: Mouse scrolled (109, 298) with delta (0, 0)
Screenshot: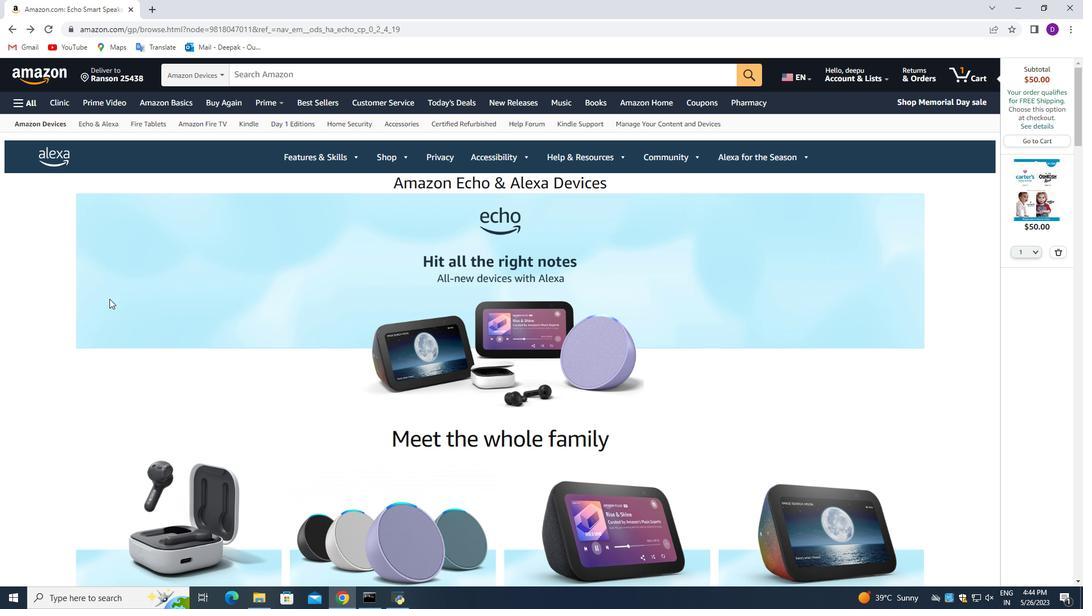 
Action: Mouse moved to (109, 295)
Screenshot: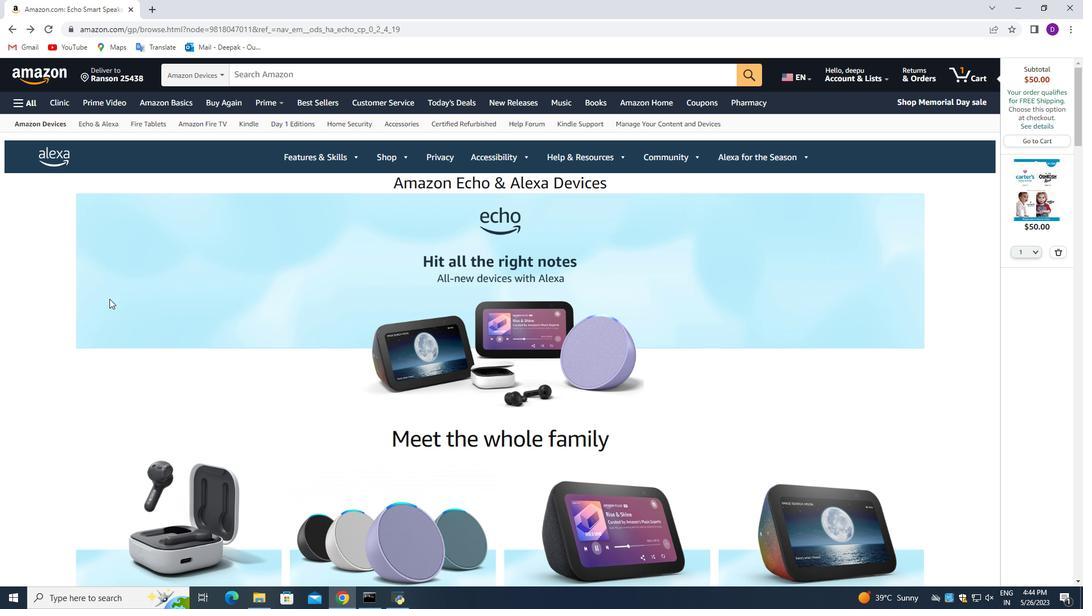 
Action: Mouse scrolled (109, 296) with delta (0, 0)
Screenshot: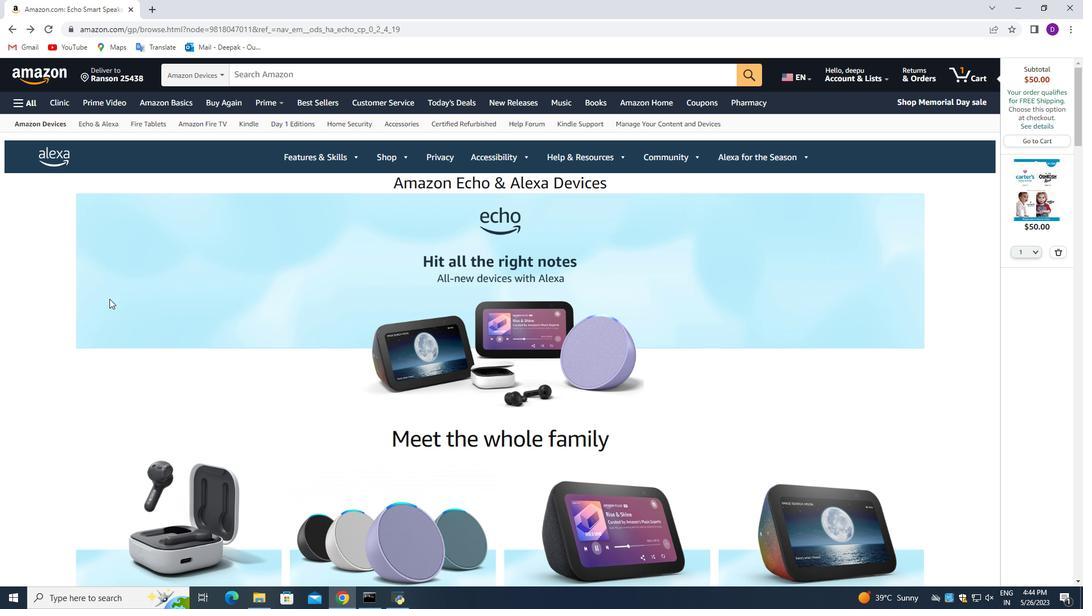 
Action: Mouse moved to (24, 108)
Screenshot: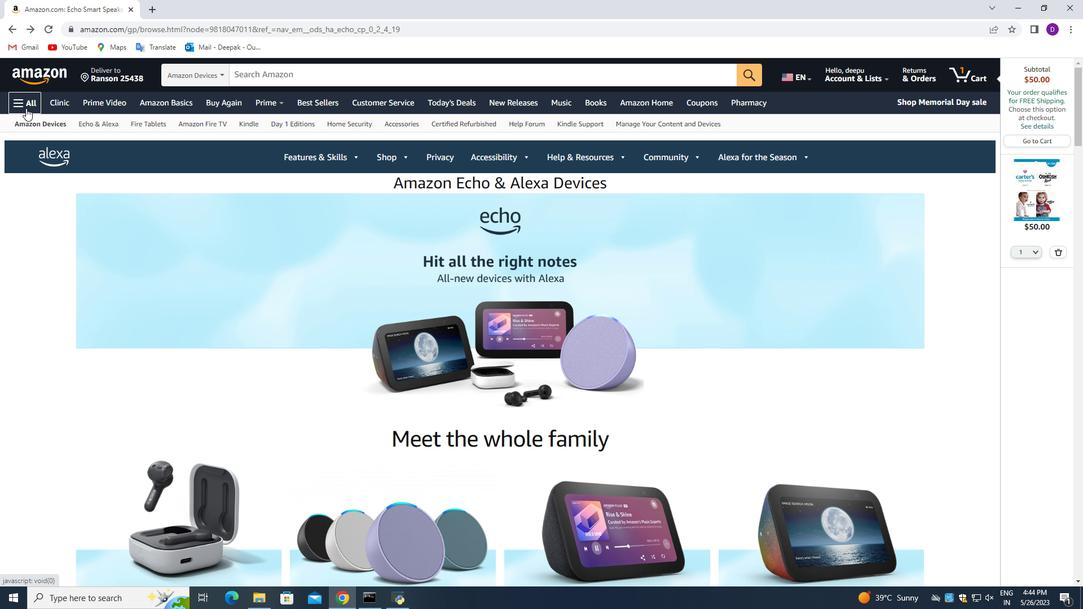
Action: Mouse pressed left at (24, 108)
Screenshot: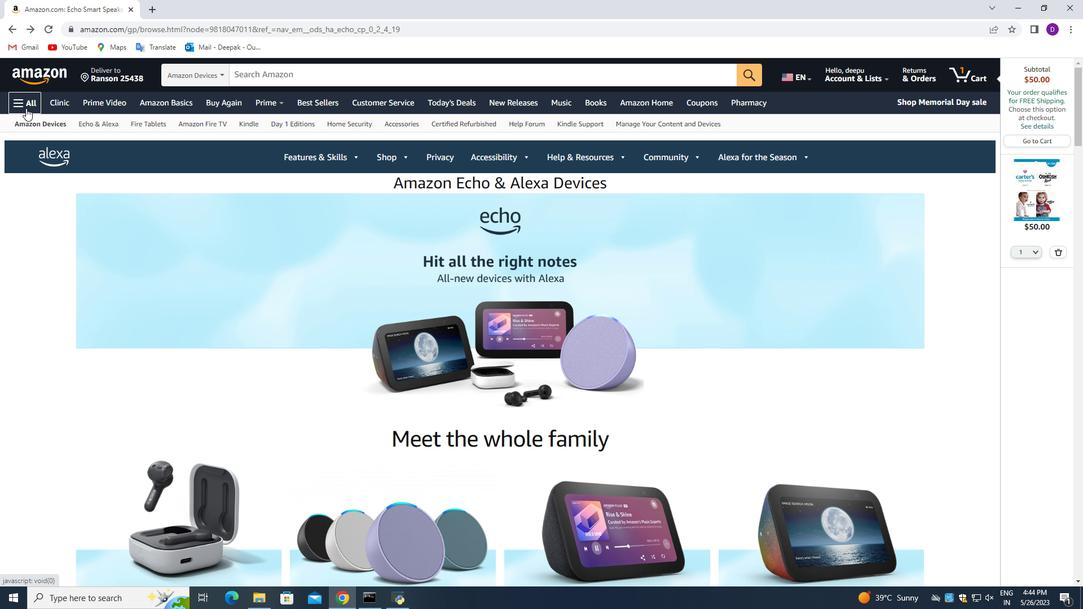 
Action: Mouse moved to (128, 283)
Screenshot: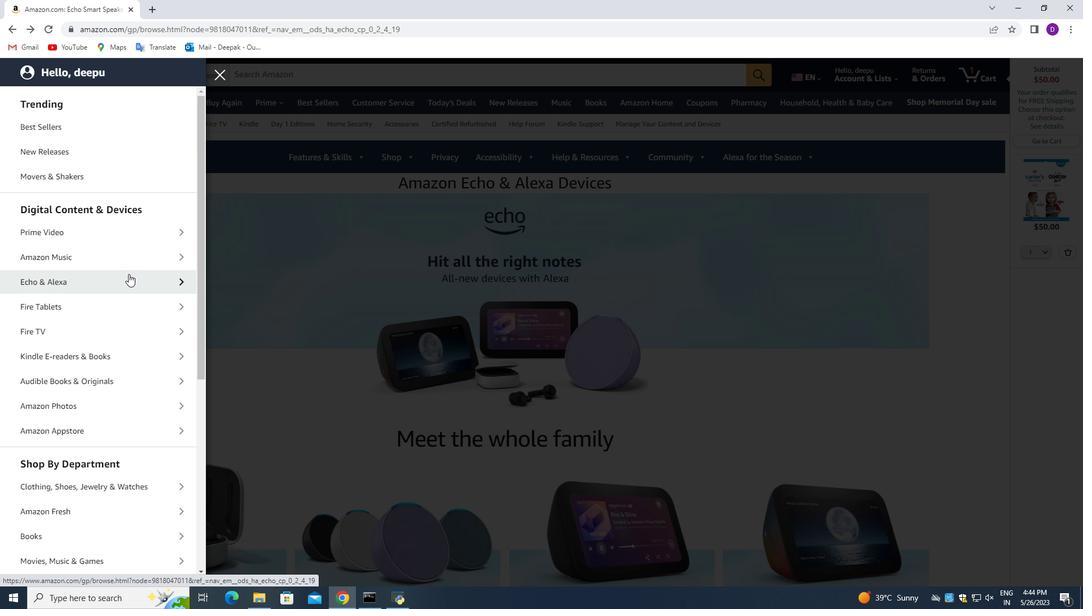 
Action: Mouse pressed left at (128, 283)
Screenshot: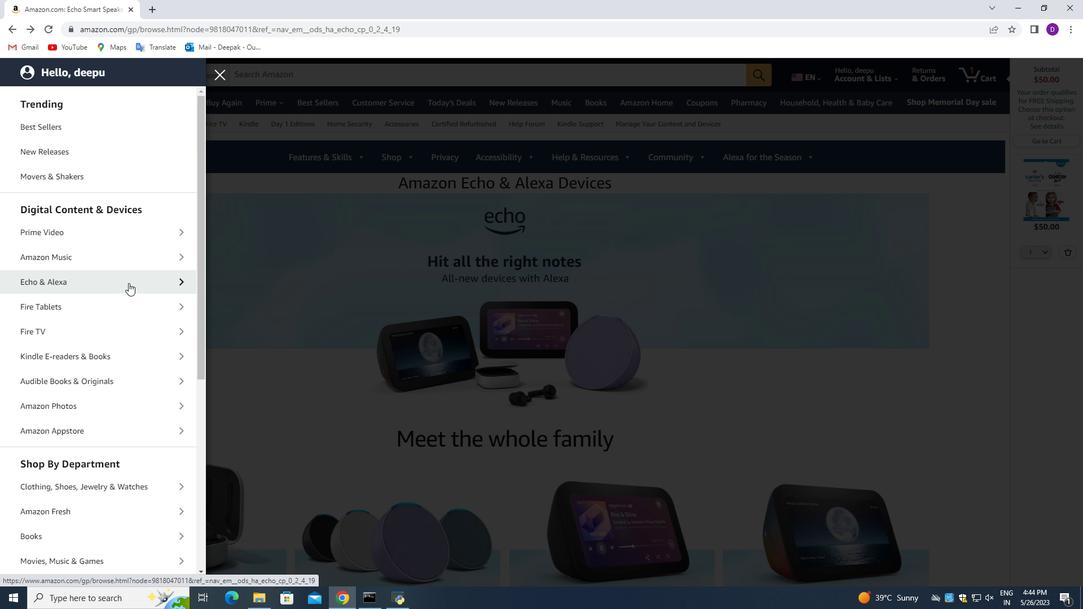 
Action: Mouse moved to (111, 416)
Screenshot: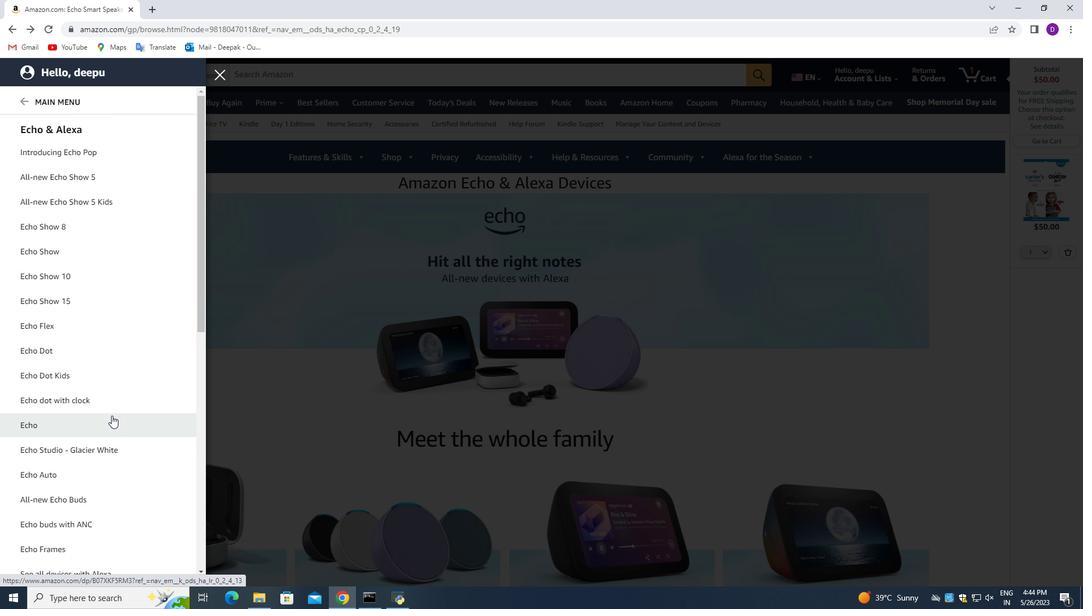 
Action: Mouse pressed left at (111, 416)
Screenshot: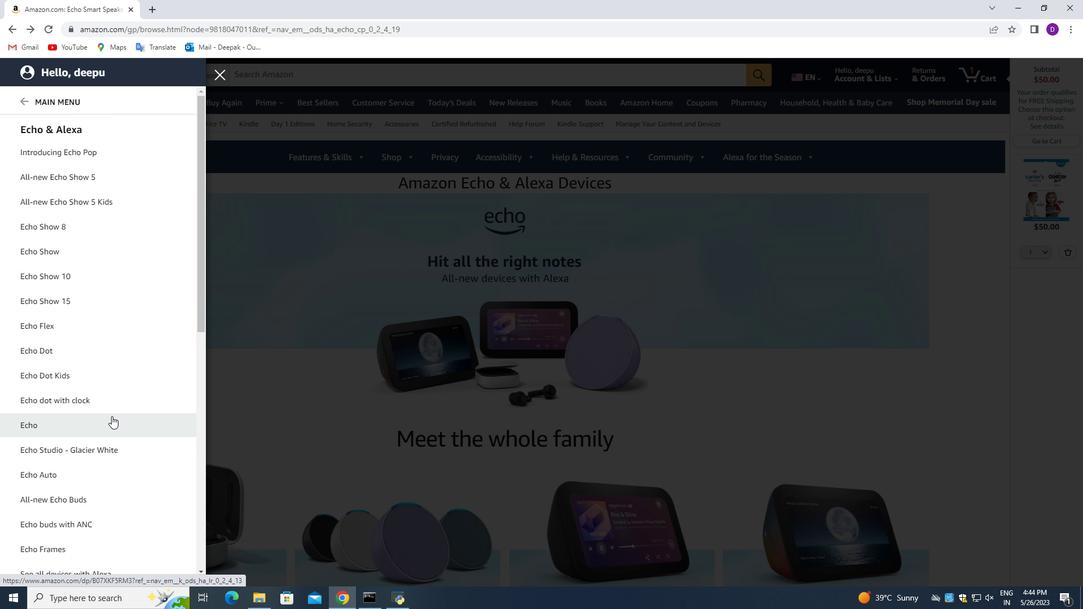 
Action: Mouse moved to (1038, 78)
Screenshot: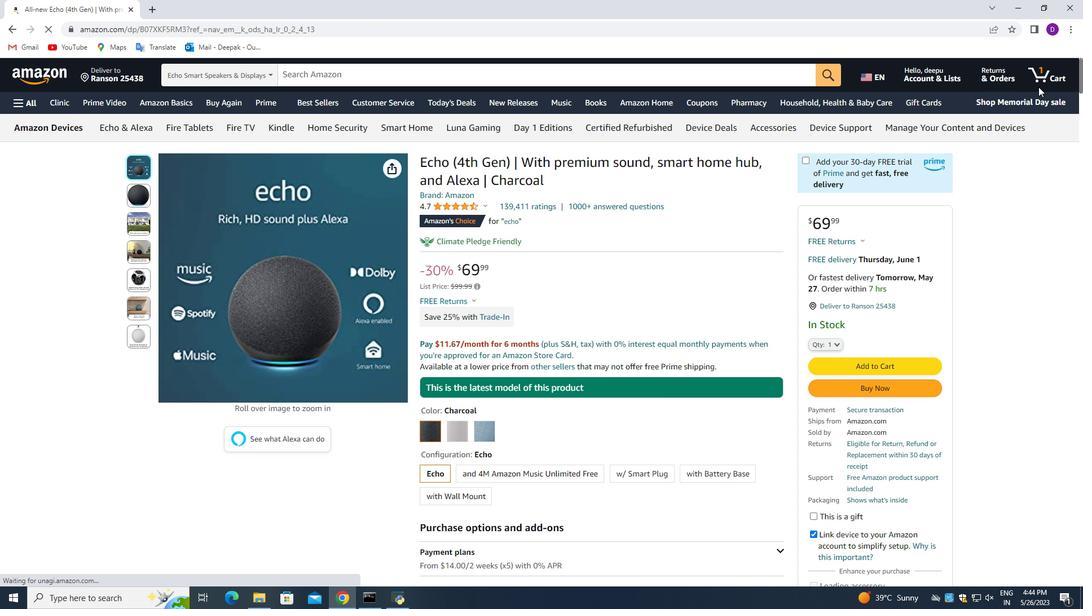 
Action: Mouse pressed left at (1038, 78)
Screenshot: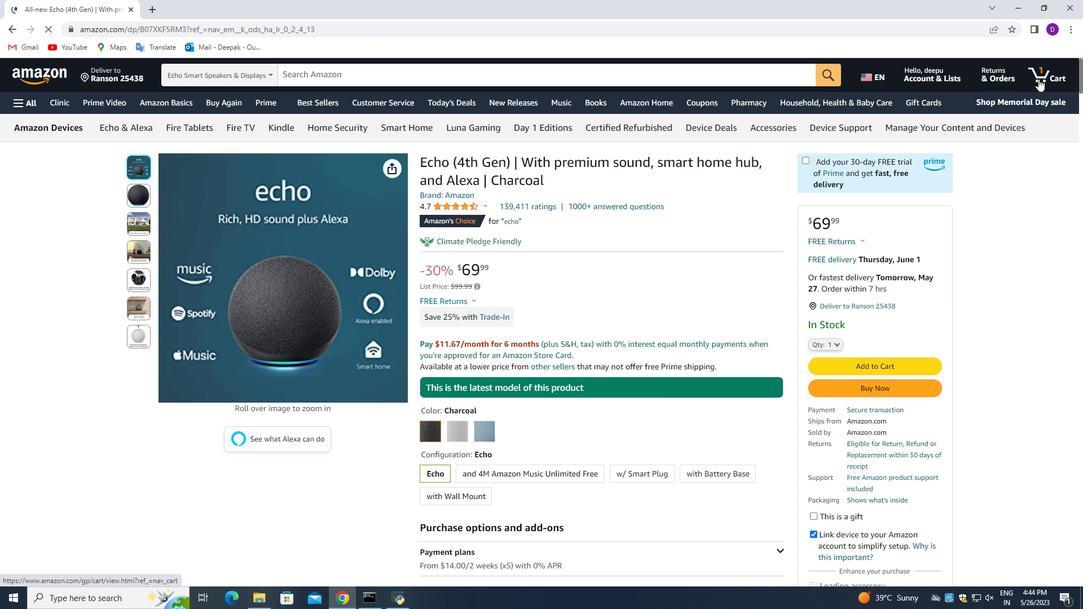 
Action: Mouse moved to (324, 336)
Screenshot: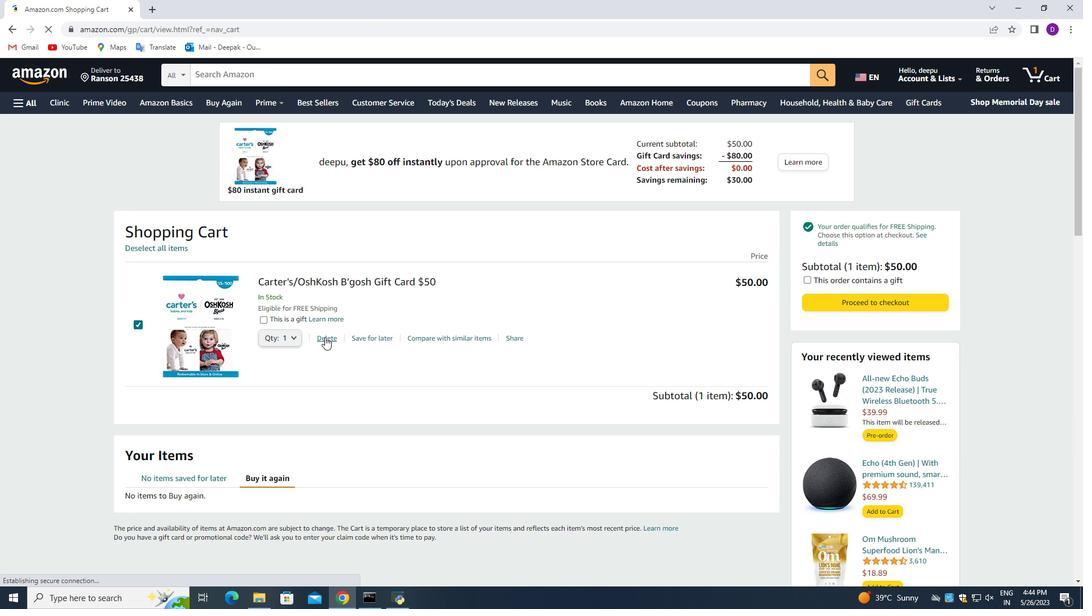 
Action: Mouse pressed left at (324, 336)
Screenshot: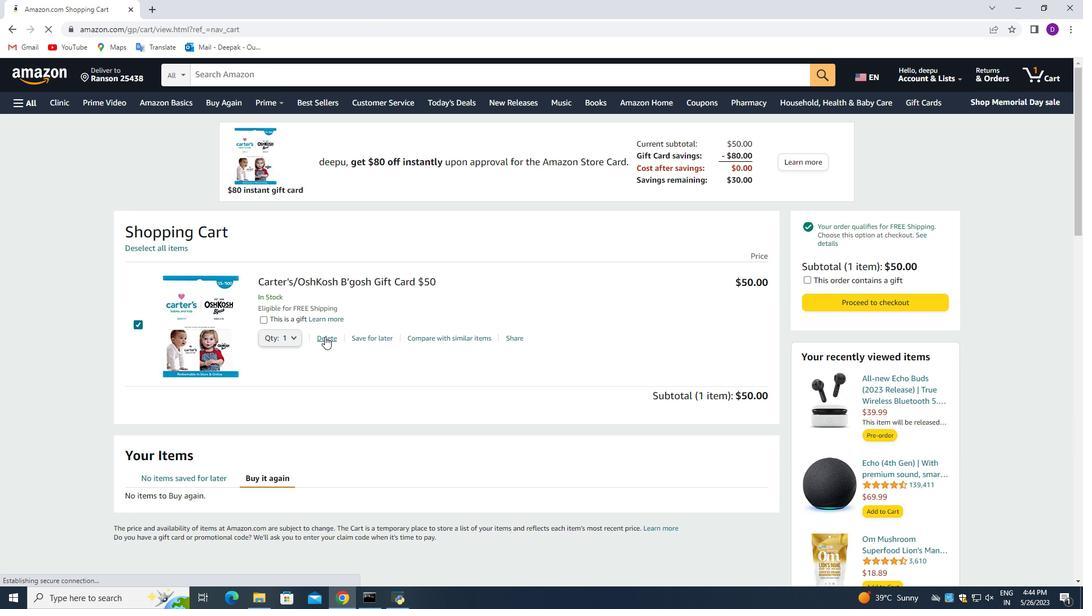 
Action: Mouse moved to (14, 32)
Screenshot: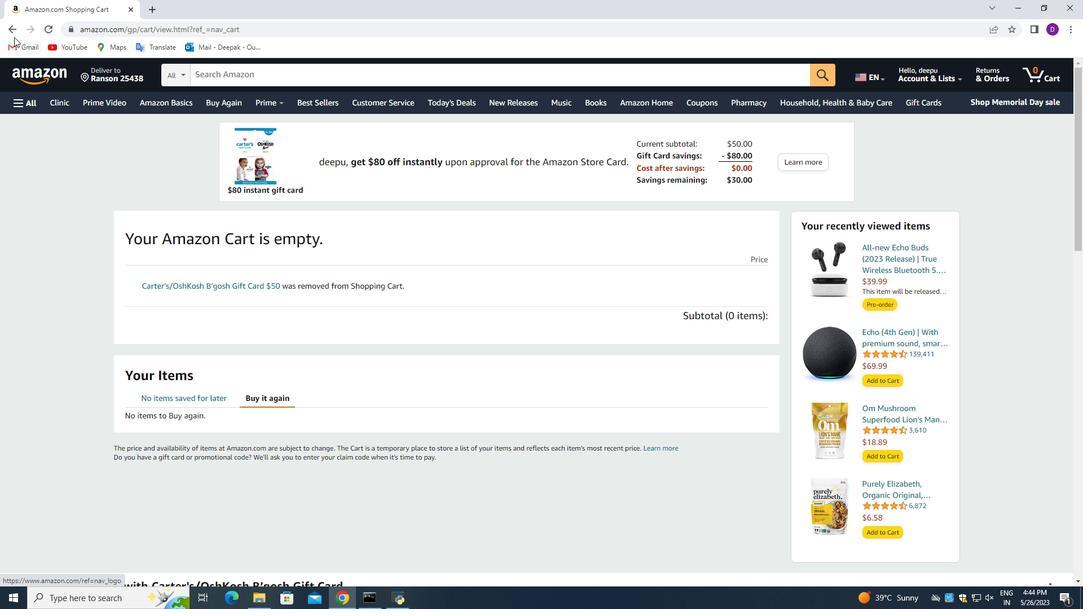 
Action: Mouse pressed left at (14, 32)
Screenshot: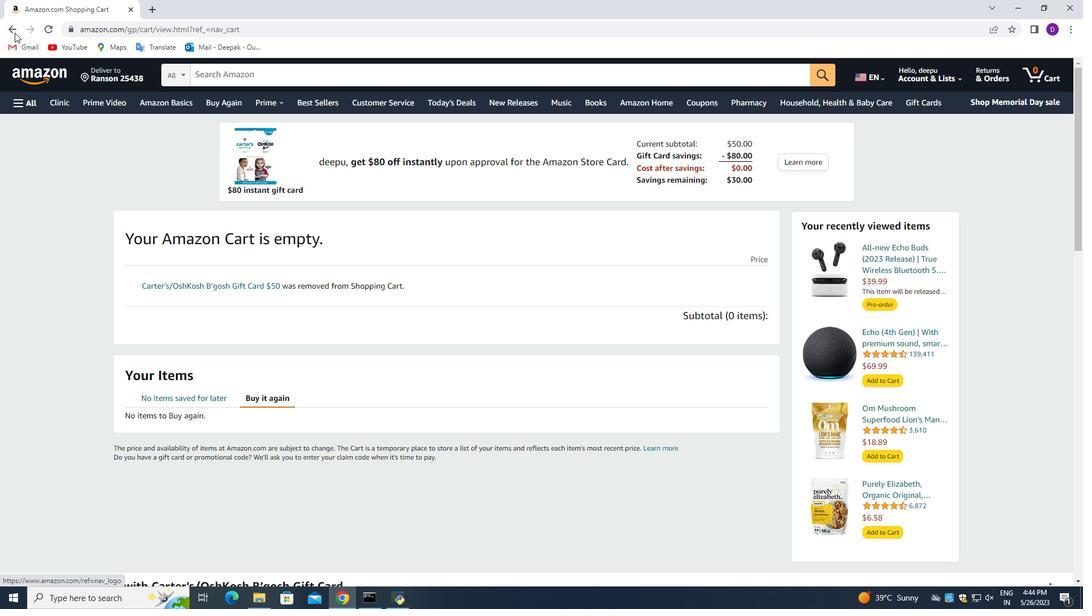 
Action: Mouse moved to (278, 306)
Screenshot: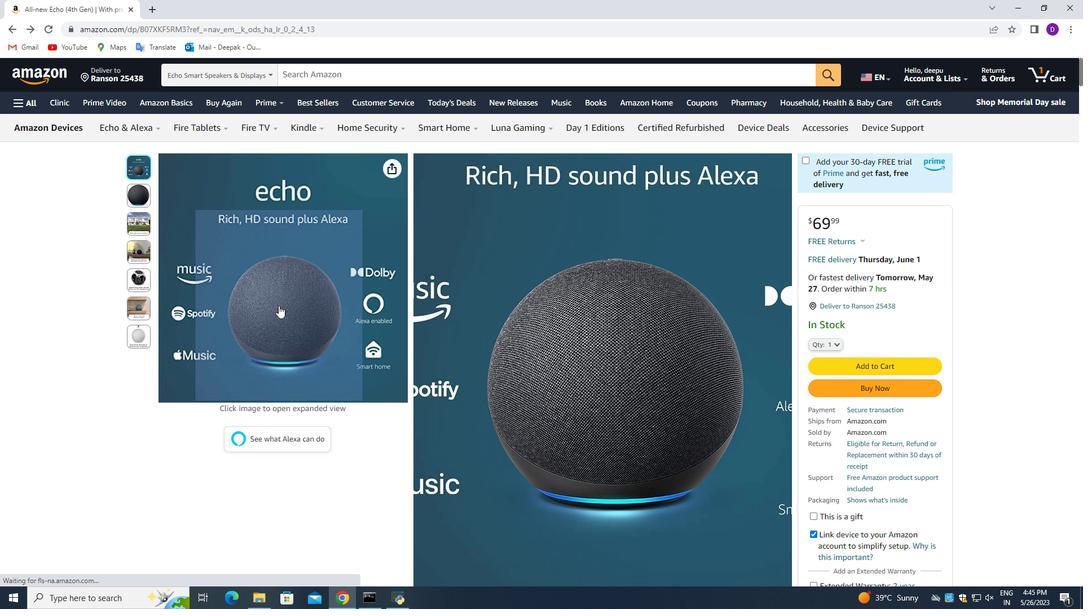 
Action: Mouse pressed left at (278, 306)
Screenshot: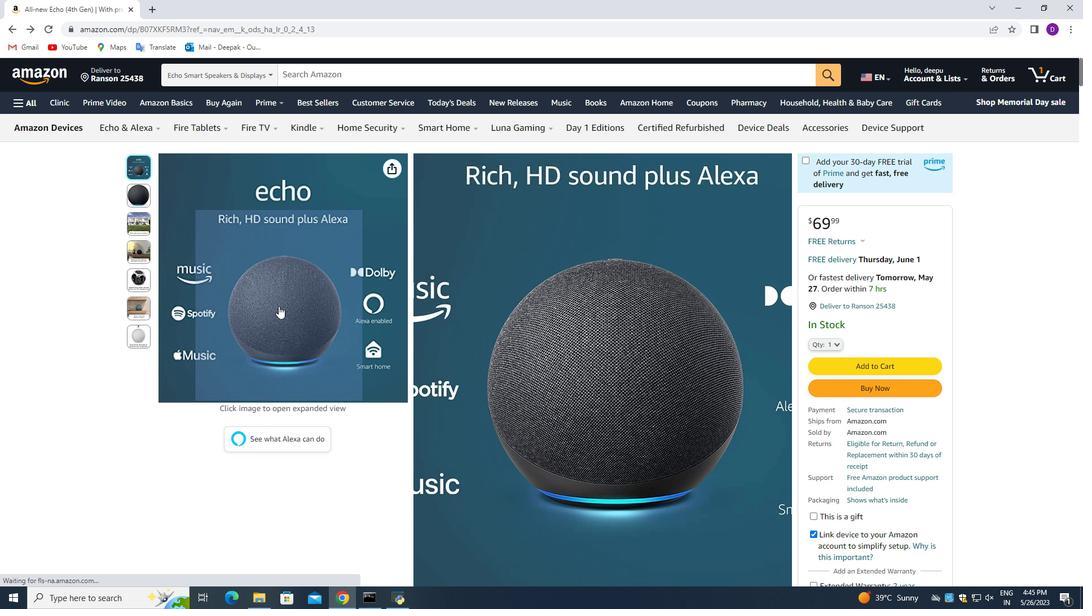 
Action: Mouse moved to (1050, 119)
Screenshot: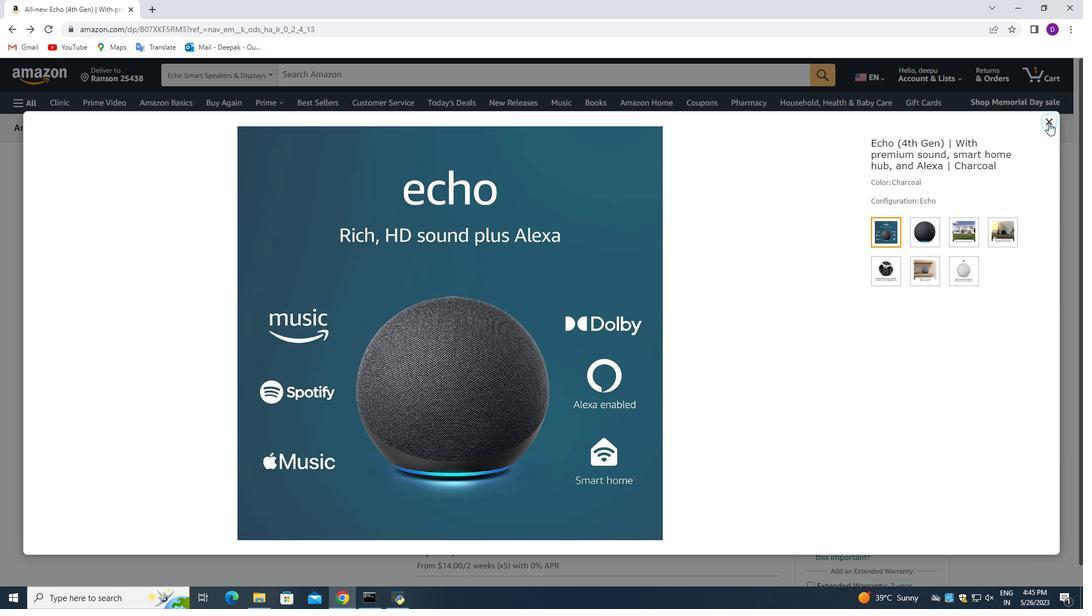 
Action: Mouse pressed left at (1050, 119)
Screenshot: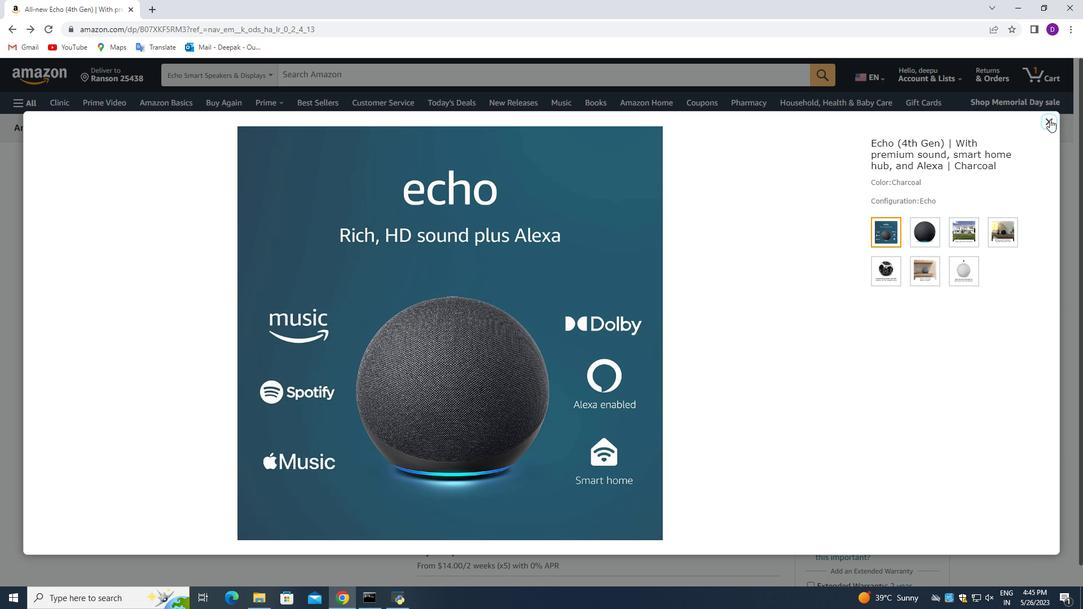 
Action: Mouse moved to (864, 362)
Screenshot: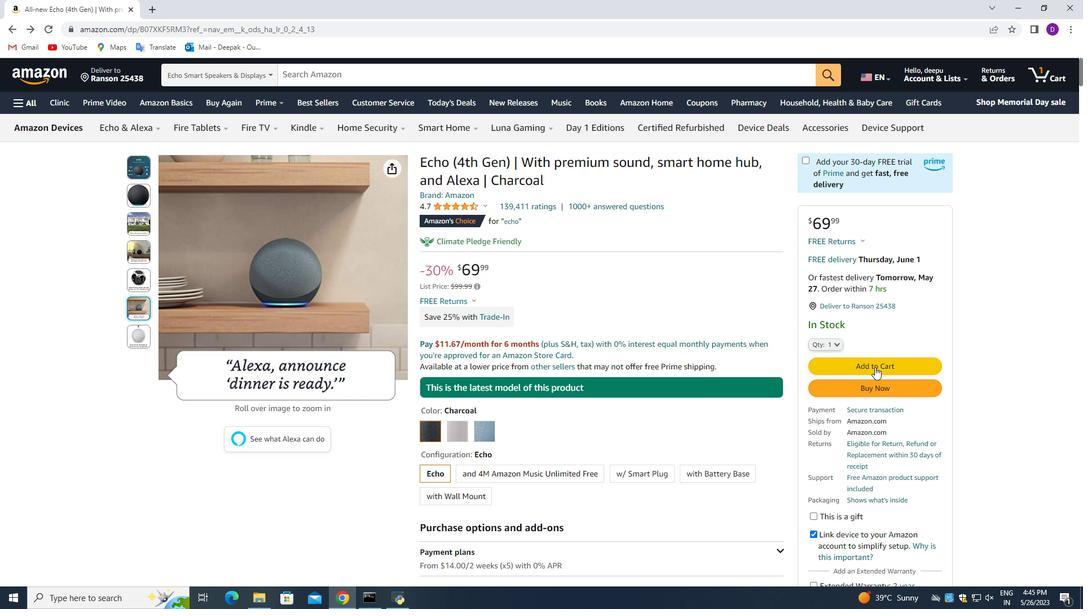 
Action: Mouse pressed left at (864, 362)
Screenshot: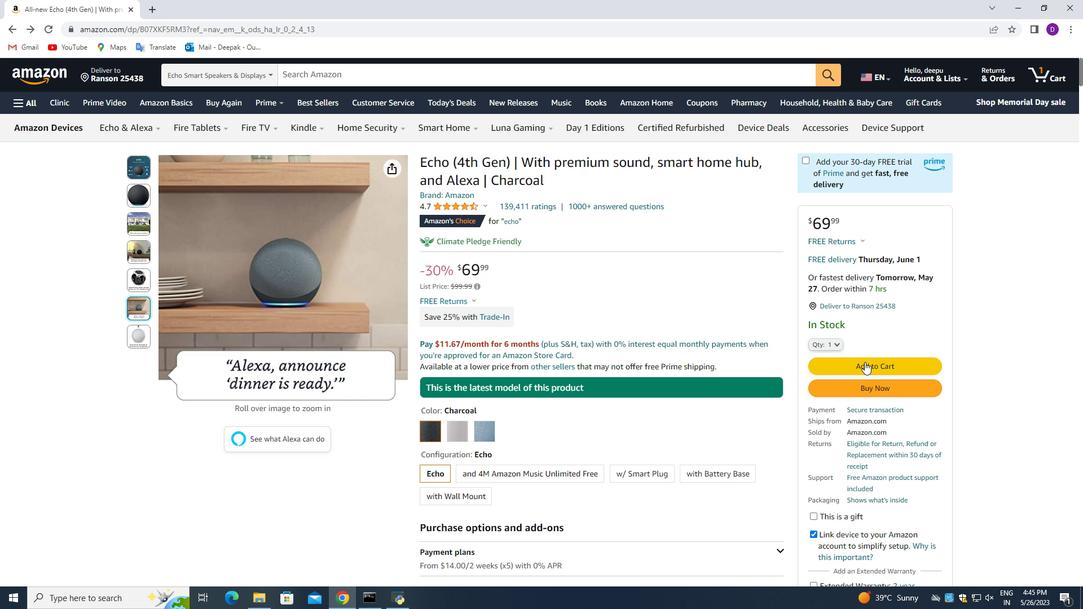 
Action: Mouse moved to (484, 334)
Screenshot: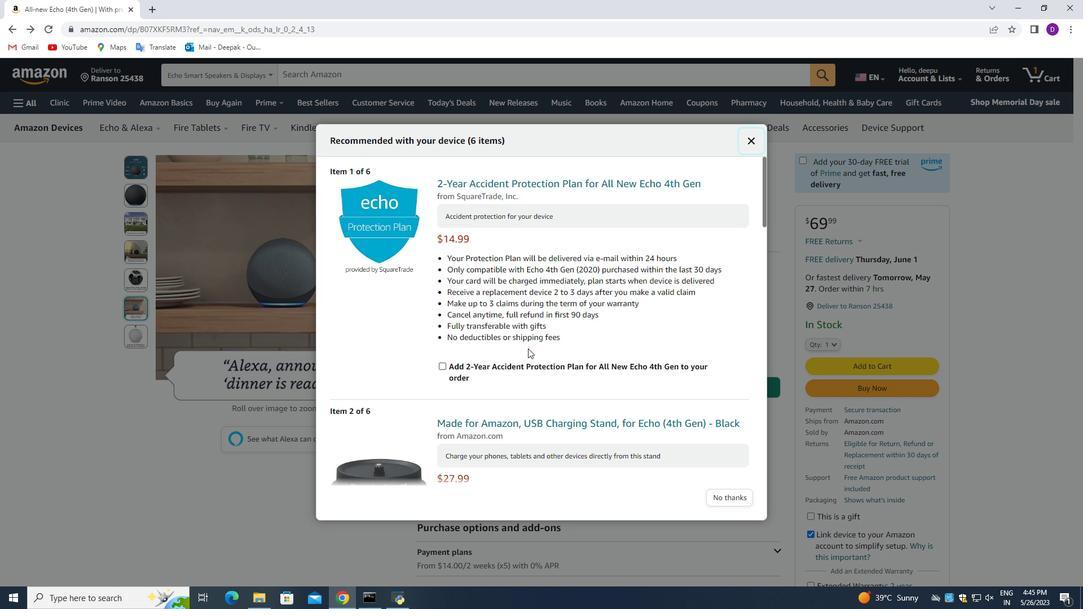 
Action: Mouse scrolled (484, 333) with delta (0, 0)
Screenshot: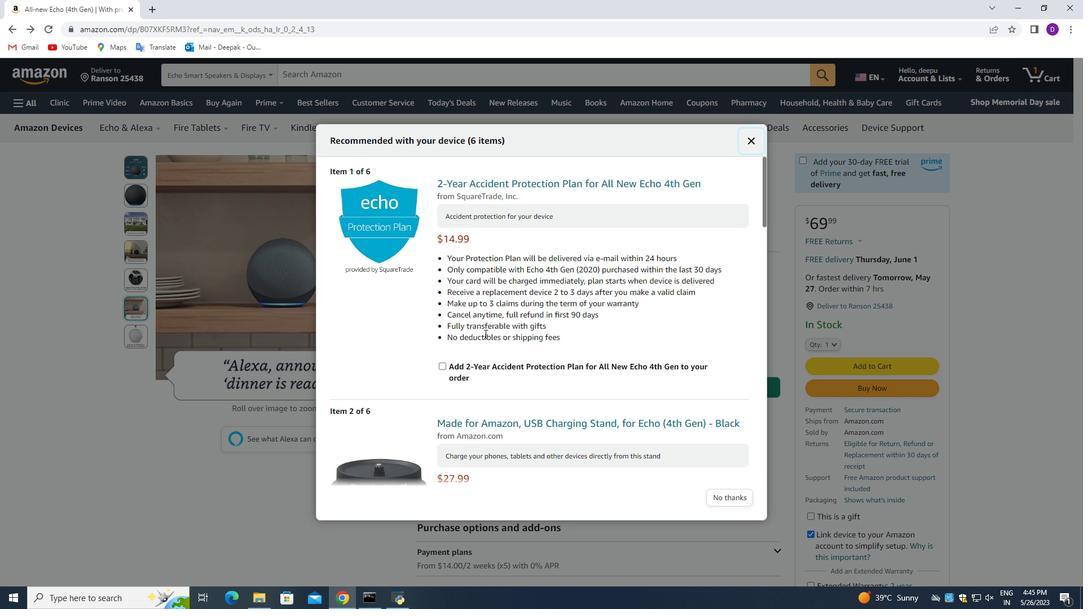 
Action: Mouse moved to (485, 332)
Screenshot: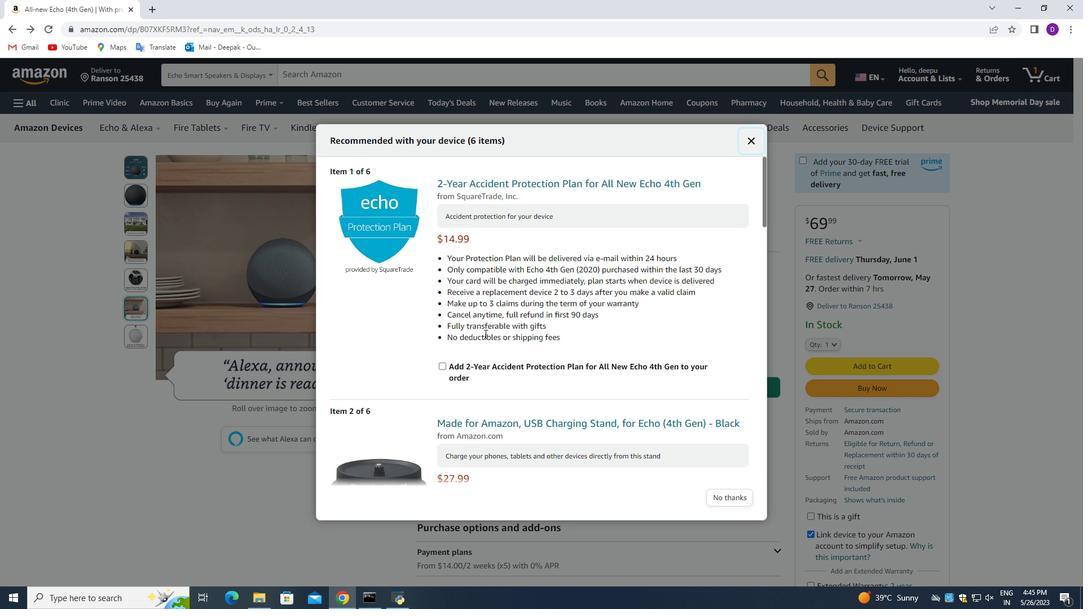 
Action: Mouse scrolled (485, 332) with delta (0, 0)
Screenshot: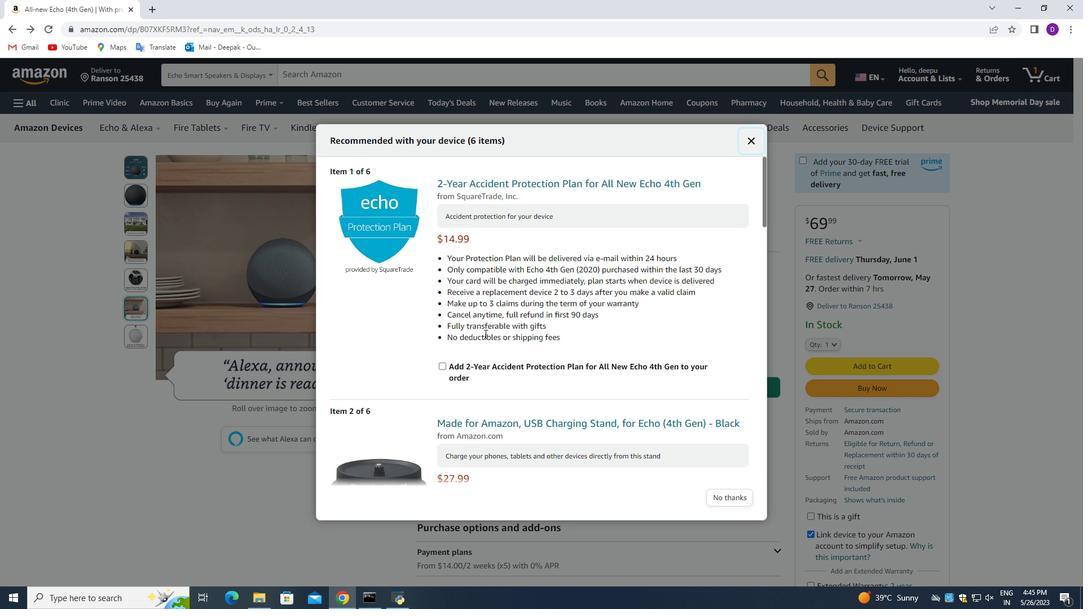 
Action: Mouse moved to (502, 334)
Screenshot: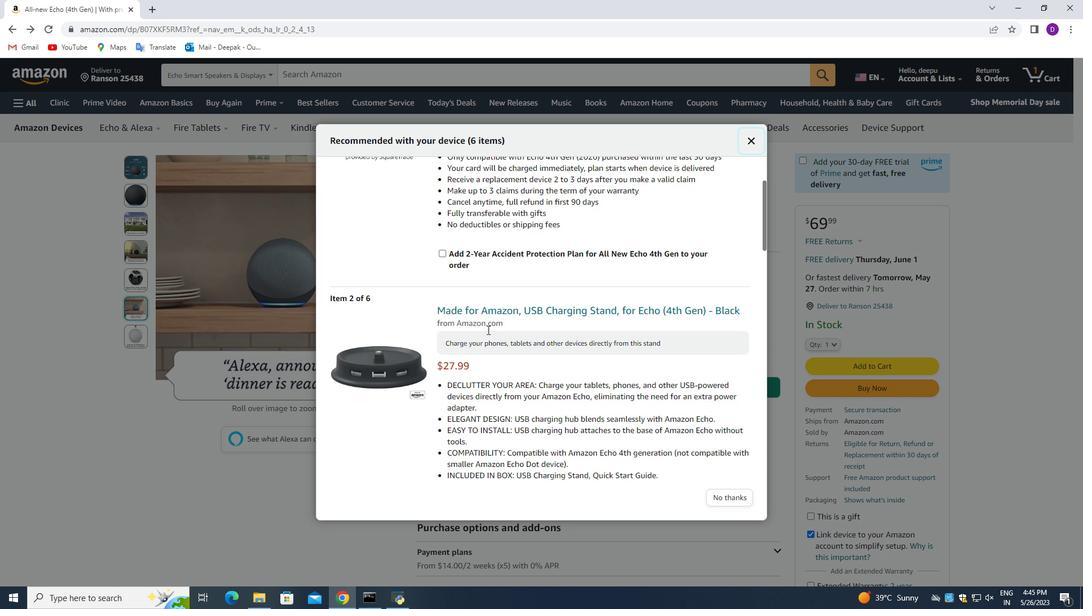 
Action: Mouse scrolled (502, 334) with delta (0, 0)
Screenshot: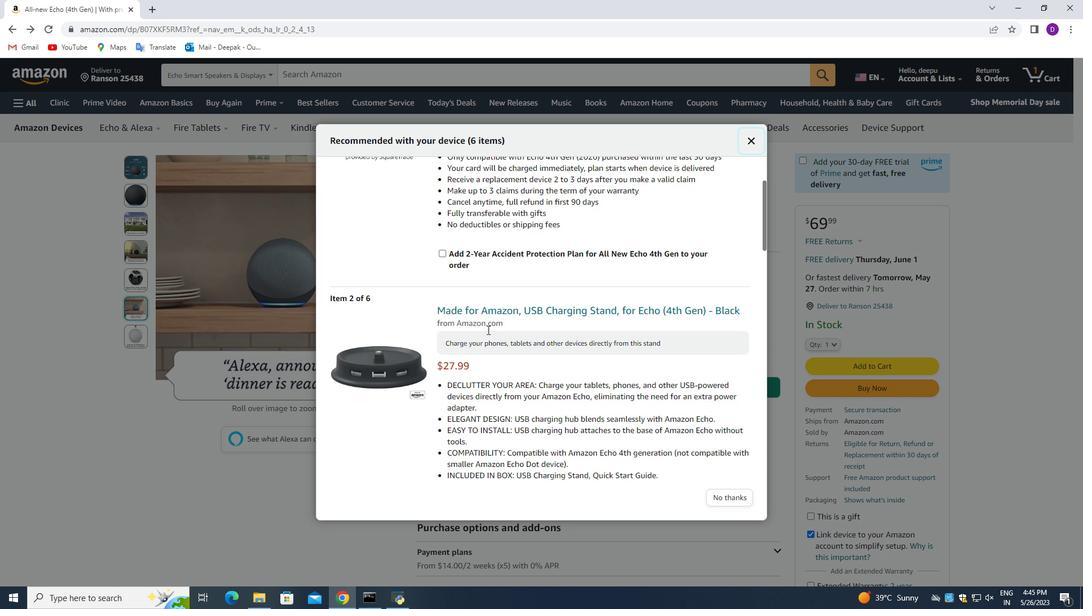 
Action: Mouse moved to (504, 334)
Screenshot: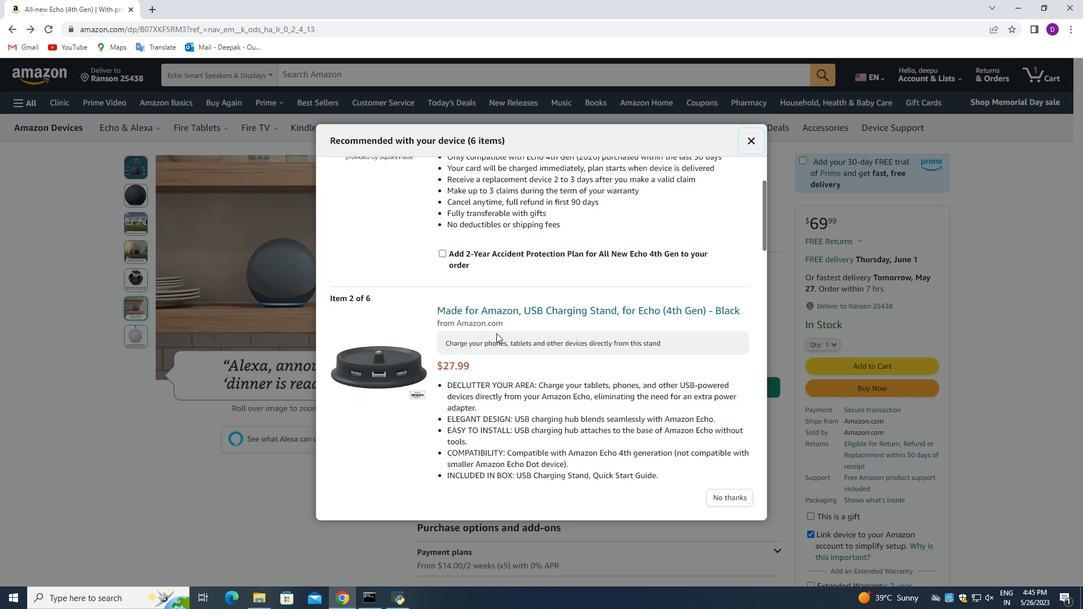 
Action: Mouse scrolled (504, 334) with delta (0, 0)
Screenshot: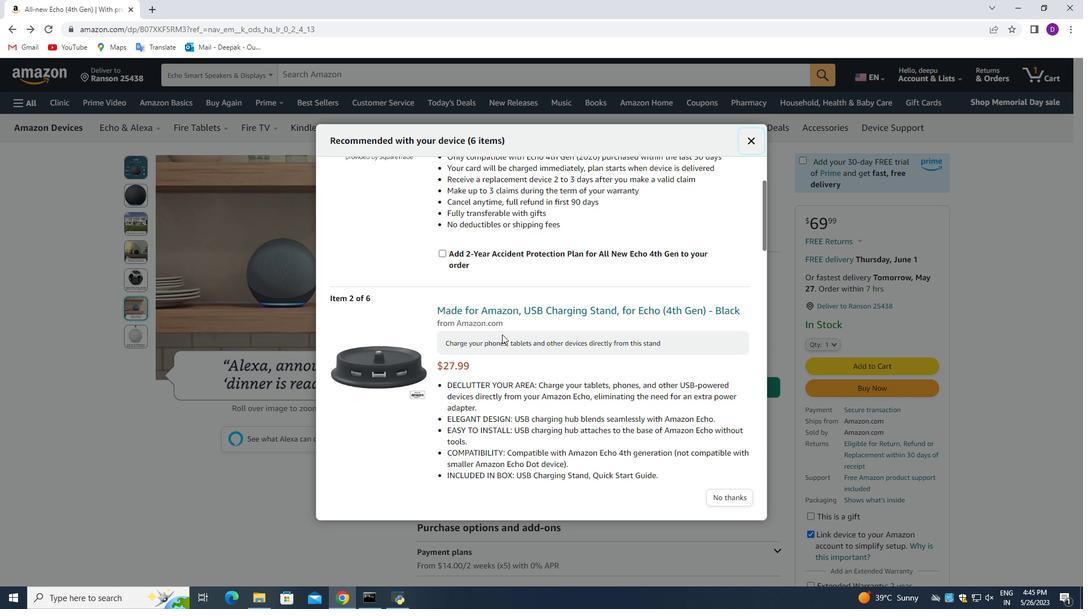 
Action: Mouse moved to (559, 370)
Screenshot: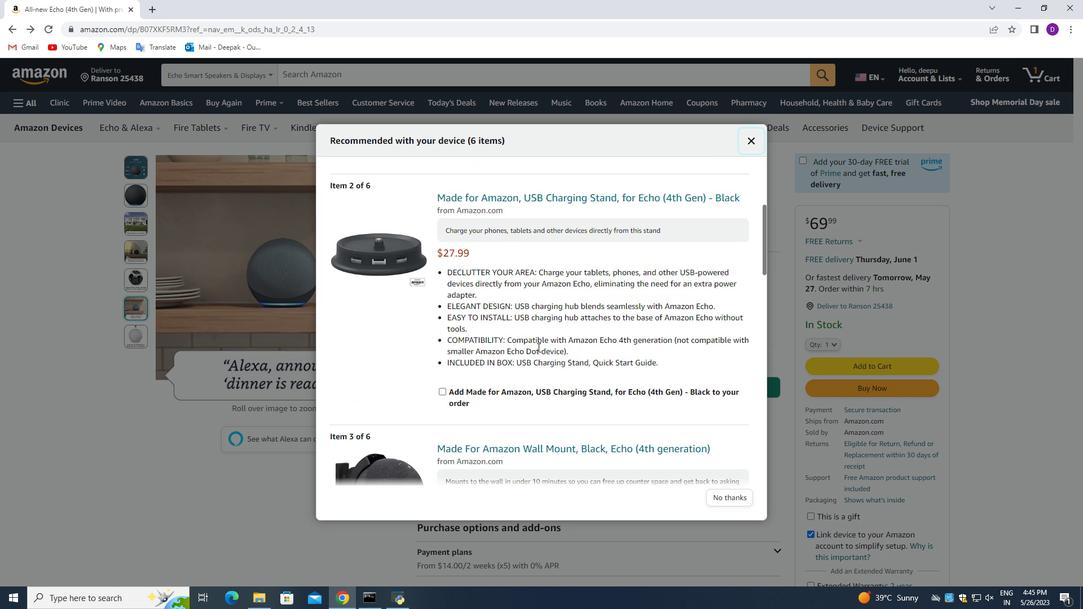 
Action: Mouse scrolled (559, 370) with delta (0, 0)
Screenshot: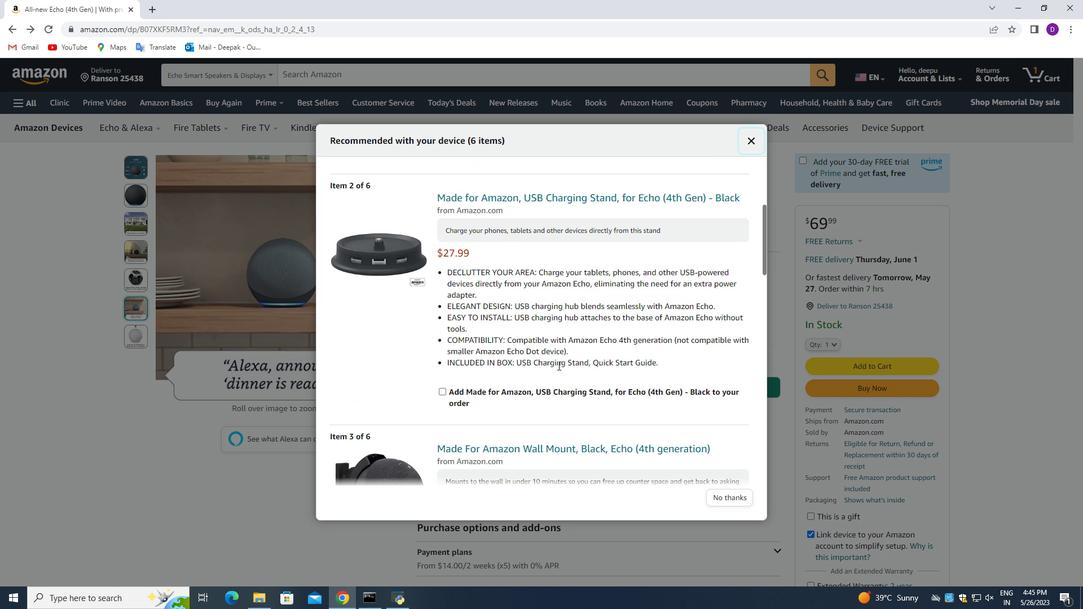 
Action: Mouse moved to (560, 370)
Screenshot: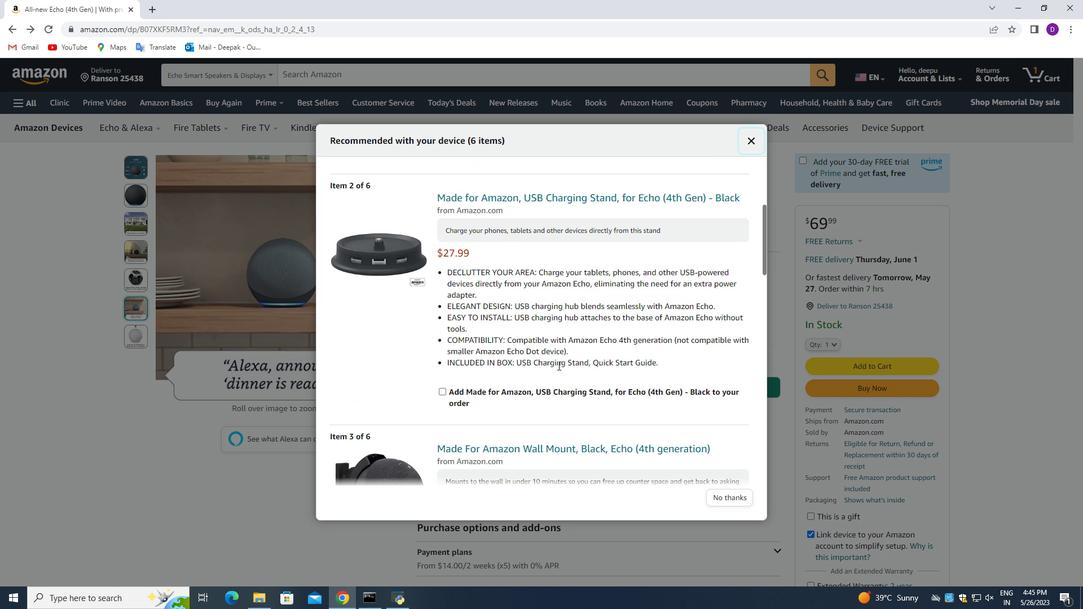 
Action: Mouse scrolled (560, 370) with delta (0, 0)
Screenshot: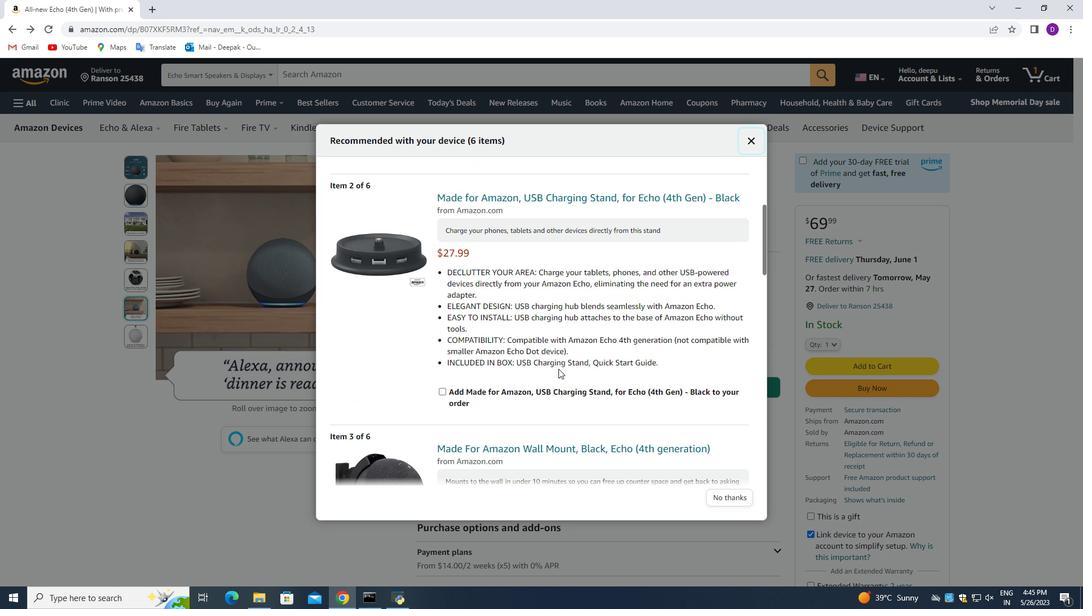 
Action: Mouse moved to (560, 371)
Screenshot: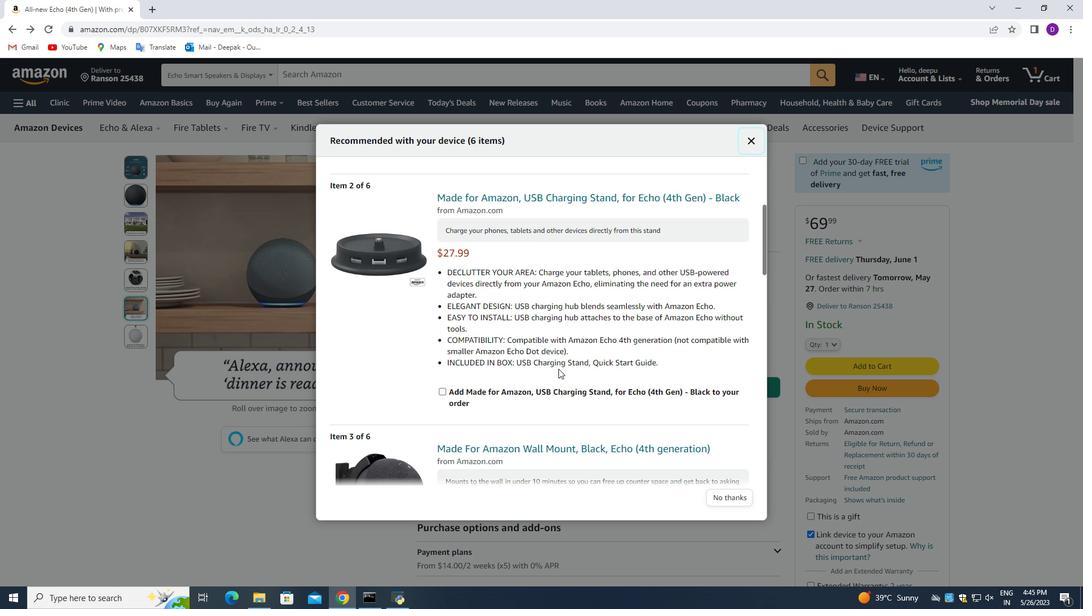 
Action: Mouse scrolled (560, 370) with delta (0, 0)
Screenshot: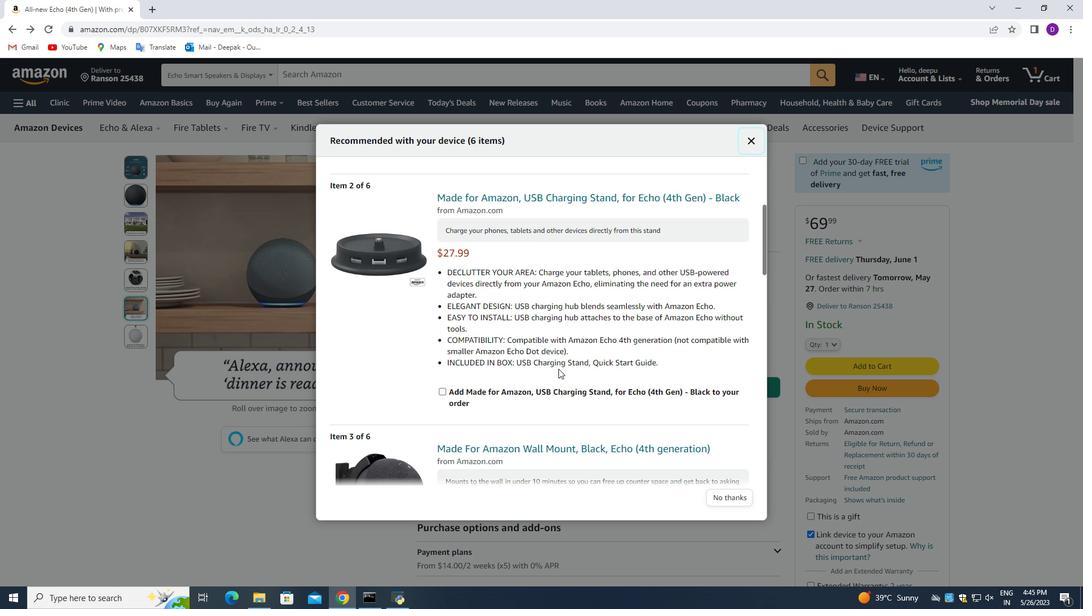 
Action: Mouse moved to (538, 368)
Screenshot: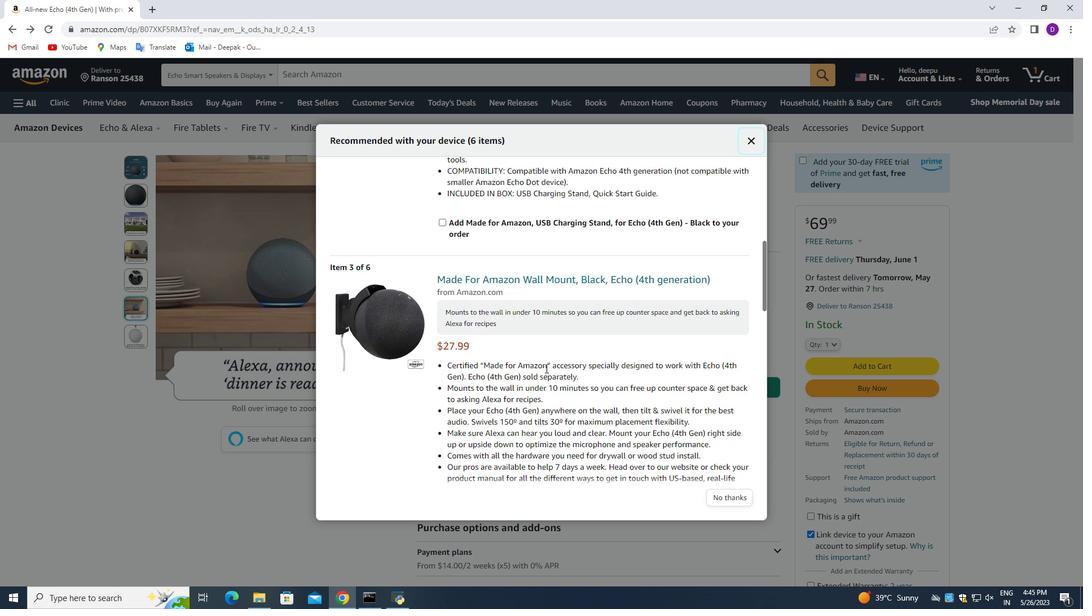 
Action: Mouse scrolled (538, 367) with delta (0, 0)
Screenshot: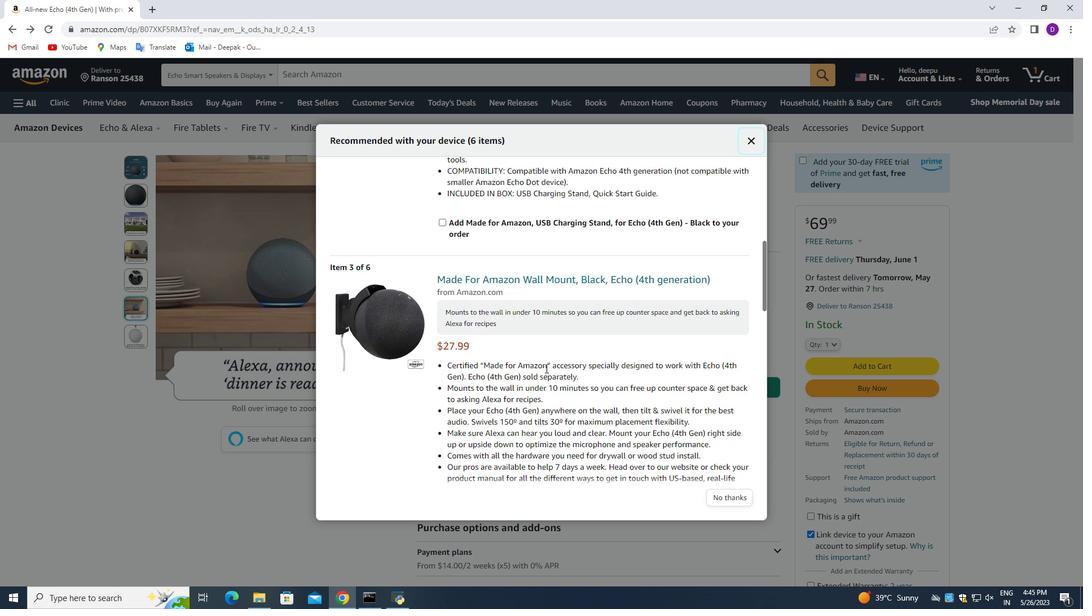 
Action: Mouse moved to (536, 368)
Screenshot: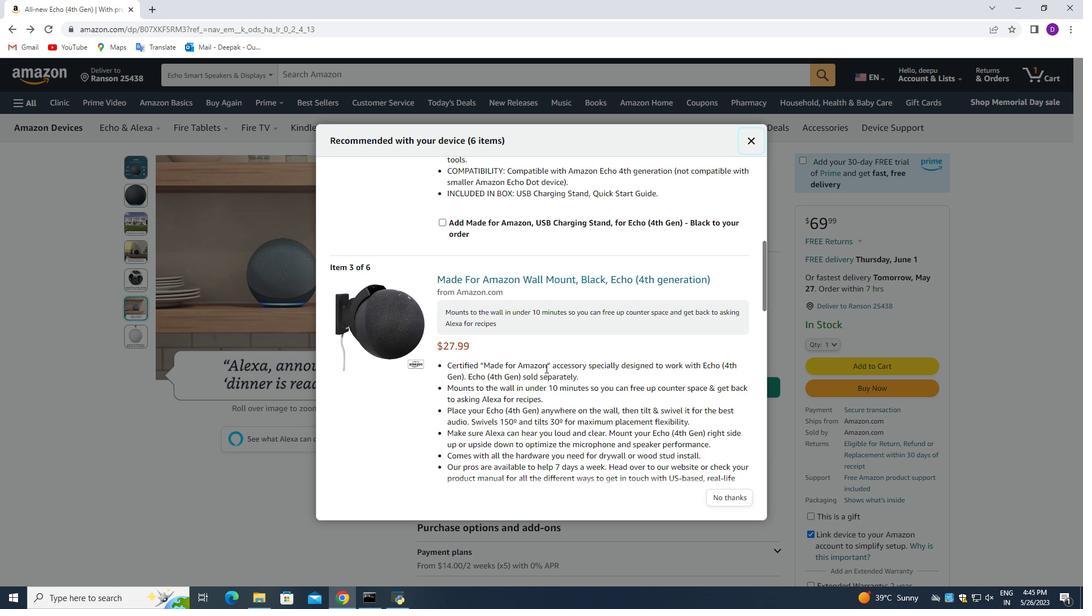
Action: Mouse scrolled (536, 367) with delta (0, 0)
Screenshot: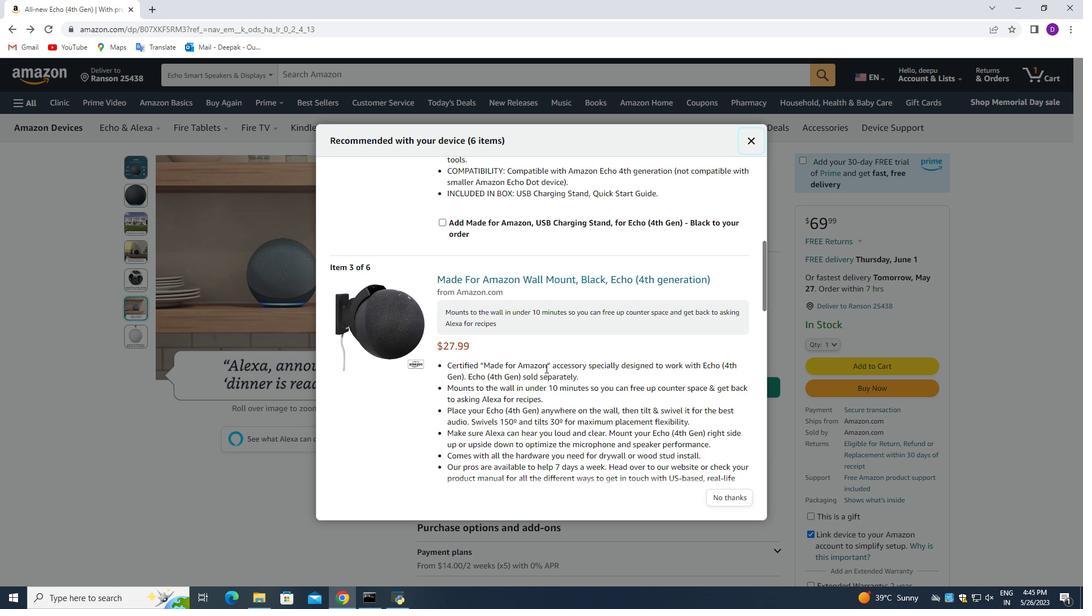
Action: Mouse moved to (534, 367)
Screenshot: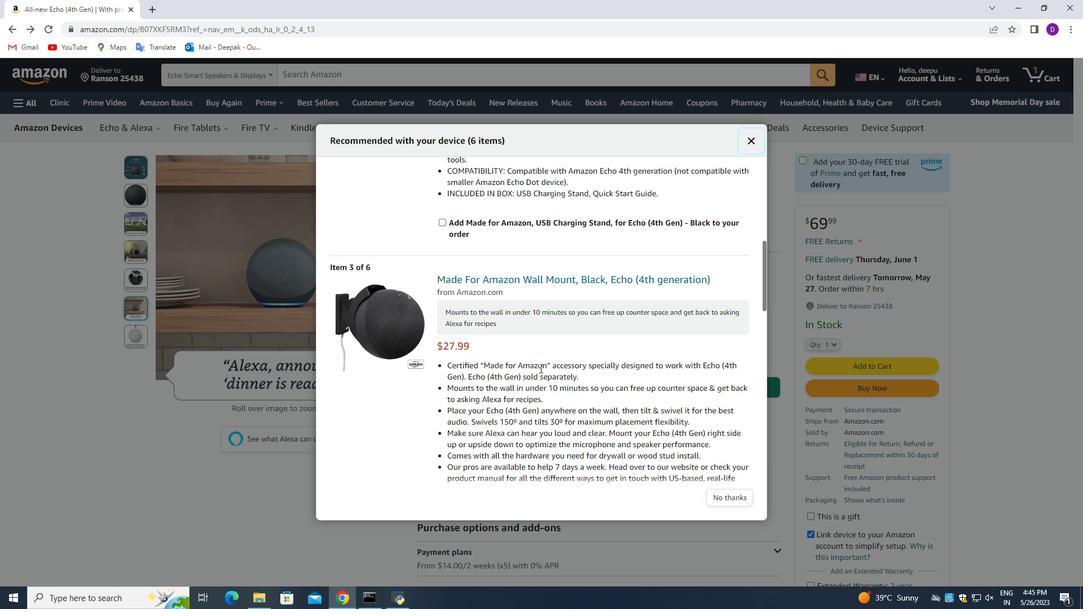 
Action: Mouse scrolled (534, 367) with delta (0, 0)
Screenshot: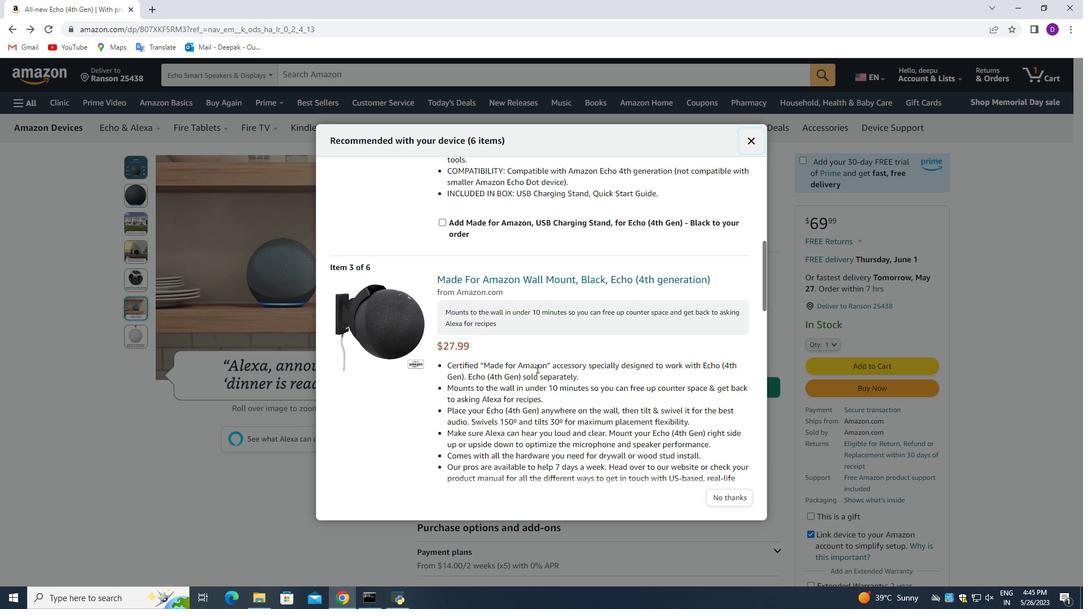 
Action: Mouse moved to (534, 364)
Screenshot: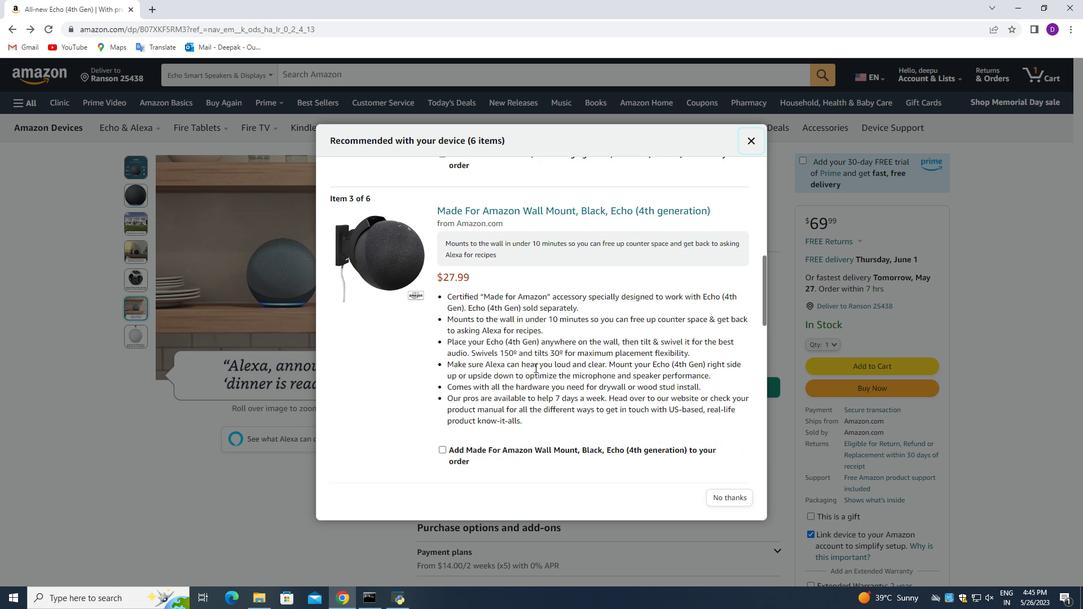 
Action: Mouse scrolled (534, 365) with delta (0, 0)
Screenshot: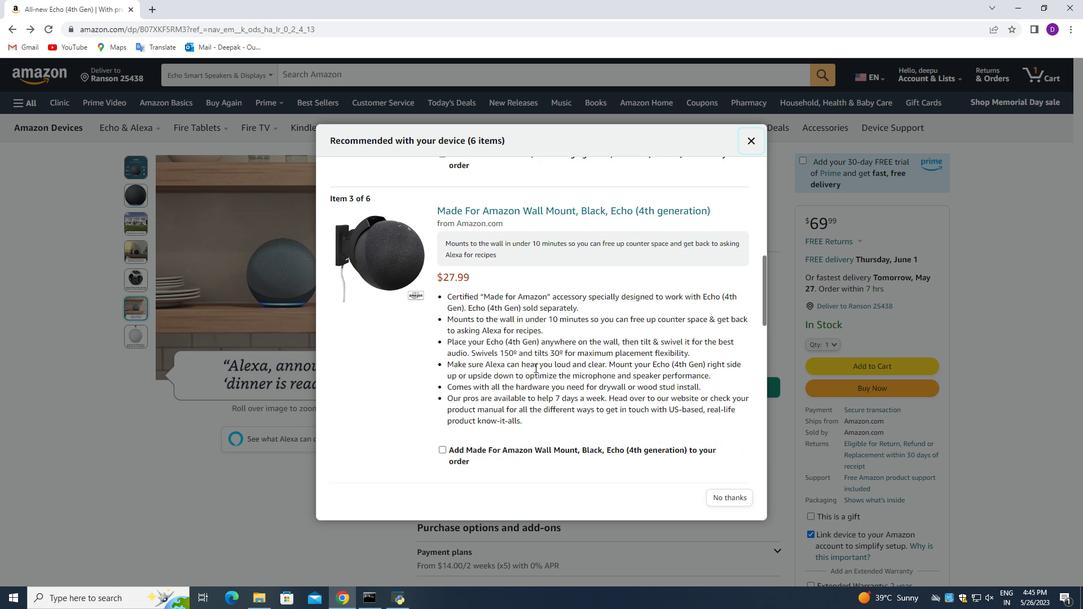 
Action: Mouse moved to (534, 362)
Screenshot: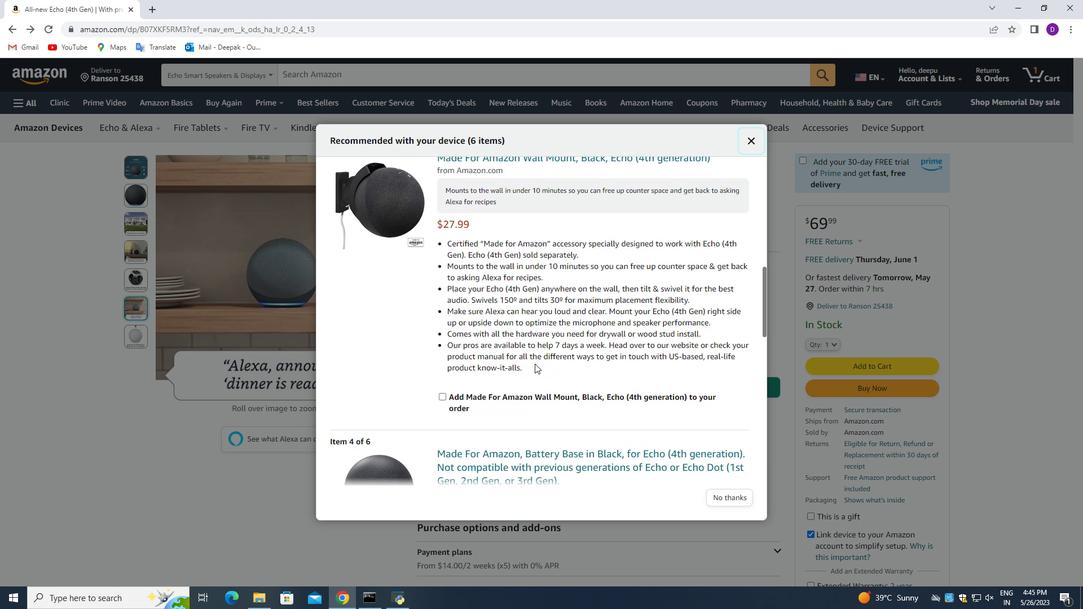 
Action: Mouse scrolled (534, 361) with delta (0, 0)
Screenshot: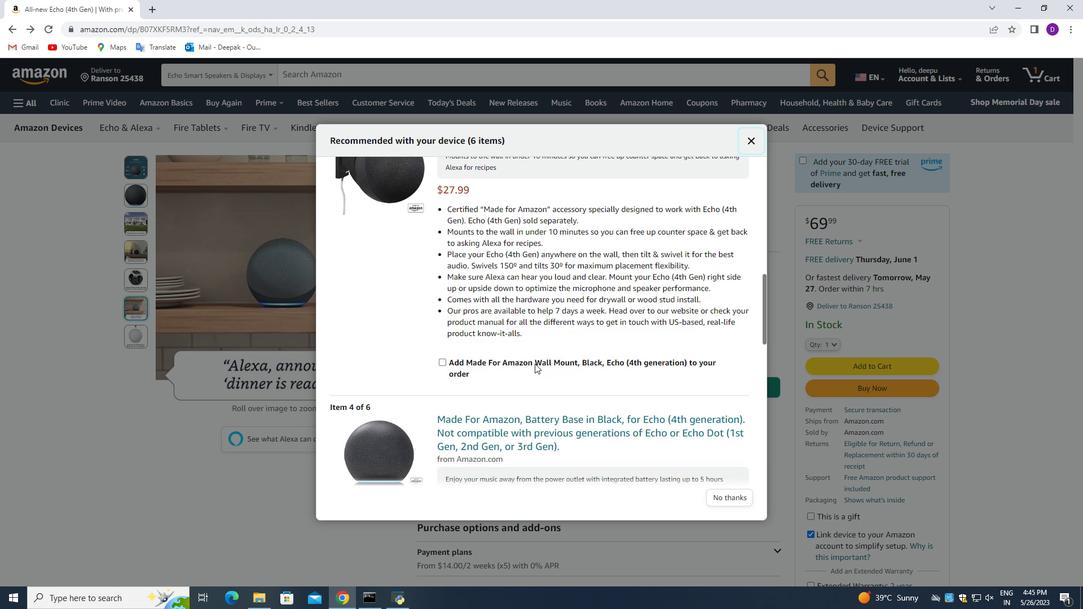 
Action: Mouse moved to (535, 362)
Screenshot: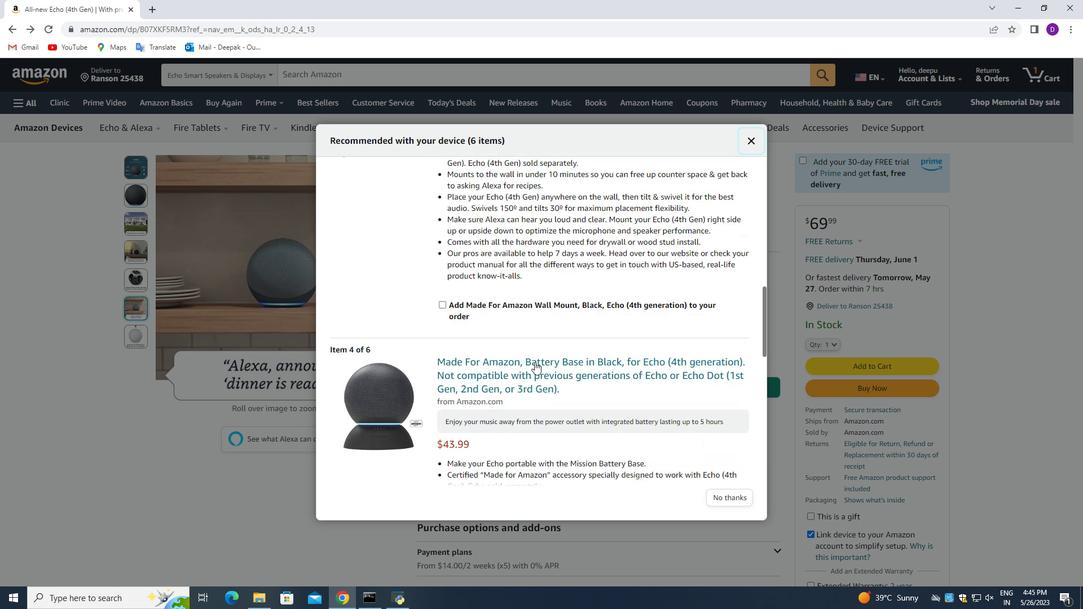 
Action: Mouse scrolled (535, 361) with delta (0, 0)
Screenshot: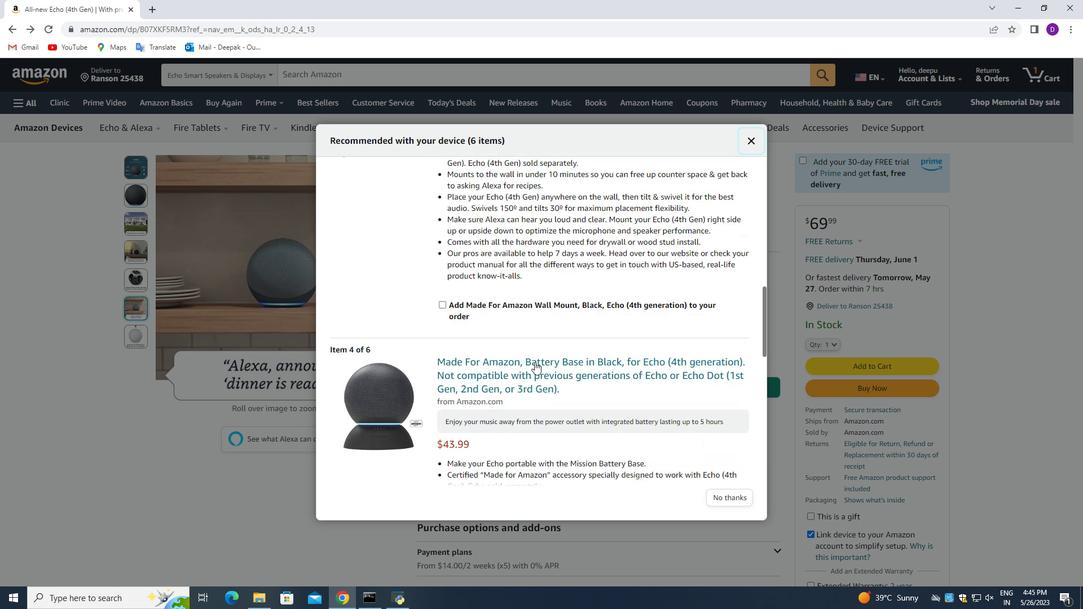 
Action: Mouse scrolled (535, 361) with delta (0, 0)
Screenshot: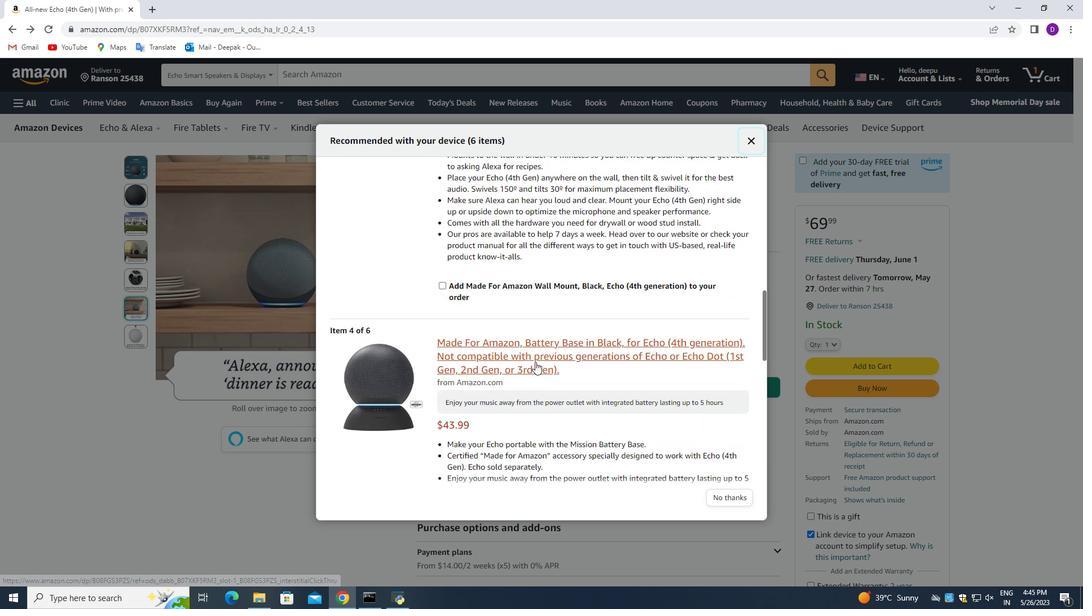 
Action: Mouse moved to (536, 359)
Screenshot: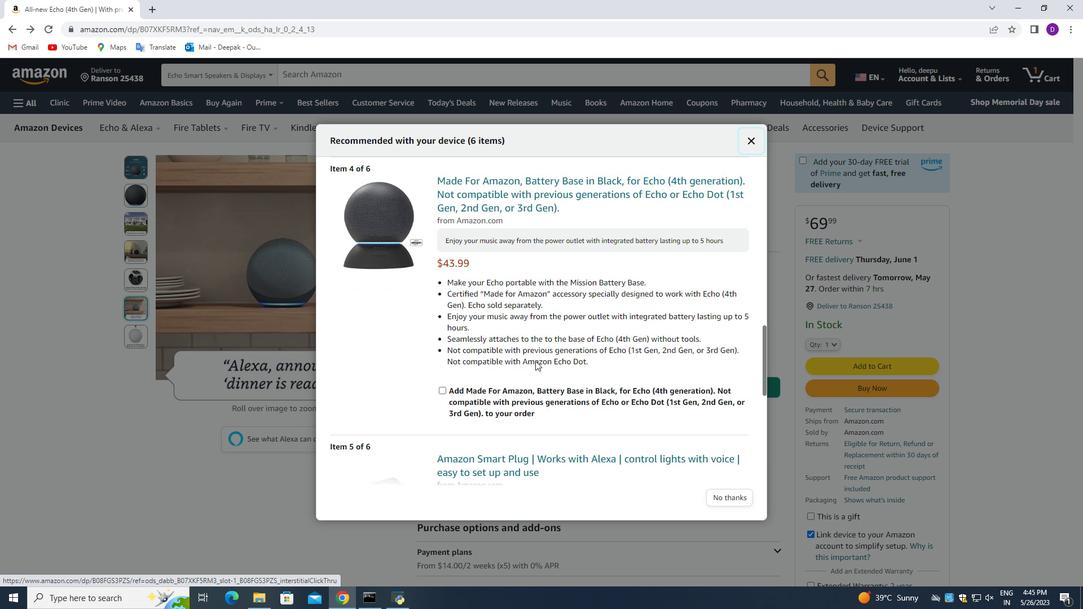 
Action: Mouse scrolled (536, 359) with delta (0, 0)
Screenshot: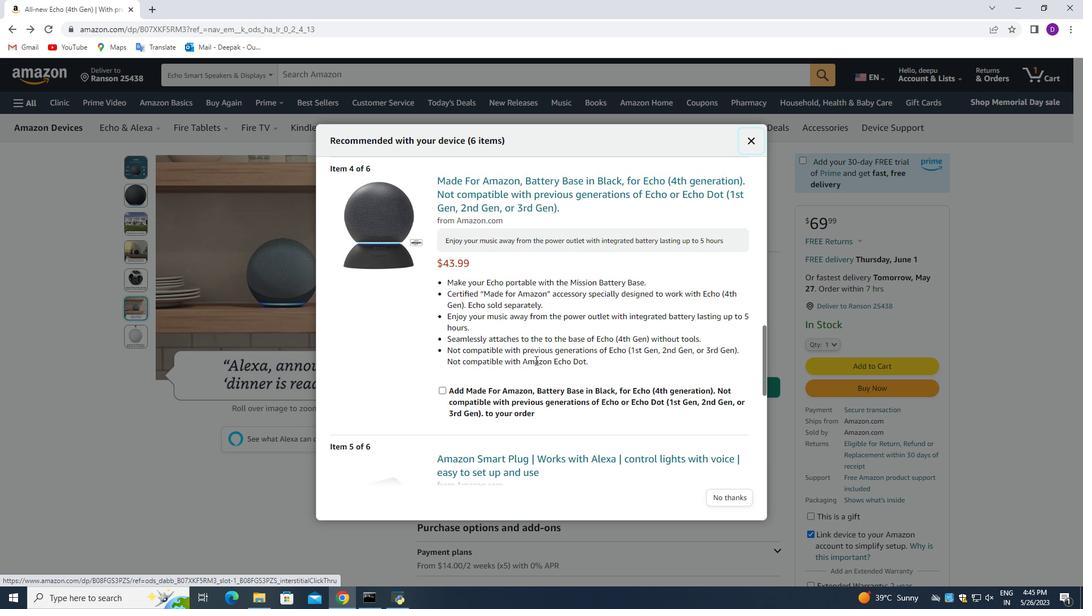 
Action: Mouse scrolled (536, 359) with delta (0, 0)
Screenshot: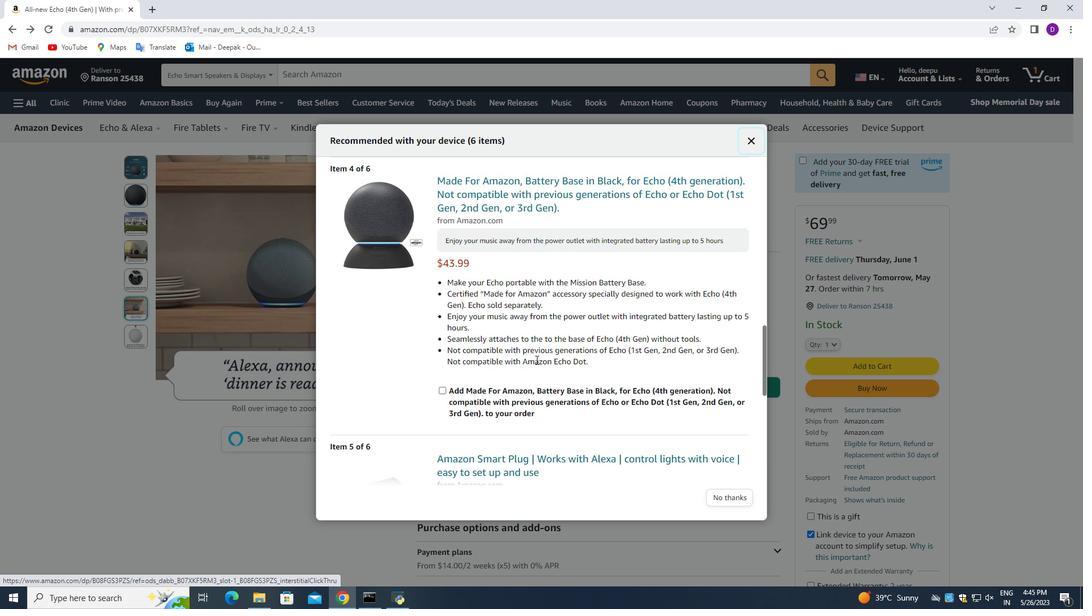 
Action: Mouse scrolled (536, 359) with delta (0, 0)
